 Task: Buy 5 Camshaft from Gaskets section under best seller category for shipping address: Holly Thompson, 4771 Agriculture Lane, Homestead, Florida 33030, Cell Number 3052454080. Pay from credit card ending with 2005, CVV 3321
Action: Mouse moved to (34, 80)
Screenshot: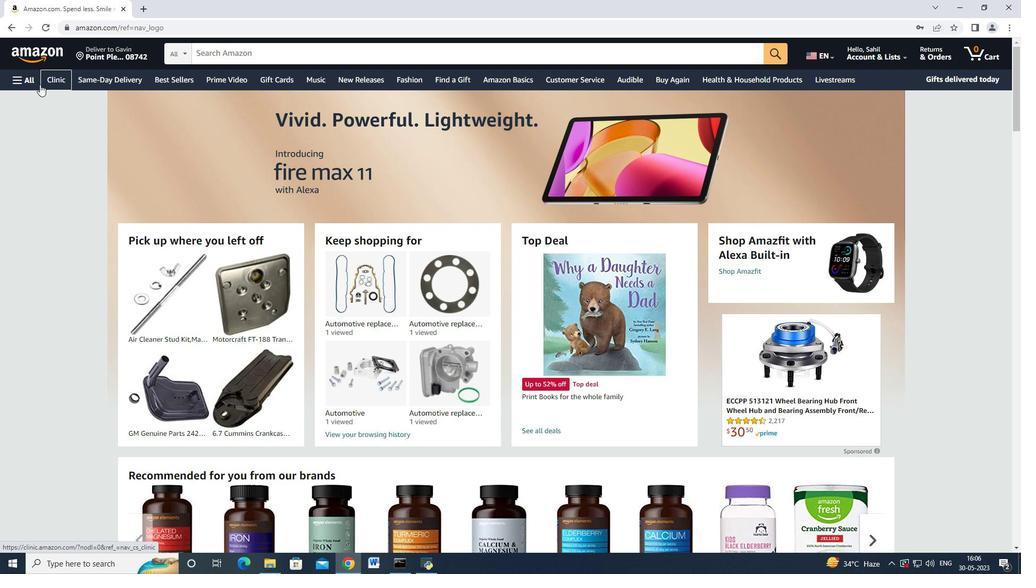 
Action: Mouse pressed left at (34, 80)
Screenshot: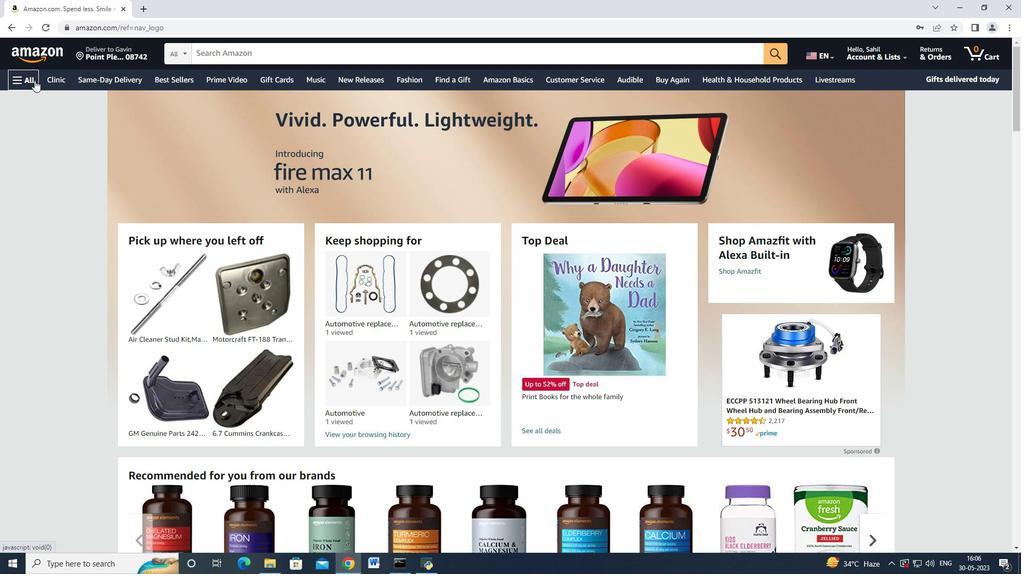 
Action: Mouse moved to (55, 138)
Screenshot: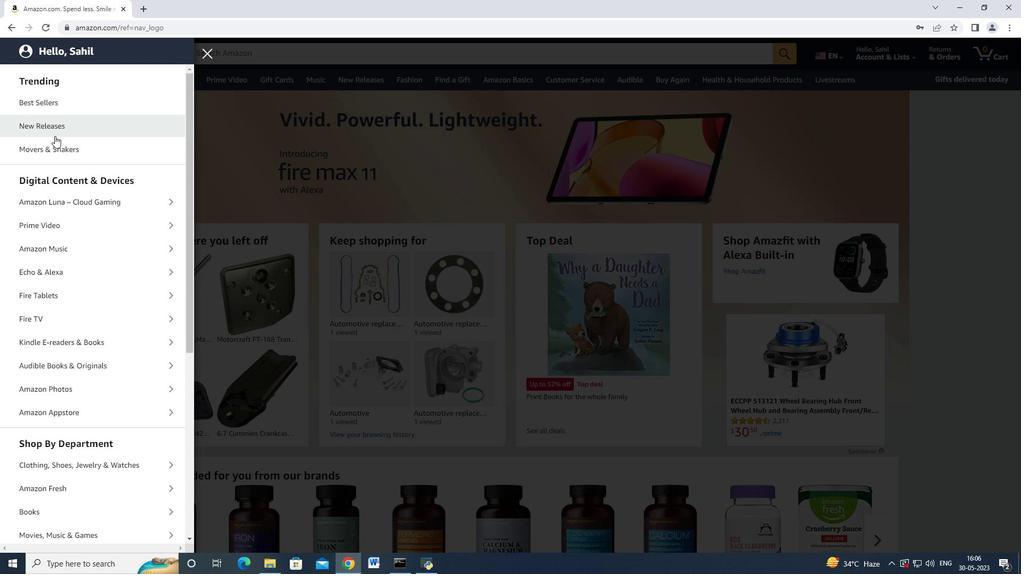 
Action: Mouse scrolled (55, 137) with delta (0, 0)
Screenshot: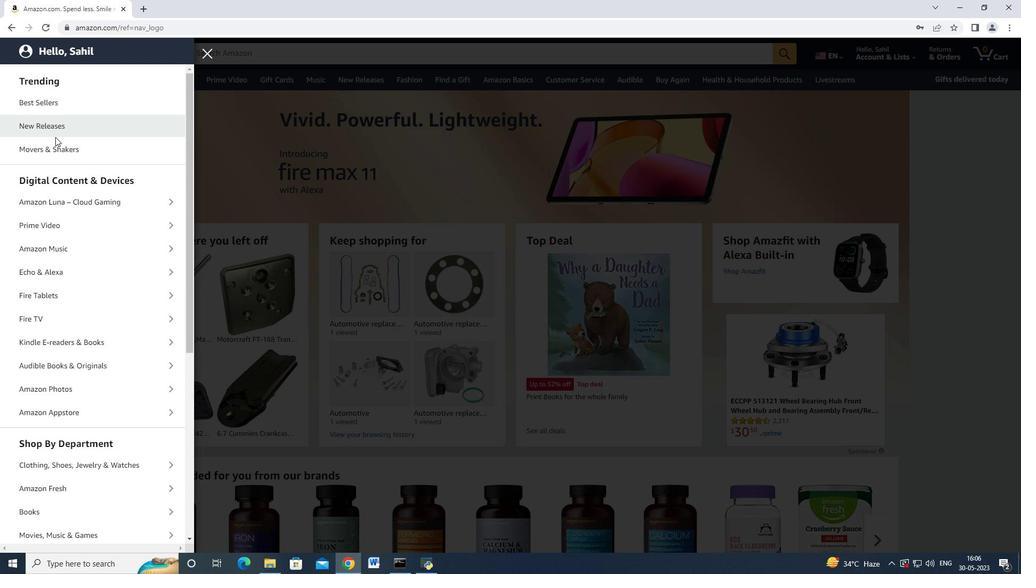 
Action: Mouse scrolled (55, 137) with delta (0, 0)
Screenshot: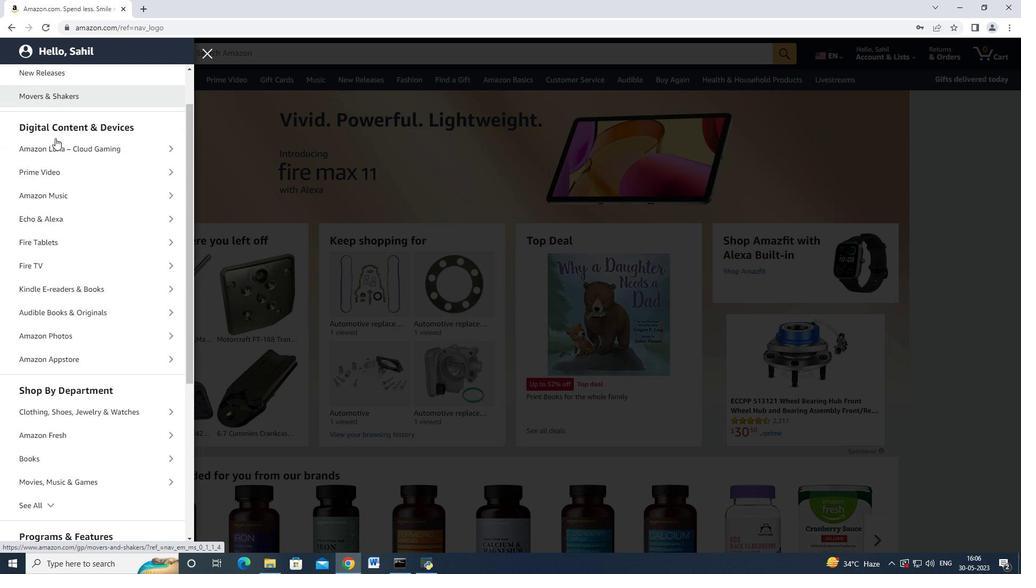 
Action: Mouse moved to (63, 406)
Screenshot: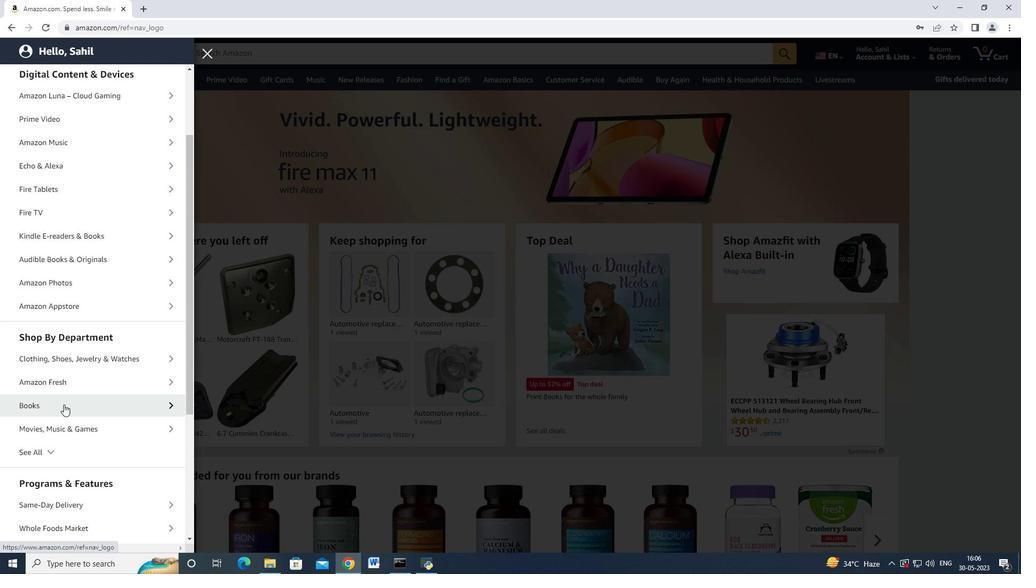
Action: Mouse scrolled (63, 405) with delta (0, 0)
Screenshot: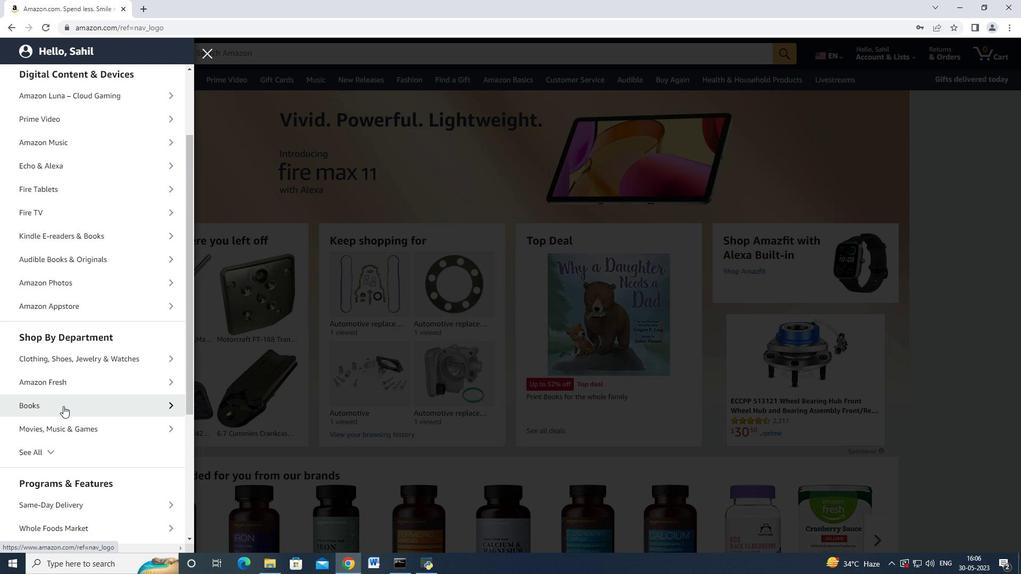 
Action: Mouse moved to (57, 402)
Screenshot: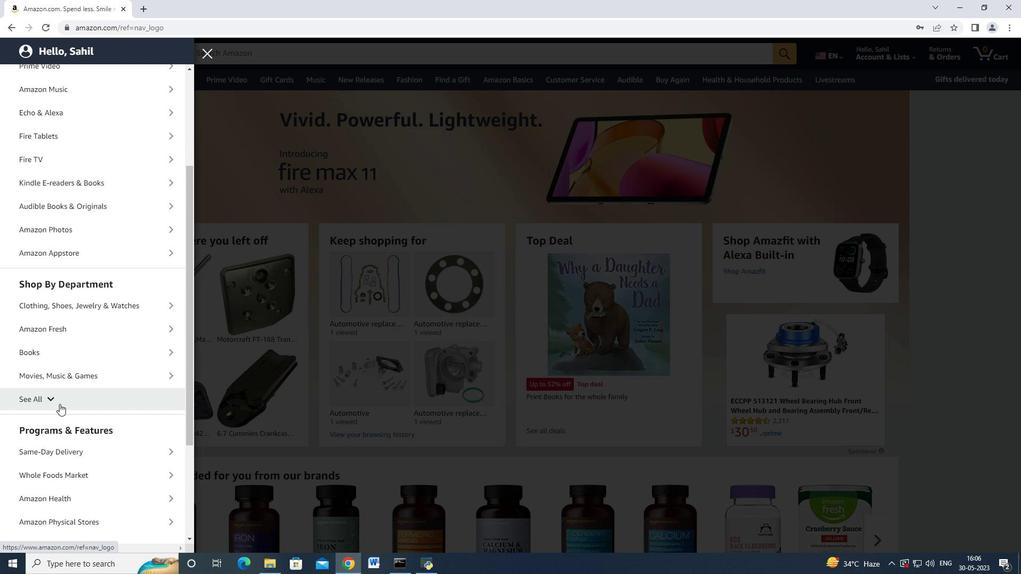 
Action: Mouse pressed left at (57, 402)
Screenshot: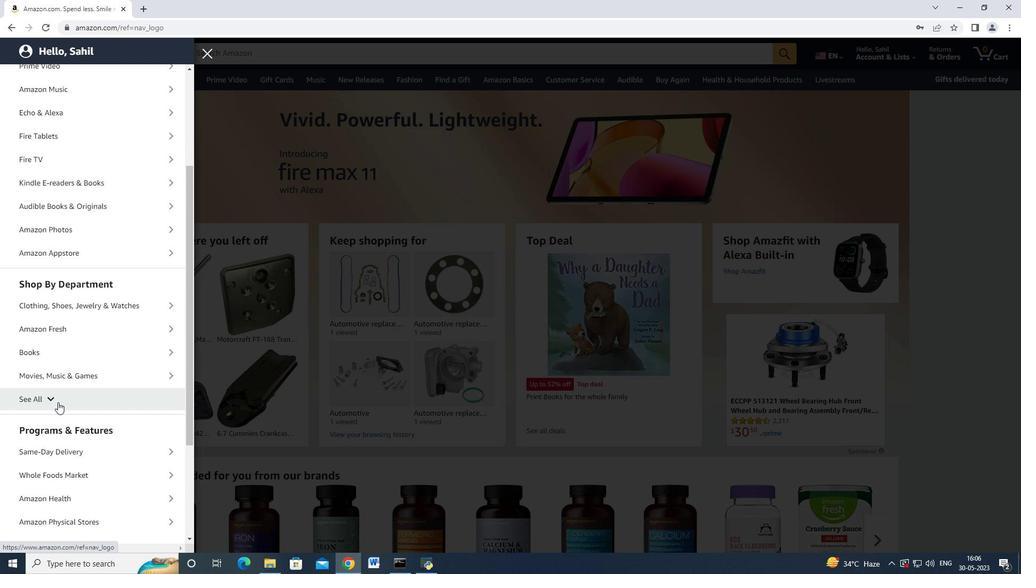 
Action: Mouse moved to (60, 400)
Screenshot: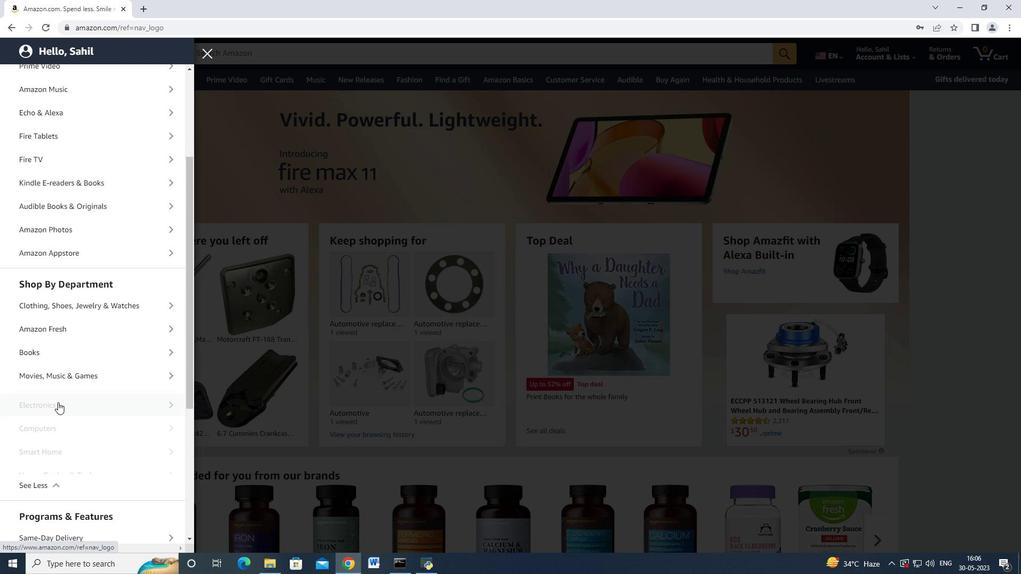 
Action: Mouse scrolled (60, 400) with delta (0, 0)
Screenshot: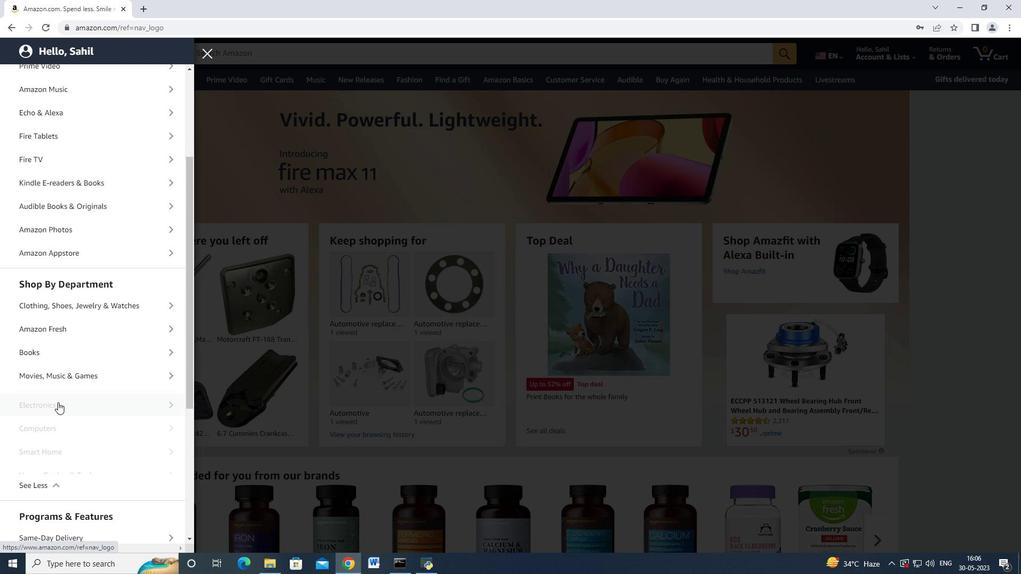 
Action: Mouse scrolled (60, 400) with delta (0, 0)
Screenshot: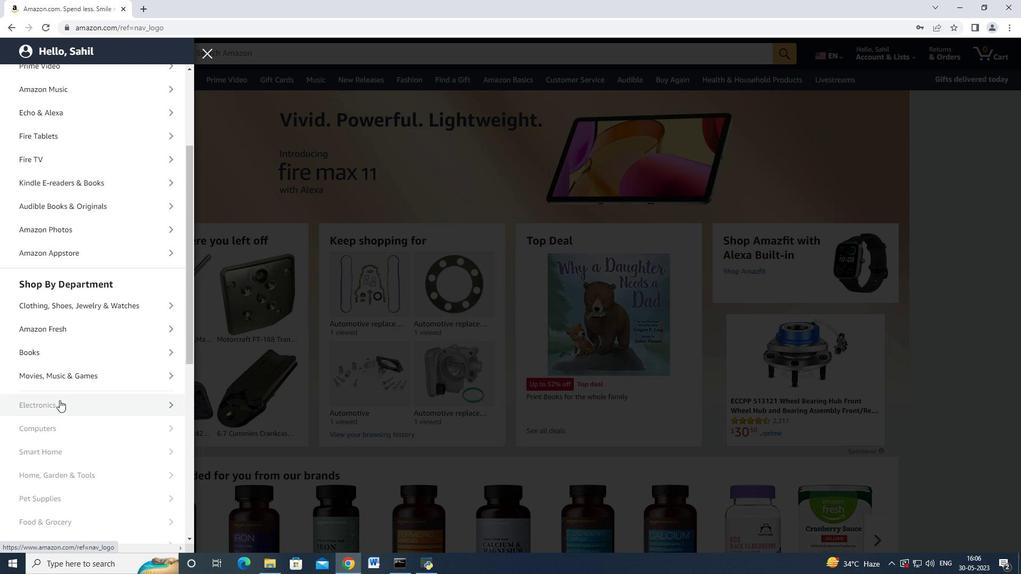 
Action: Mouse scrolled (60, 400) with delta (0, 0)
Screenshot: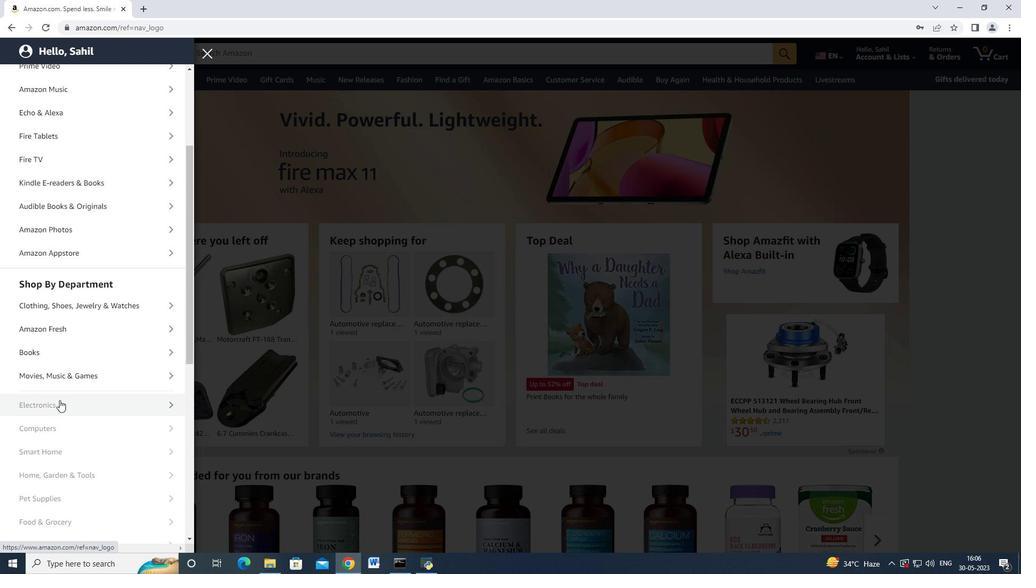 
Action: Mouse scrolled (60, 400) with delta (0, 0)
Screenshot: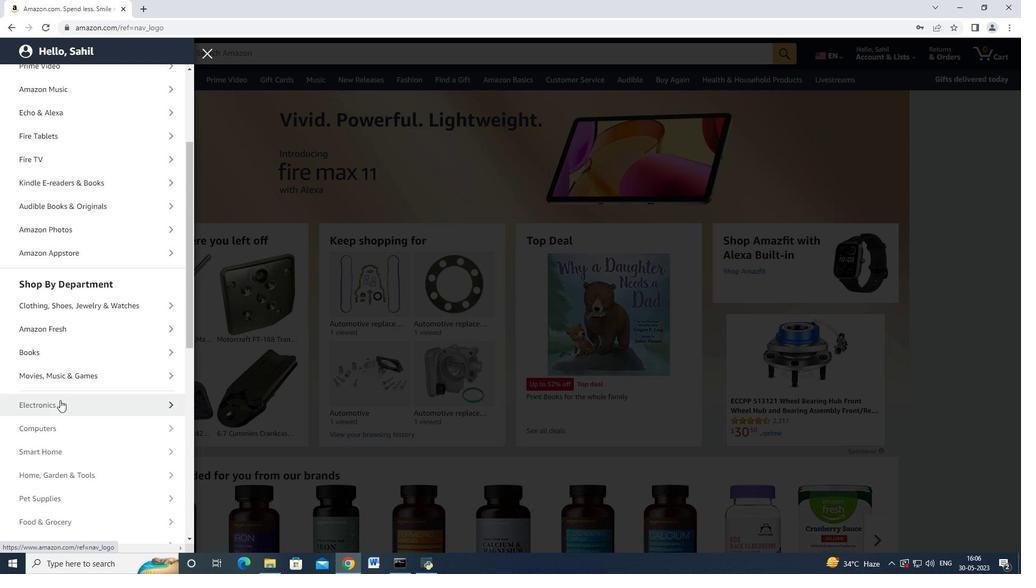 
Action: Mouse moved to (66, 381)
Screenshot: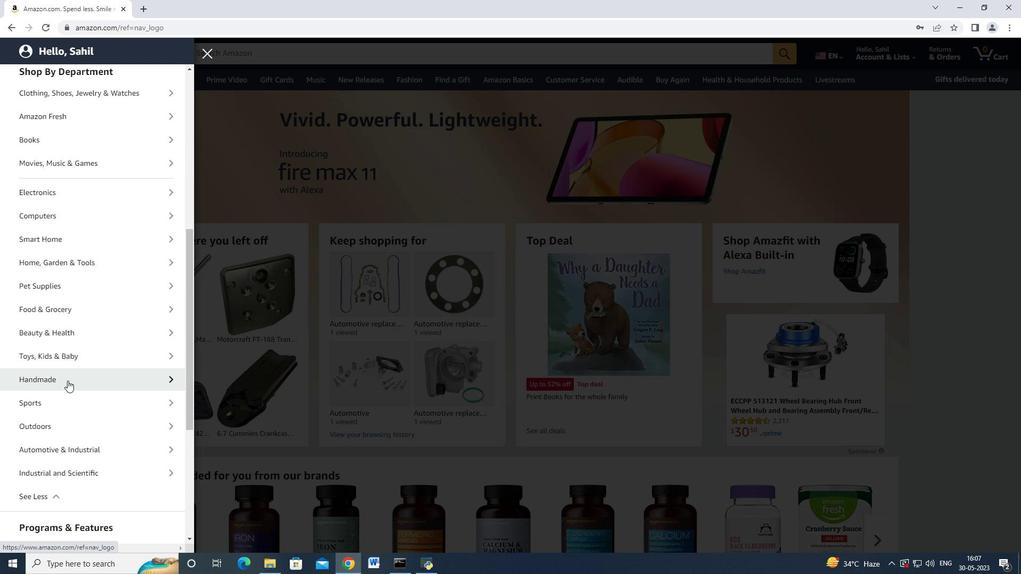 
Action: Mouse scrolled (66, 381) with delta (0, 0)
Screenshot: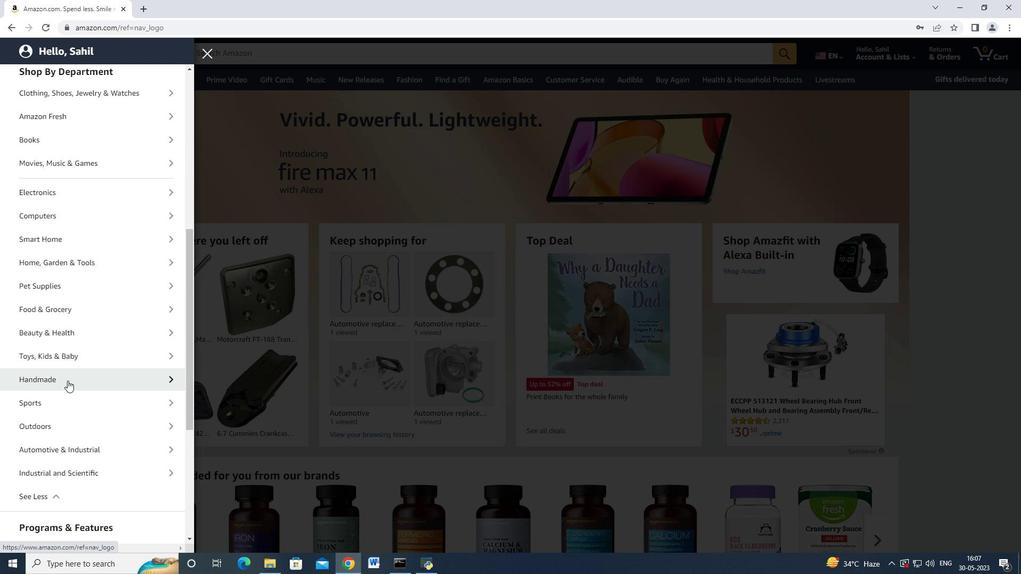 
Action: Mouse scrolled (66, 381) with delta (0, 0)
Screenshot: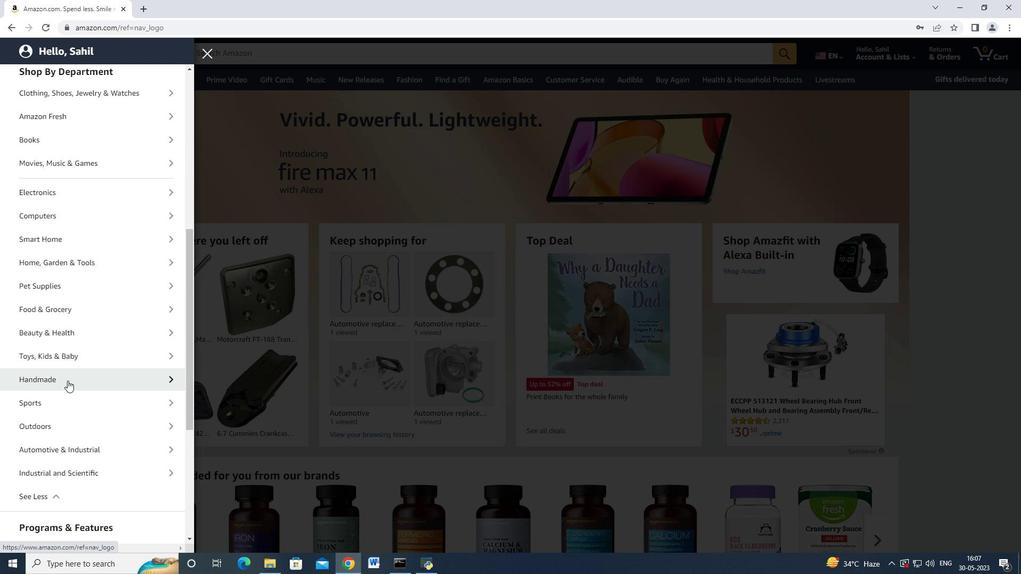 
Action: Mouse moved to (83, 350)
Screenshot: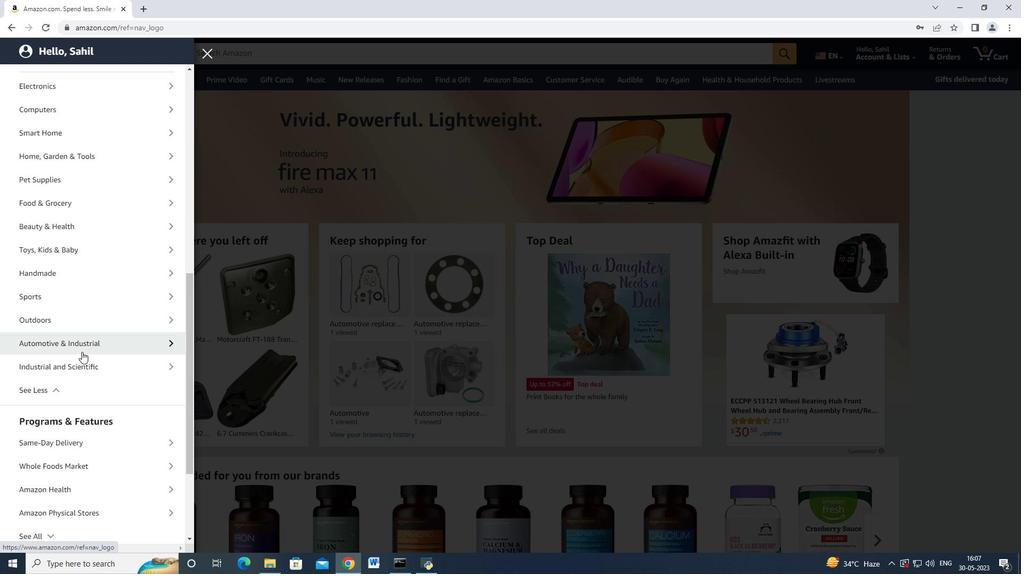 
Action: Mouse pressed left at (83, 350)
Screenshot: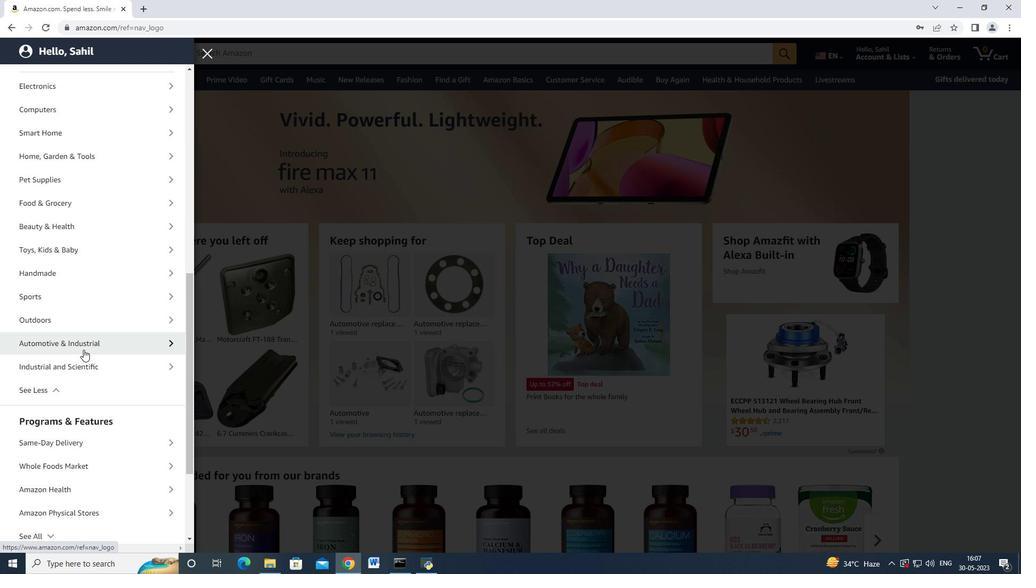 
Action: Mouse moved to (101, 134)
Screenshot: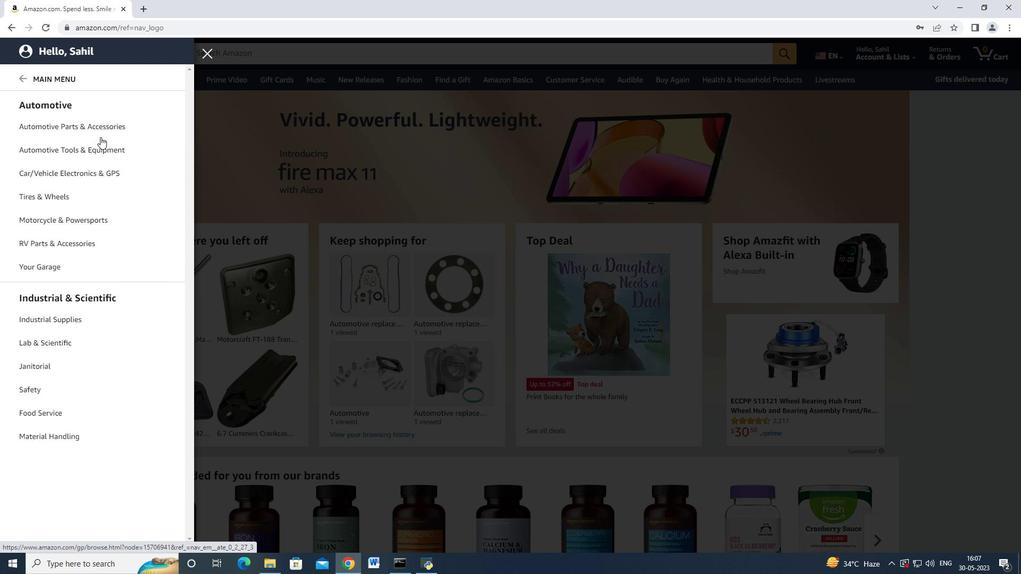 
Action: Mouse pressed left at (101, 134)
Screenshot: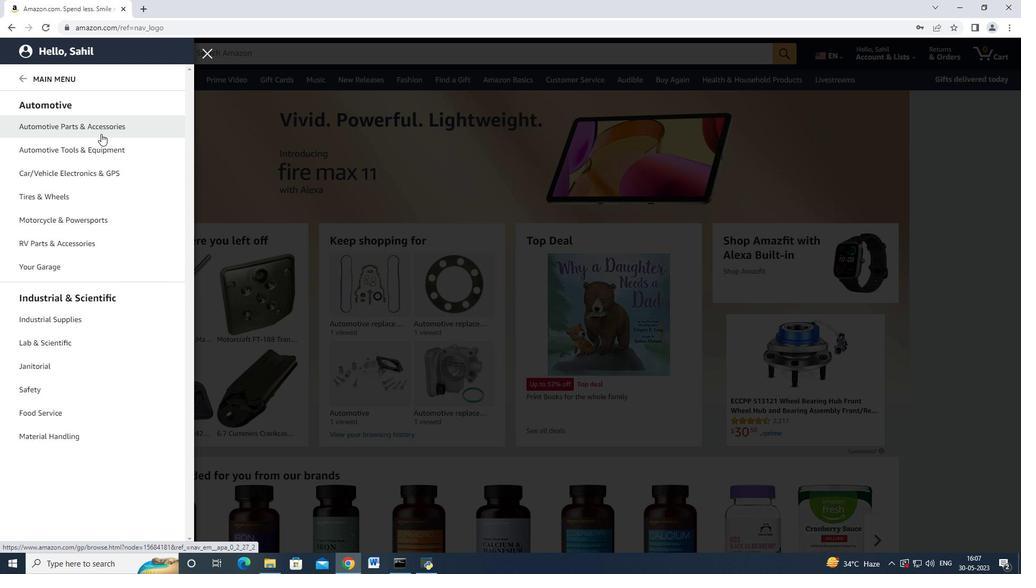 
Action: Mouse moved to (175, 102)
Screenshot: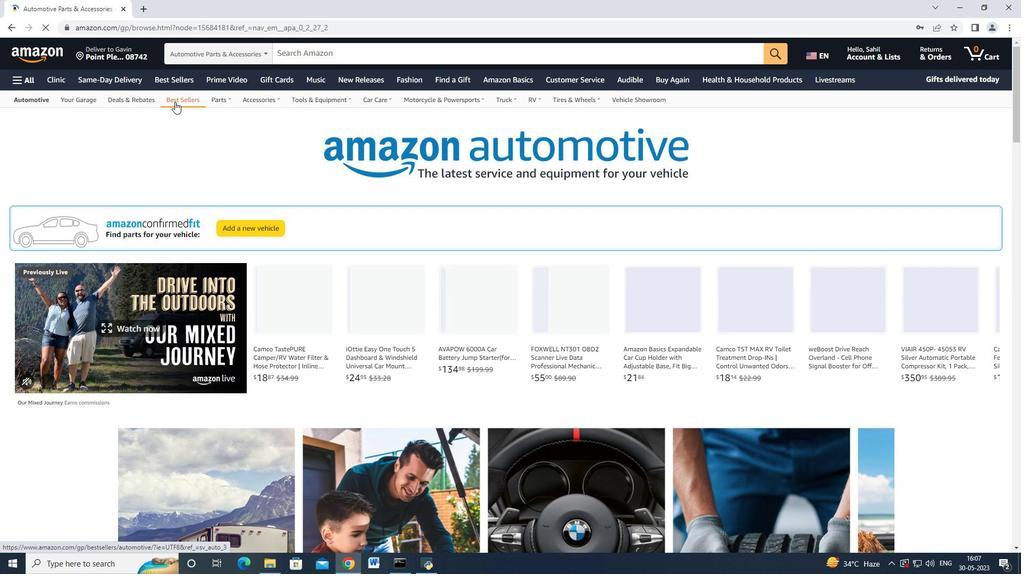 
Action: Mouse pressed left at (175, 102)
Screenshot: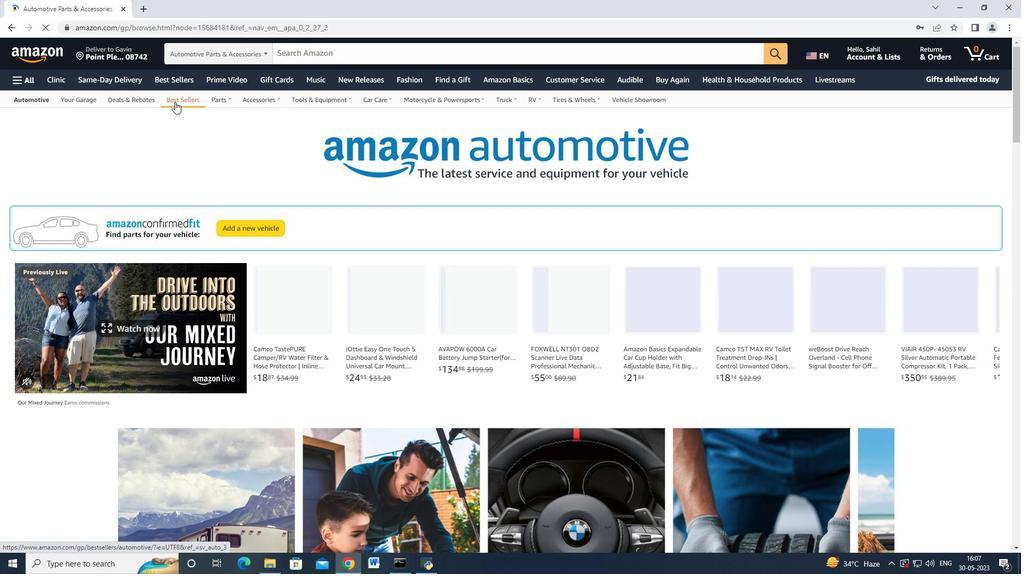 
Action: Mouse moved to (82, 343)
Screenshot: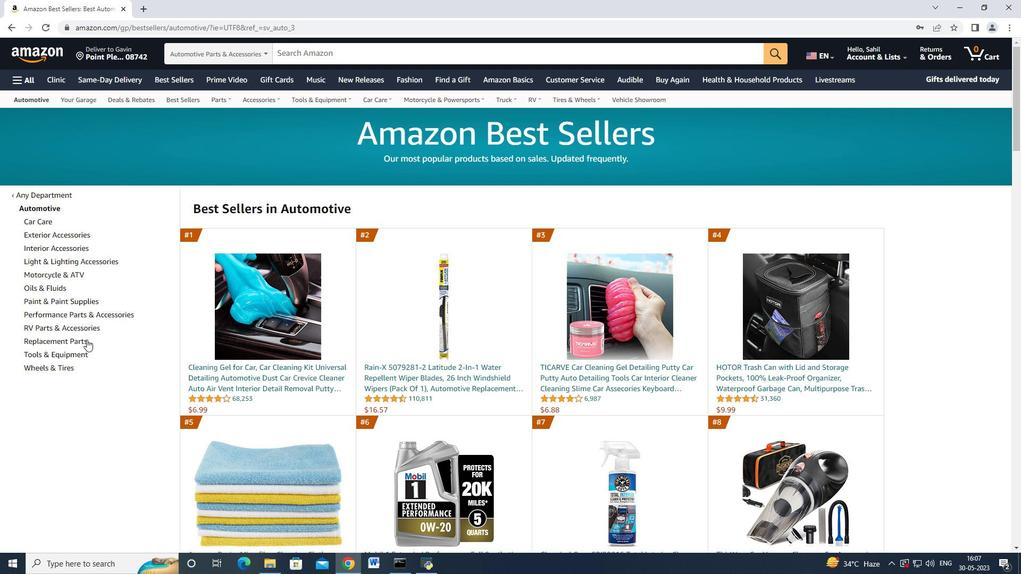 
Action: Mouse pressed left at (82, 343)
Screenshot: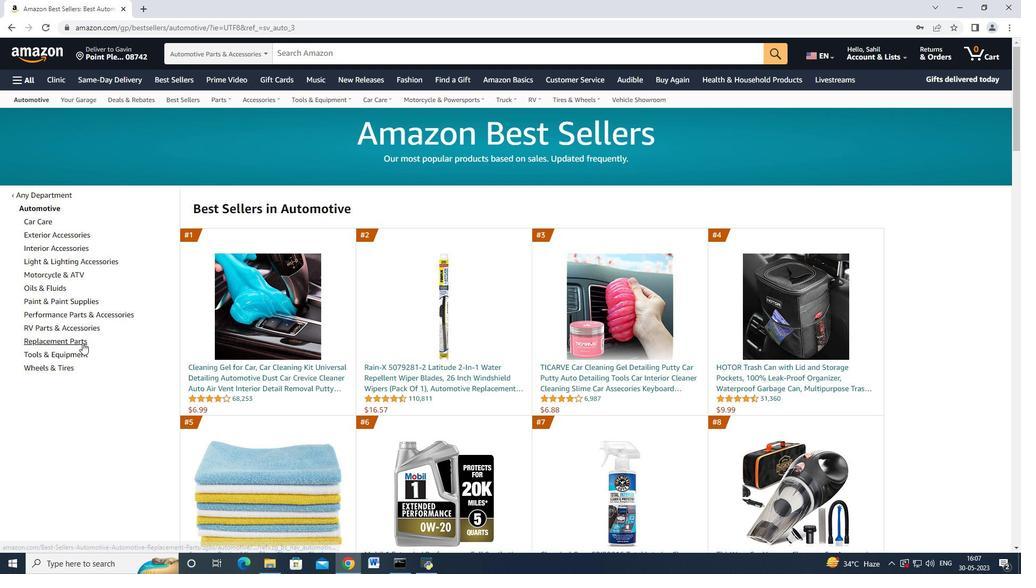 
Action: Mouse moved to (212, 270)
Screenshot: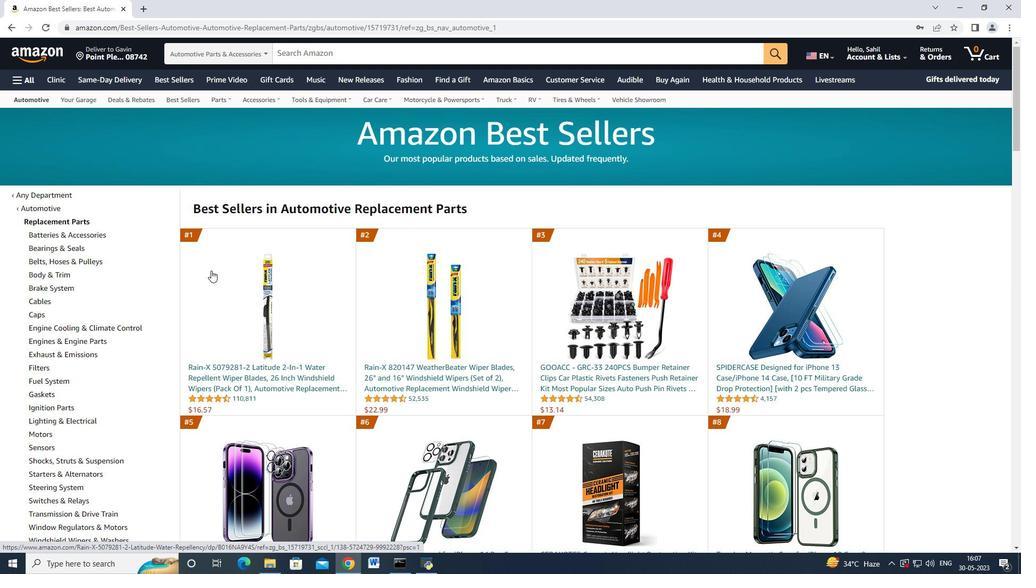 
Action: Mouse scrolled (212, 270) with delta (0, 0)
Screenshot: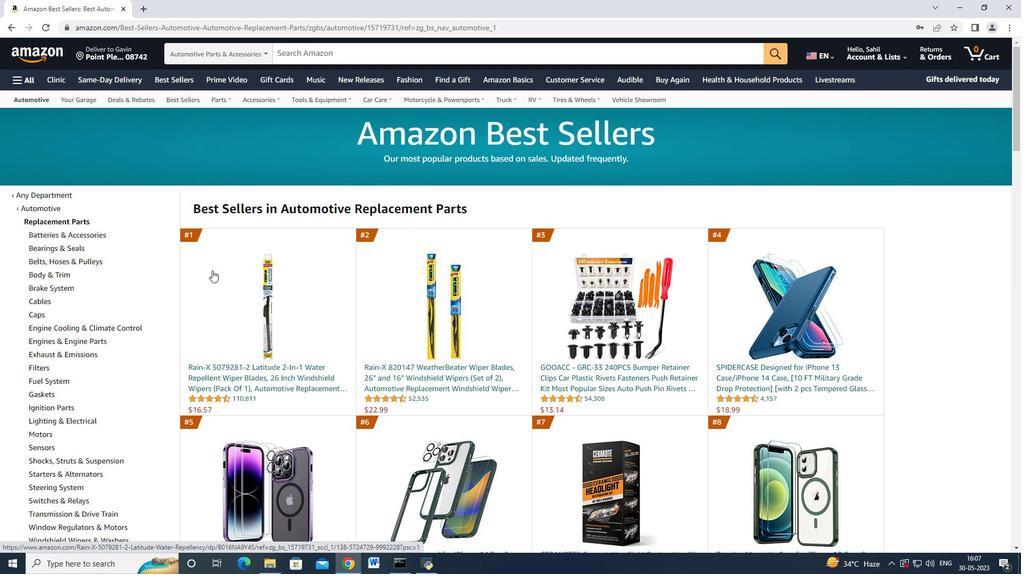 
Action: Mouse moved to (103, 327)
Screenshot: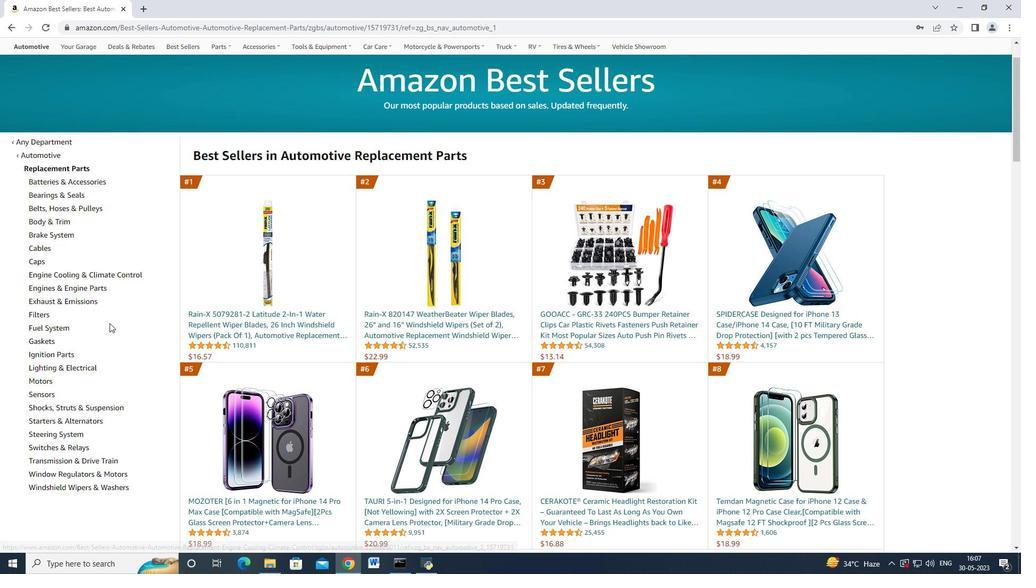 
Action: Mouse scrolled (103, 326) with delta (0, 0)
Screenshot: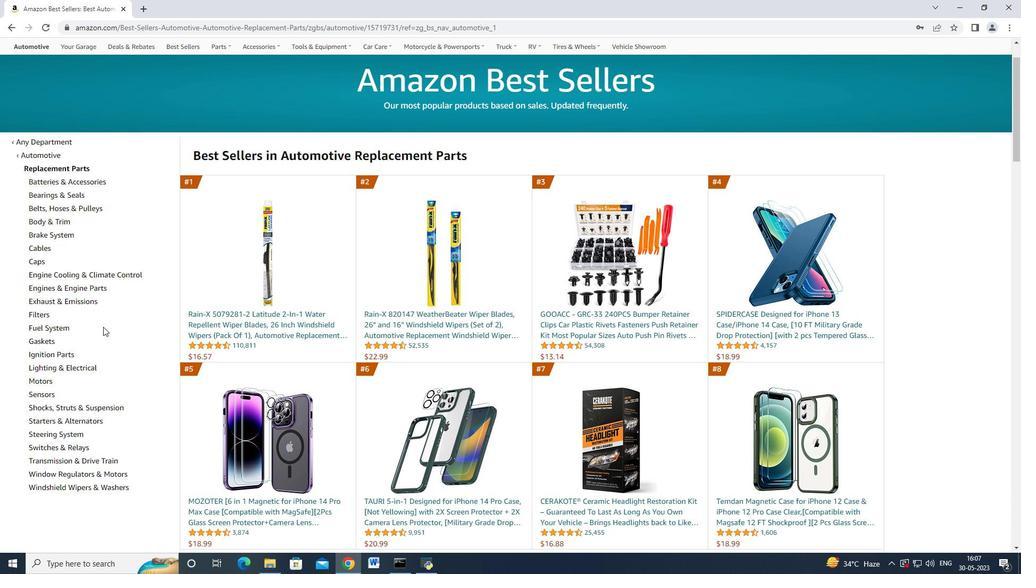 
Action: Mouse moved to (50, 288)
Screenshot: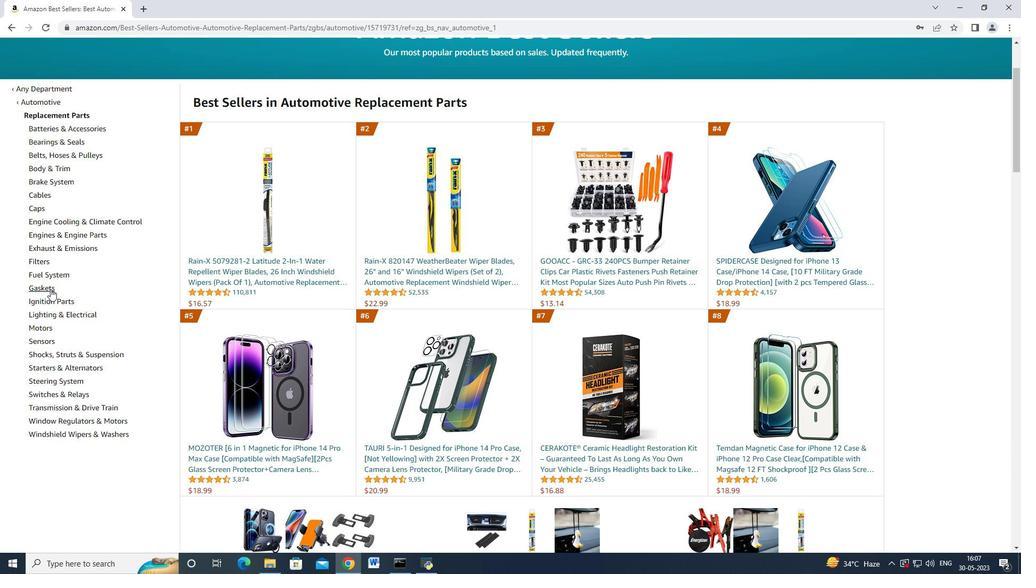 
Action: Mouse pressed left at (50, 288)
Screenshot: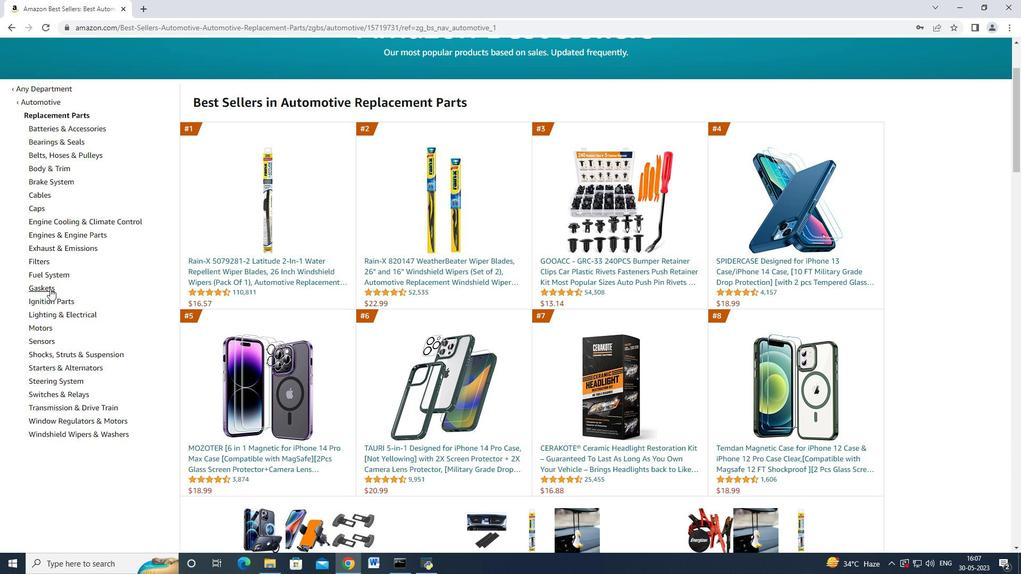 
Action: Mouse moved to (60, 289)
Screenshot: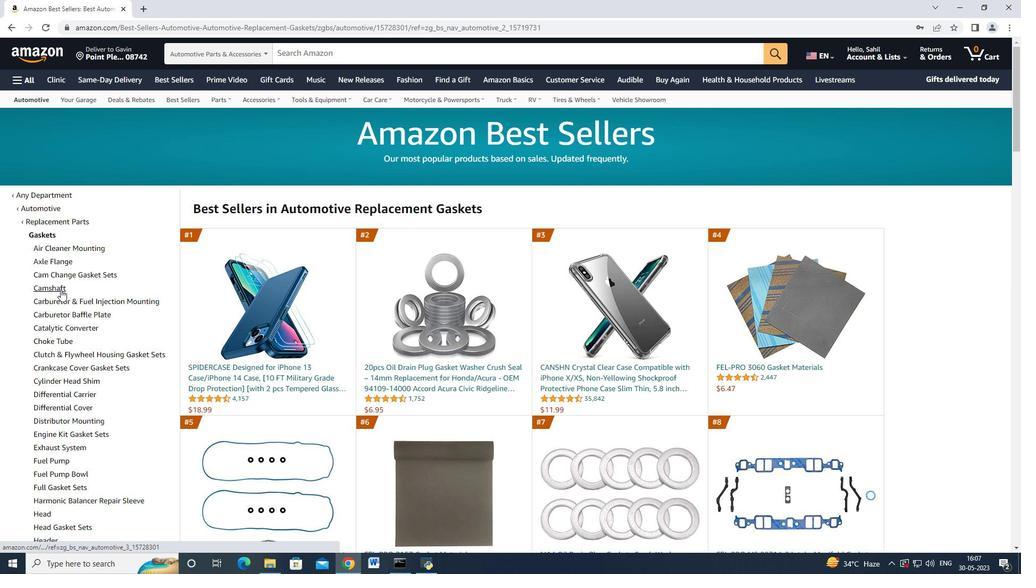 
Action: Mouse pressed left at (60, 289)
Screenshot: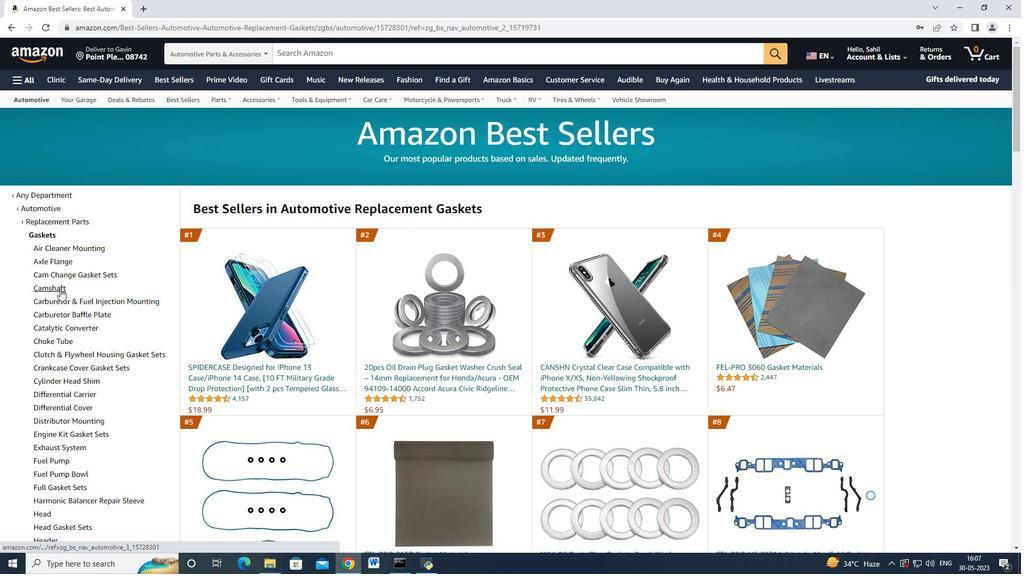 
Action: Mouse moved to (253, 368)
Screenshot: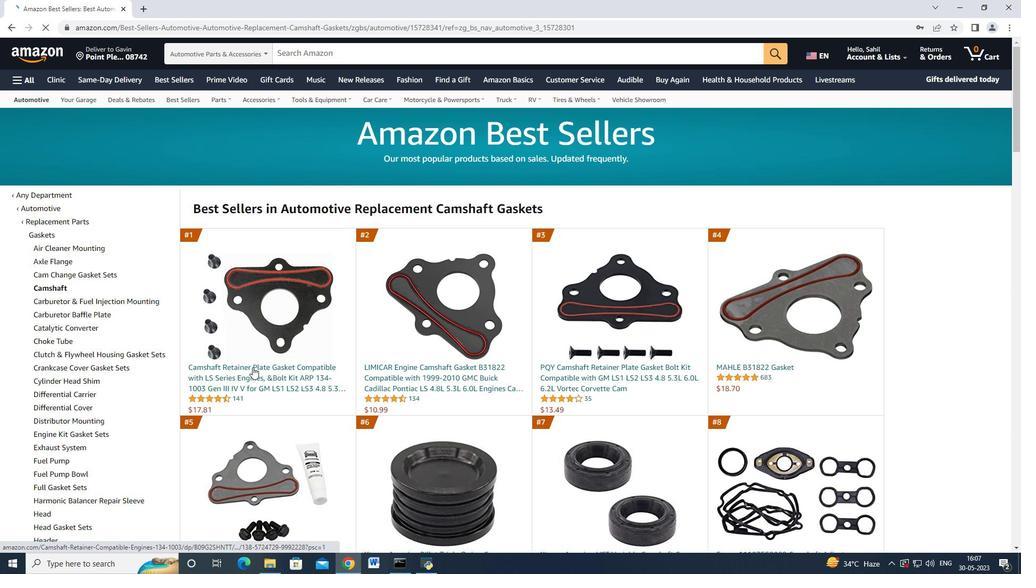 
Action: Mouse pressed left at (253, 368)
Screenshot: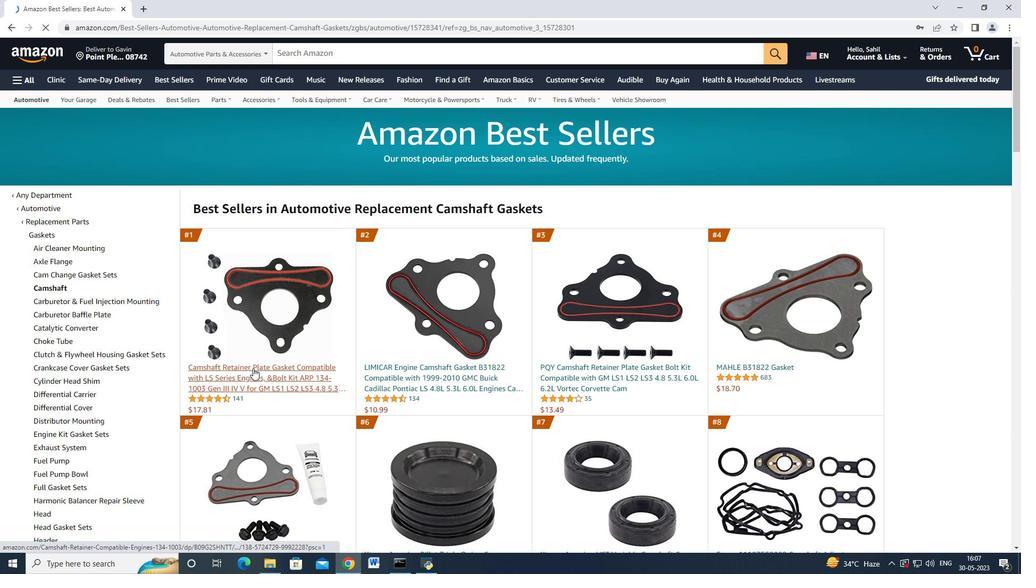 
Action: Mouse moved to (457, 349)
Screenshot: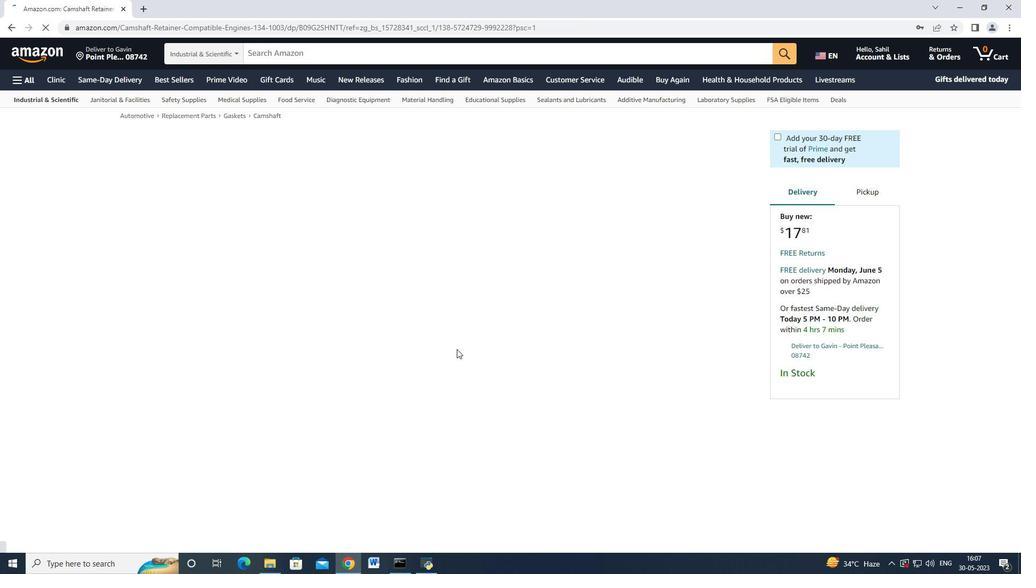 
Action: Mouse scrolled (457, 348) with delta (0, 0)
Screenshot: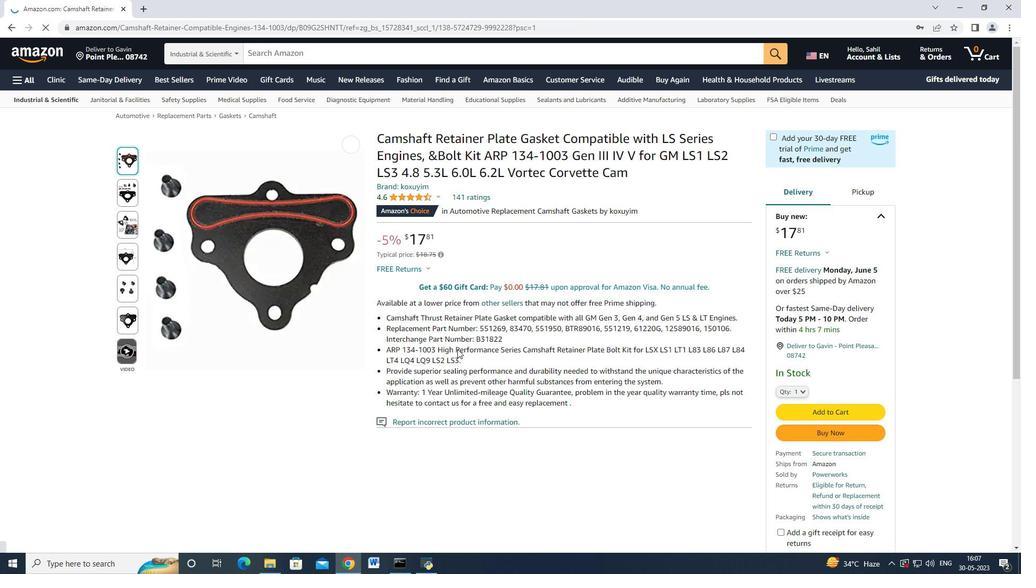 
Action: Mouse scrolled (457, 348) with delta (0, 0)
Screenshot: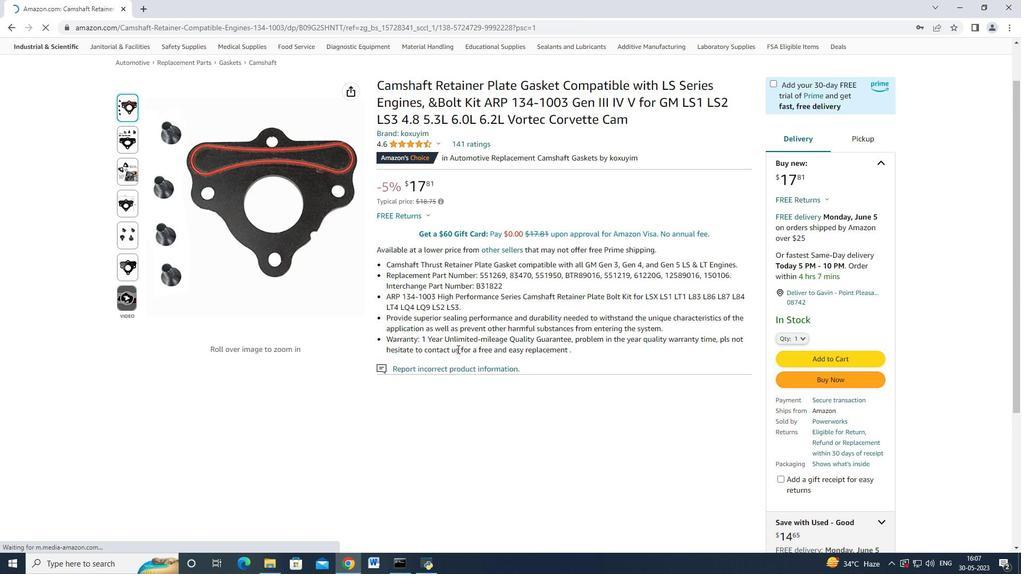 
Action: Mouse moved to (814, 327)
Screenshot: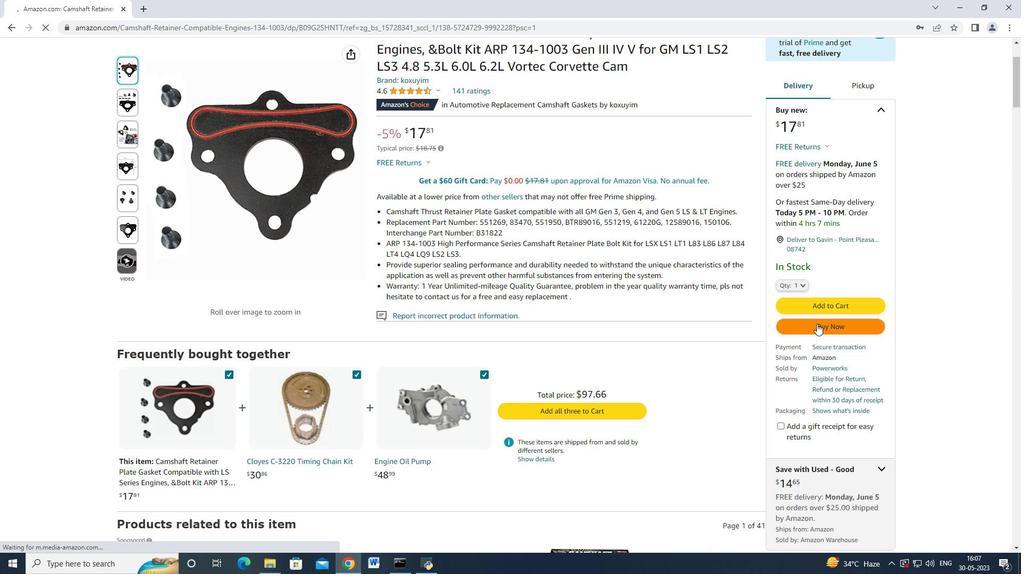 
Action: Mouse pressed left at (814, 327)
Screenshot: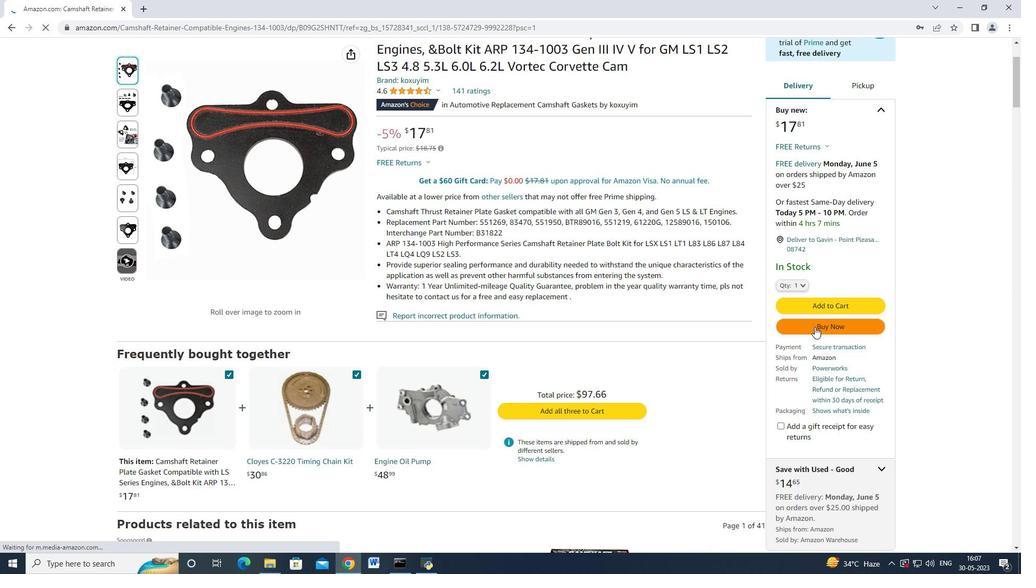 
Action: Mouse moved to (747, 329)
Screenshot: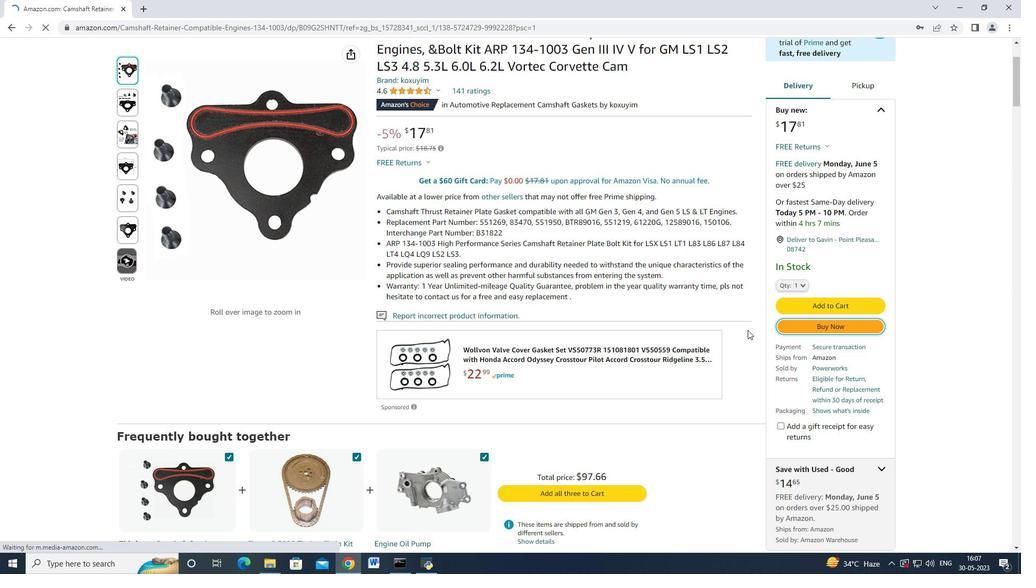 
Action: Mouse scrolled (747, 330) with delta (0, 0)
Screenshot: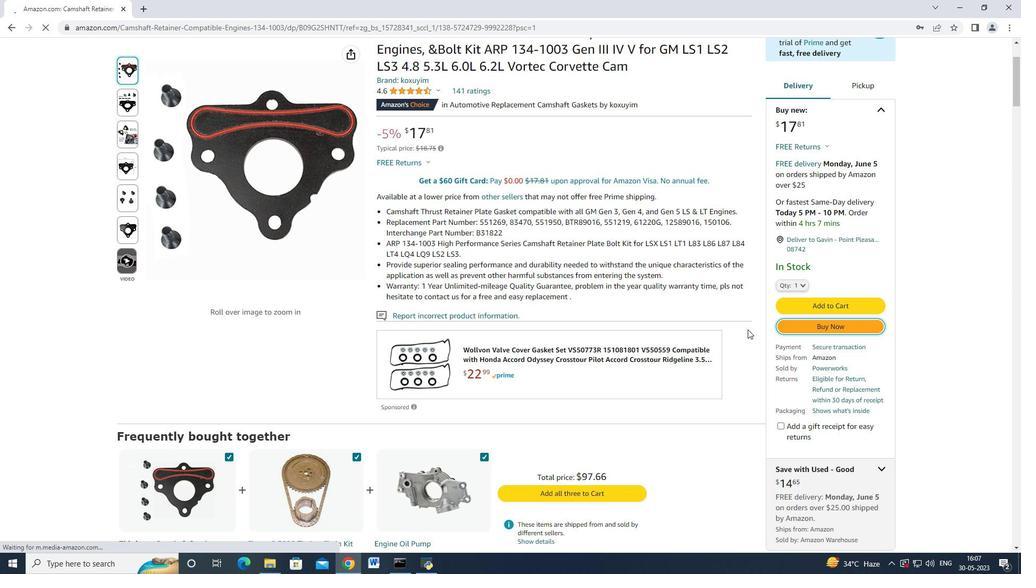 
Action: Mouse scrolled (747, 330) with delta (0, 0)
Screenshot: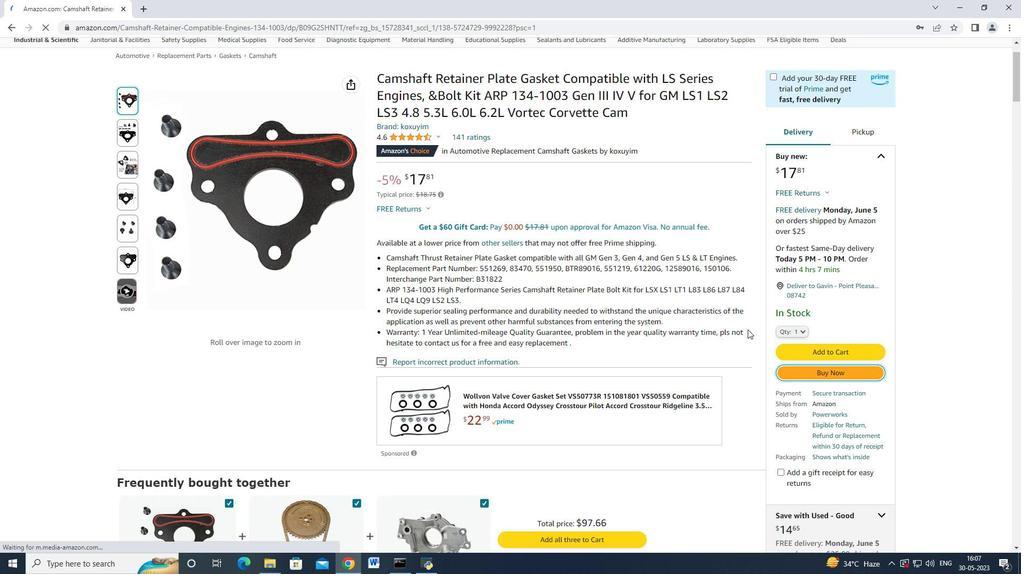 
Action: Mouse scrolled (747, 330) with delta (0, 0)
Screenshot: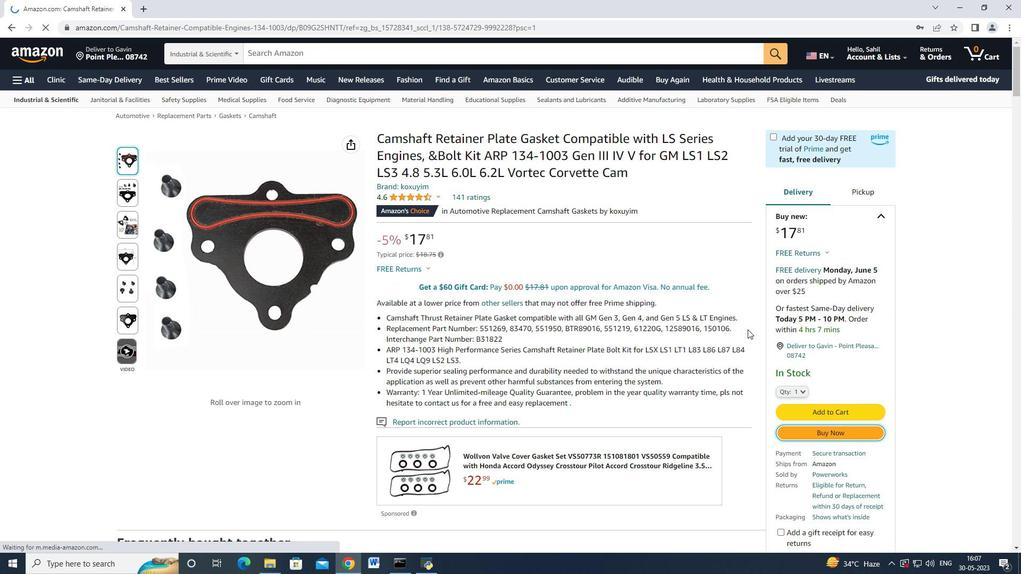 
Action: Mouse scrolled (747, 329) with delta (0, 0)
Screenshot: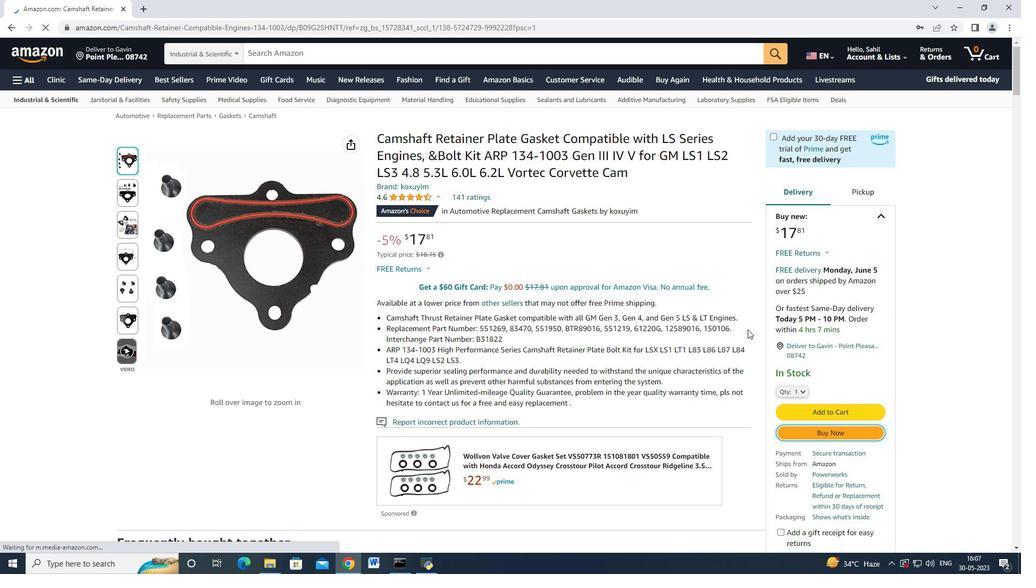 
Action: Mouse moved to (617, 89)
Screenshot: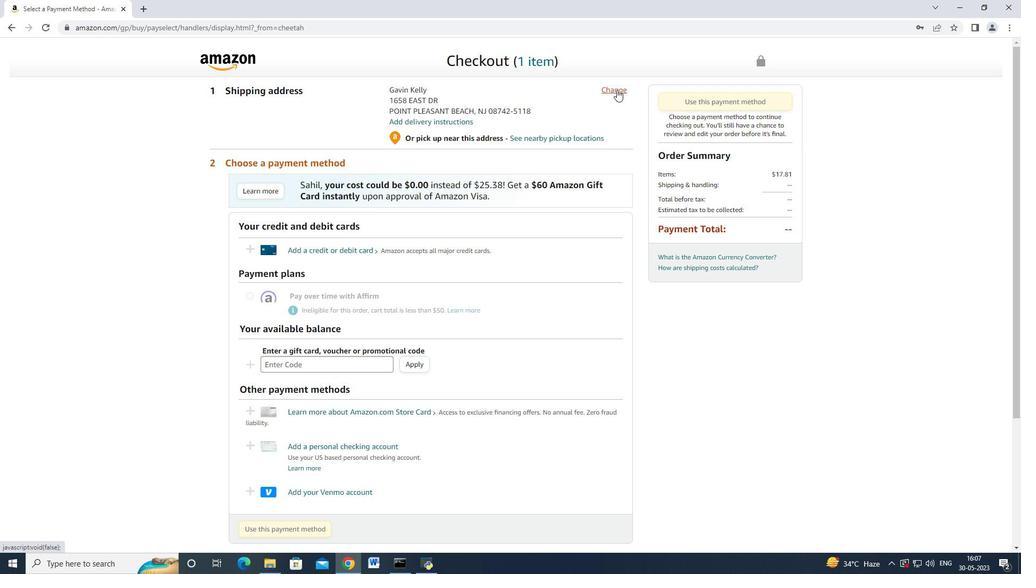 
Action: Mouse pressed left at (617, 89)
Screenshot: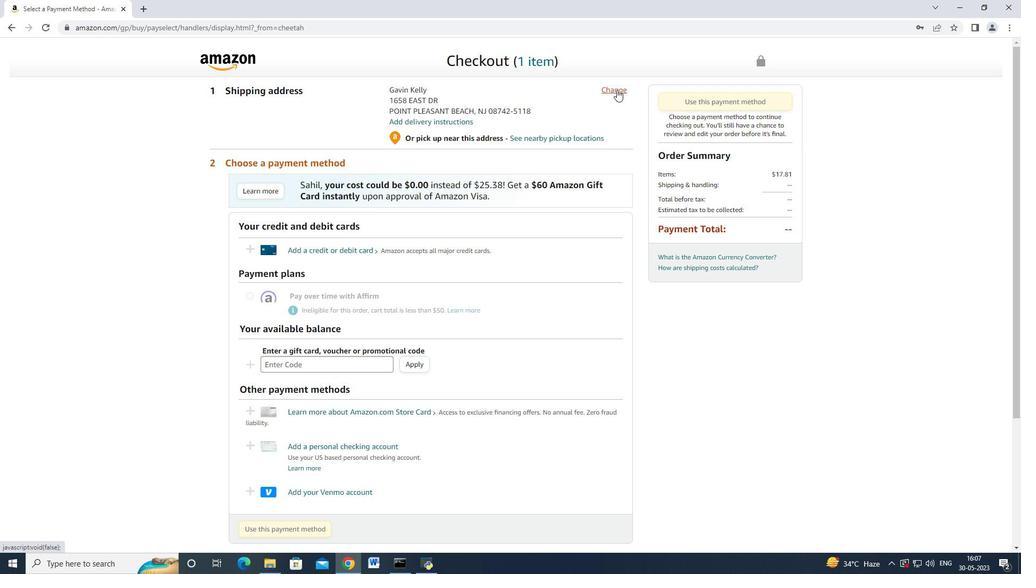 
Action: Mouse moved to (479, 192)
Screenshot: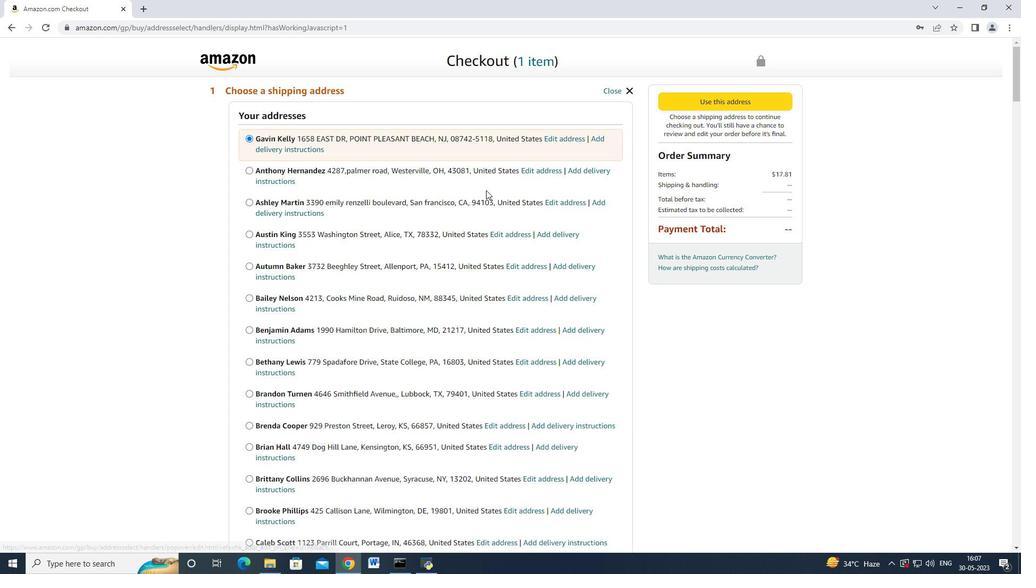 
Action: Mouse scrolled (479, 192) with delta (0, 0)
Screenshot: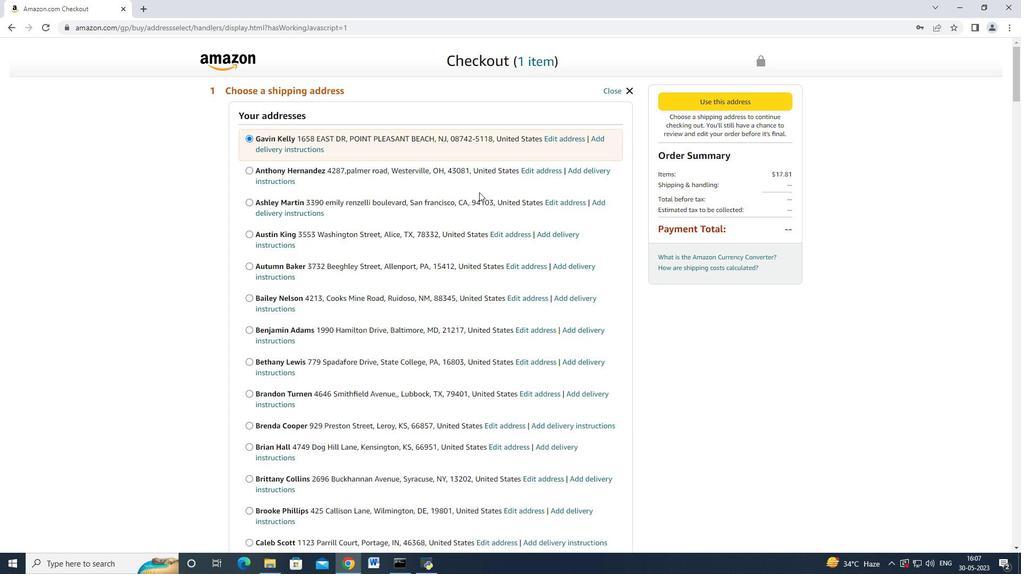 
Action: Mouse scrolled (479, 192) with delta (0, 0)
Screenshot: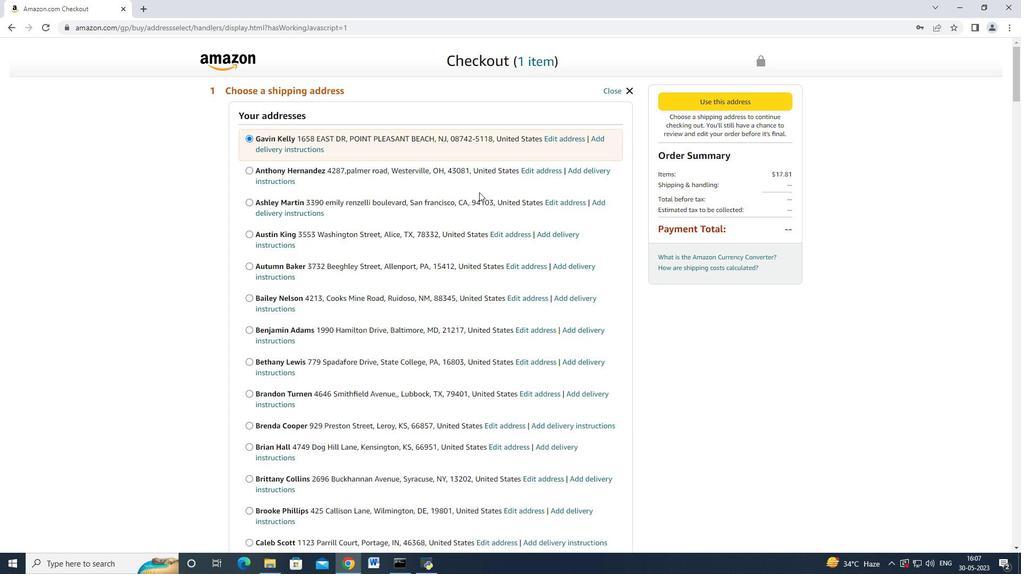 
Action: Mouse scrolled (479, 192) with delta (0, 0)
Screenshot: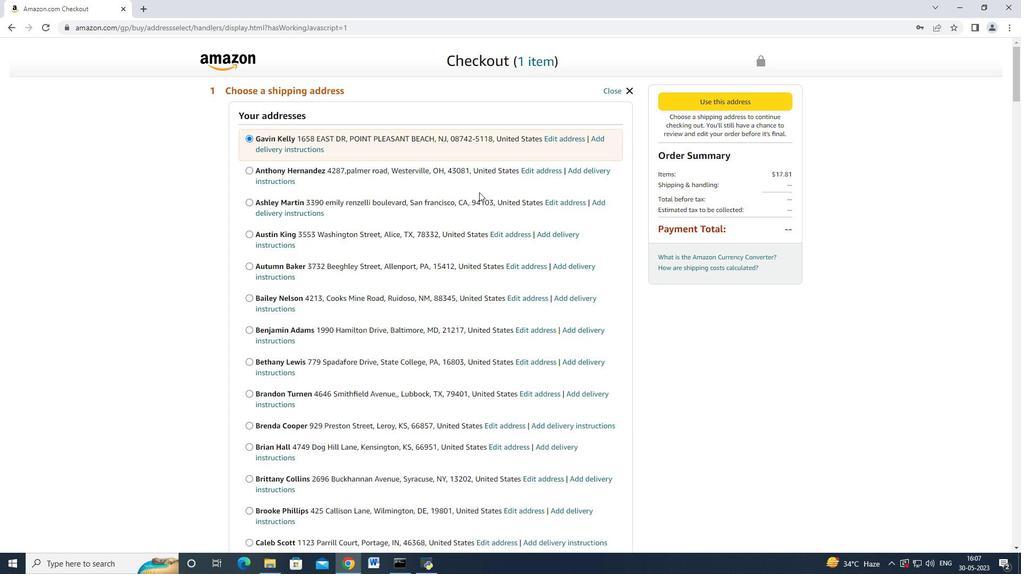 
Action: Mouse scrolled (479, 192) with delta (0, 0)
Screenshot: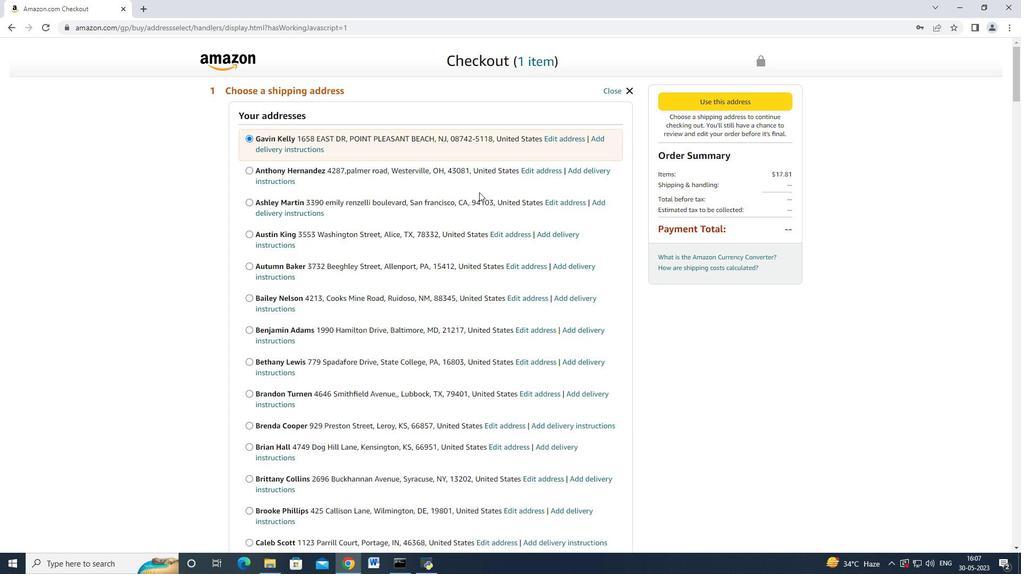 
Action: Mouse moved to (480, 191)
Screenshot: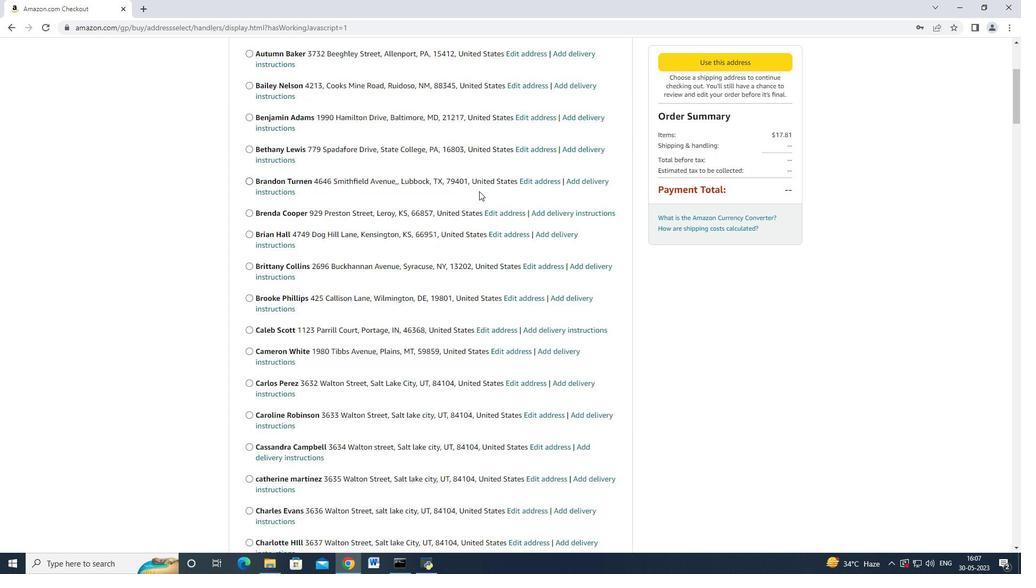 
Action: Mouse scrolled (480, 190) with delta (0, 0)
Screenshot: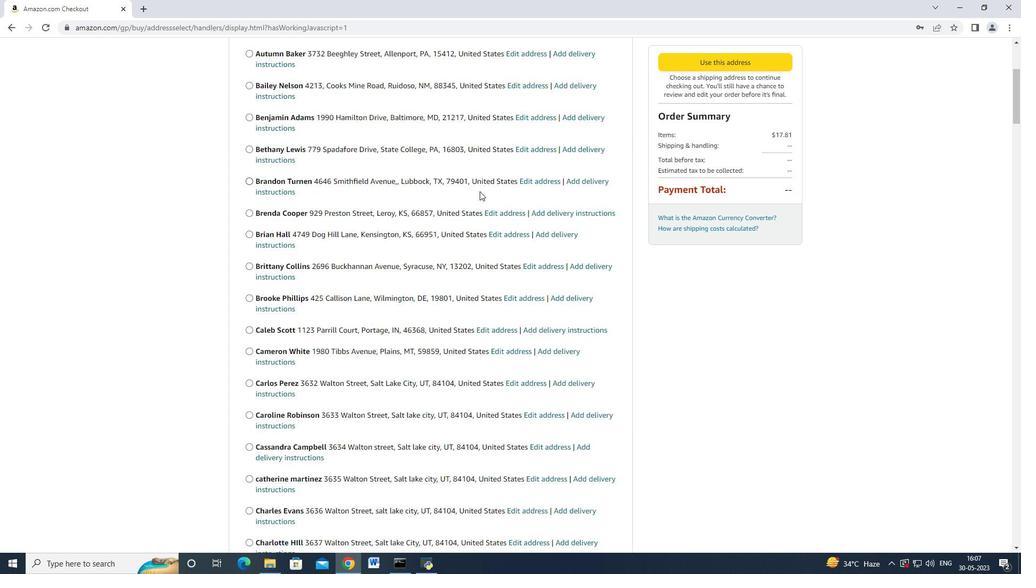 
Action: Mouse moved to (480, 191)
Screenshot: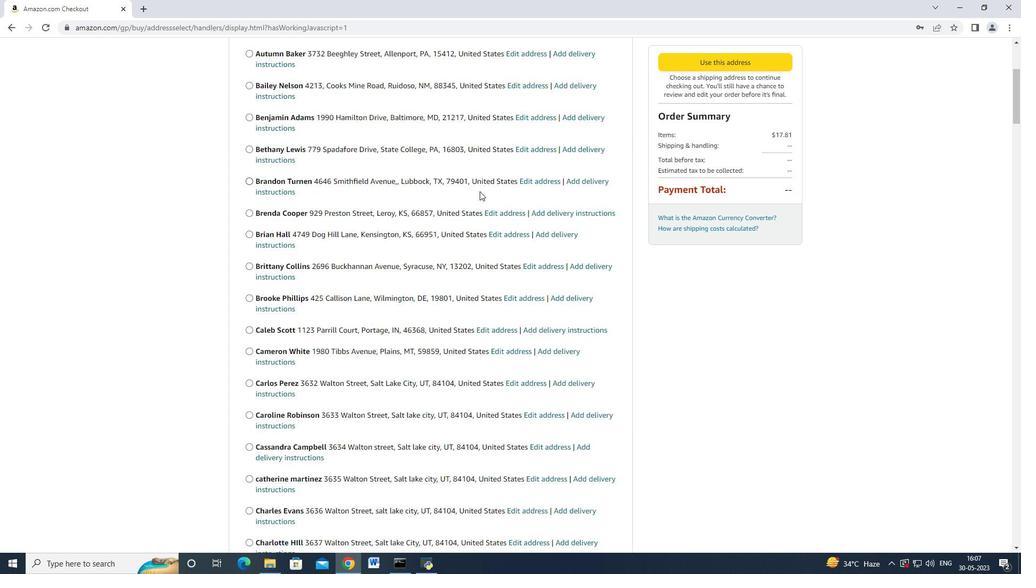 
Action: Mouse scrolled (480, 190) with delta (0, 0)
Screenshot: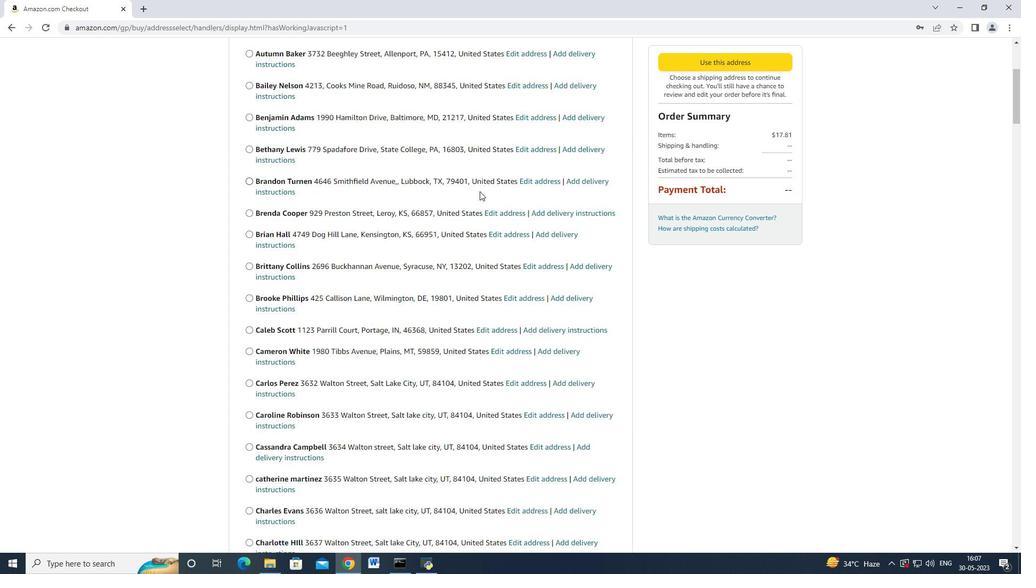
Action: Mouse scrolled (480, 190) with delta (0, 0)
Screenshot: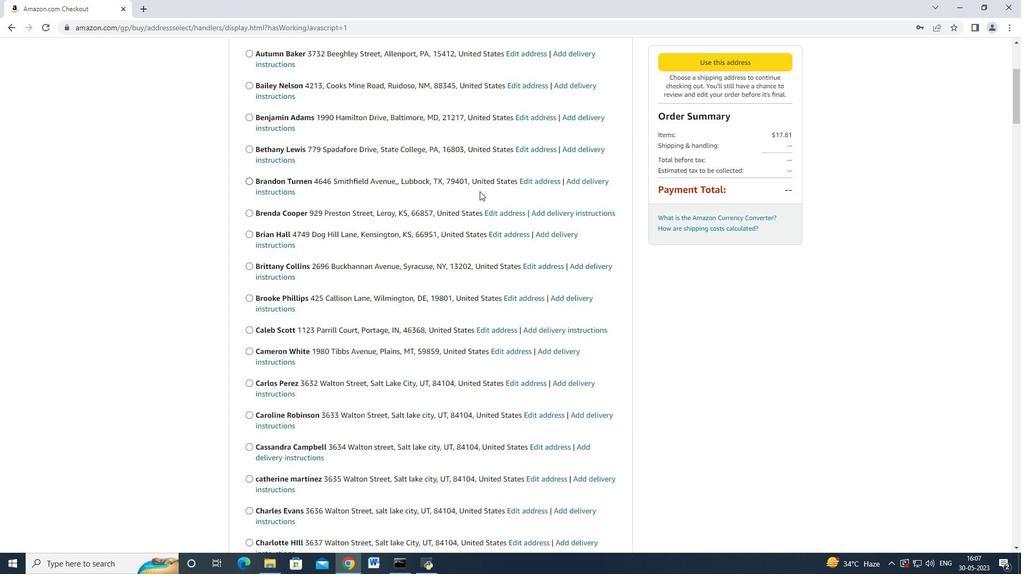 
Action: Mouse scrolled (480, 190) with delta (0, 0)
Screenshot: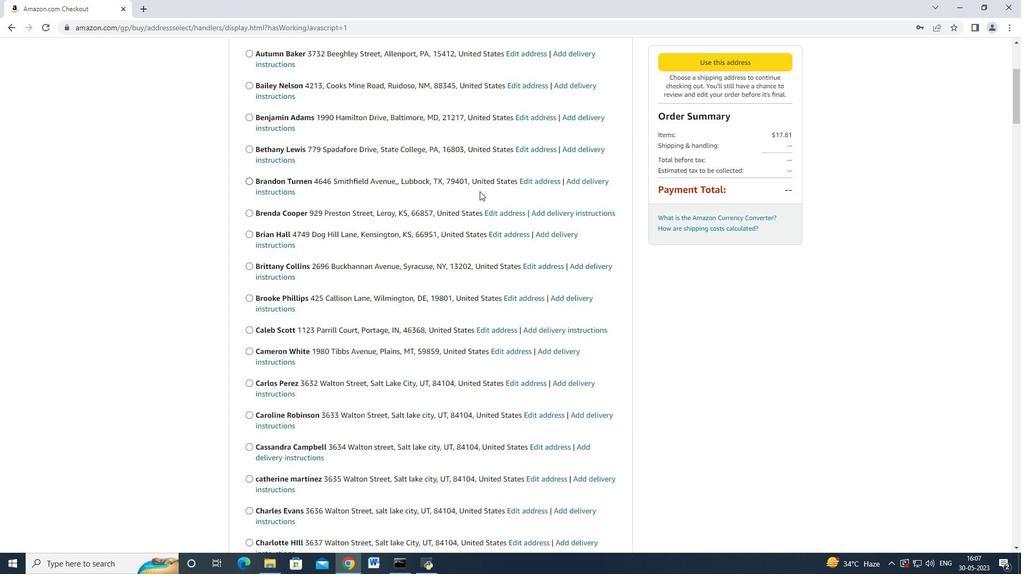 
Action: Mouse scrolled (480, 190) with delta (0, 0)
Screenshot: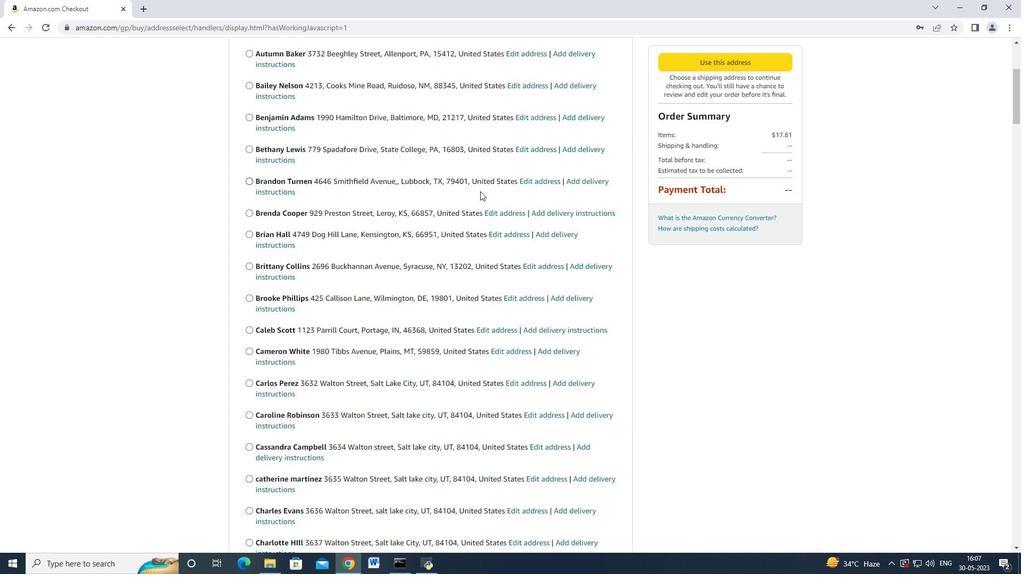 
Action: Mouse moved to (480, 191)
Screenshot: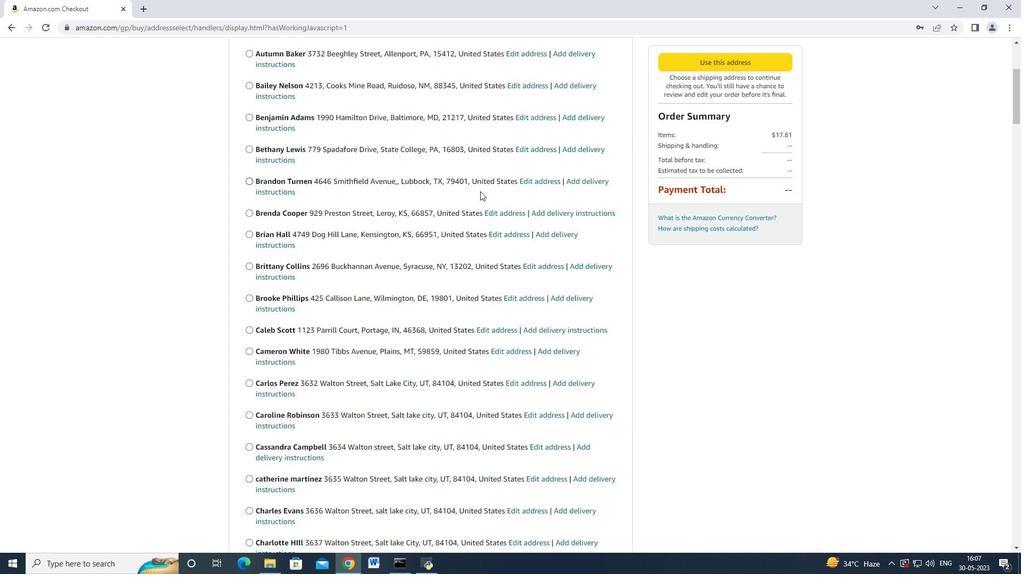 
Action: Mouse scrolled (480, 190) with delta (0, 0)
Screenshot: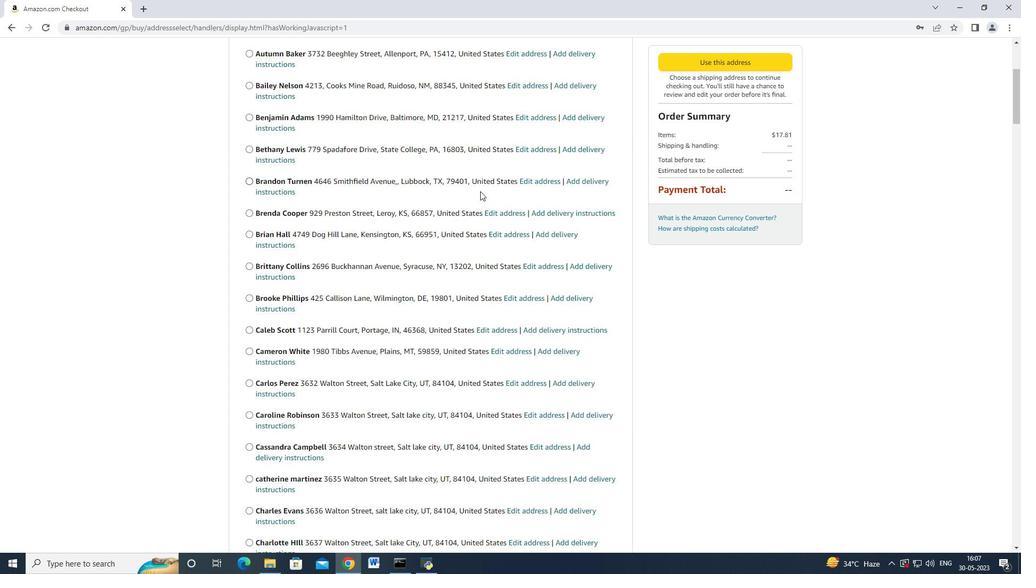 
Action: Mouse moved to (478, 192)
Screenshot: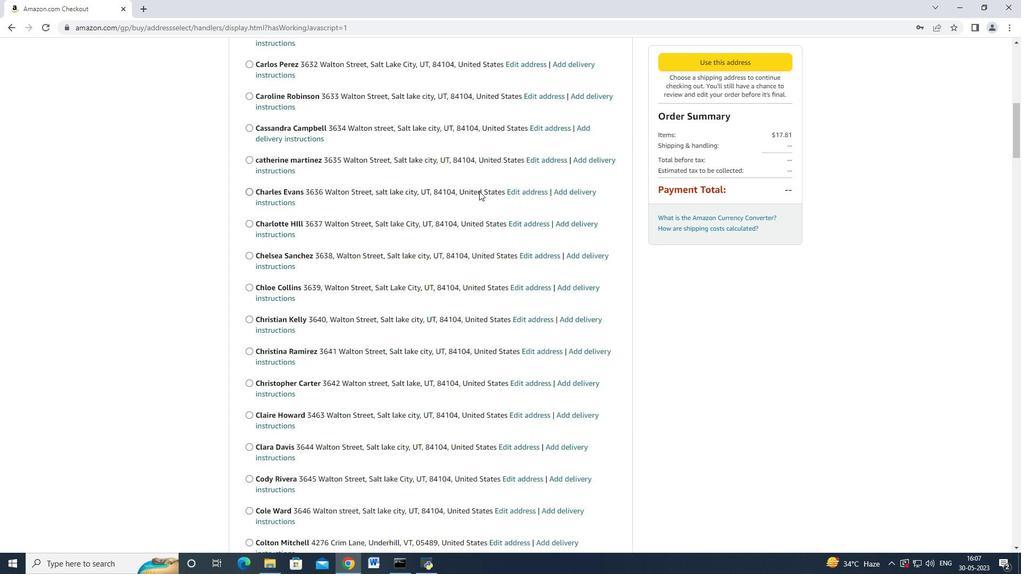 
Action: Mouse scrolled (478, 192) with delta (0, 0)
Screenshot: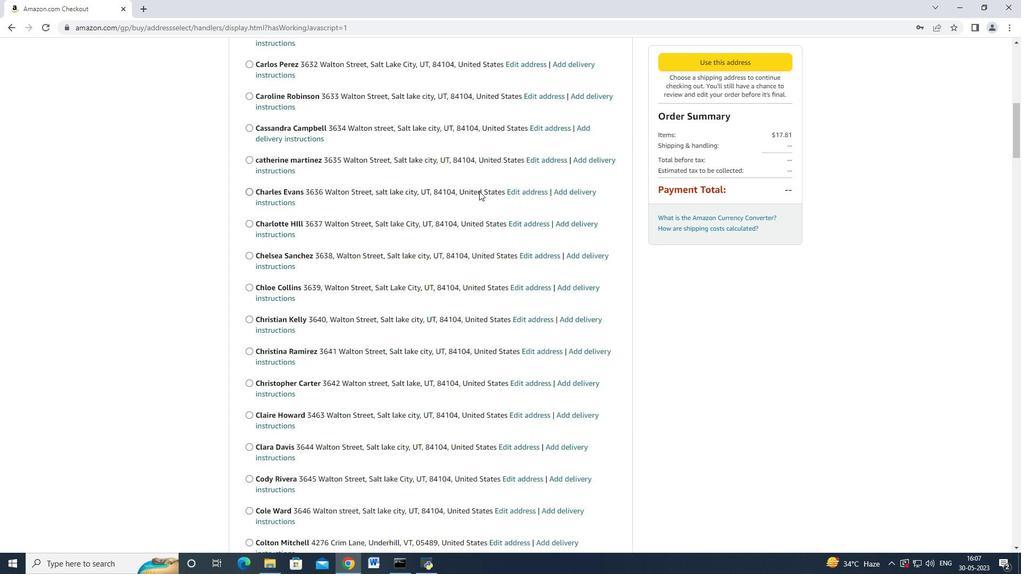 
Action: Mouse moved to (478, 193)
Screenshot: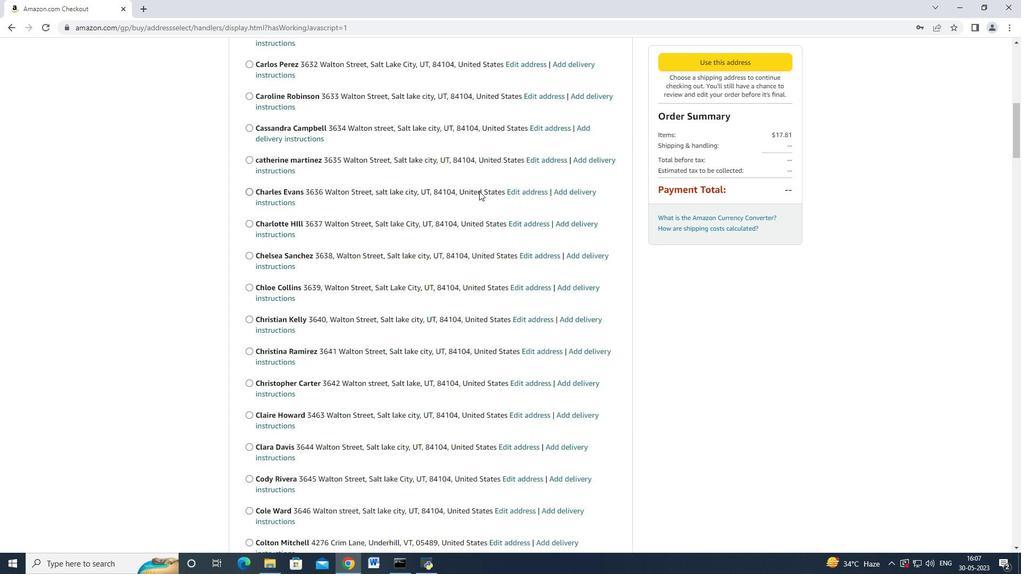 
Action: Mouse scrolled (478, 192) with delta (0, 0)
Screenshot: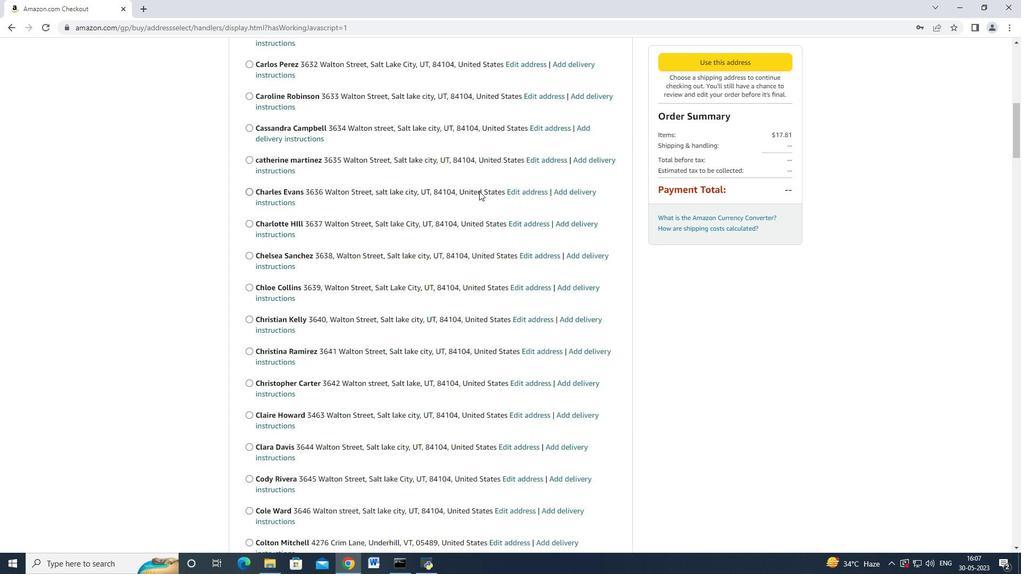 
Action: Mouse scrolled (478, 192) with delta (0, 0)
Screenshot: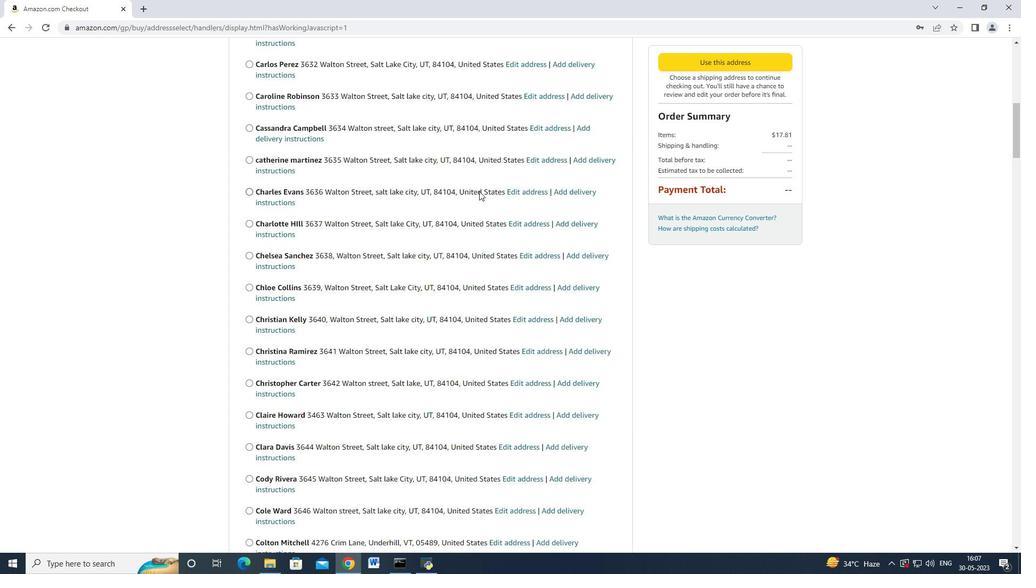 
Action: Mouse moved to (478, 194)
Screenshot: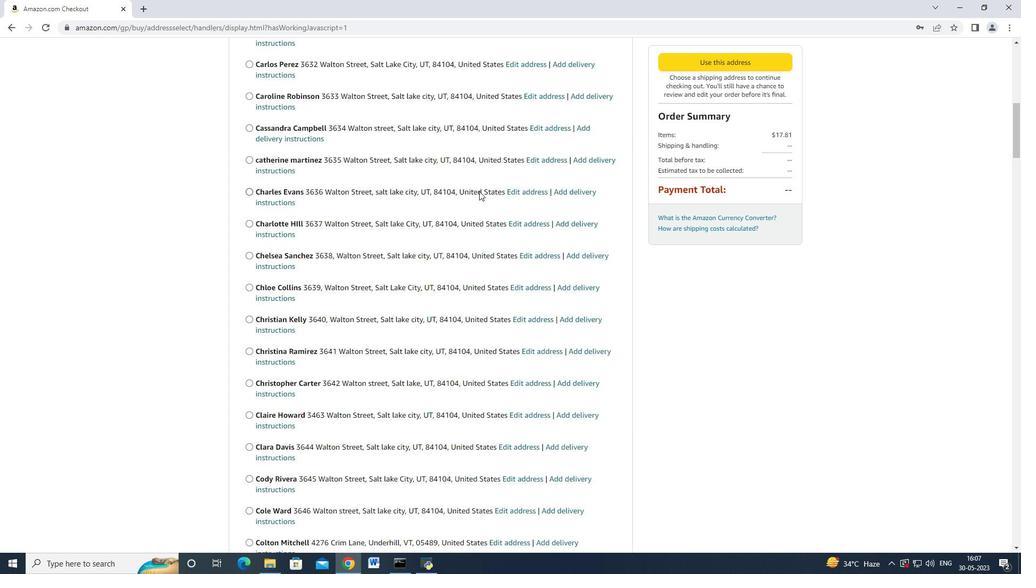 
Action: Mouse scrolled (478, 194) with delta (0, 0)
Screenshot: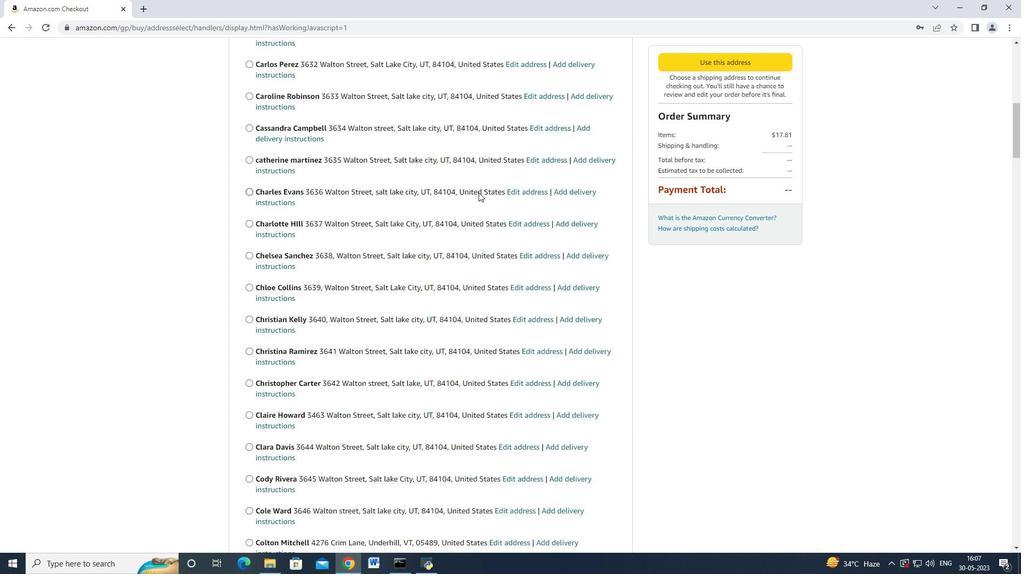 
Action: Mouse moved to (478, 195)
Screenshot: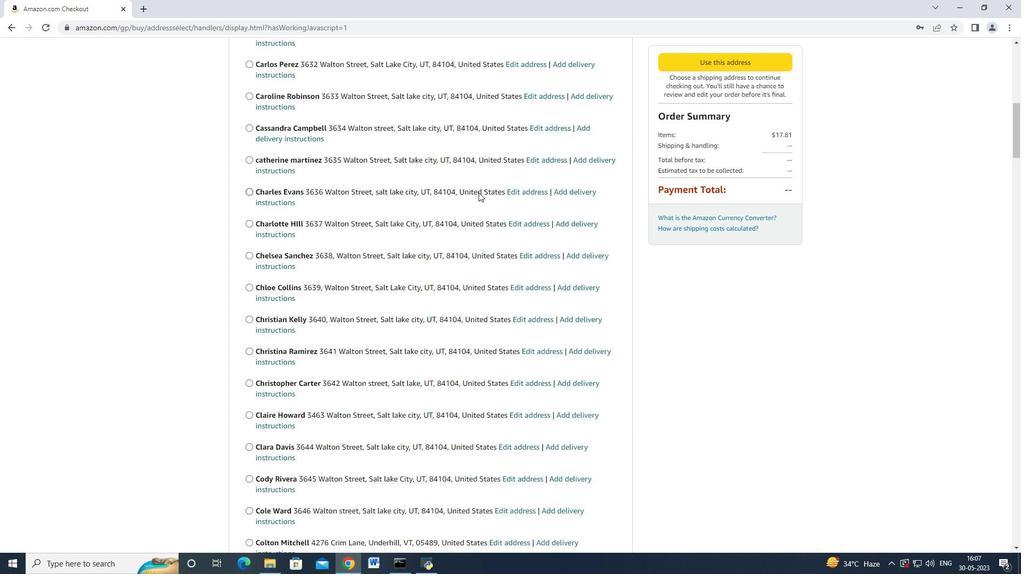 
Action: Mouse scrolled (478, 194) with delta (0, 0)
Screenshot: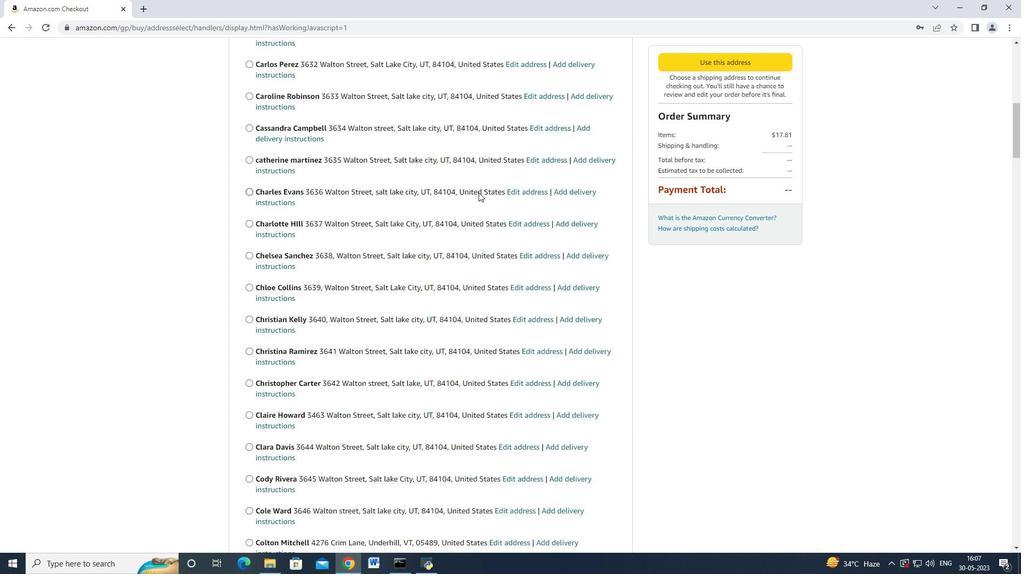 
Action: Mouse moved to (478, 195)
Screenshot: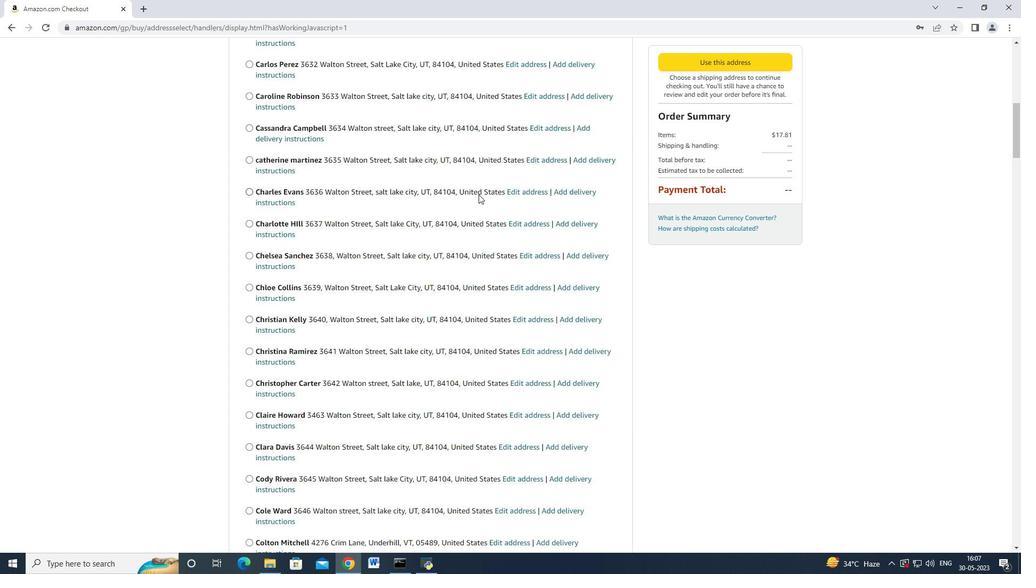 
Action: Mouse scrolled (478, 194) with delta (0, 0)
Screenshot: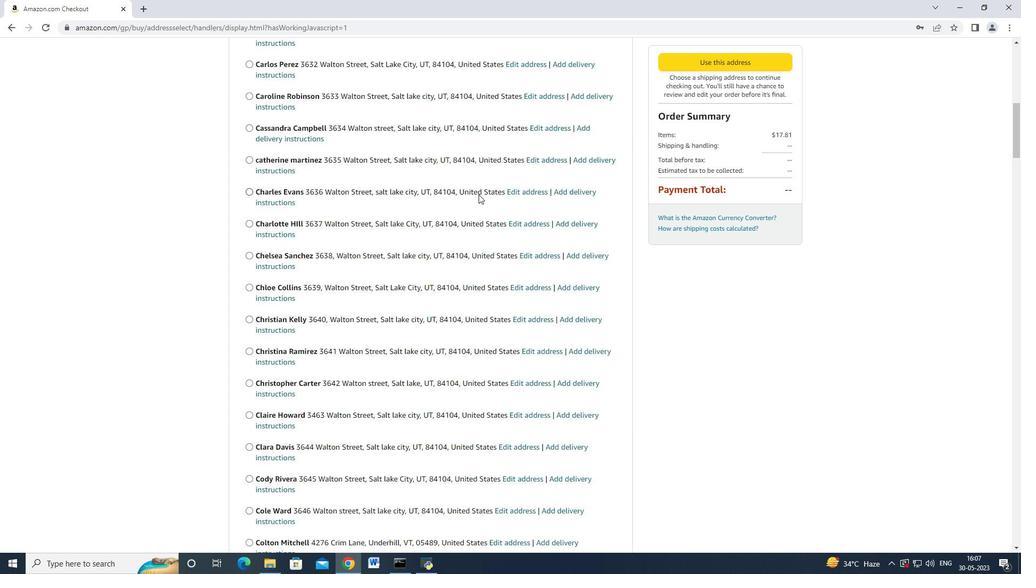 
Action: Mouse moved to (477, 198)
Screenshot: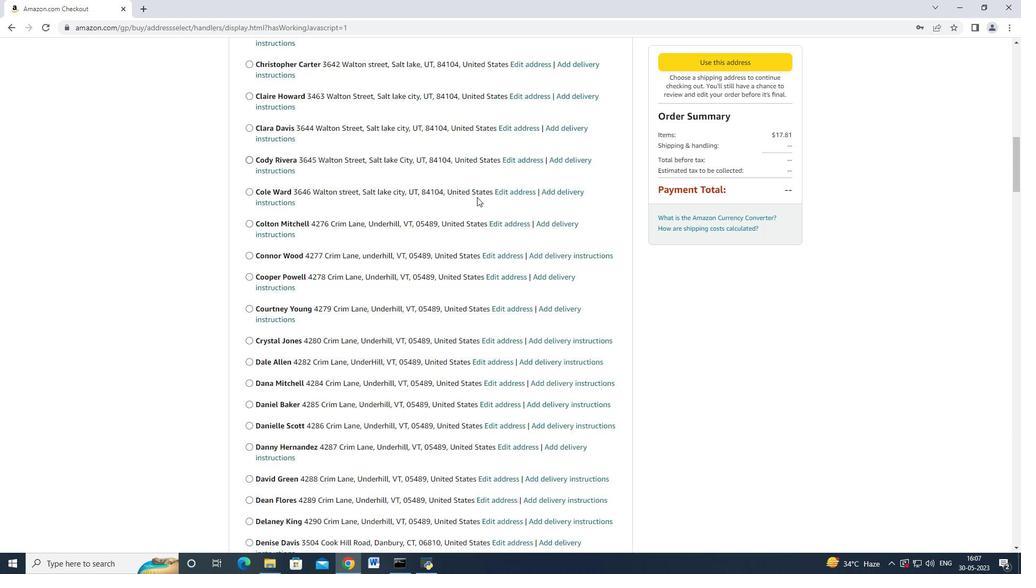 
Action: Mouse scrolled (477, 197) with delta (0, 0)
Screenshot: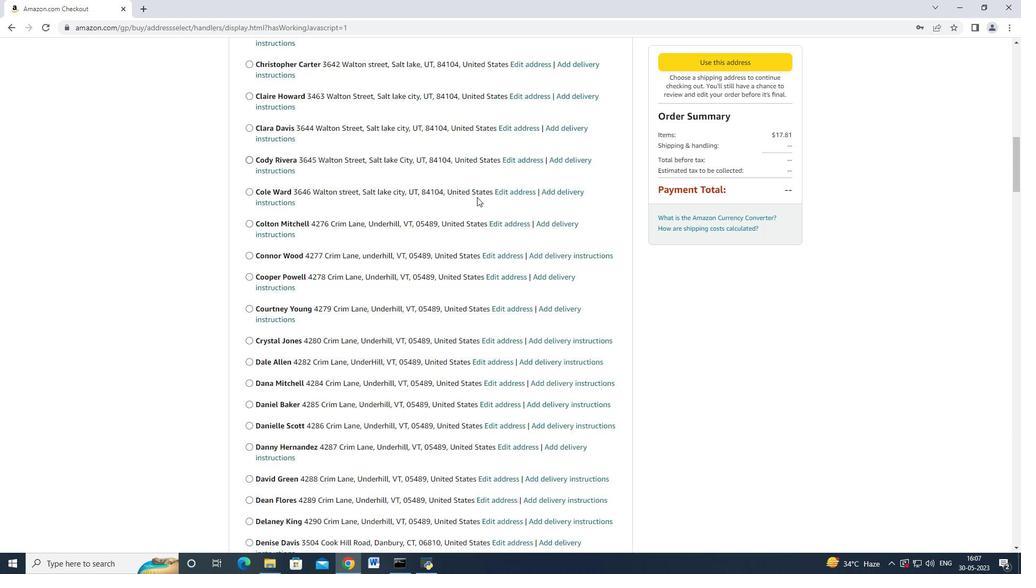 
Action: Mouse moved to (477, 198)
Screenshot: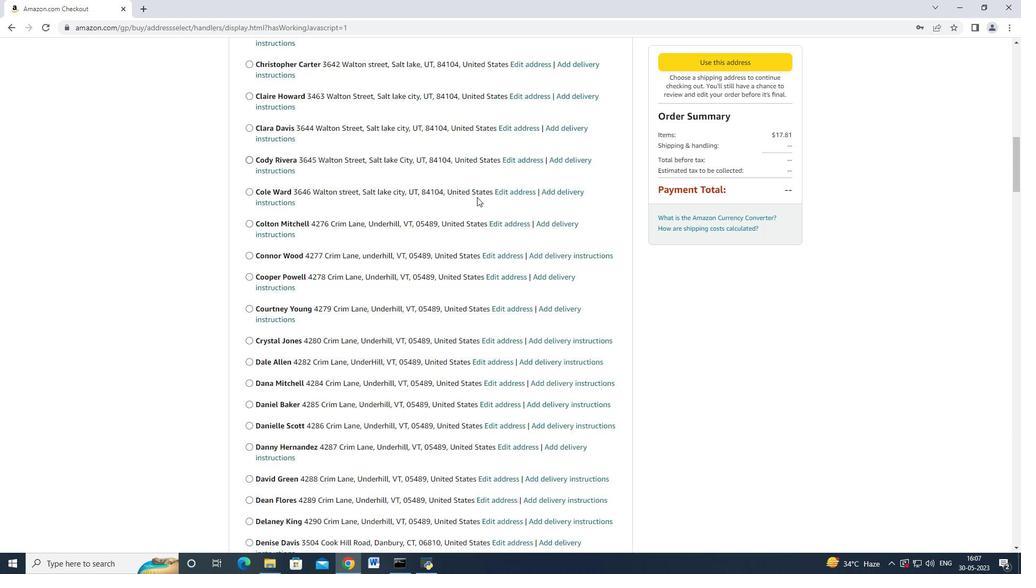 
Action: Mouse scrolled (477, 198) with delta (0, 0)
Screenshot: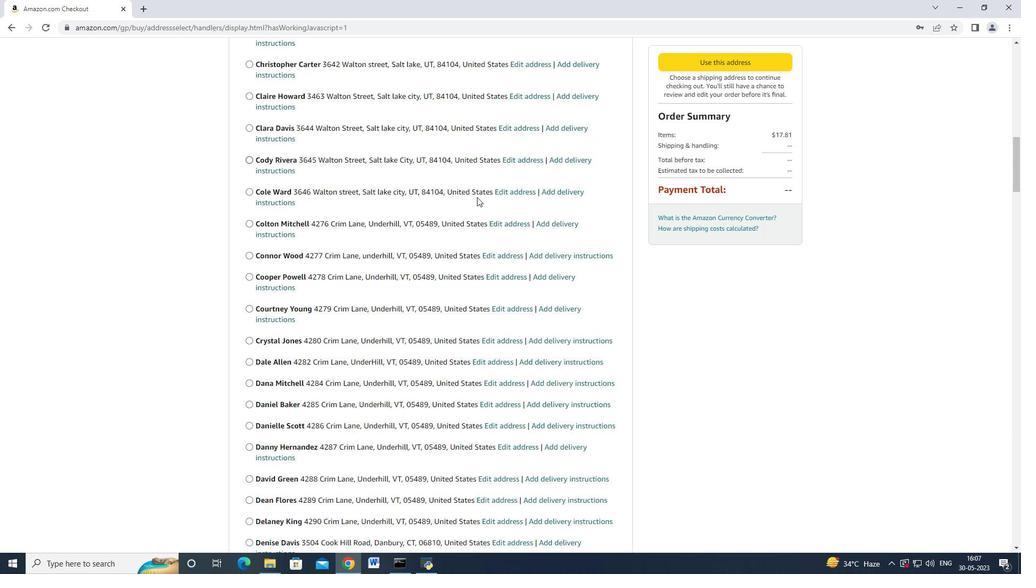 
Action: Mouse scrolled (477, 198) with delta (0, 0)
Screenshot: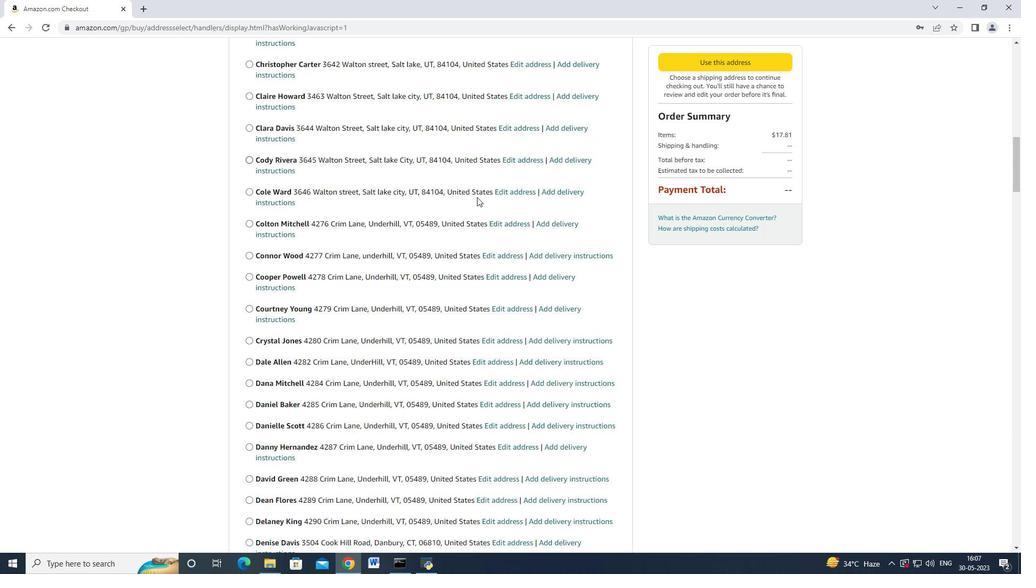 
Action: Mouse scrolled (477, 198) with delta (0, 0)
Screenshot: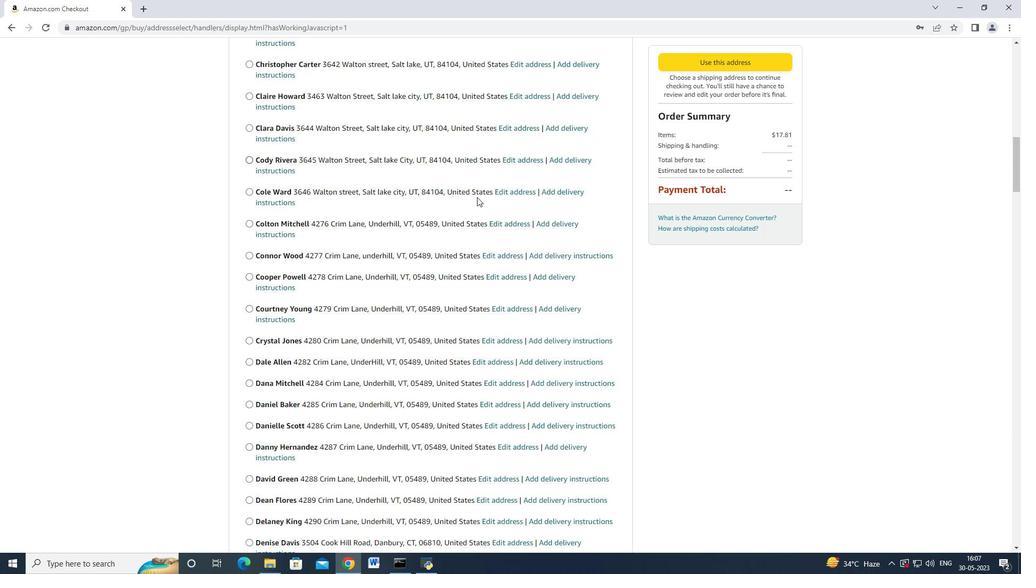 
Action: Mouse scrolled (477, 198) with delta (0, 0)
Screenshot: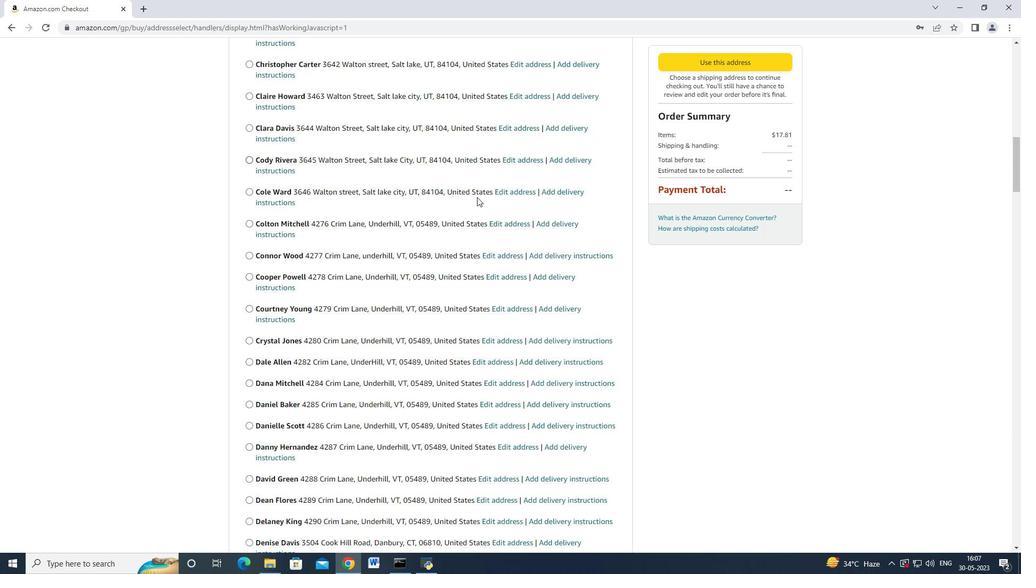 
Action: Mouse scrolled (477, 198) with delta (0, 0)
Screenshot: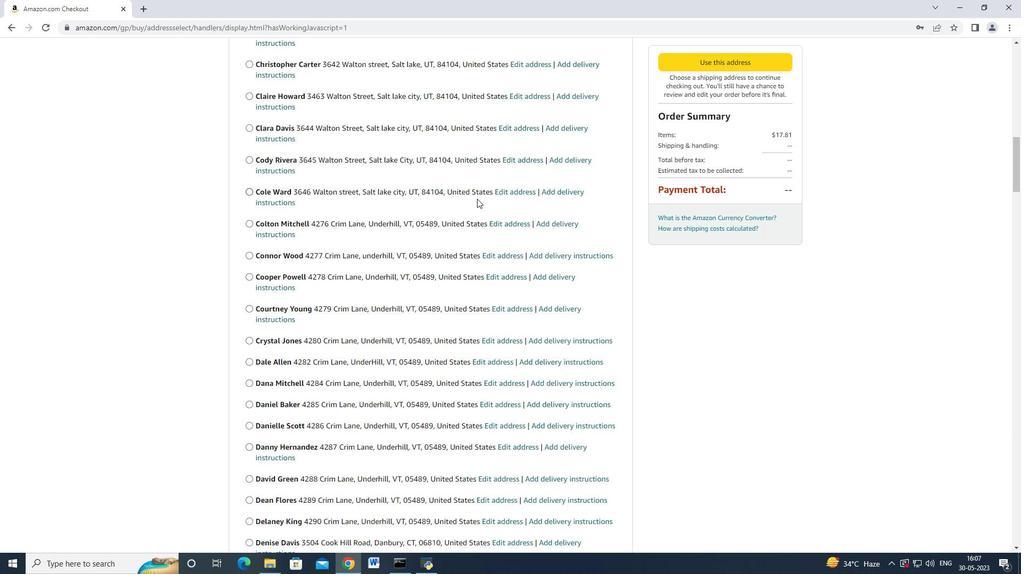 
Action: Mouse moved to (472, 202)
Screenshot: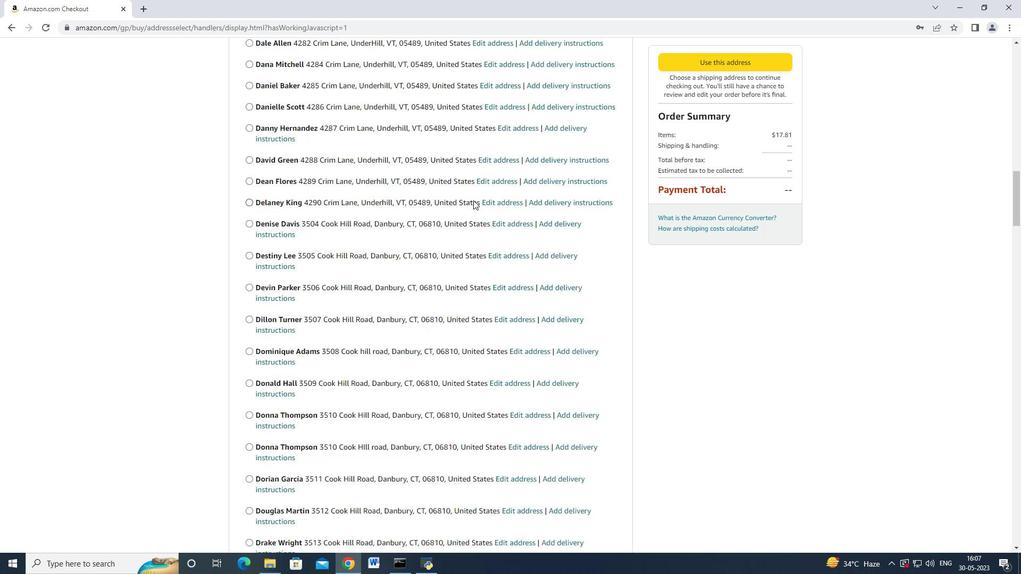 
Action: Mouse scrolled (472, 201) with delta (0, 0)
Screenshot: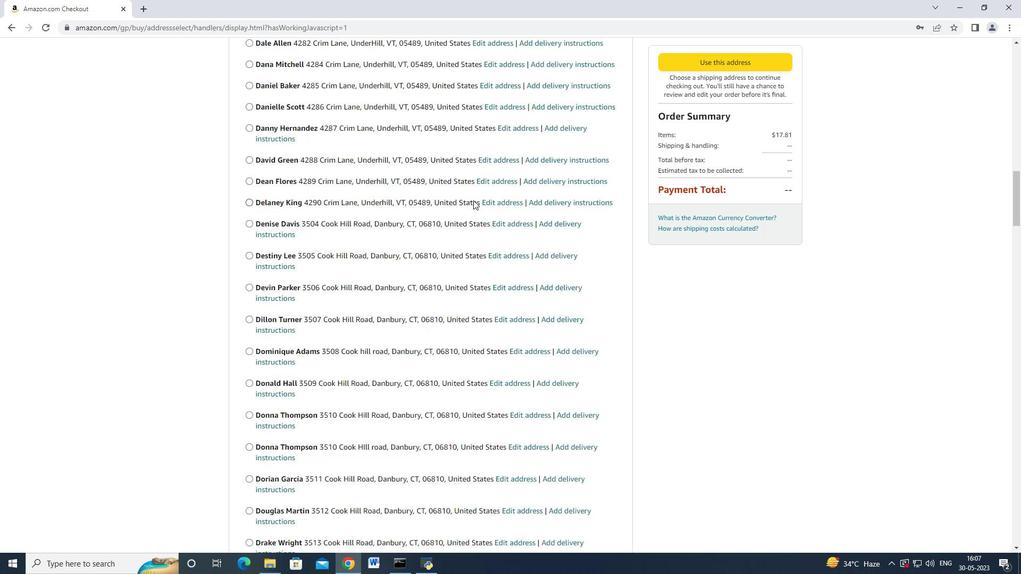 
Action: Mouse moved to (472, 202)
Screenshot: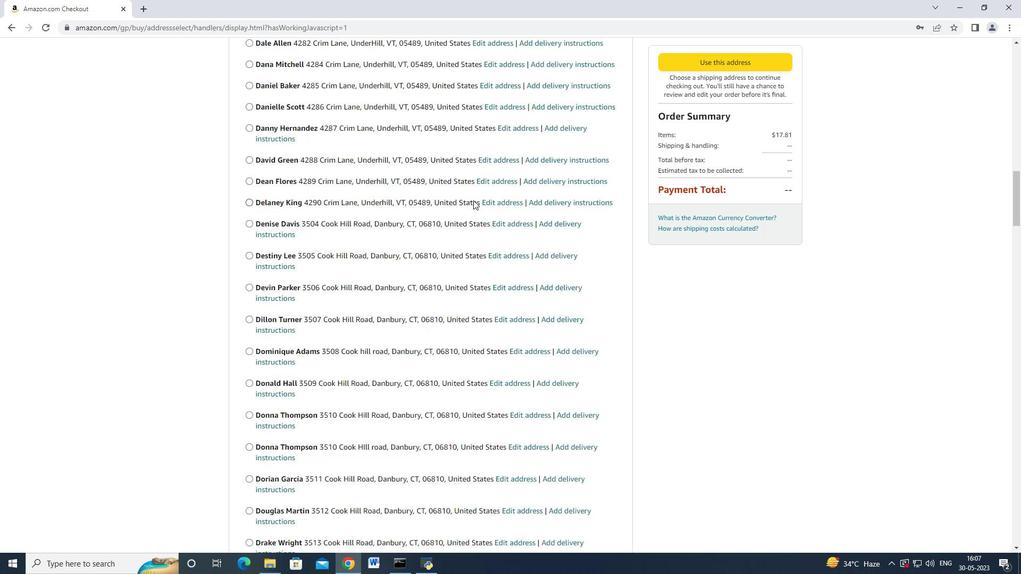 
Action: Mouse scrolled (472, 201) with delta (0, 0)
Screenshot: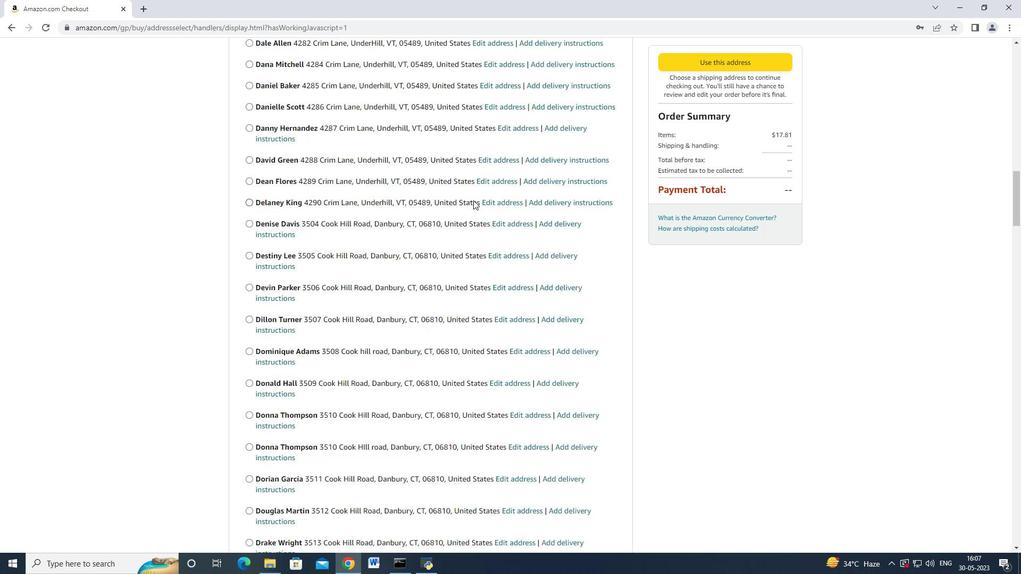 
Action: Mouse scrolled (472, 201) with delta (0, 0)
Screenshot: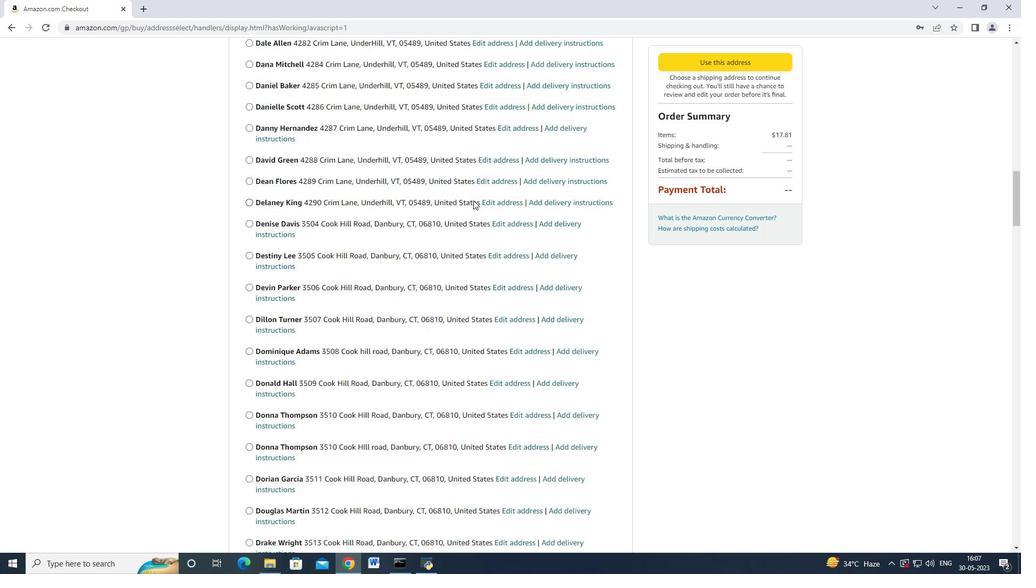 
Action: Mouse moved to (472, 202)
Screenshot: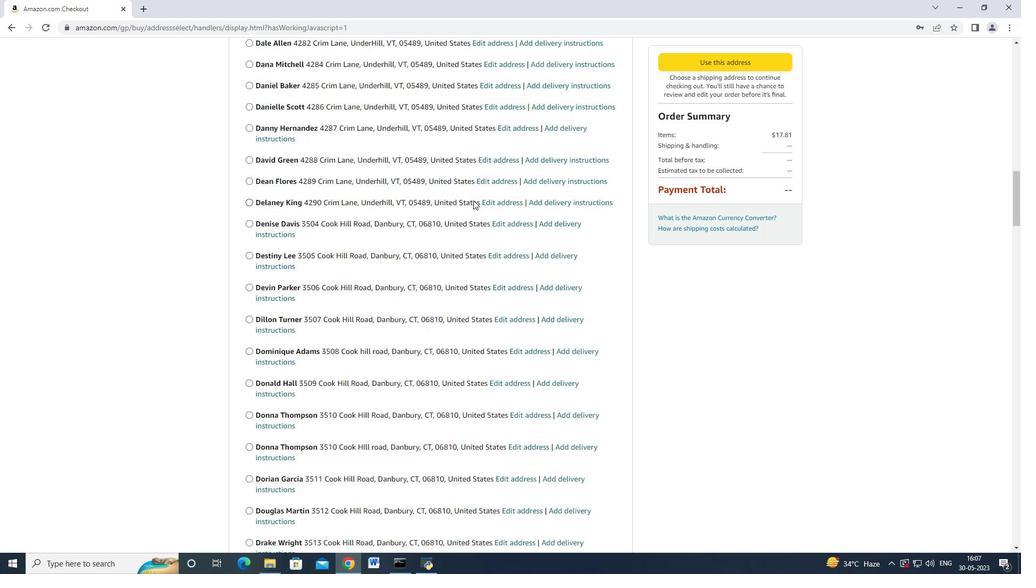 
Action: Mouse scrolled (472, 201) with delta (0, 0)
Screenshot: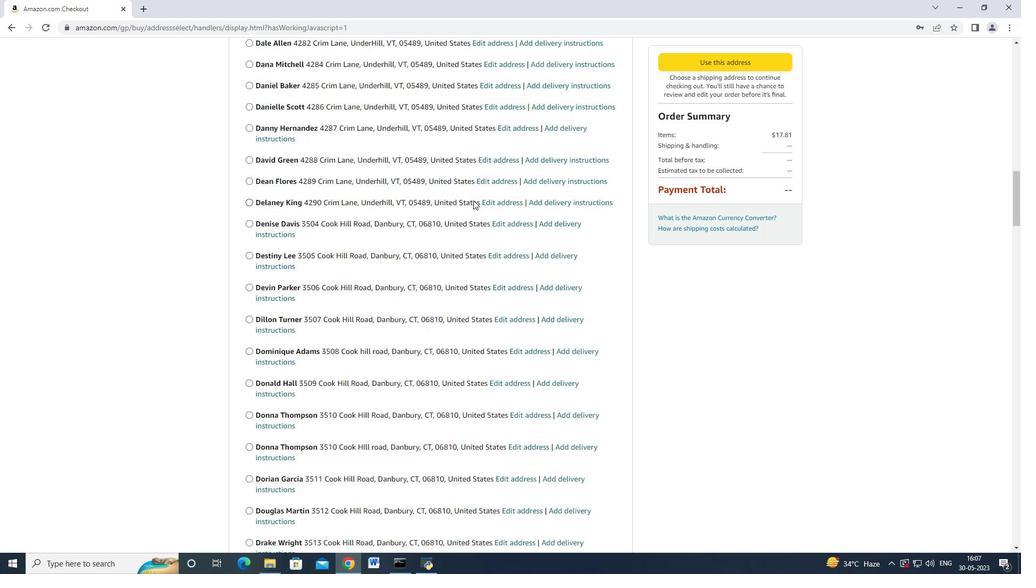 
Action: Mouse moved to (472, 202)
Screenshot: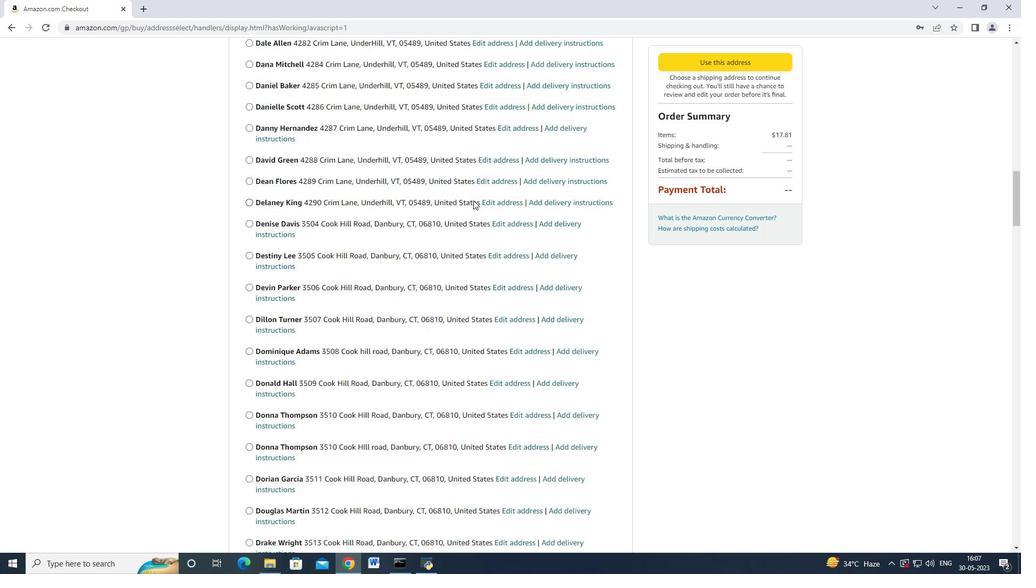 
Action: Mouse scrolled (472, 202) with delta (0, 0)
Screenshot: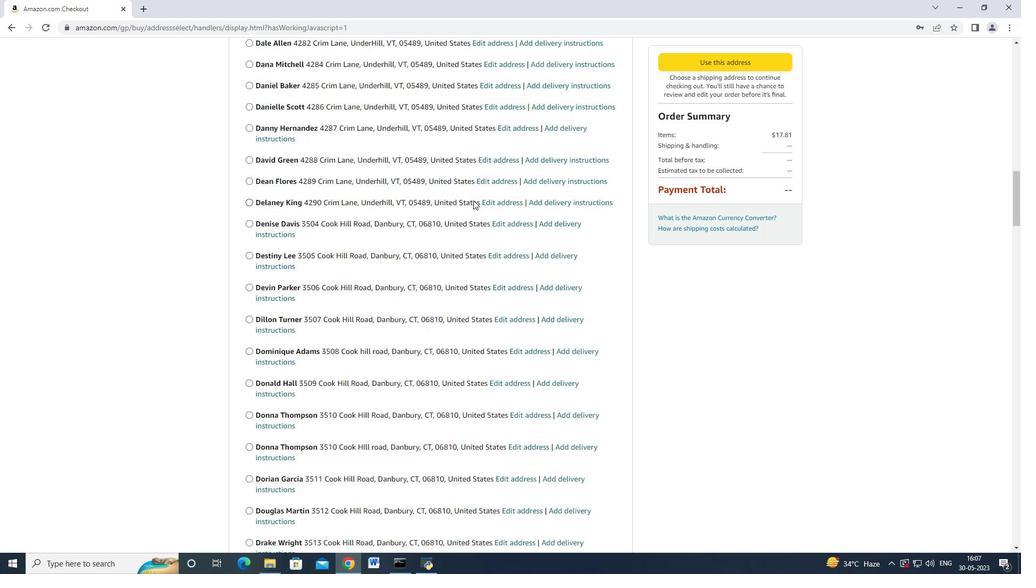 
Action: Mouse moved to (471, 202)
Screenshot: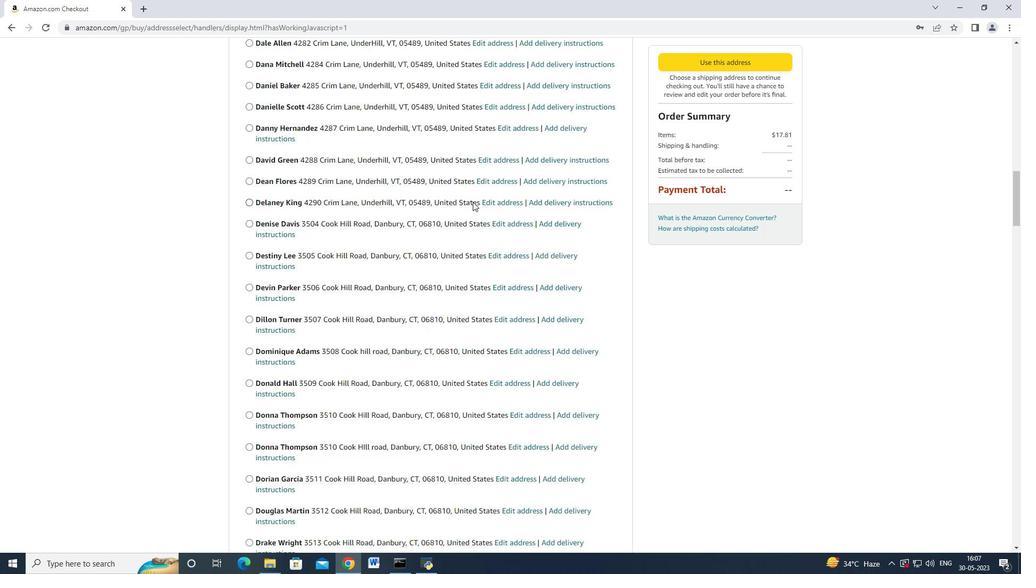 
Action: Mouse scrolled (472, 202) with delta (0, 0)
Screenshot: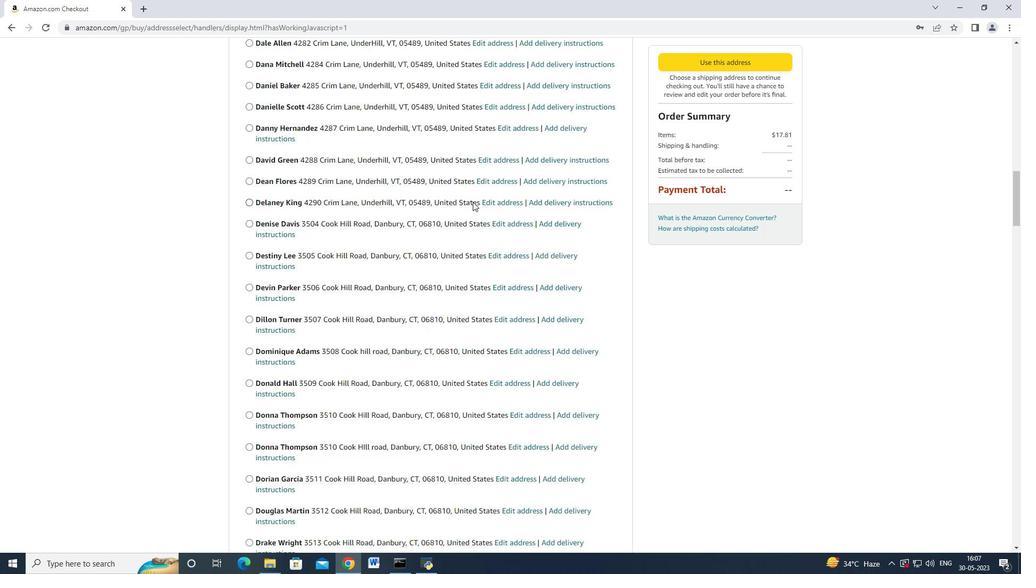 
Action: Mouse moved to (467, 206)
Screenshot: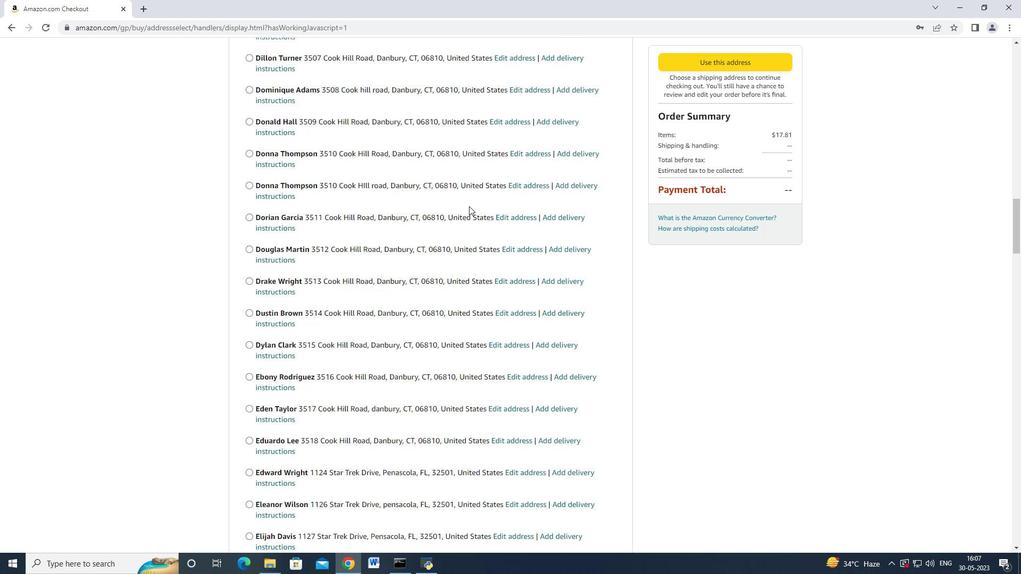 
Action: Mouse scrolled (467, 206) with delta (0, 0)
Screenshot: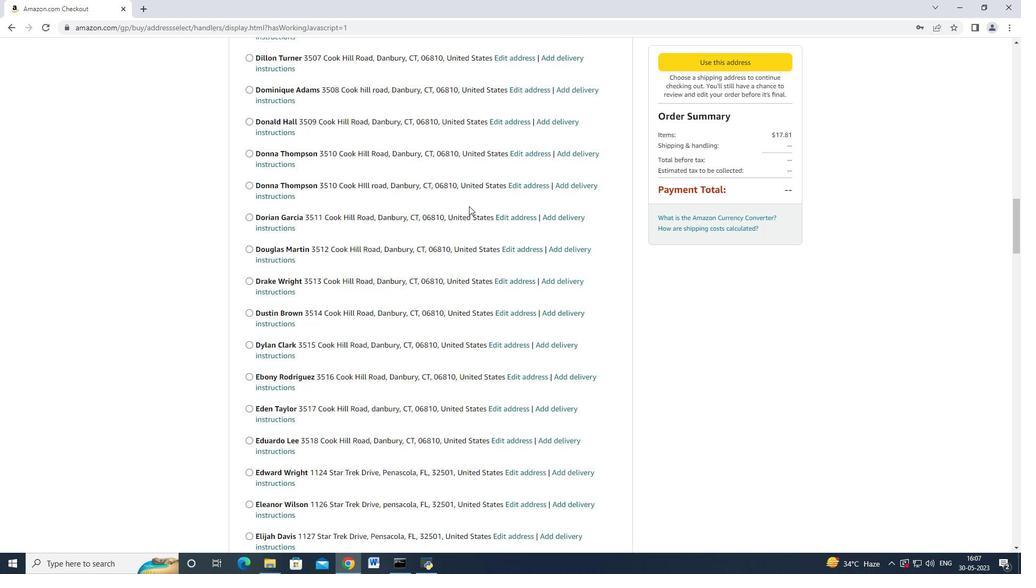 
Action: Mouse moved to (465, 210)
Screenshot: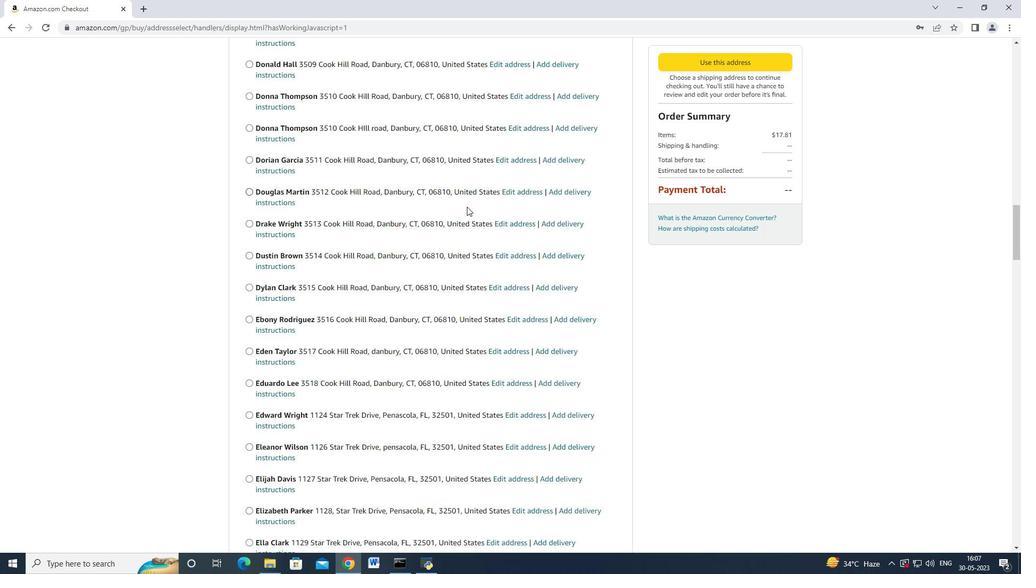 
Action: Mouse scrolled (467, 208) with delta (0, 0)
Screenshot: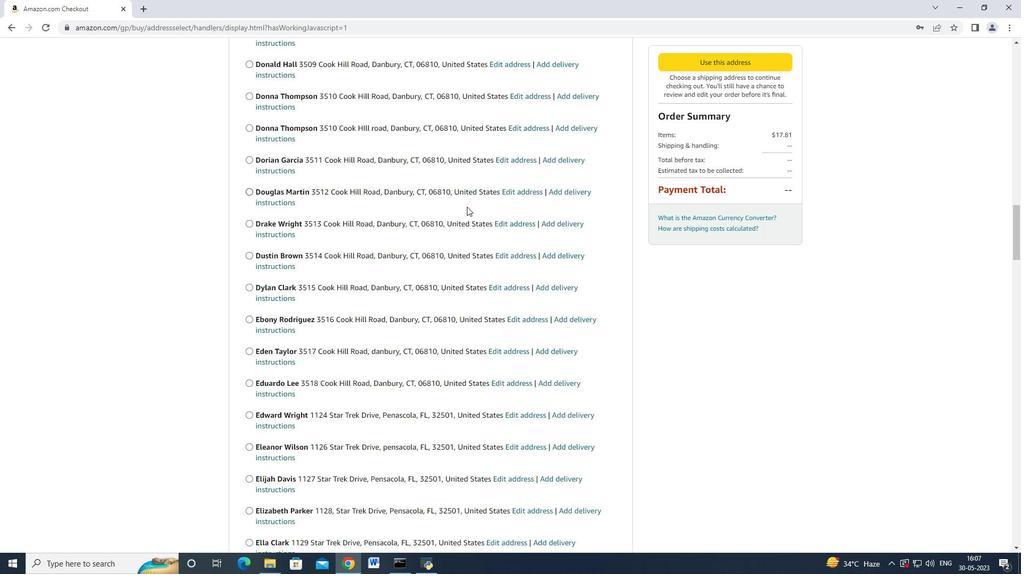 
Action: Mouse moved to (465, 210)
Screenshot: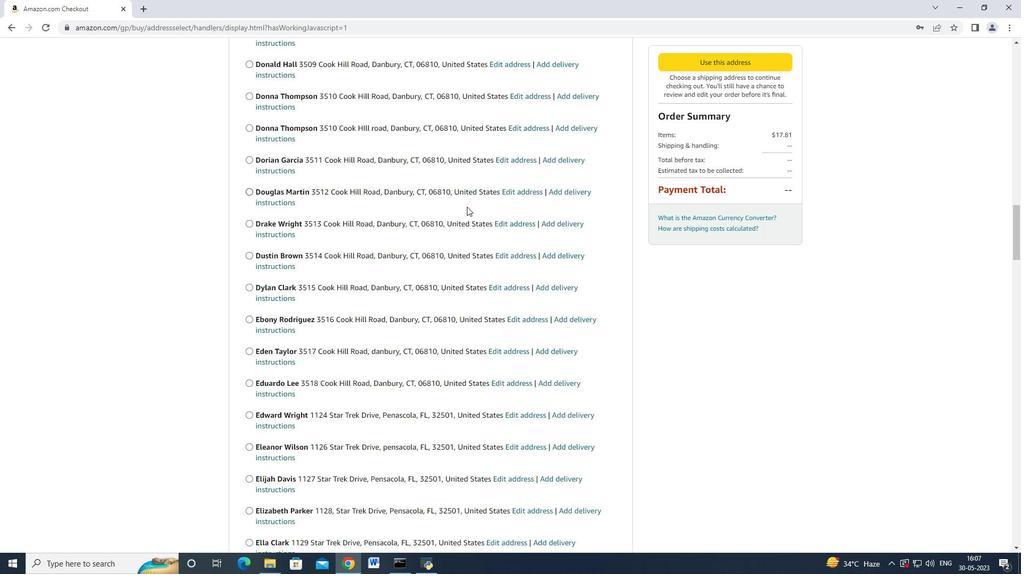 
Action: Mouse scrolled (467, 208) with delta (0, 0)
Screenshot: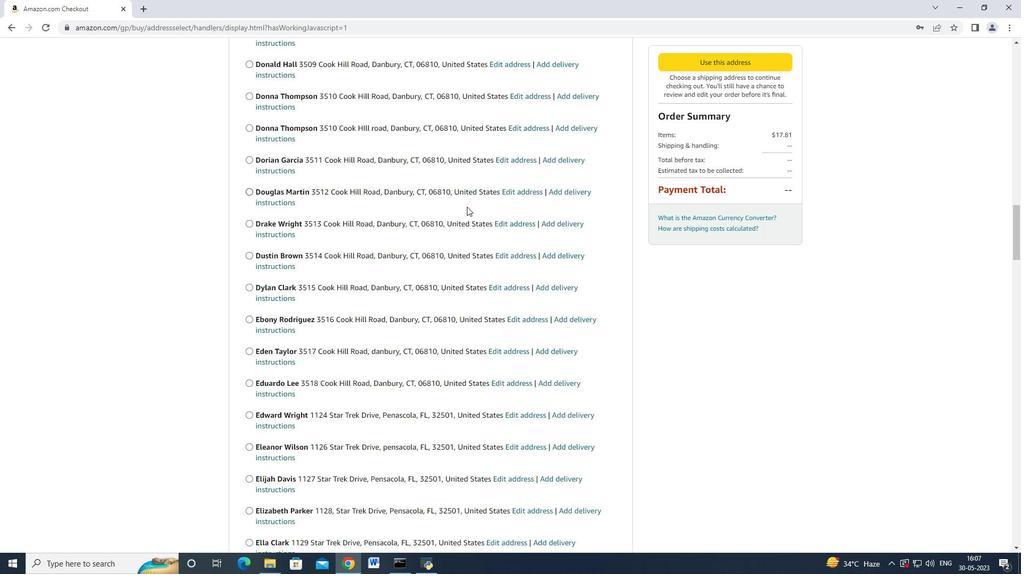 
Action: Mouse moved to (464, 210)
Screenshot: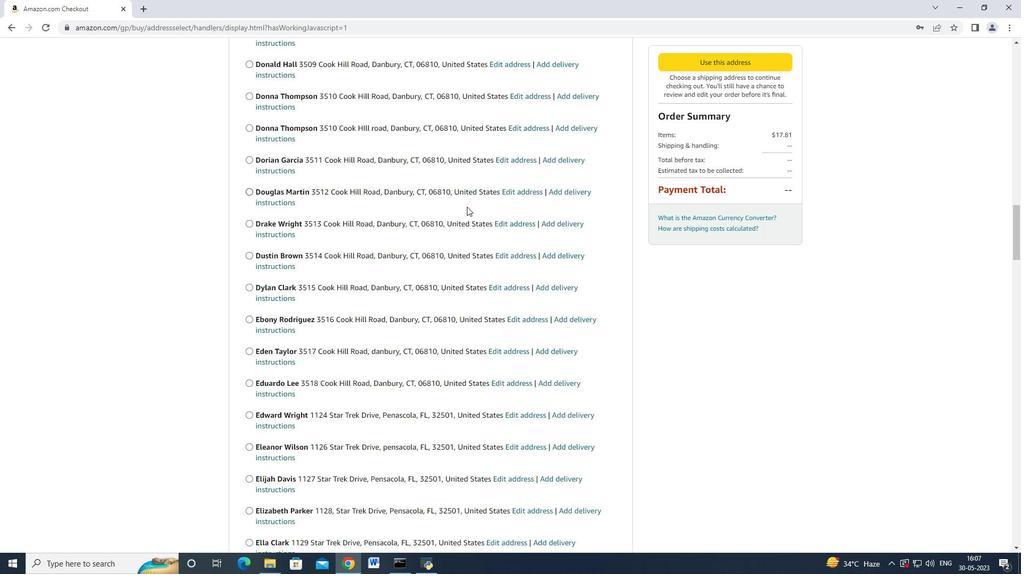 
Action: Mouse scrolled (467, 208) with delta (0, 0)
Screenshot: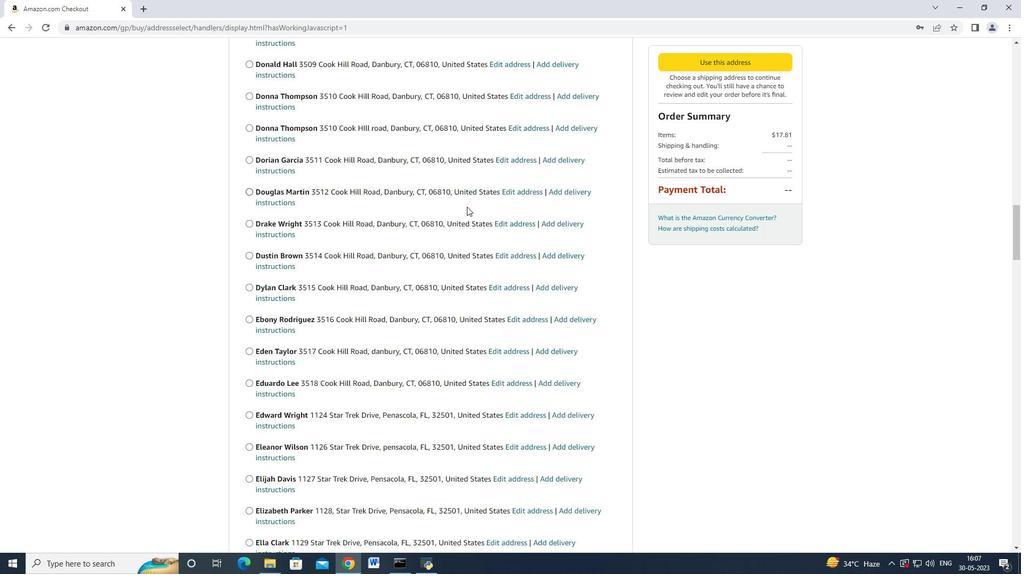 
Action: Mouse moved to (464, 210)
Screenshot: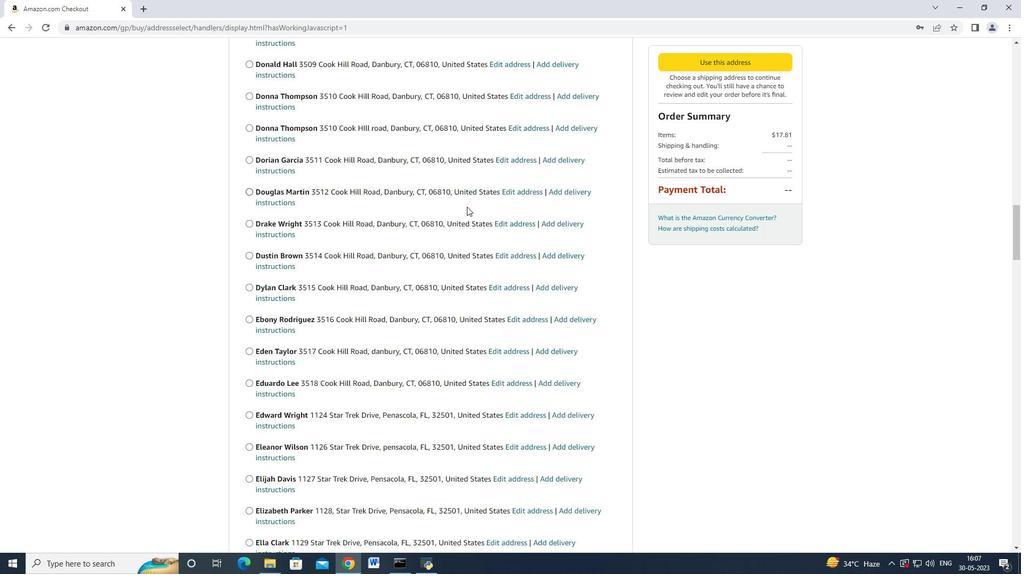 
Action: Mouse scrolled (467, 208) with delta (0, 0)
Screenshot: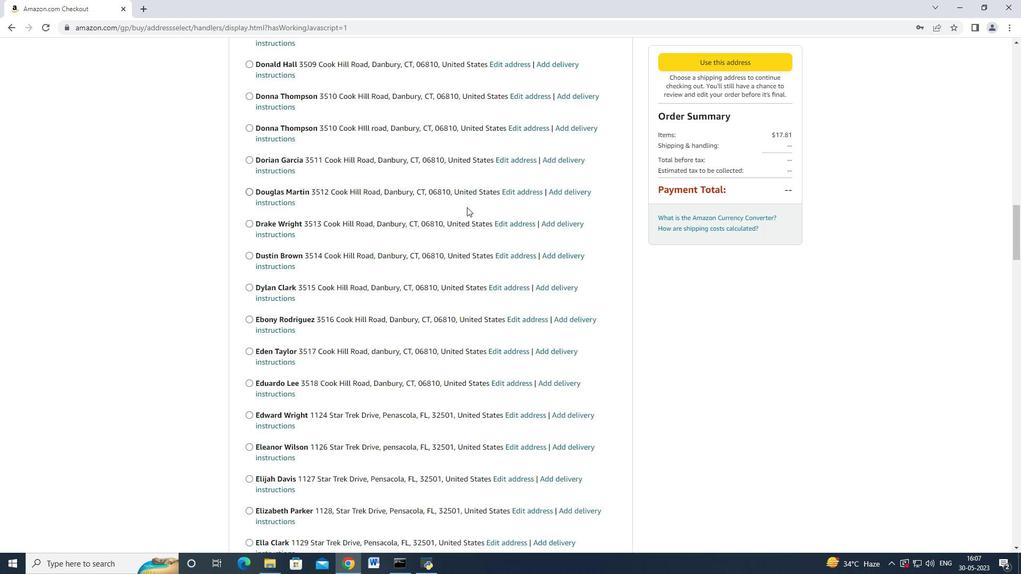 
Action: Mouse moved to (463, 210)
Screenshot: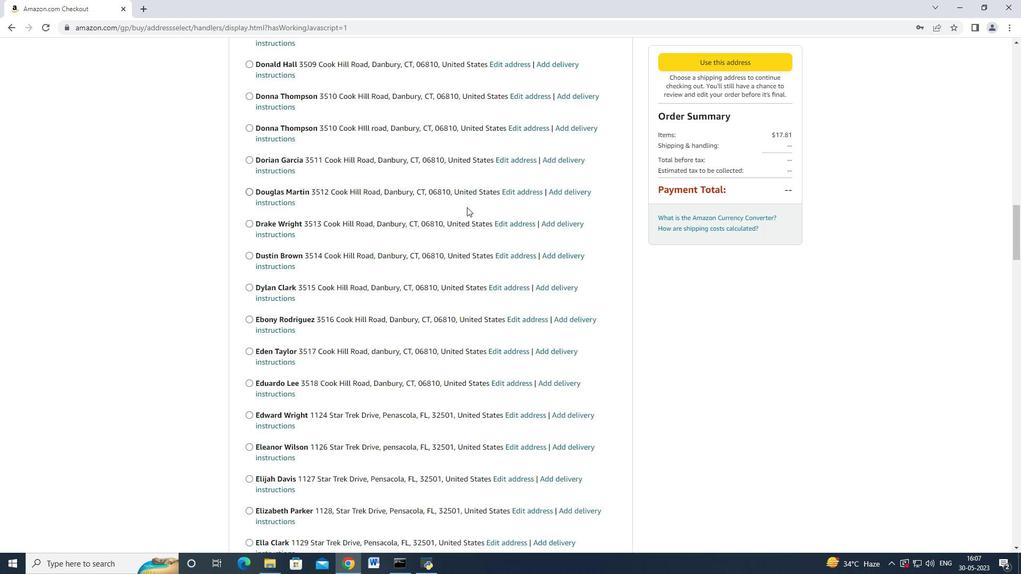 
Action: Mouse scrolled (466, 208) with delta (0, 0)
Screenshot: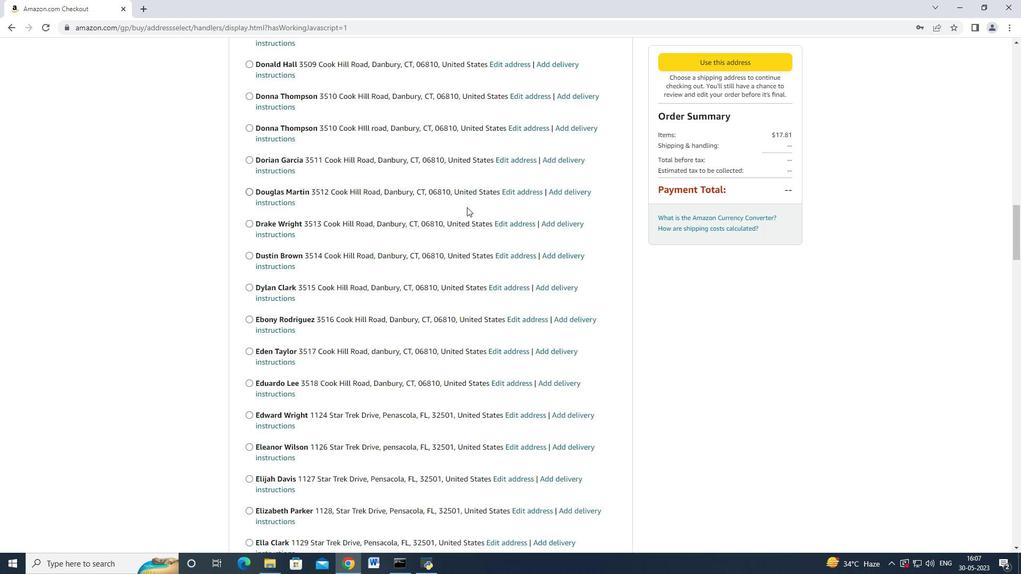 
Action: Mouse moved to (463, 210)
Screenshot: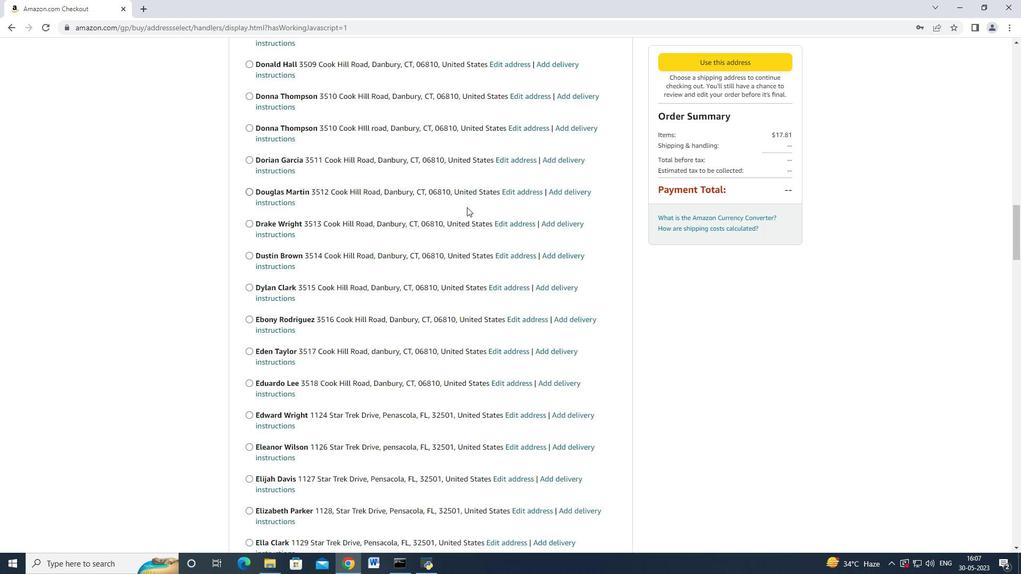 
Action: Mouse scrolled (465, 208) with delta (0, 0)
Screenshot: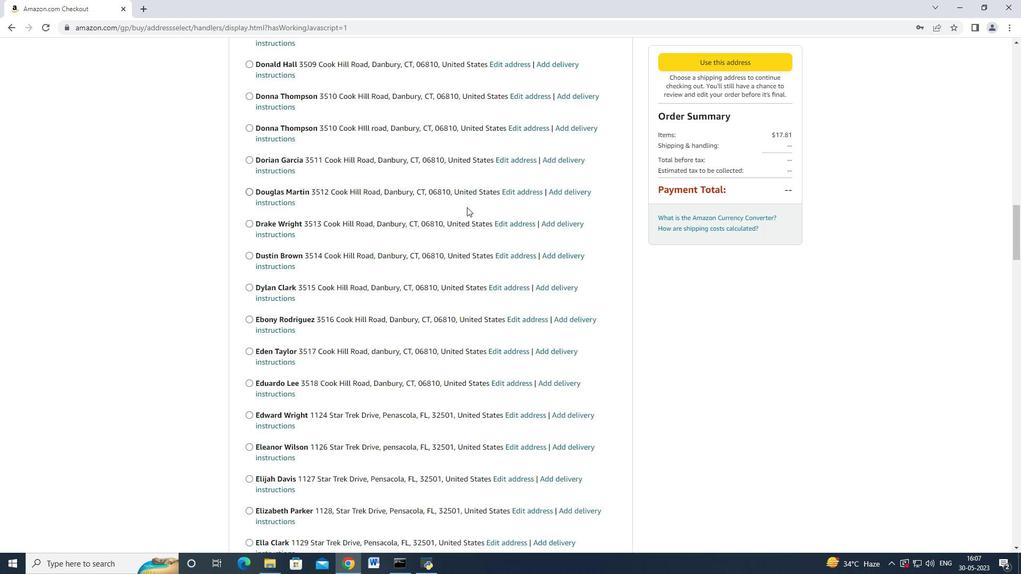 
Action: Mouse moved to (462, 211)
Screenshot: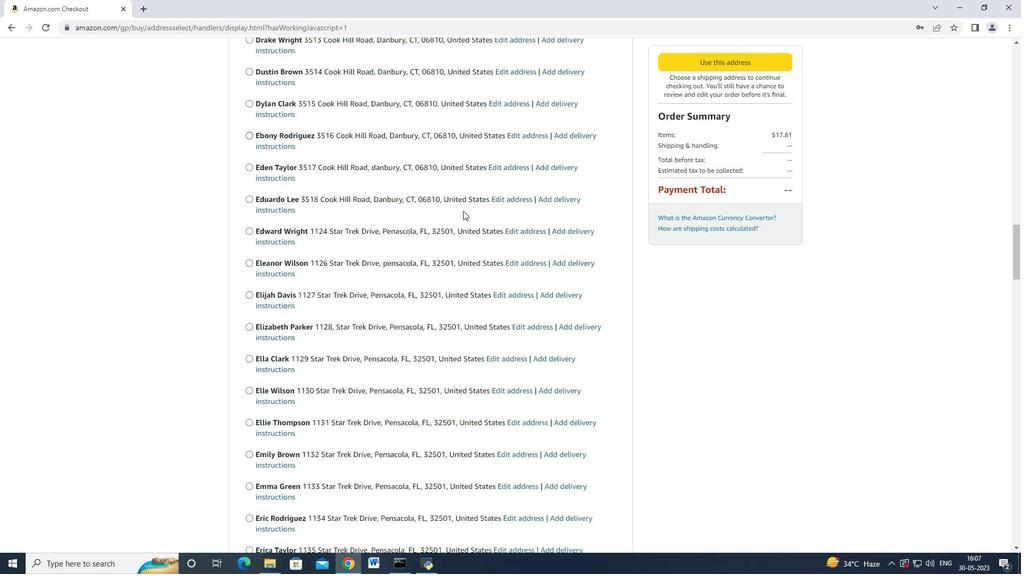 
Action: Mouse scrolled (462, 210) with delta (0, 0)
Screenshot: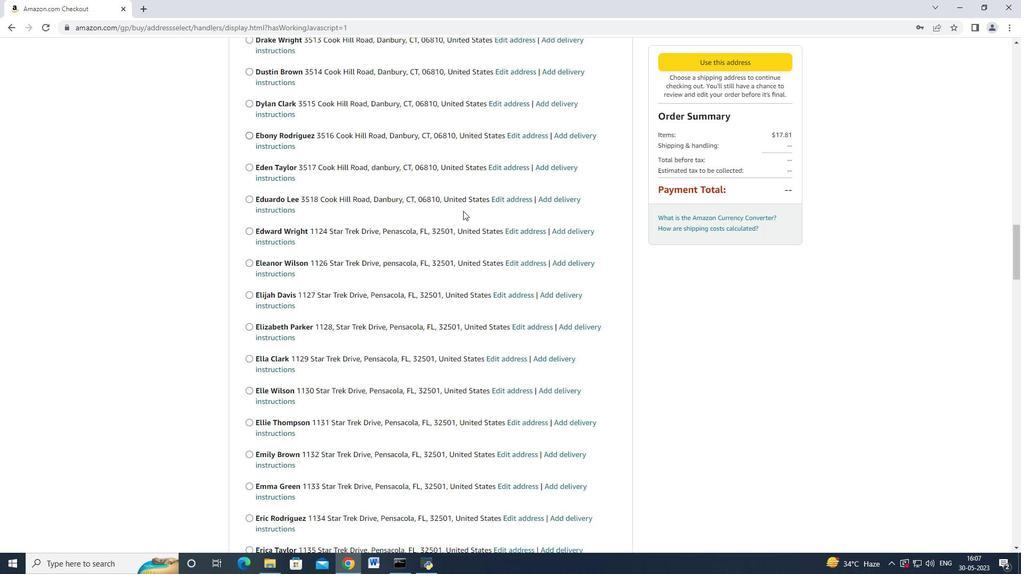 
Action: Mouse moved to (462, 212)
Screenshot: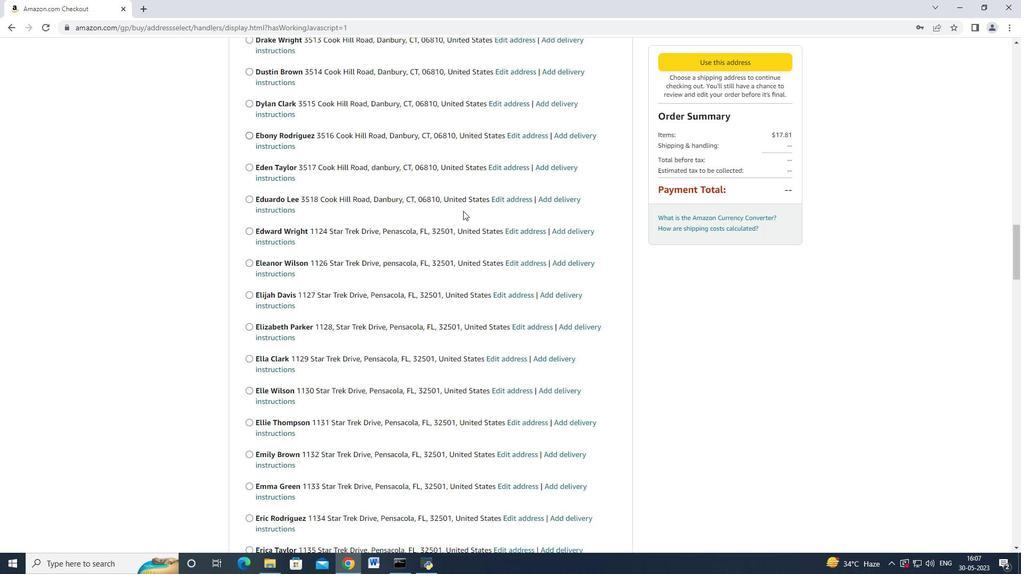 
Action: Mouse scrolled (462, 212) with delta (0, 0)
Screenshot: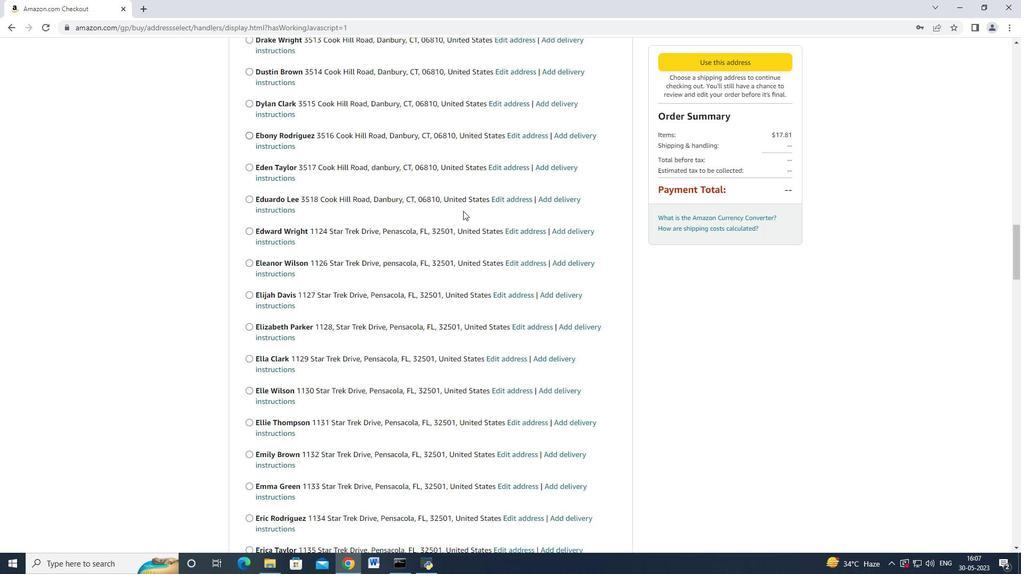 
Action: Mouse scrolled (462, 212) with delta (0, 0)
Screenshot: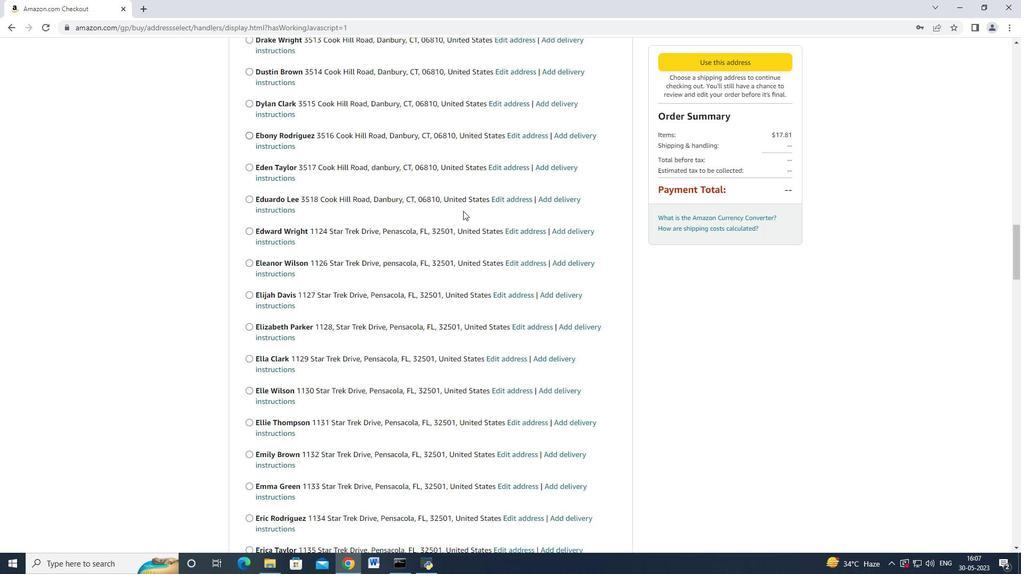 
Action: Mouse scrolled (462, 211) with delta (0, -1)
Screenshot: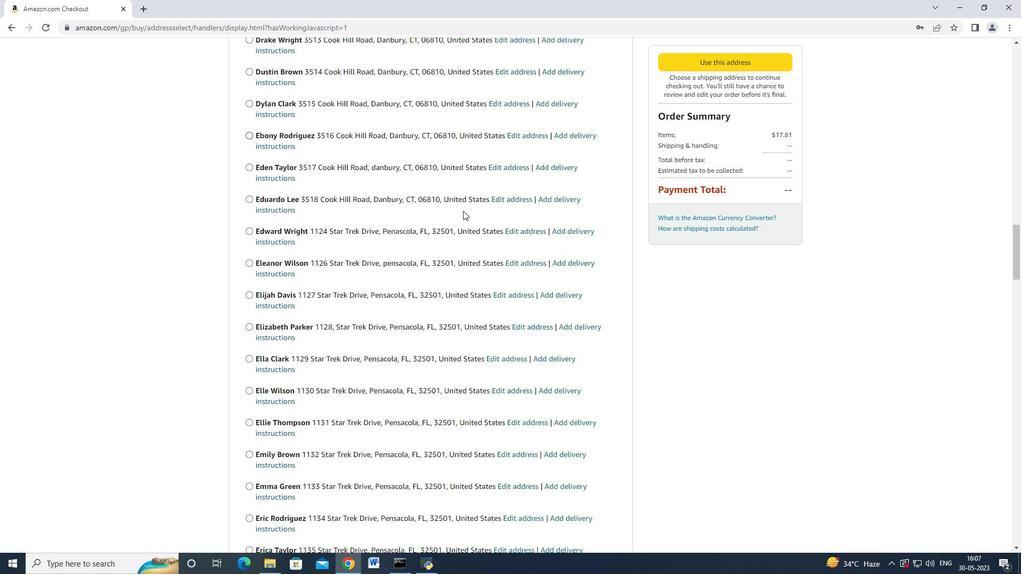 
Action: Mouse moved to (461, 212)
Screenshot: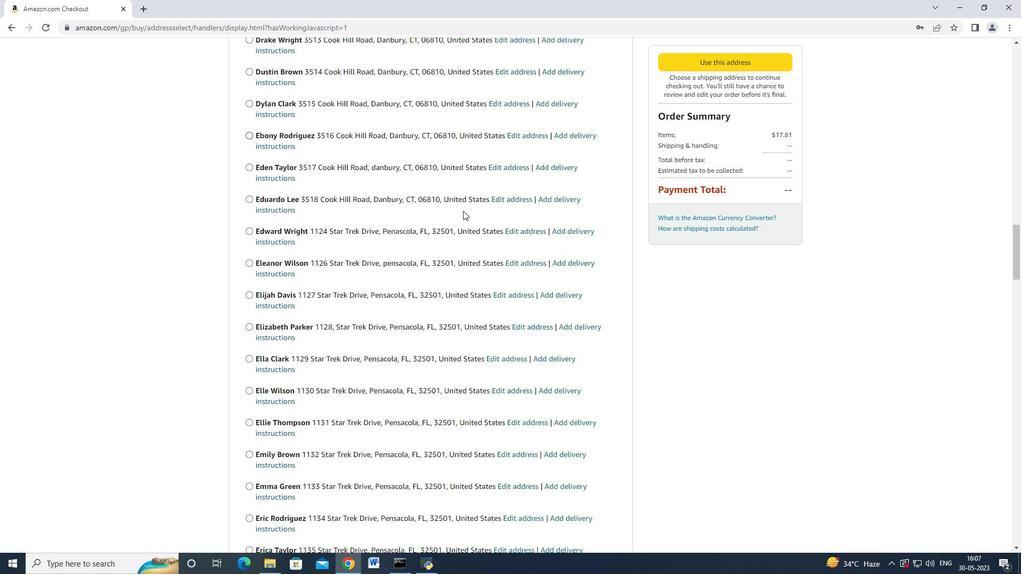 
Action: Mouse scrolled (461, 212) with delta (0, 0)
Screenshot: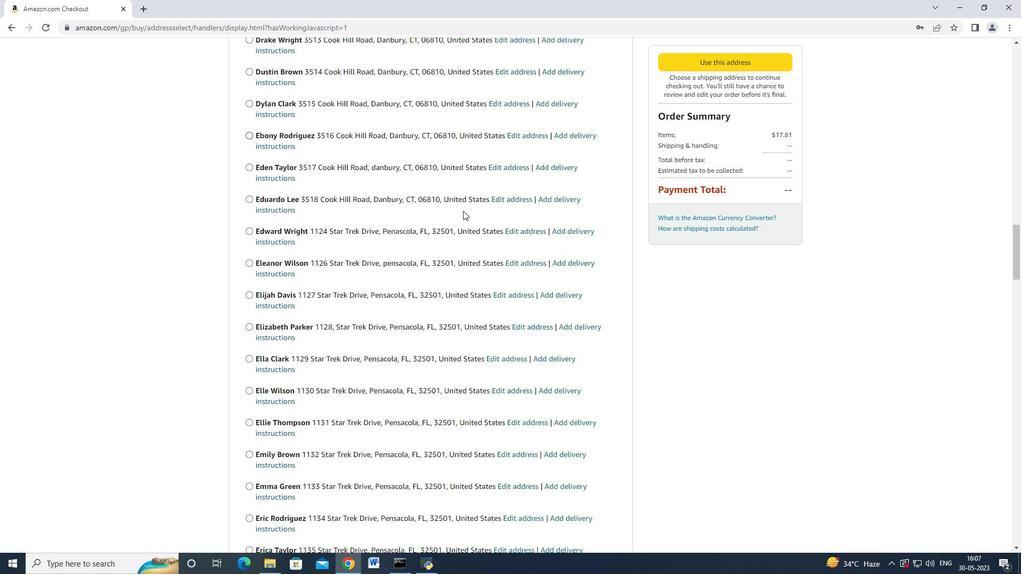
Action: Mouse moved to (460, 212)
Screenshot: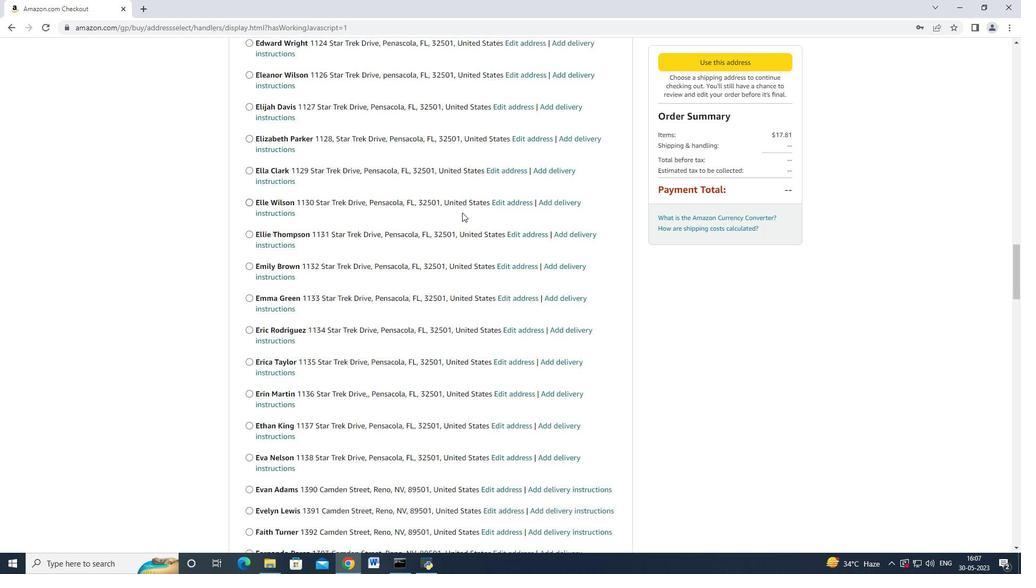 
Action: Mouse scrolled (460, 212) with delta (0, 0)
Screenshot: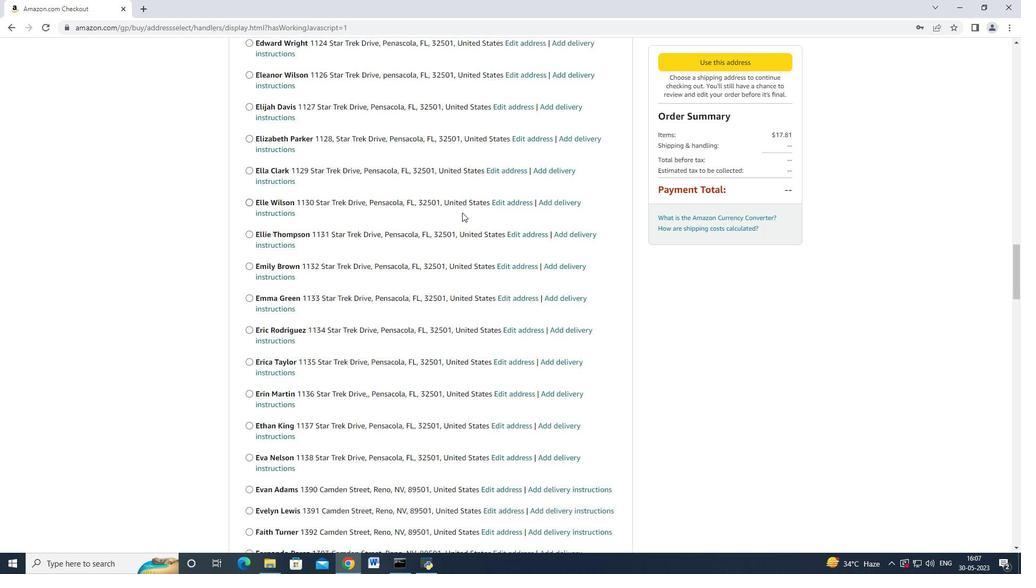 
Action: Mouse moved to (453, 218)
Screenshot: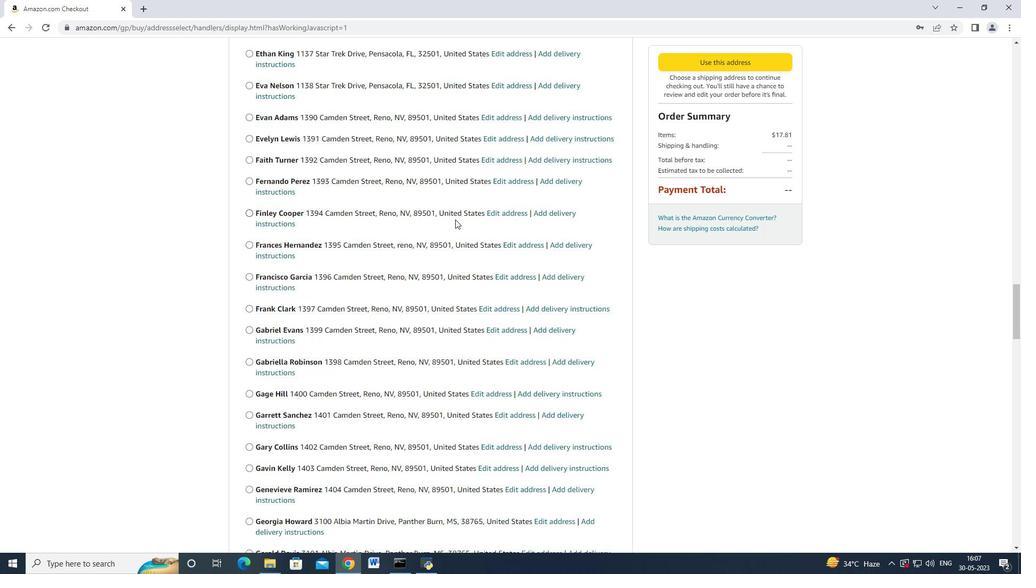 
Action: Mouse scrolled (453, 217) with delta (0, 0)
Screenshot: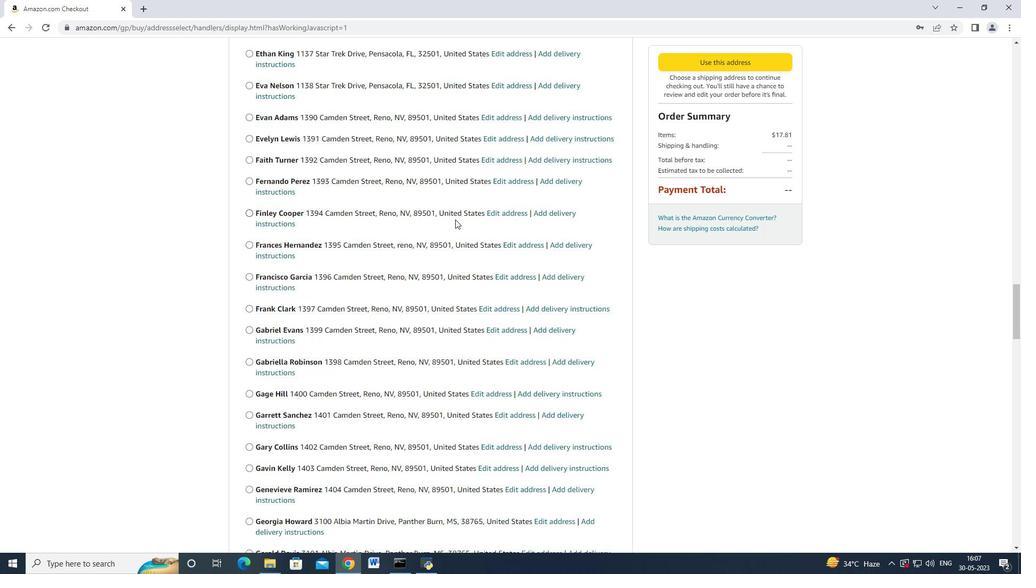 
Action: Mouse moved to (453, 218)
Screenshot: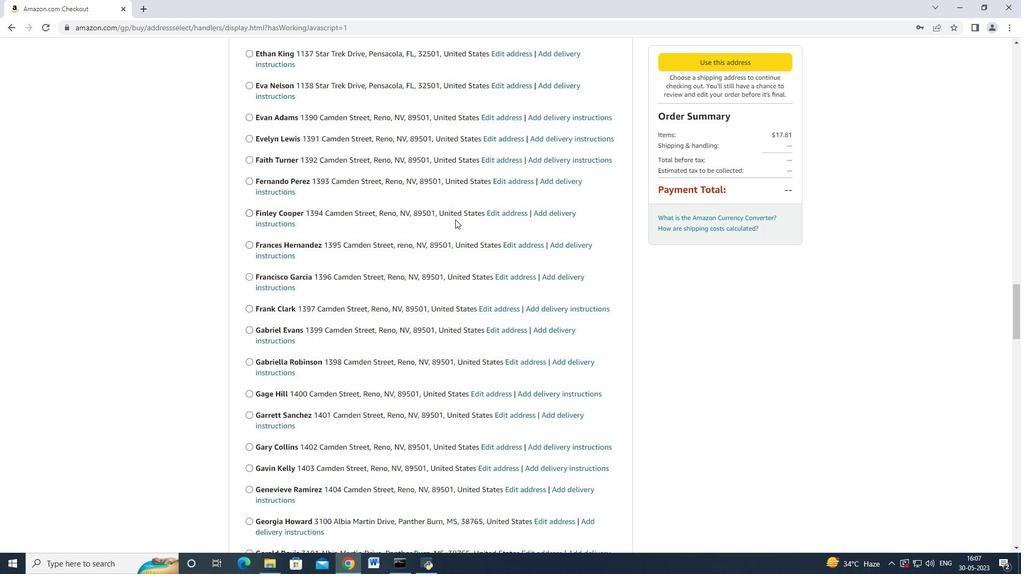 
Action: Mouse scrolled (453, 217) with delta (0, 0)
Screenshot: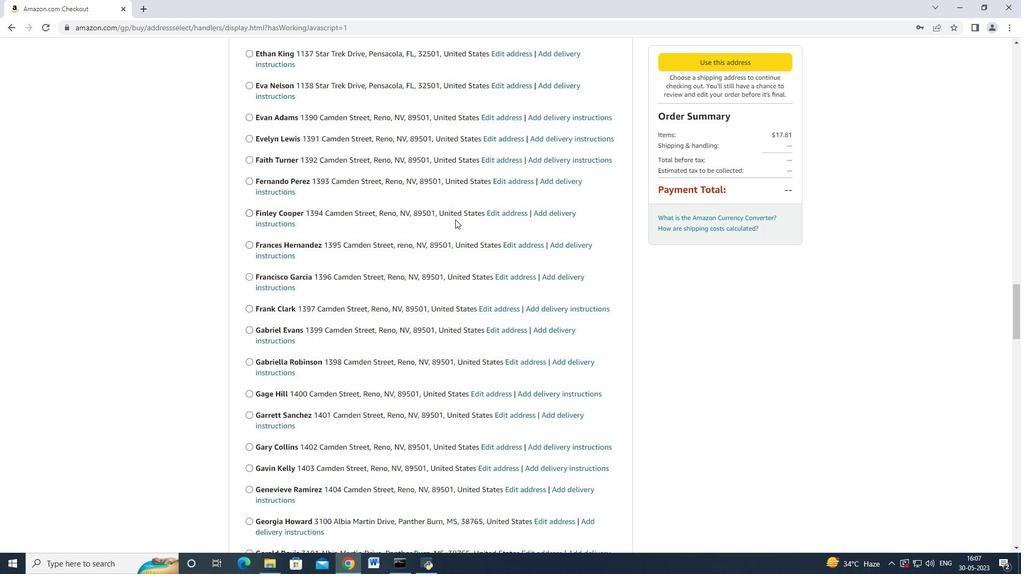 
Action: Mouse scrolled (453, 217) with delta (0, 0)
Screenshot: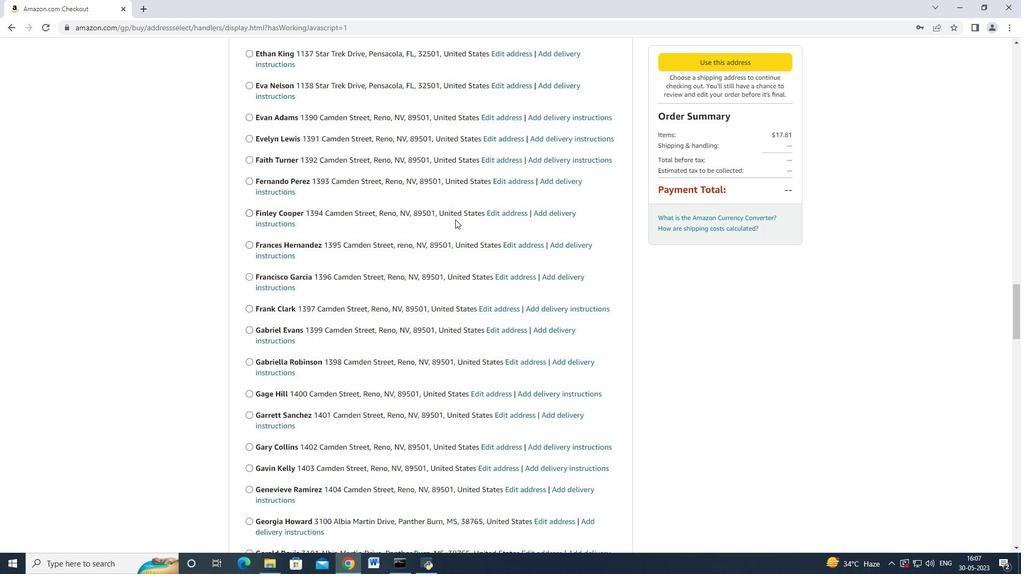 
Action: Mouse scrolled (453, 217) with delta (0, 0)
Screenshot: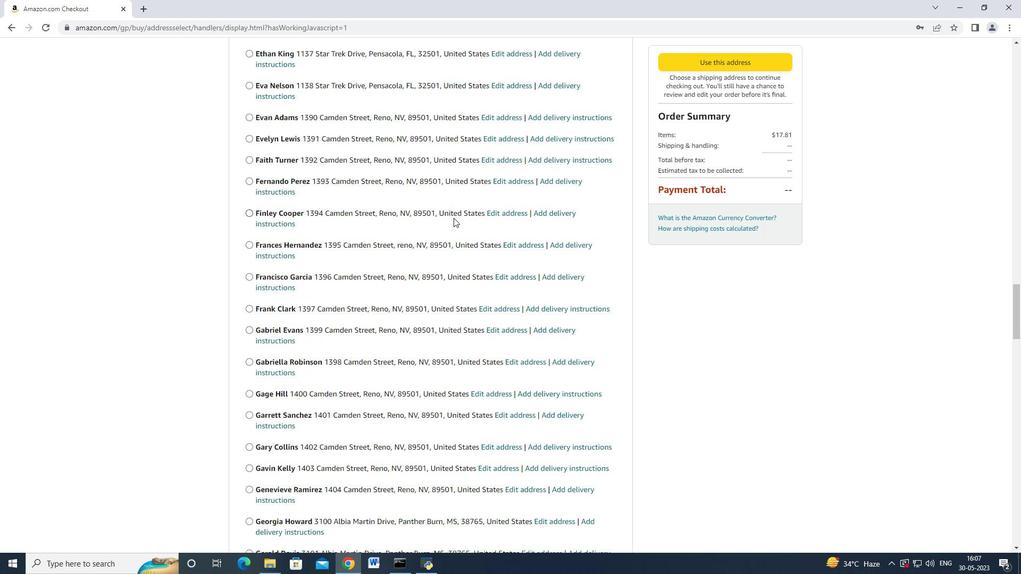 
Action: Mouse scrolled (453, 217) with delta (0, 0)
Screenshot: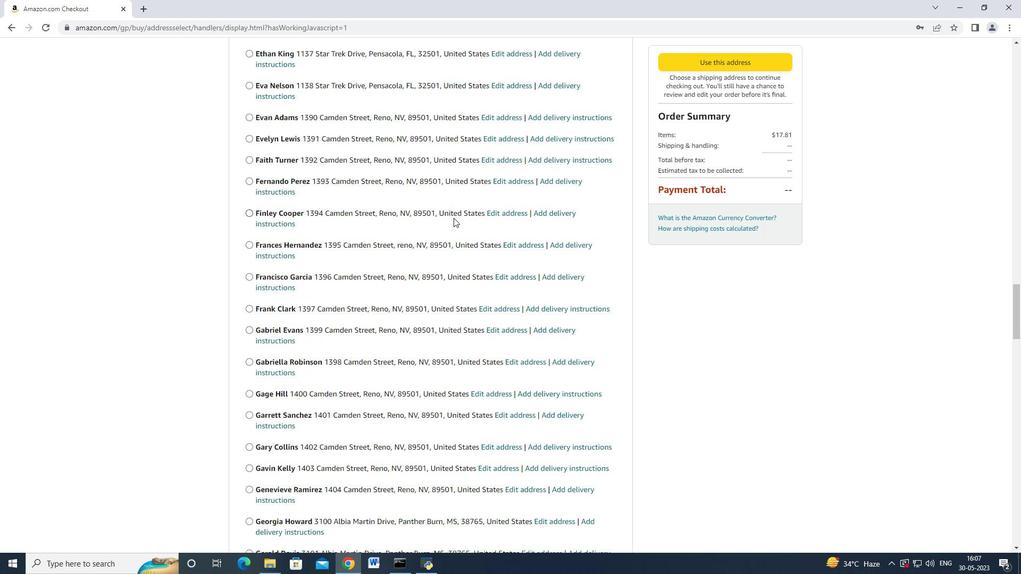 
Action: Mouse scrolled (453, 217) with delta (0, 0)
Screenshot: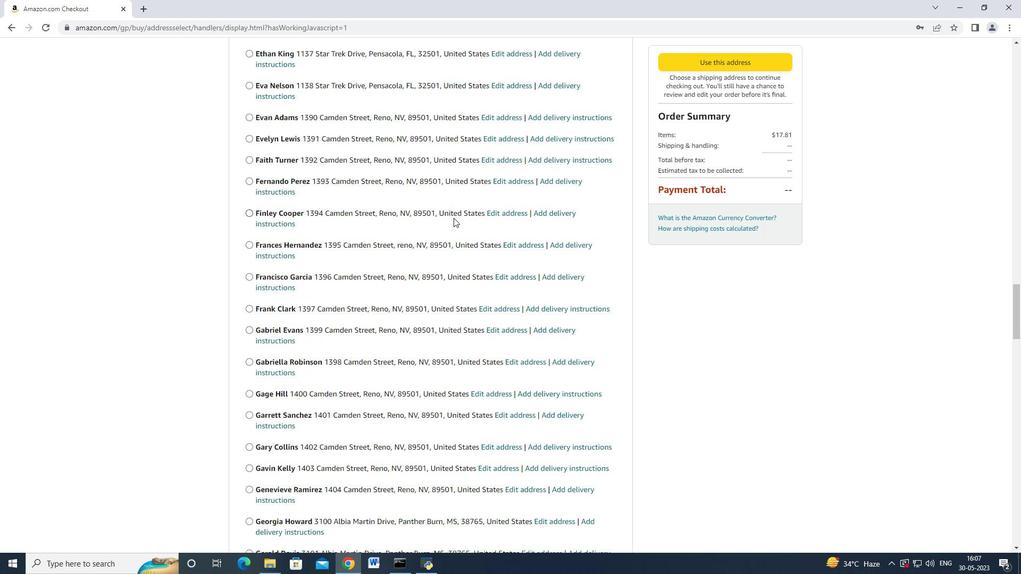 
Action: Mouse moved to (449, 218)
Screenshot: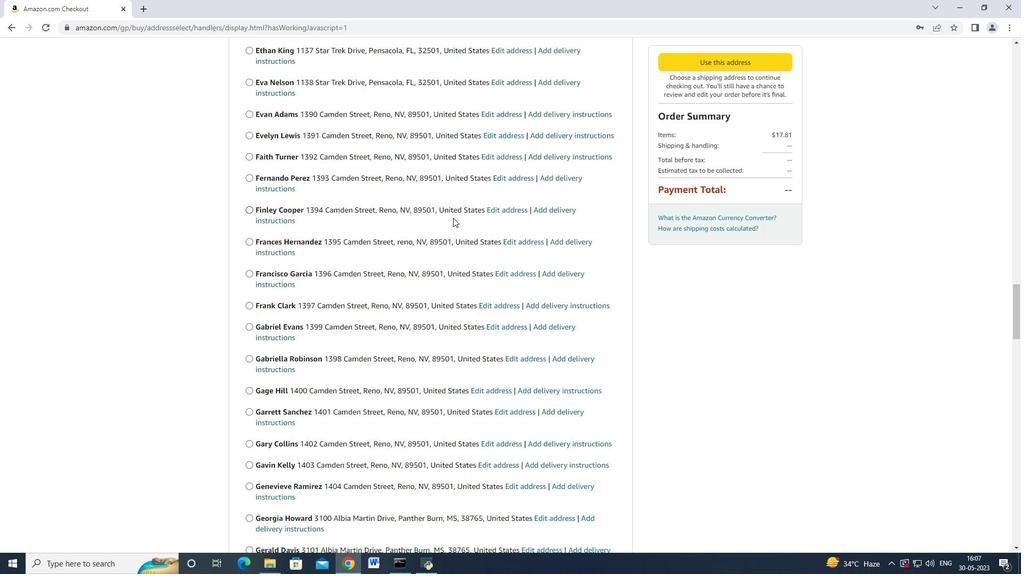 
Action: Mouse scrolled (450, 217) with delta (0, 0)
Screenshot: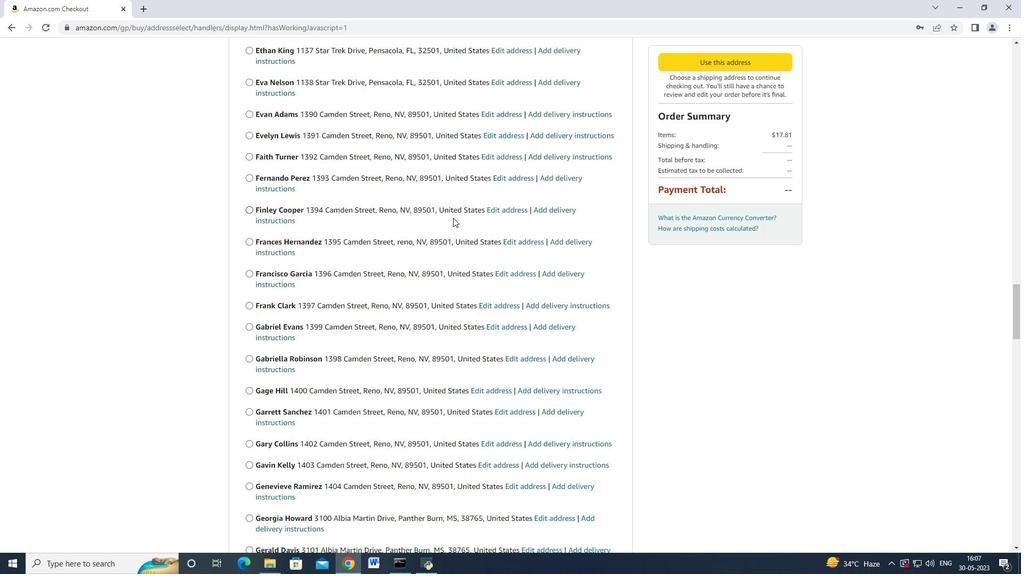 
Action: Mouse moved to (445, 221)
Screenshot: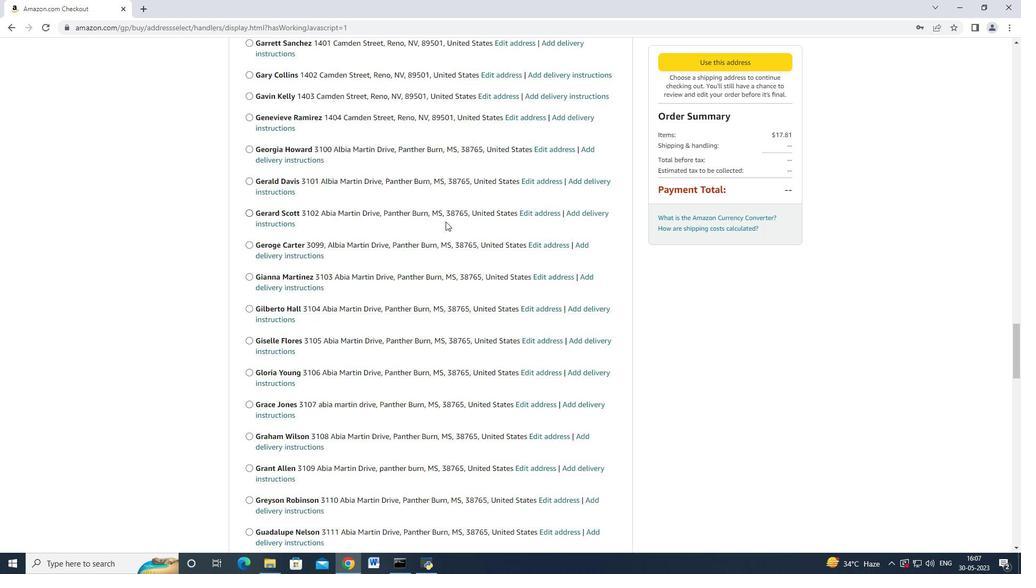 
Action: Mouse scrolled (445, 221) with delta (0, 0)
Screenshot: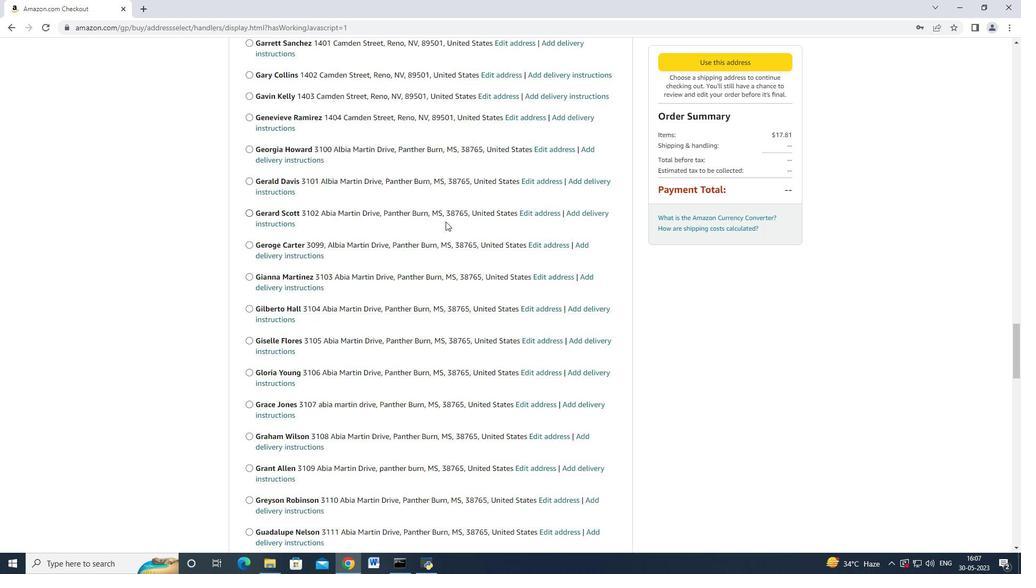 
Action: Mouse moved to (445, 222)
Screenshot: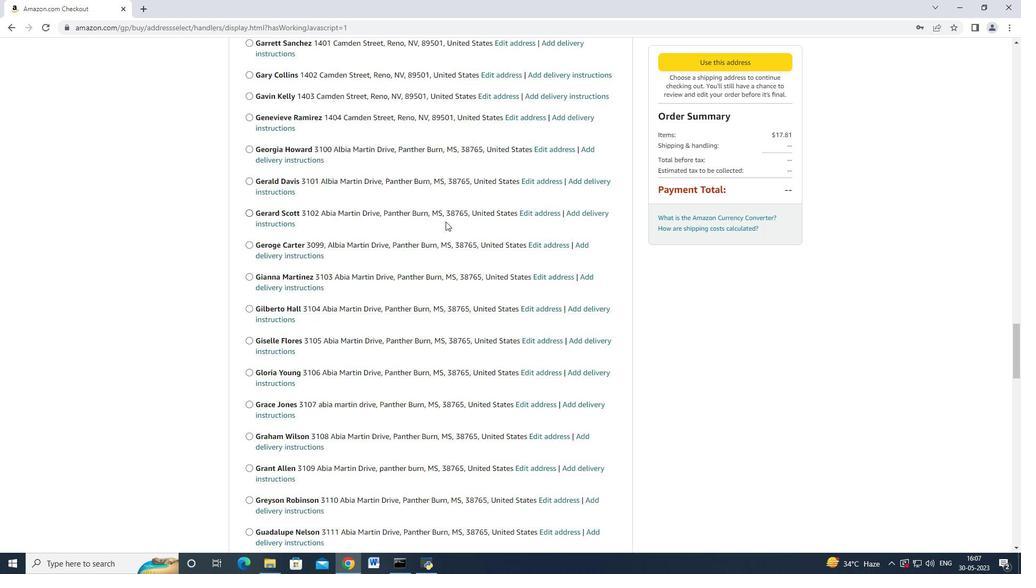 
Action: Mouse scrolled (445, 221) with delta (0, 0)
Screenshot: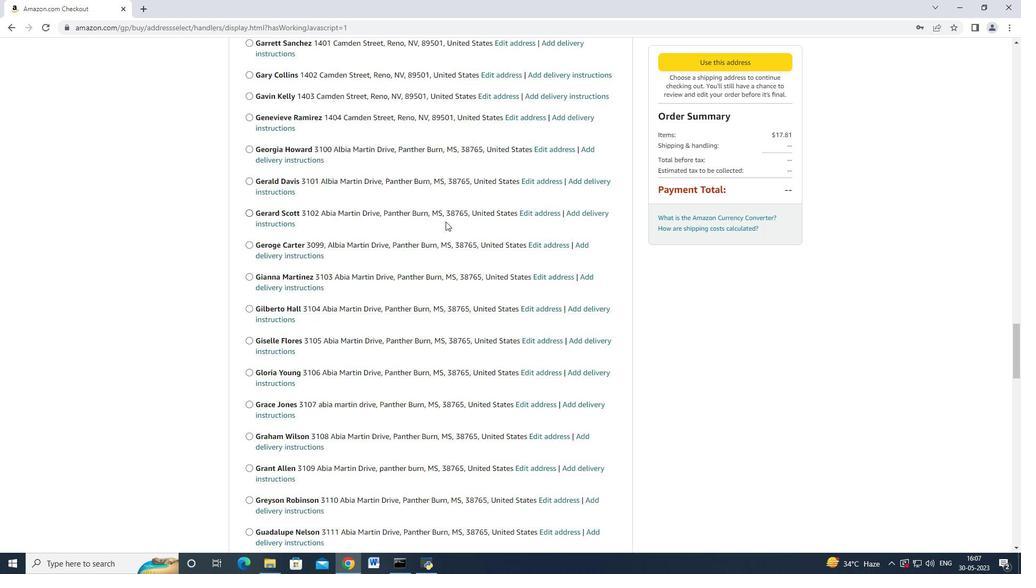 
Action: Mouse scrolled (445, 221) with delta (0, 0)
Screenshot: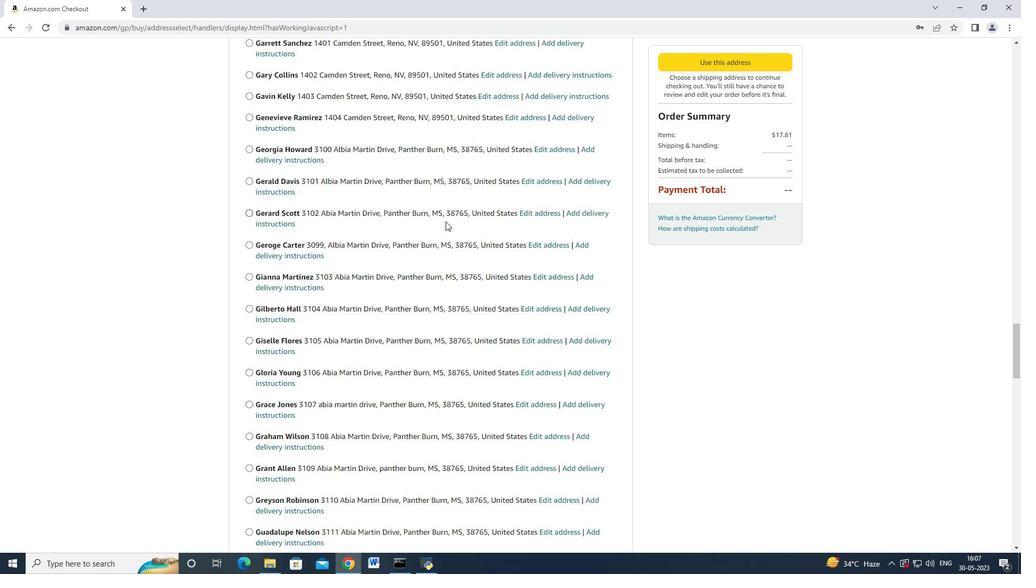 
Action: Mouse scrolled (445, 221) with delta (0, 0)
Screenshot: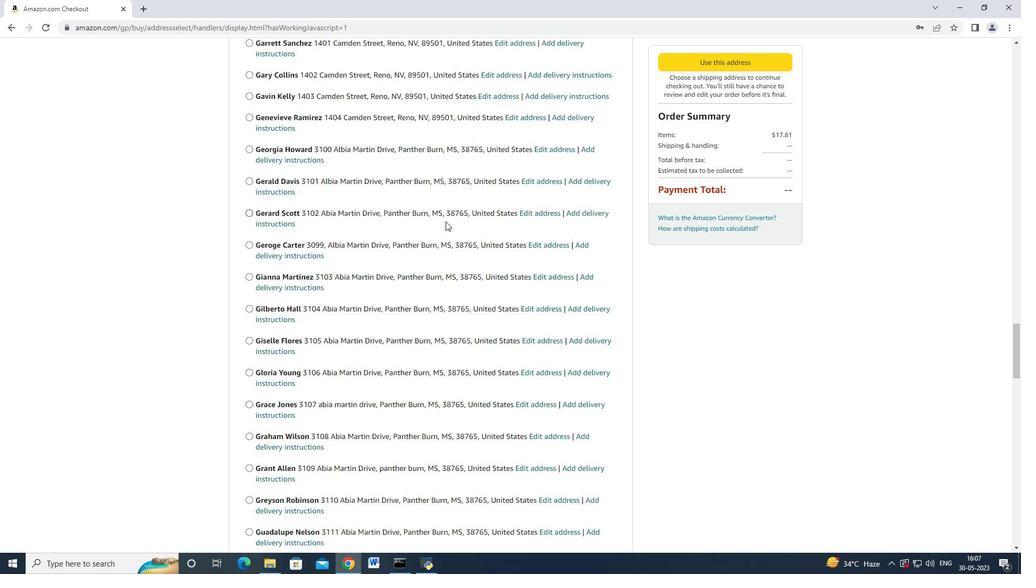 
Action: Mouse scrolled (445, 221) with delta (0, 0)
Screenshot: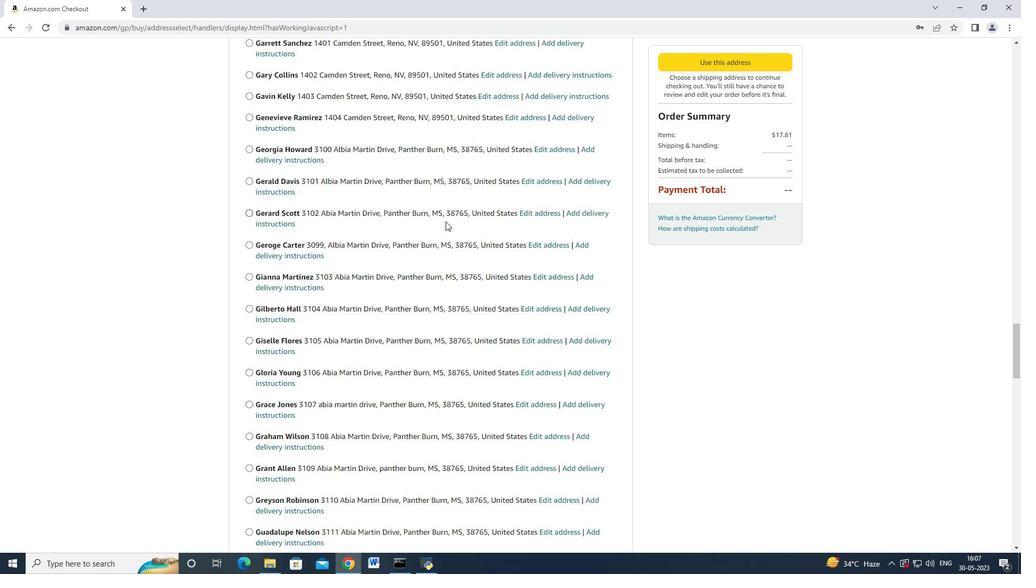 
Action: Mouse scrolled (445, 221) with delta (0, 0)
Screenshot: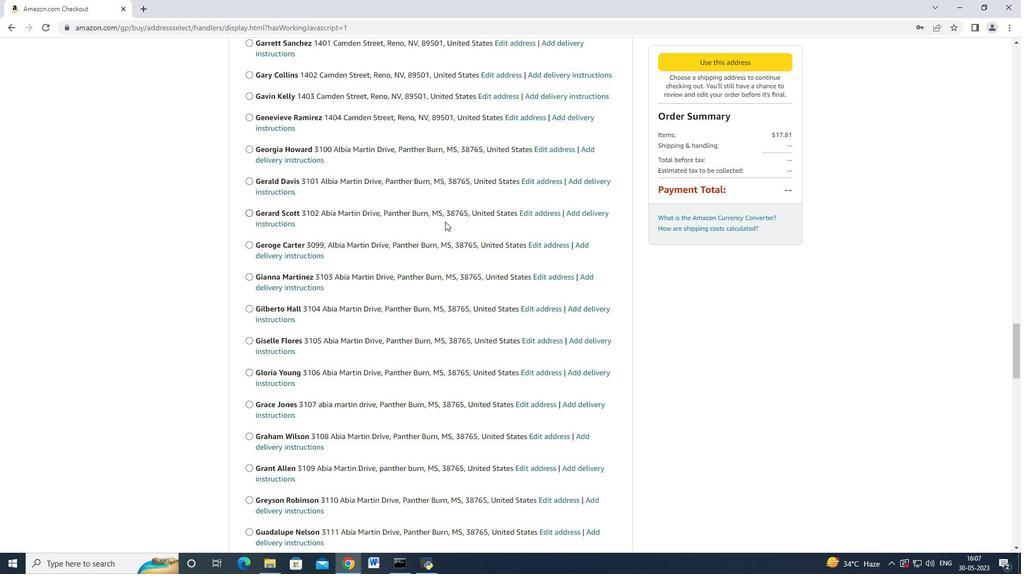 
Action: Mouse moved to (444, 222)
Screenshot: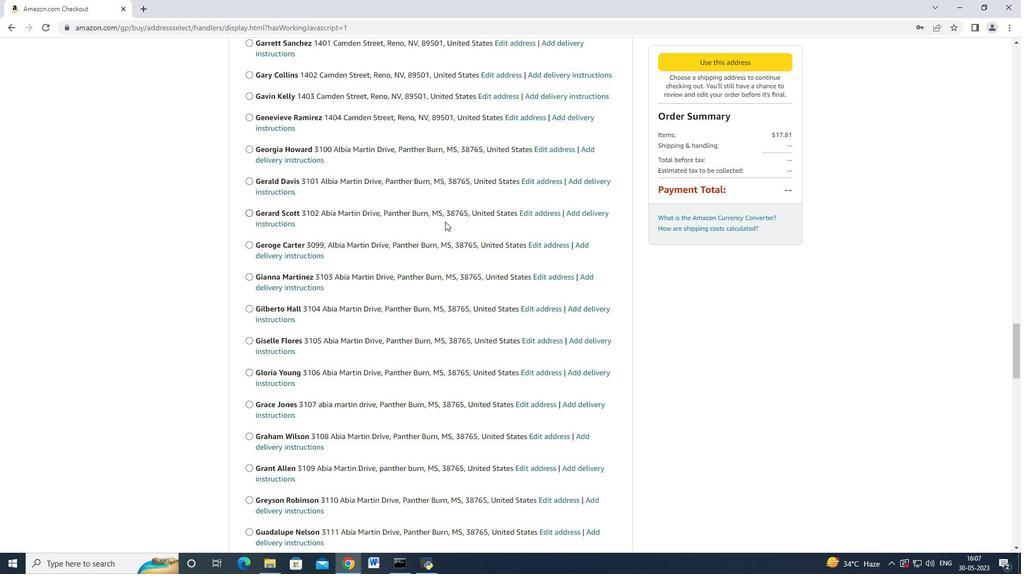 
Action: Mouse scrolled (444, 221) with delta (0, 0)
Screenshot: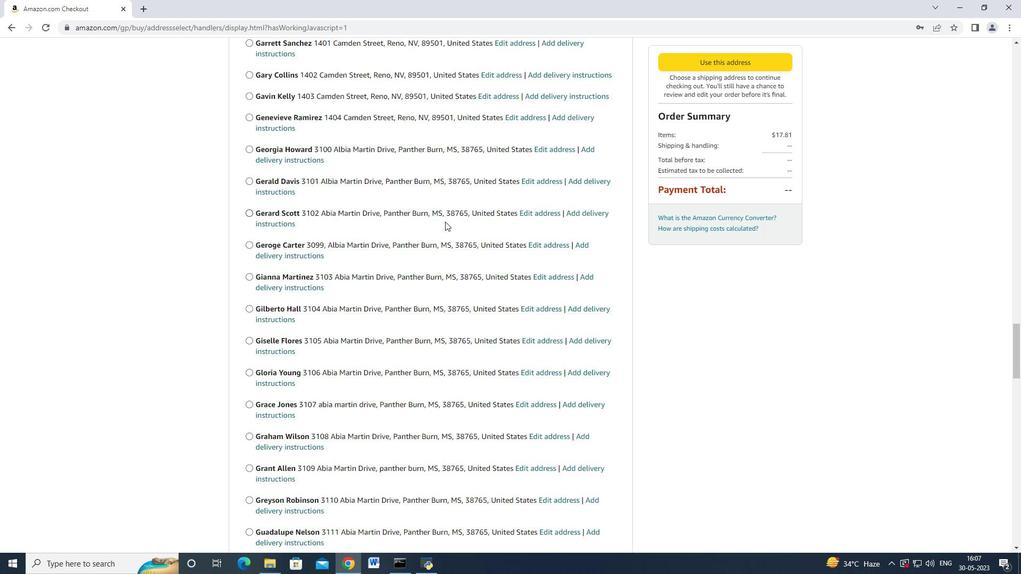 
Action: Mouse moved to (437, 228)
Screenshot: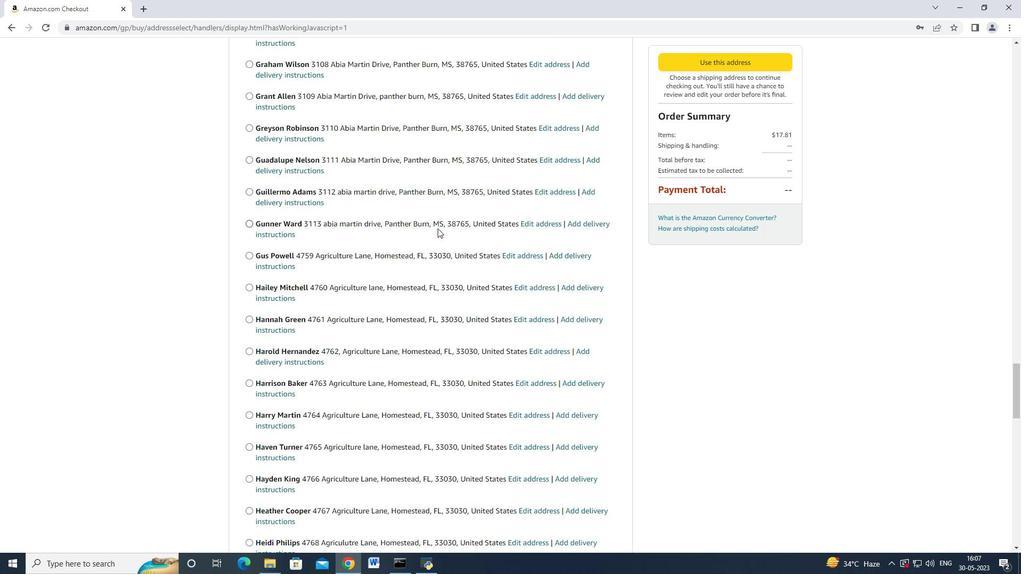 
Action: Mouse scrolled (437, 228) with delta (0, 0)
Screenshot: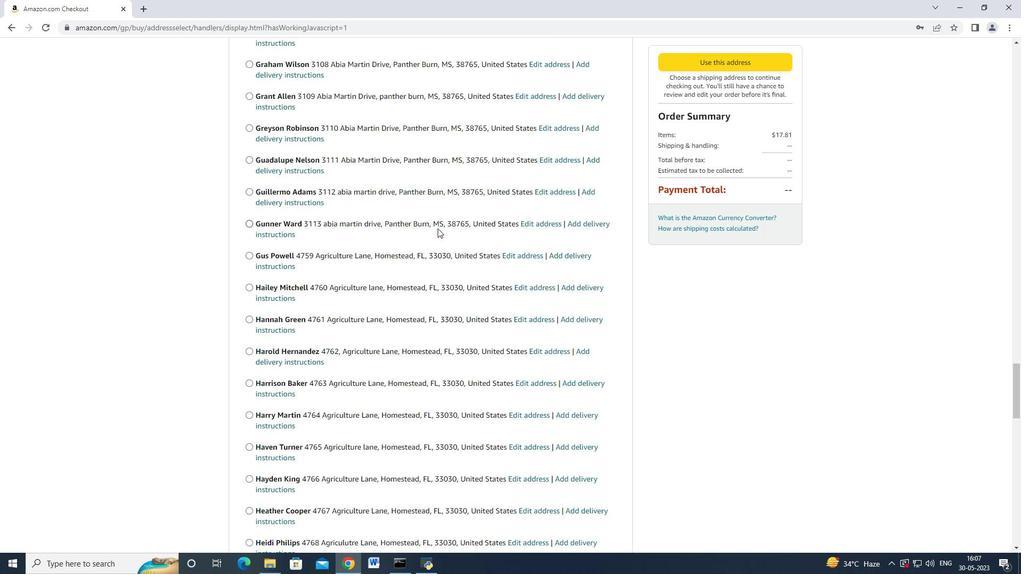 
Action: Mouse moved to (432, 230)
Screenshot: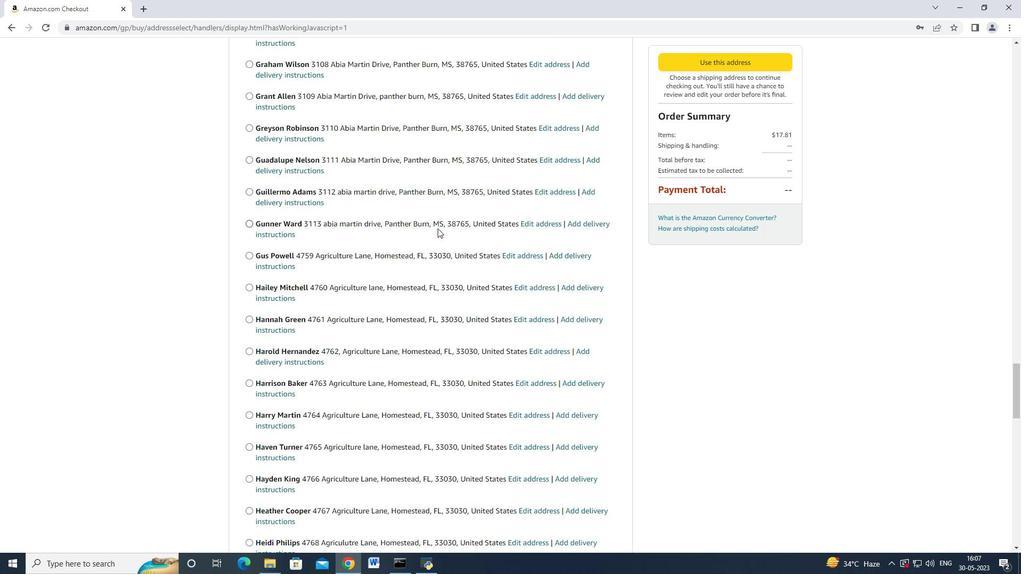
Action: Mouse scrolled (437, 228) with delta (0, 0)
Screenshot: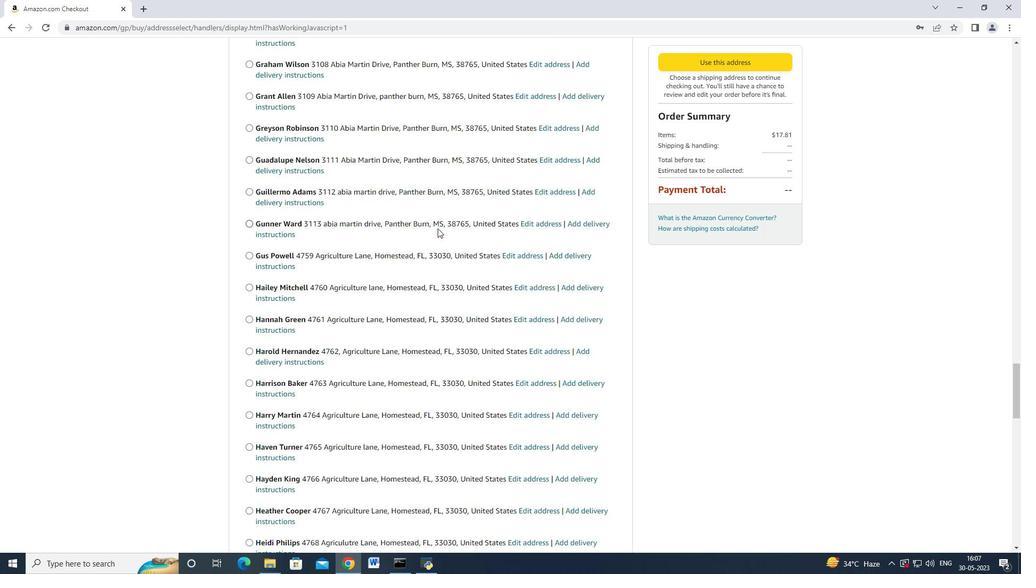 
Action: Mouse moved to (431, 230)
Screenshot: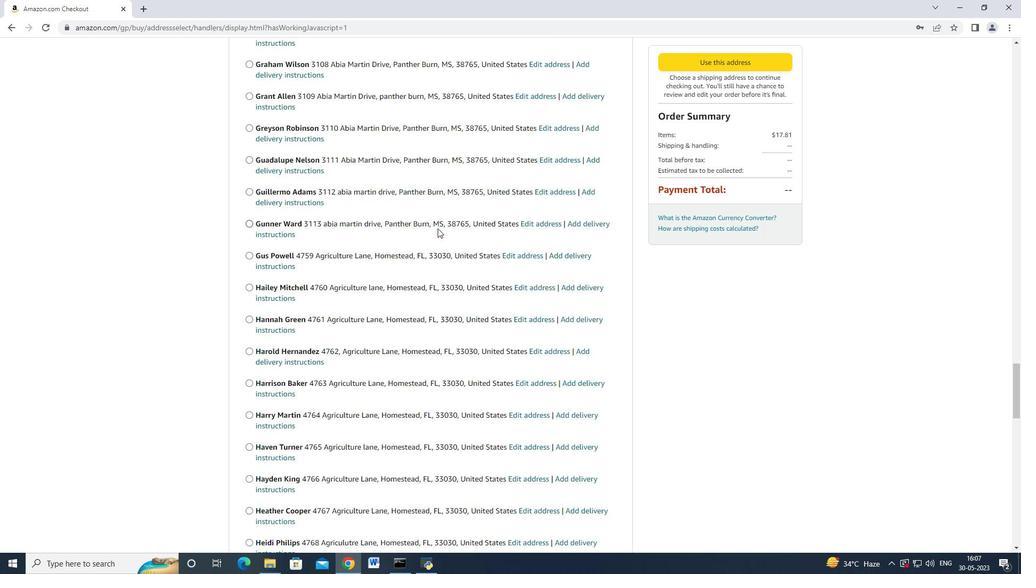 
Action: Mouse scrolled (437, 228) with delta (0, 0)
Screenshot: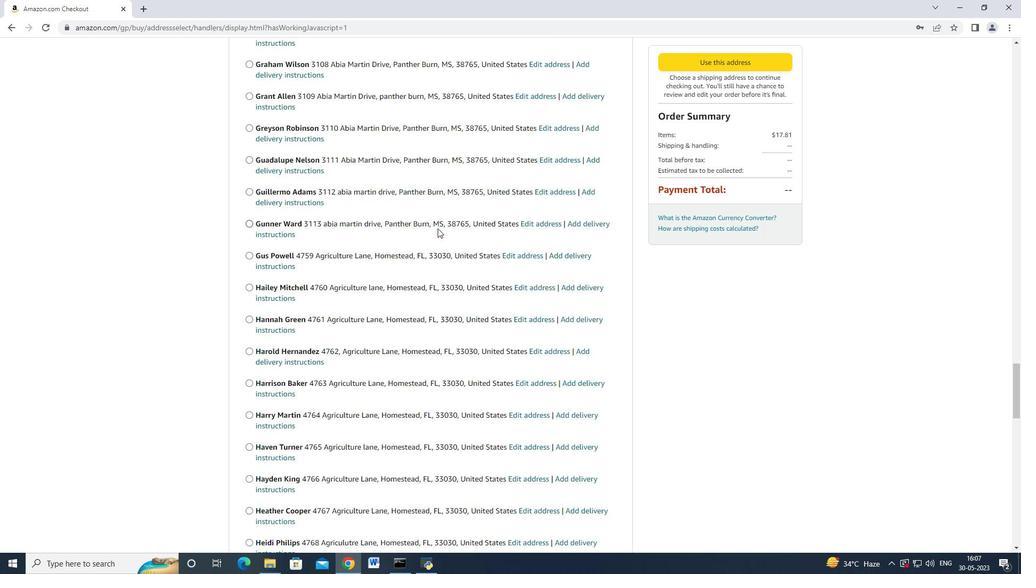 
Action: Mouse moved to (430, 230)
Screenshot: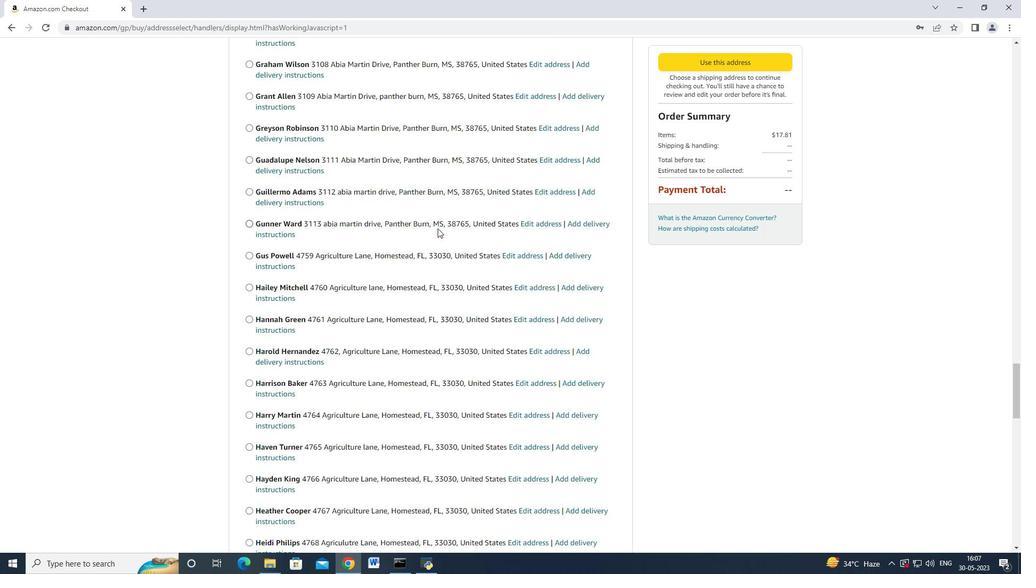 
Action: Mouse scrolled (437, 228) with delta (0, 0)
Screenshot: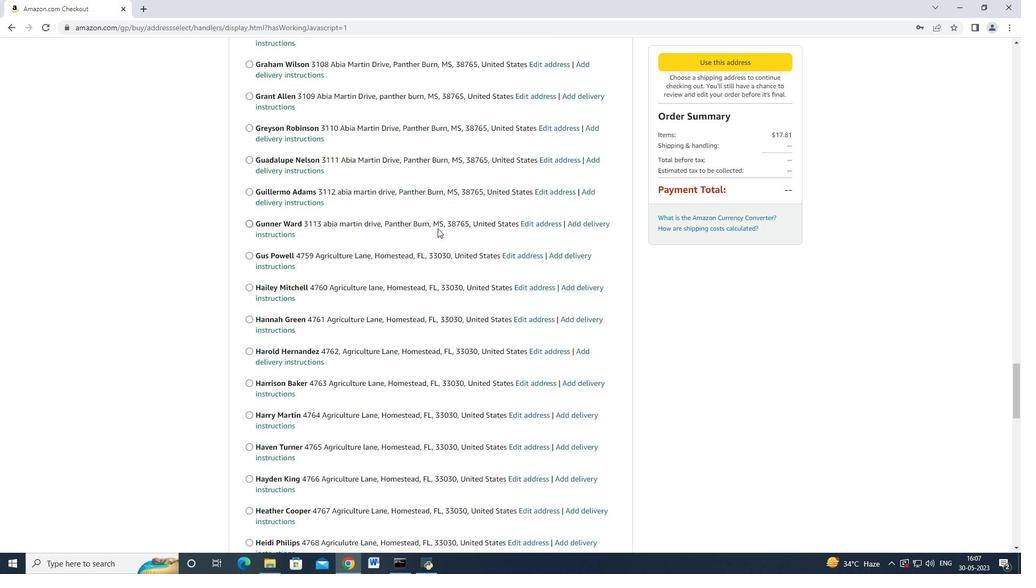 
Action: Mouse moved to (430, 230)
Screenshot: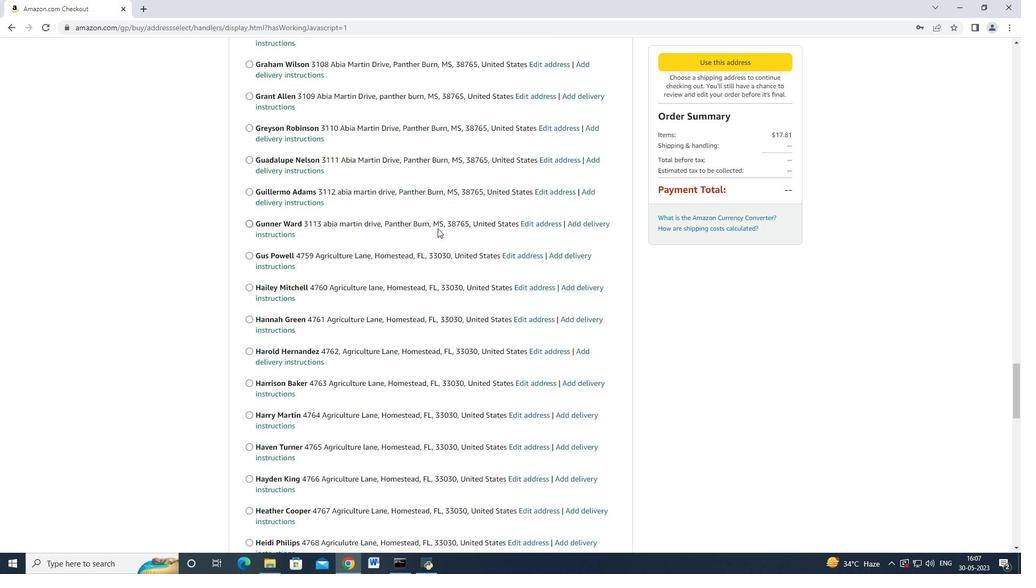
Action: Mouse scrolled (437, 228) with delta (0, 0)
Screenshot: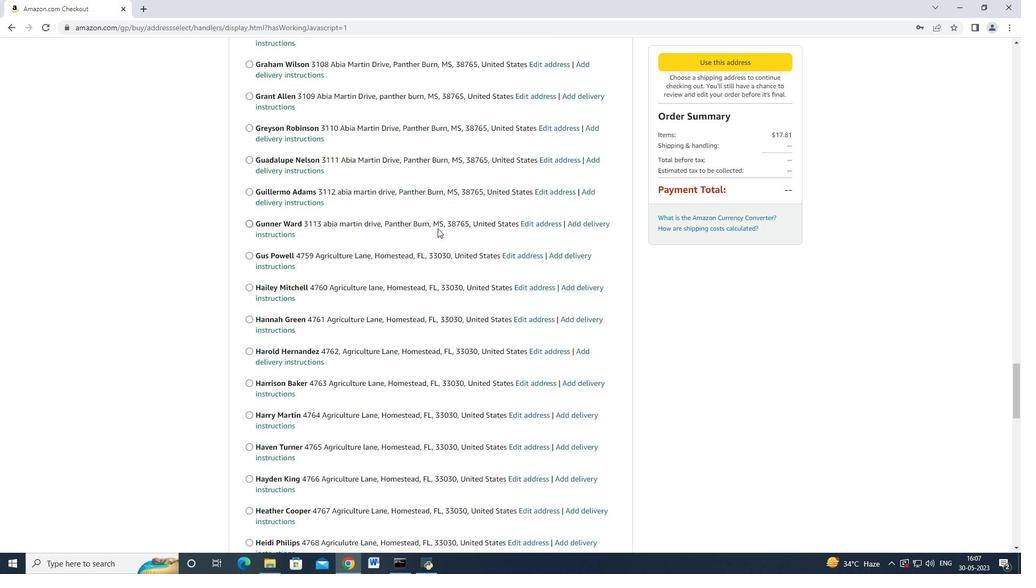 
Action: Mouse moved to (430, 229)
Screenshot: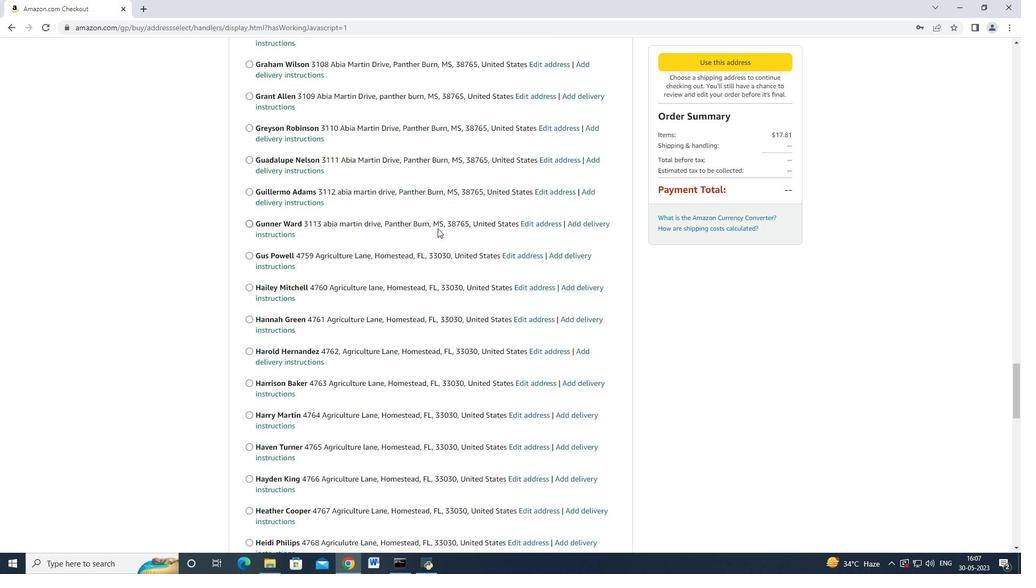 
Action: Mouse scrolled (437, 228) with delta (0, 0)
Screenshot: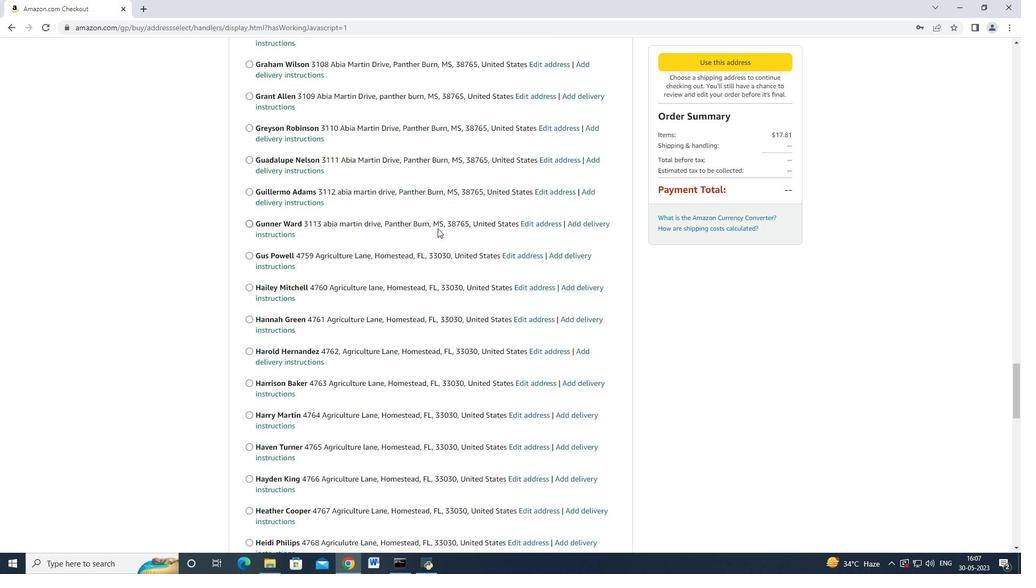 
Action: Mouse moved to (430, 229)
Screenshot: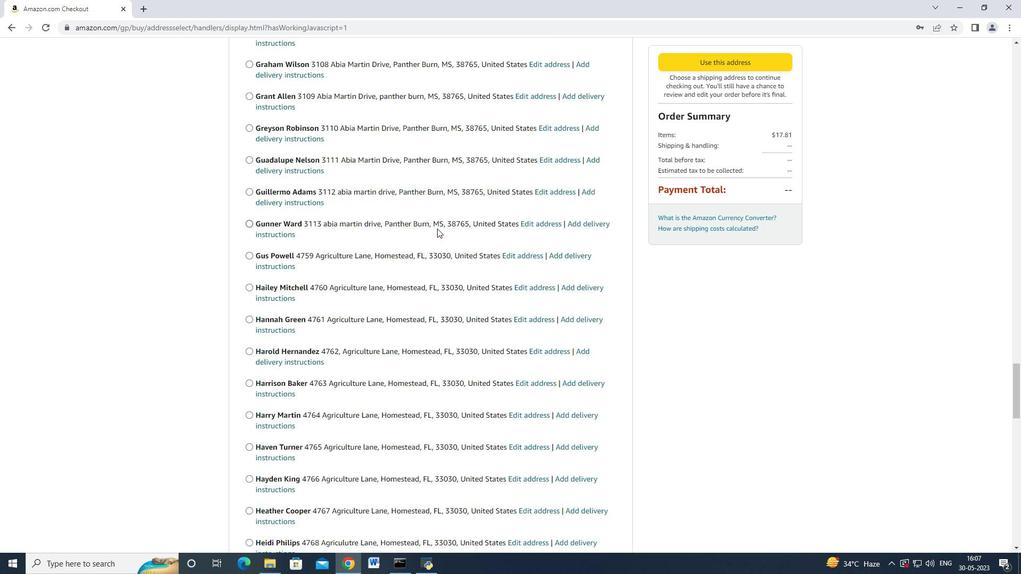 
Action: Mouse scrolled (437, 228) with delta (0, 0)
Screenshot: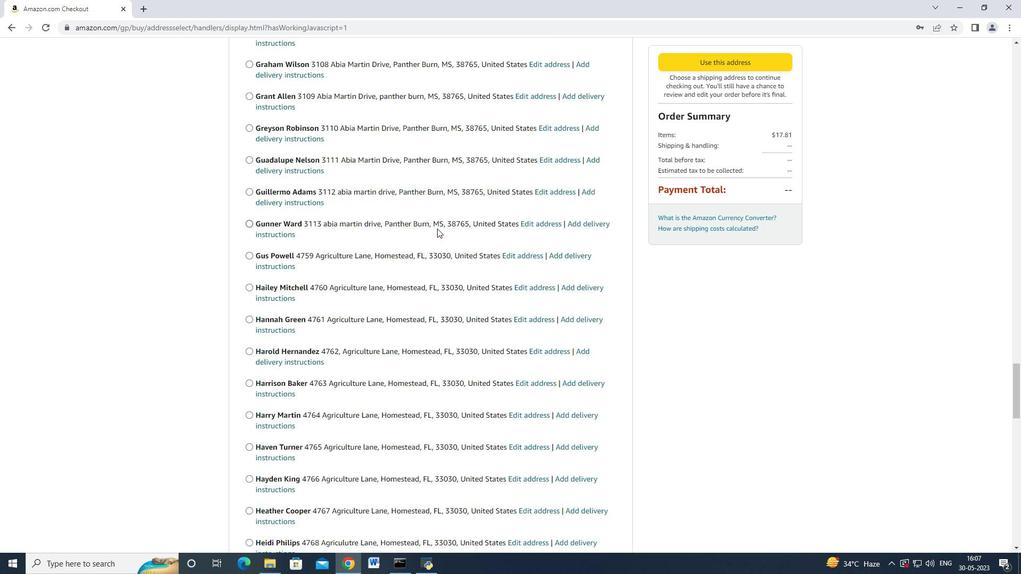 
Action: Mouse moved to (428, 227)
Screenshot: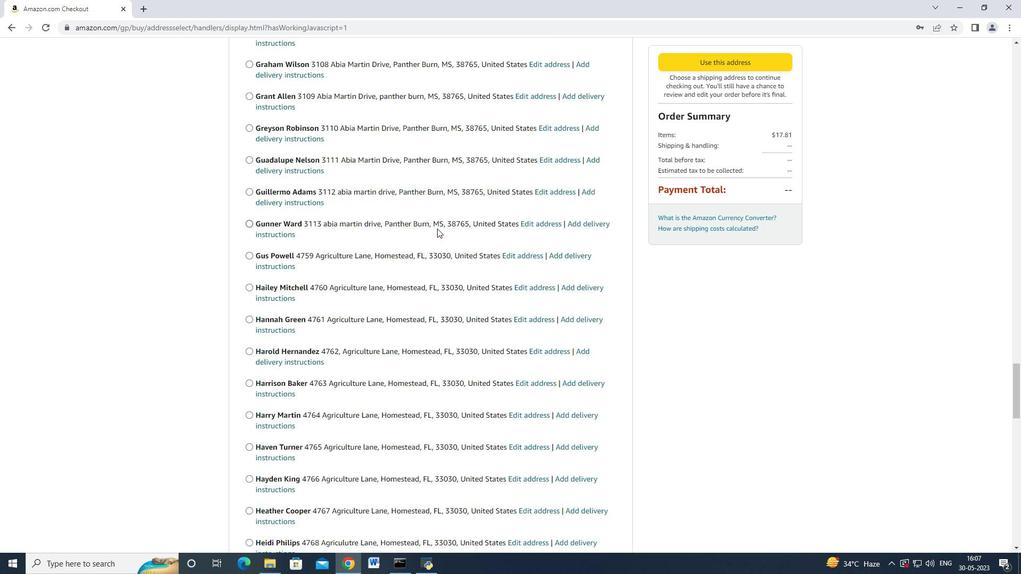 
Action: Mouse scrolled (428, 227) with delta (0, 0)
Screenshot: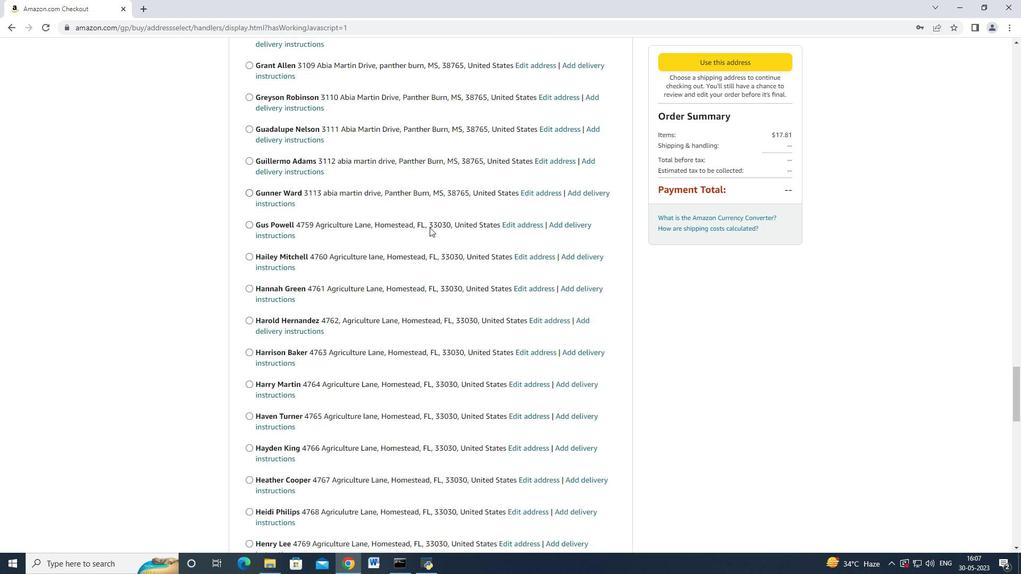 
Action: Mouse moved to (428, 227)
Screenshot: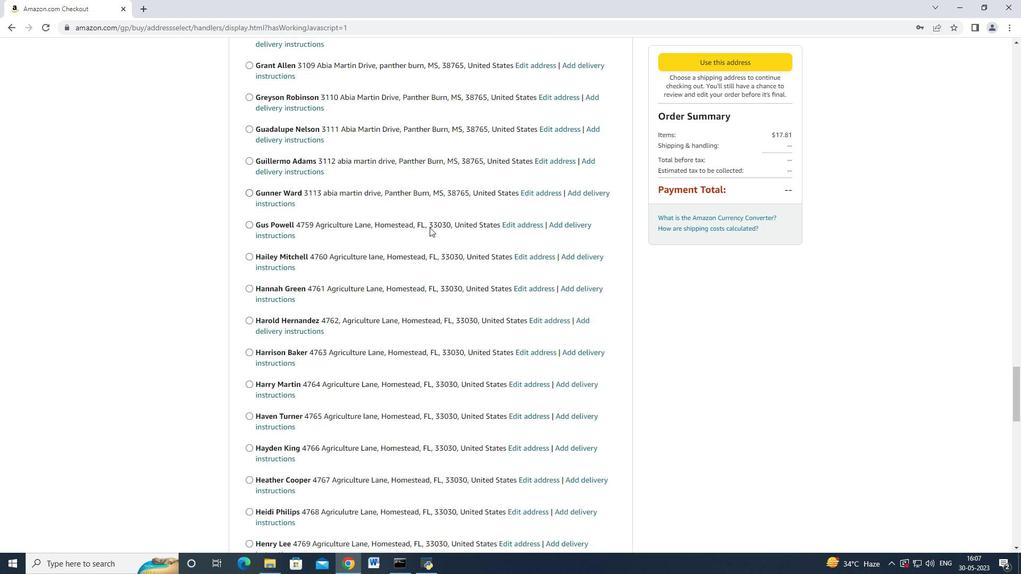 
Action: Mouse scrolled (428, 227) with delta (0, 0)
Screenshot: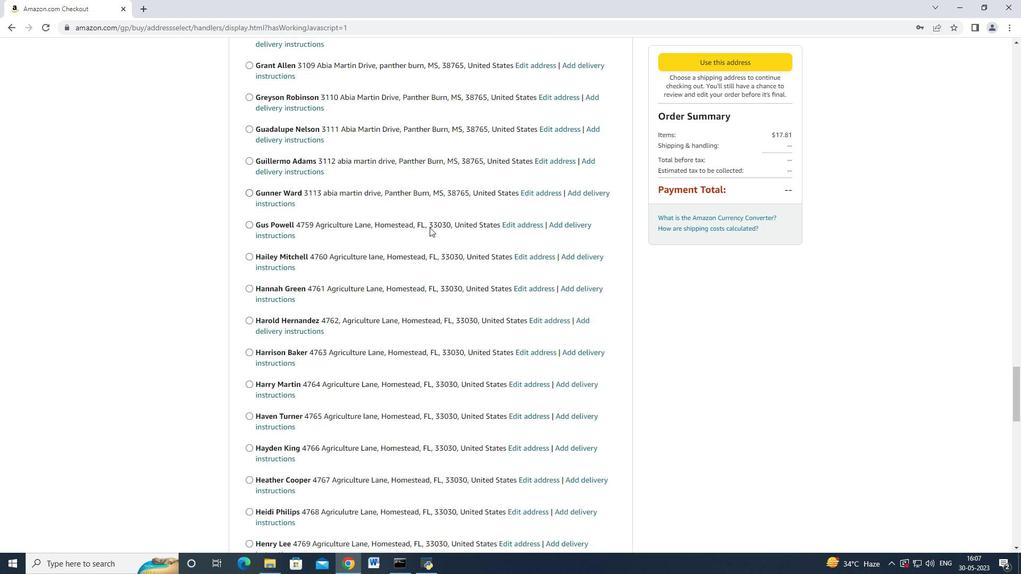 
Action: Mouse scrolled (428, 227) with delta (0, 0)
Screenshot: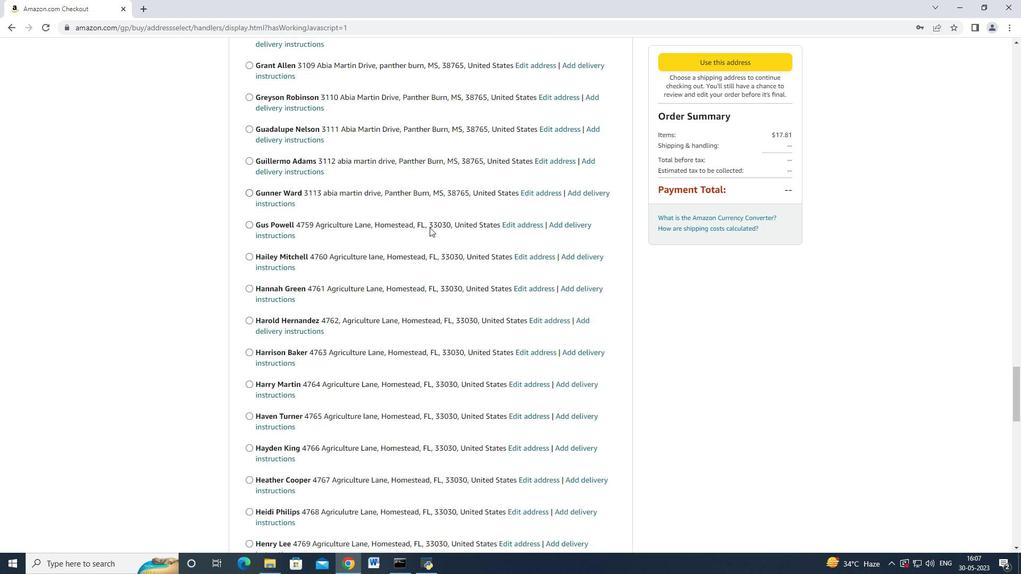 
Action: Mouse scrolled (428, 227) with delta (0, 0)
Screenshot: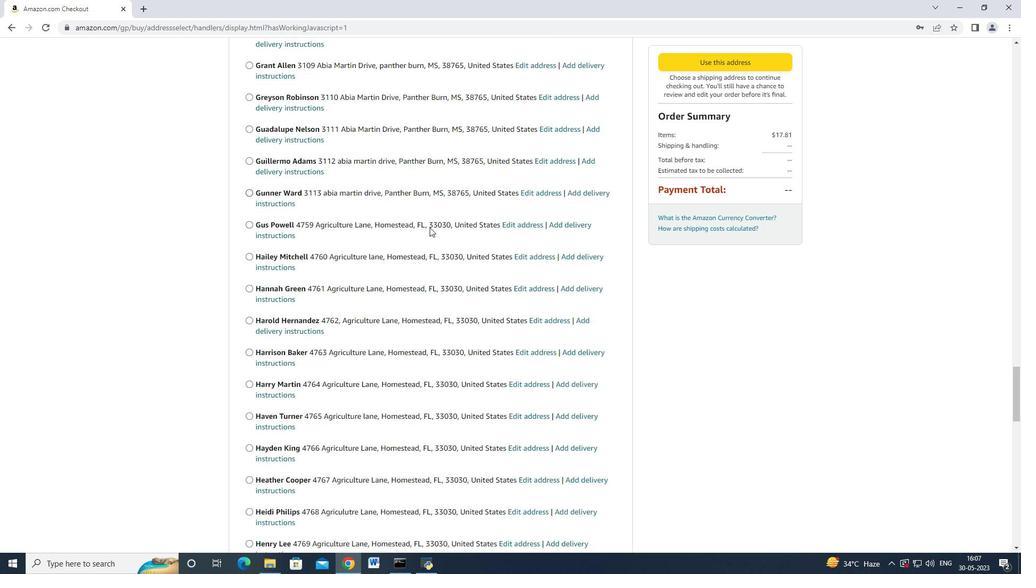 
Action: Mouse scrolled (428, 227) with delta (0, 0)
Screenshot: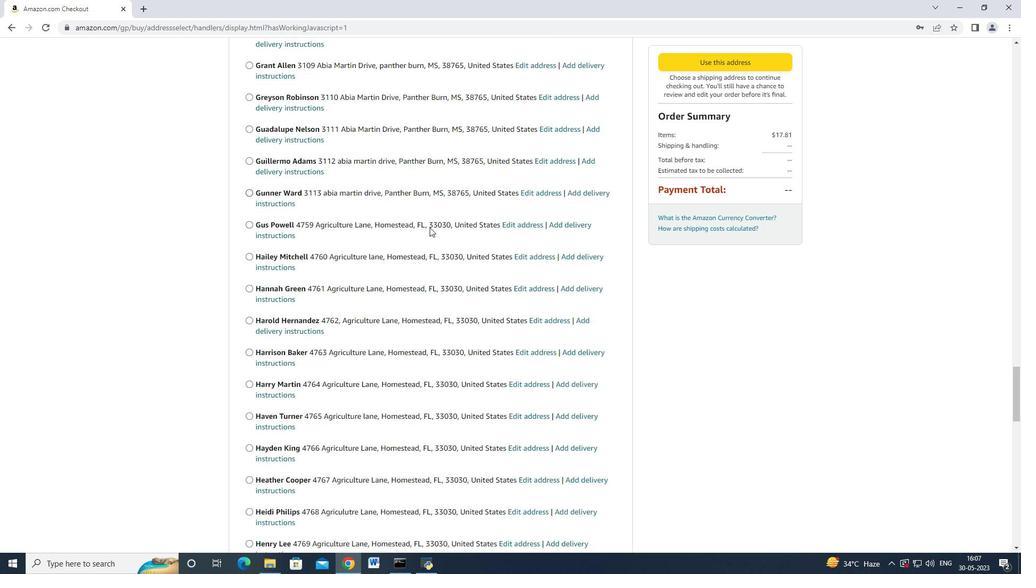 
Action: Mouse moved to (428, 227)
Screenshot: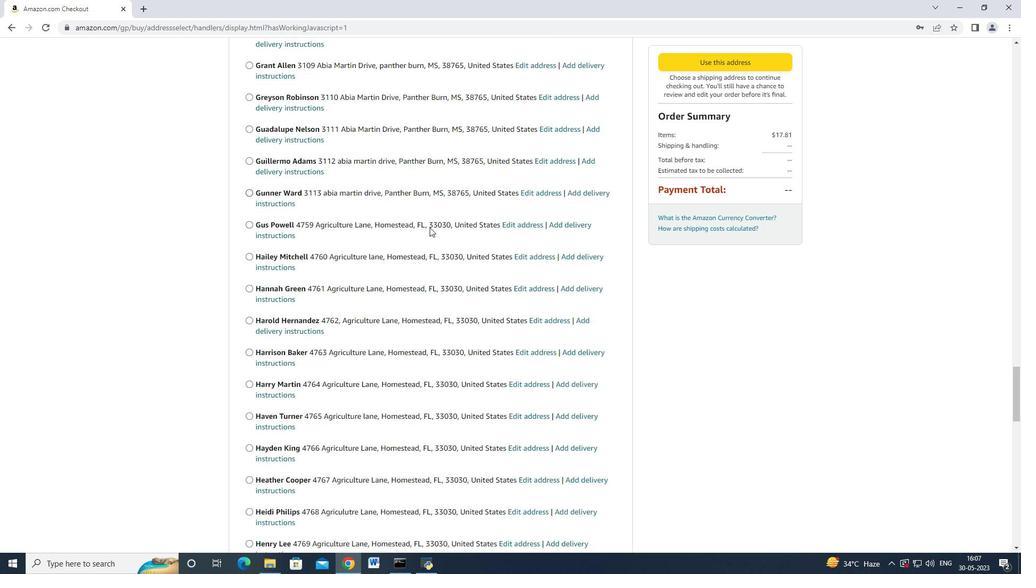 
Action: Mouse scrolled (428, 227) with delta (0, 0)
Screenshot: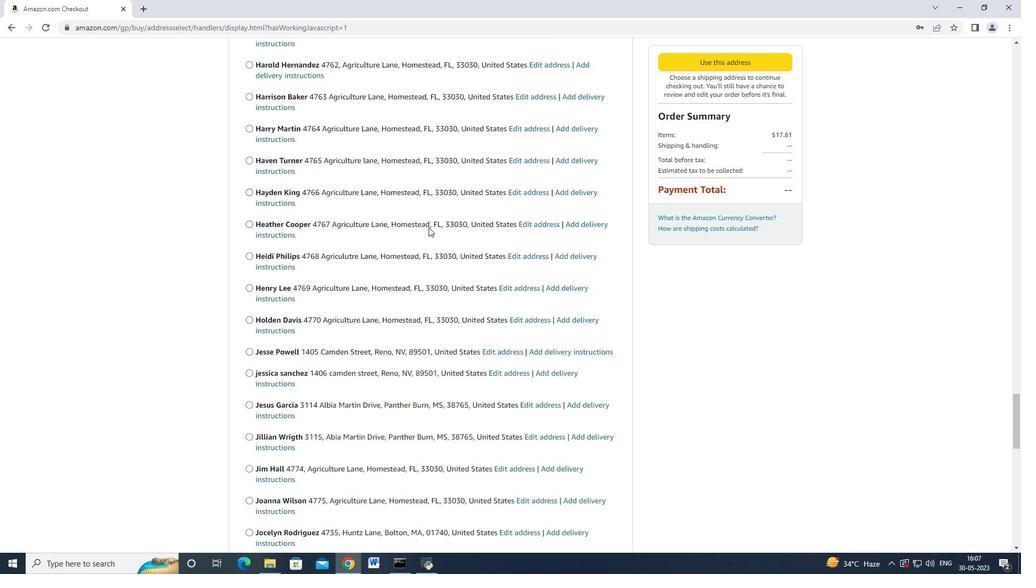 
Action: Mouse scrolled (428, 227) with delta (0, 0)
Screenshot: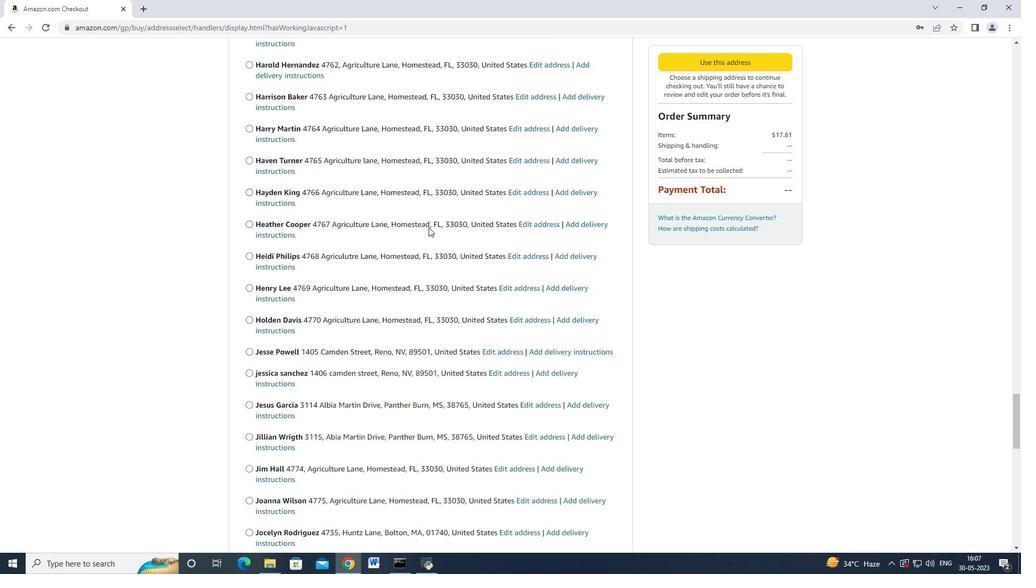 
Action: Mouse moved to (426, 227)
Screenshot: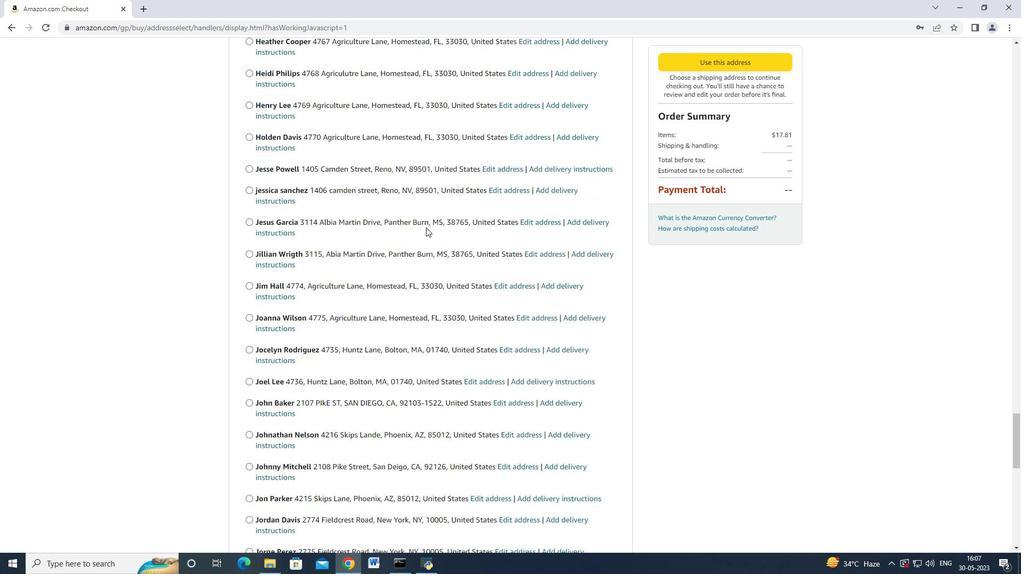 
Action: Mouse scrolled (426, 227) with delta (0, 0)
Screenshot: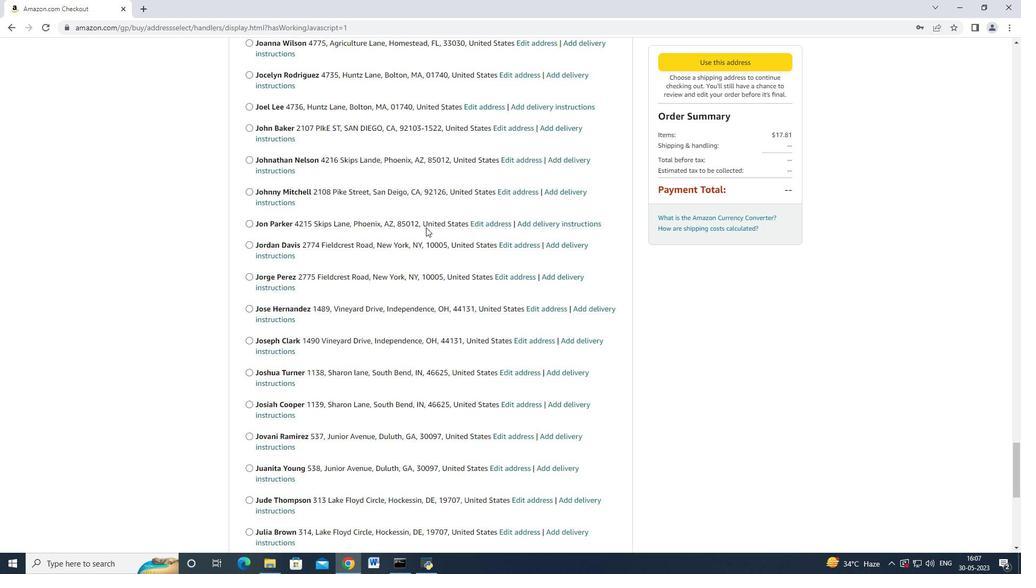
Action: Mouse scrolled (426, 227) with delta (0, 0)
Screenshot: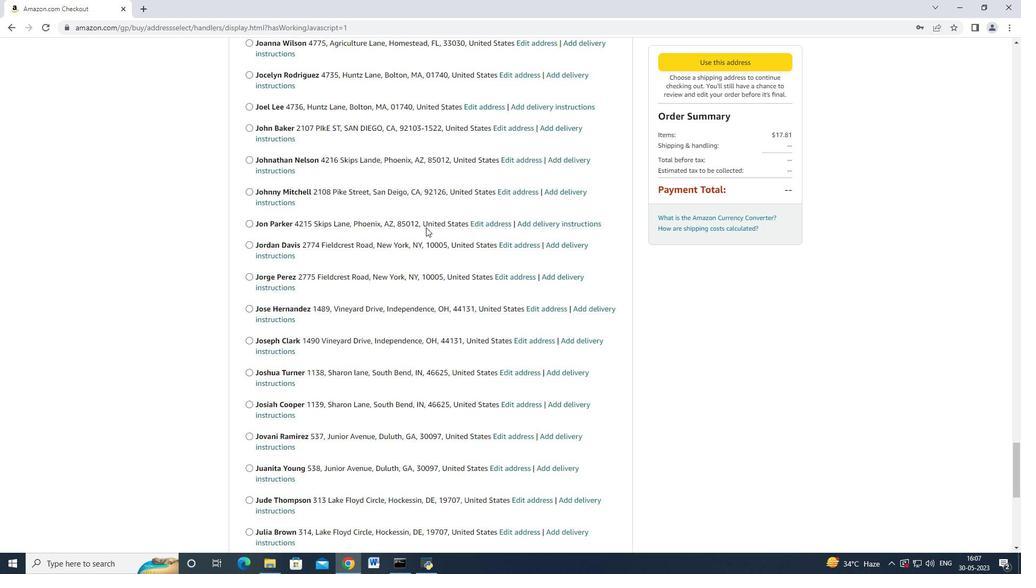 
Action: Mouse scrolled (426, 227) with delta (0, 0)
Screenshot: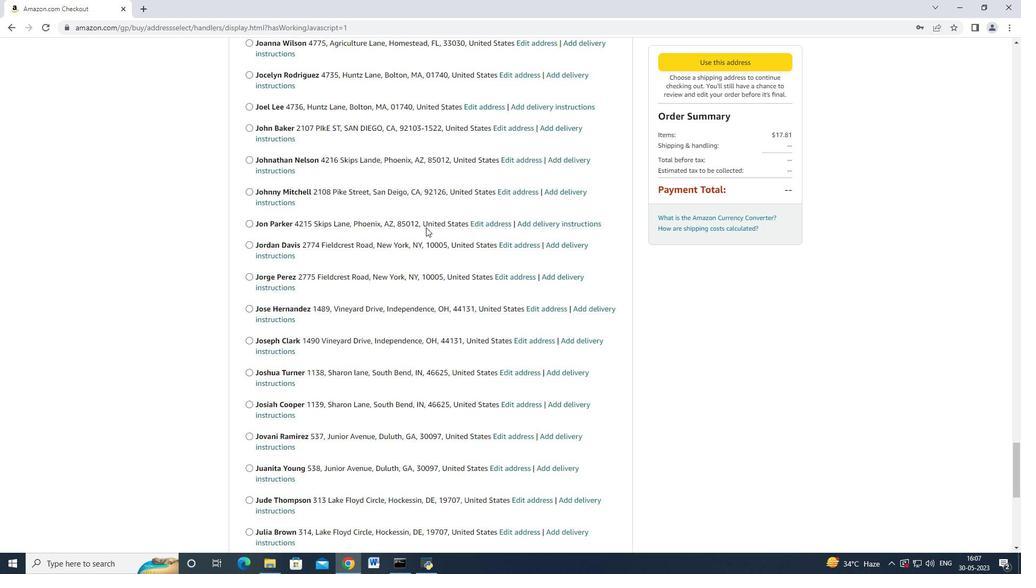 
Action: Mouse moved to (425, 227)
Screenshot: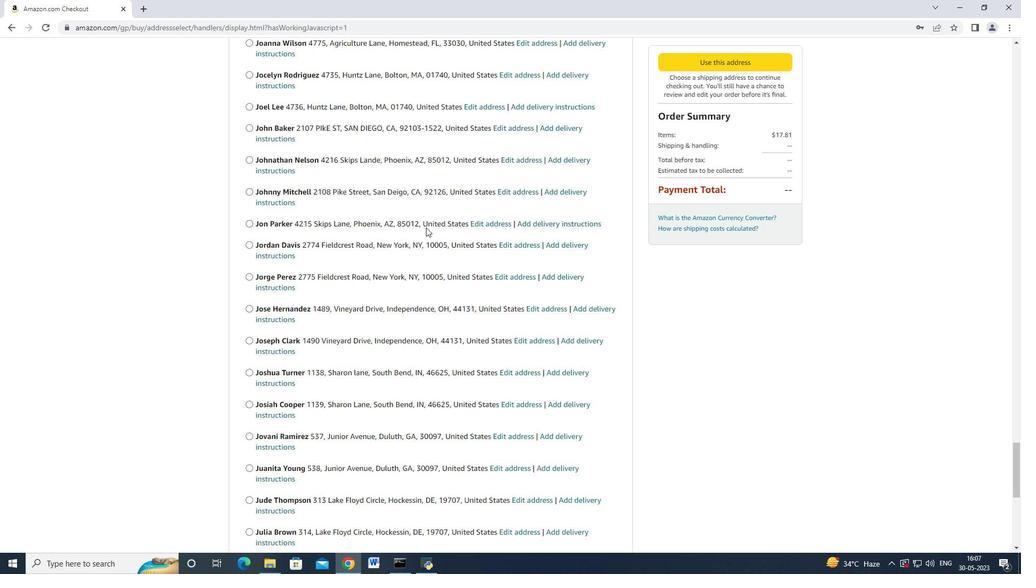 
Action: Mouse scrolled (425, 227) with delta (0, 0)
Screenshot: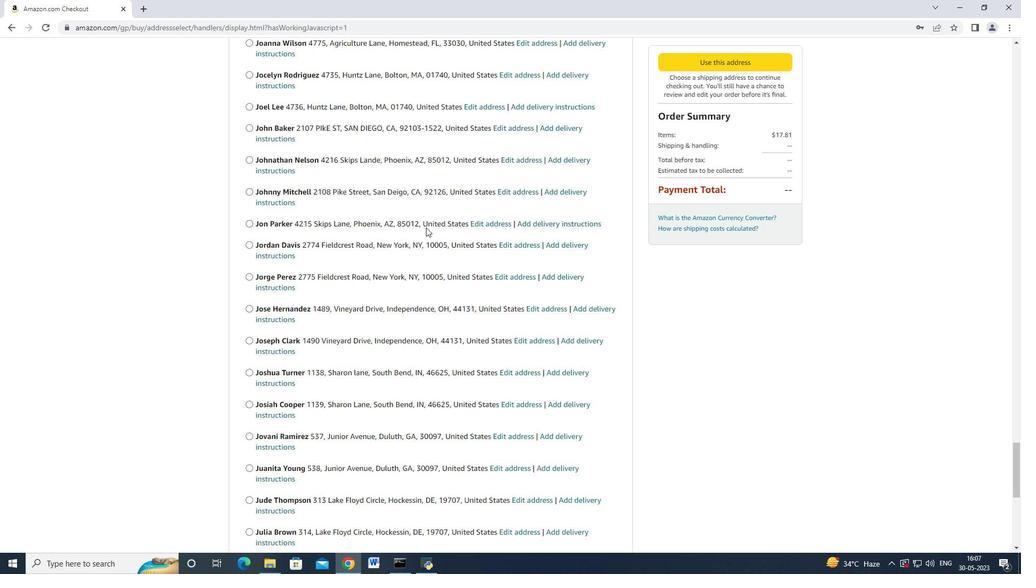 
Action: Mouse scrolled (425, 227) with delta (0, 0)
Screenshot: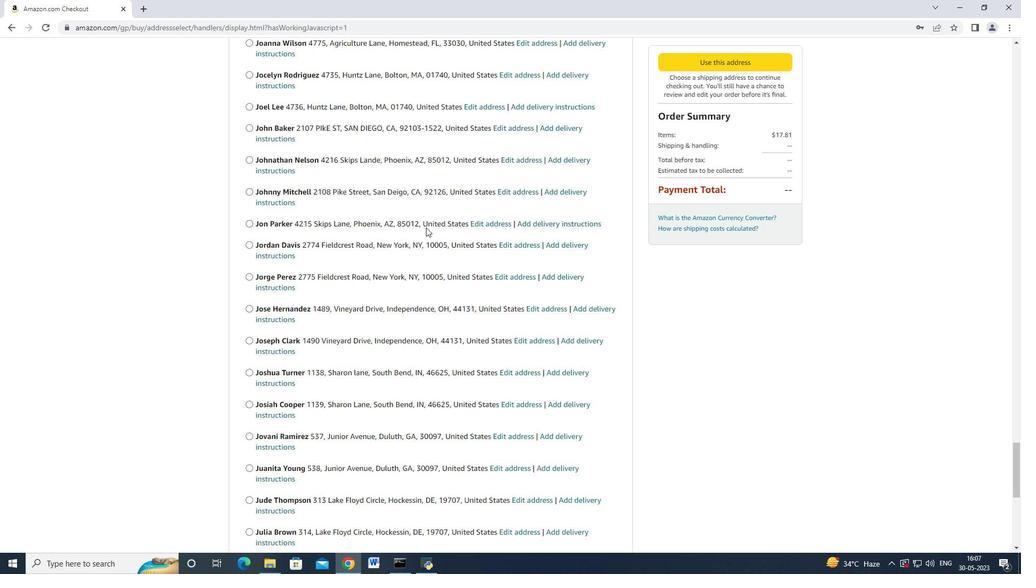 
Action: Mouse scrolled (425, 227) with delta (0, 0)
Screenshot: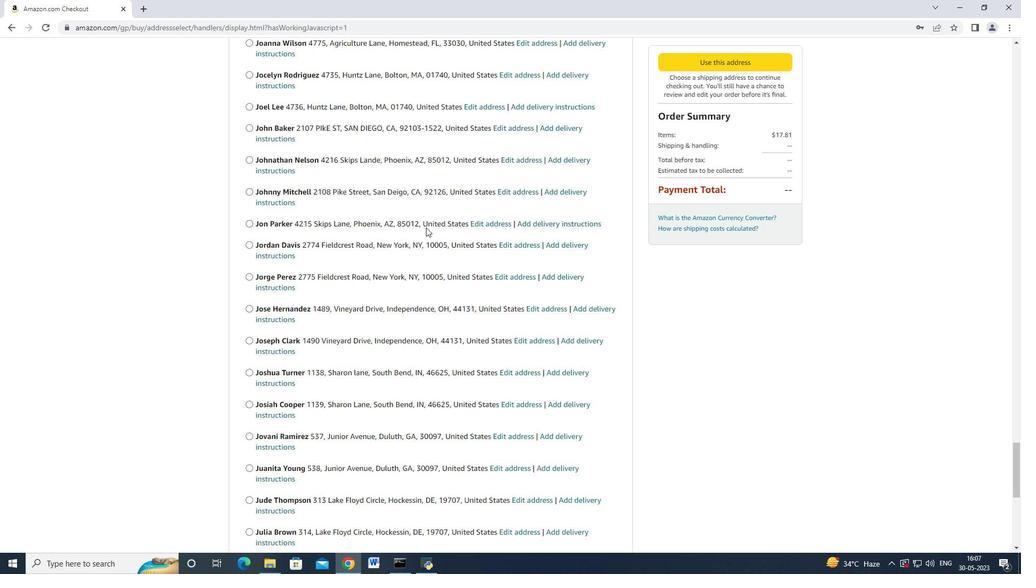 
Action: Mouse scrolled (425, 227) with delta (0, 0)
Screenshot: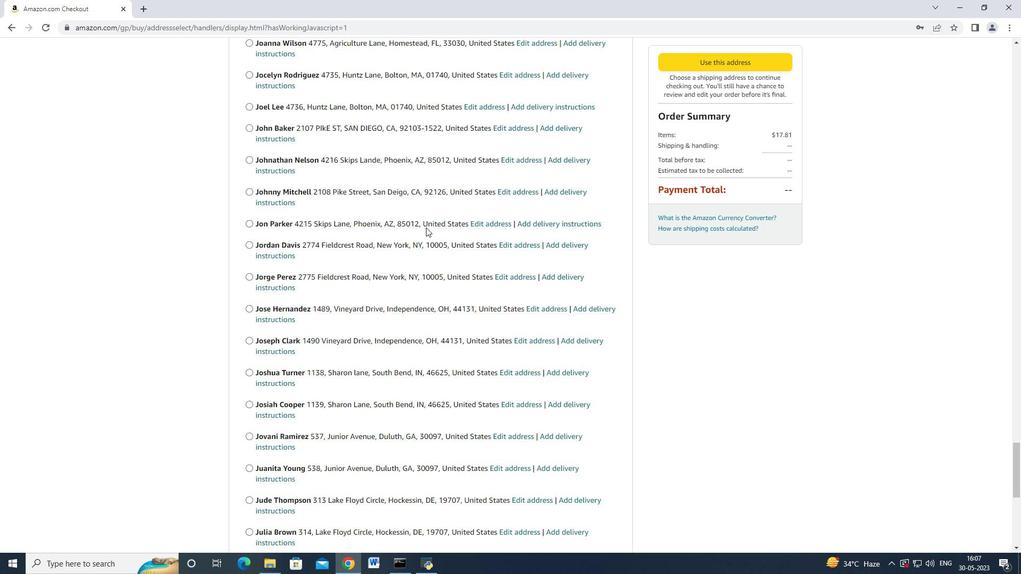 
Action: Mouse moved to (425, 227)
Screenshot: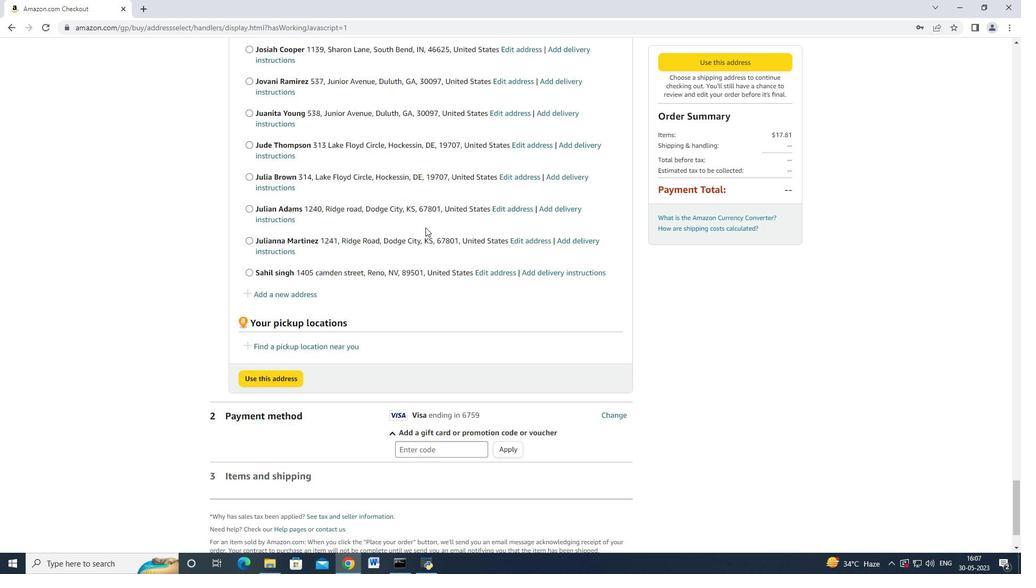 
Action: Mouse scrolled (425, 227) with delta (0, 0)
Screenshot: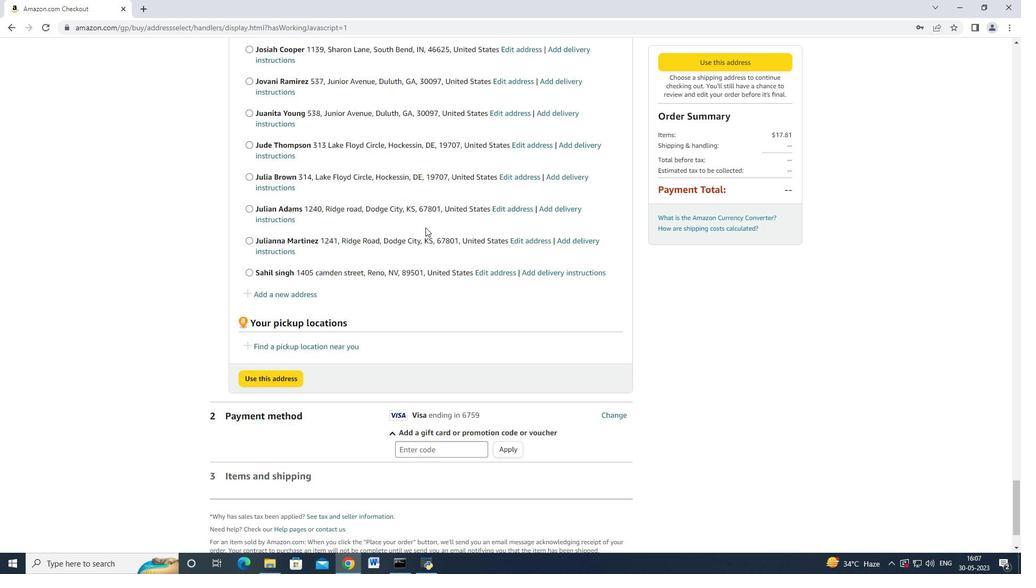 
Action: Mouse scrolled (425, 227) with delta (0, 0)
Screenshot: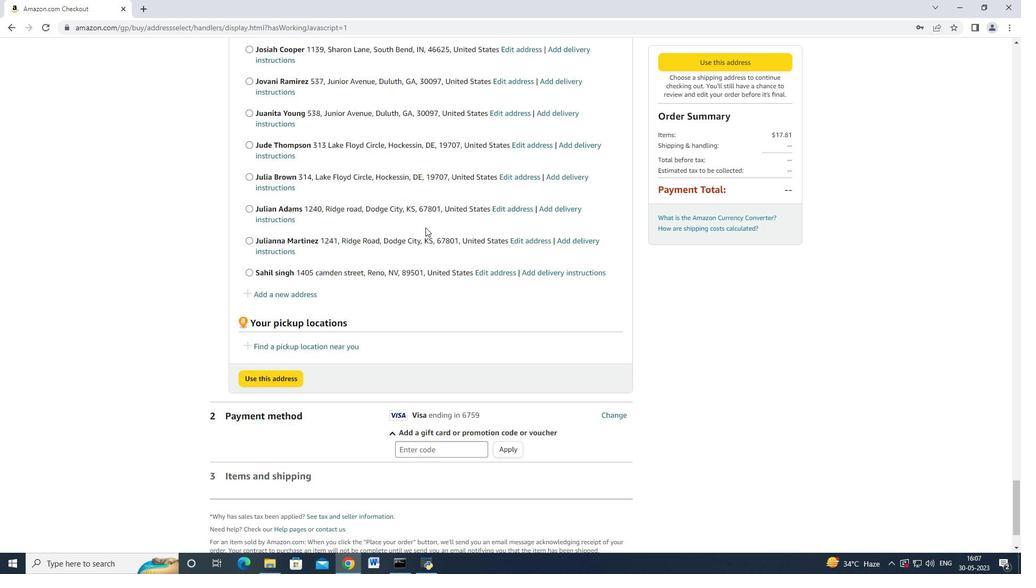 
Action: Mouse scrolled (425, 227) with delta (0, 0)
Screenshot: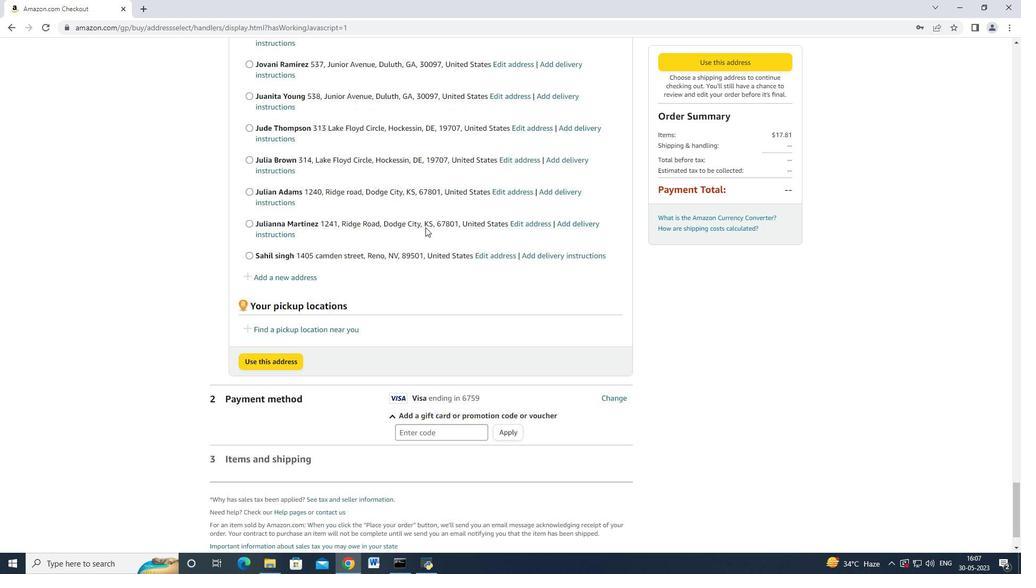 
Action: Mouse scrolled (425, 227) with delta (0, 0)
Screenshot: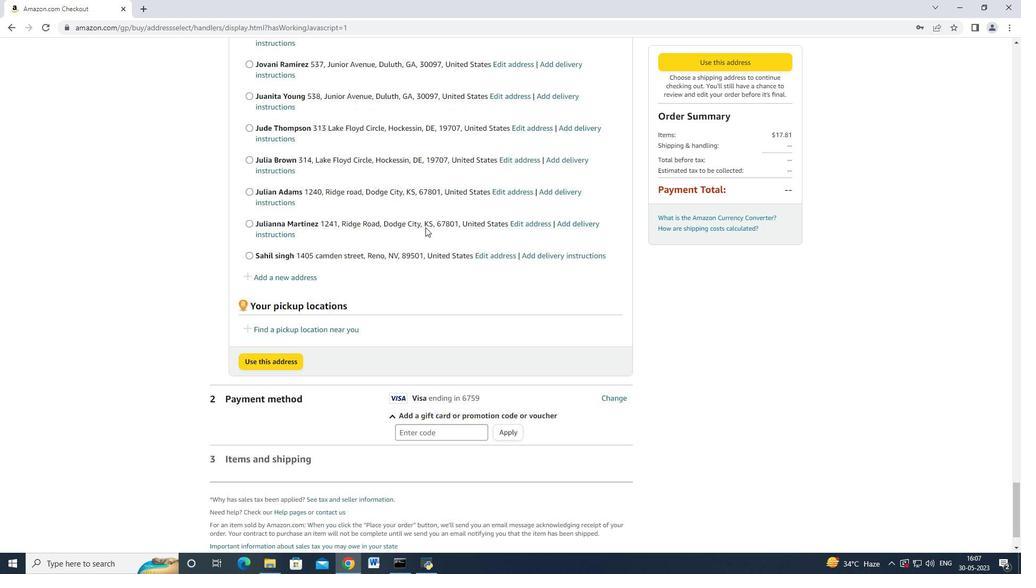 
Action: Mouse moved to (425, 227)
Screenshot: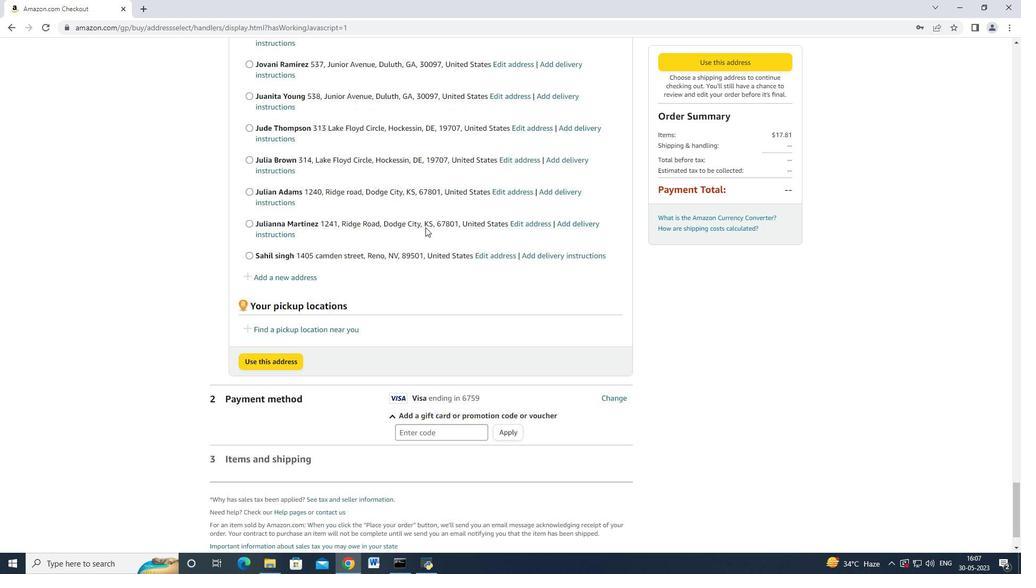 
Action: Mouse scrolled (425, 227) with delta (0, 0)
Screenshot: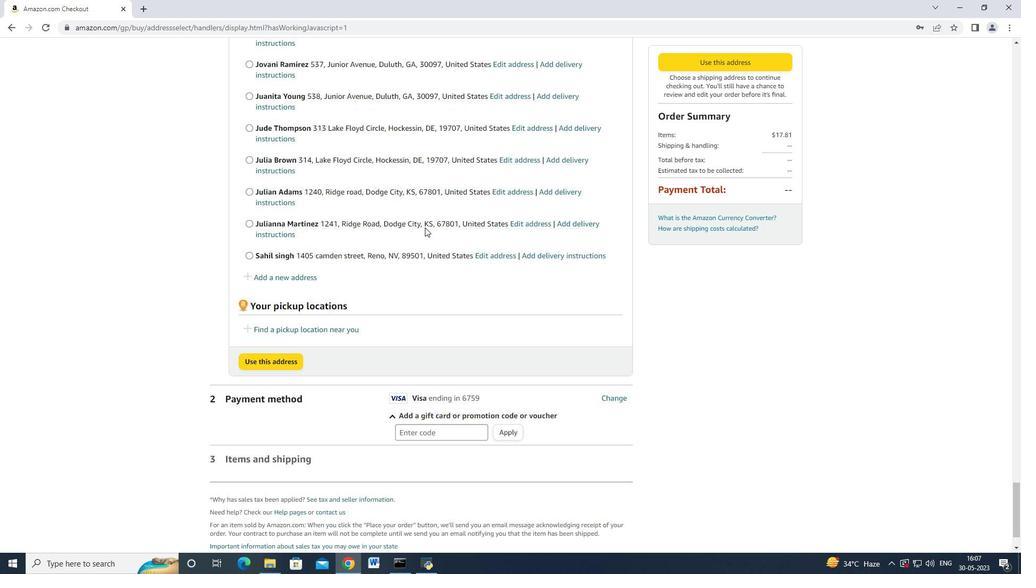 
Action: Mouse moved to (424, 227)
Screenshot: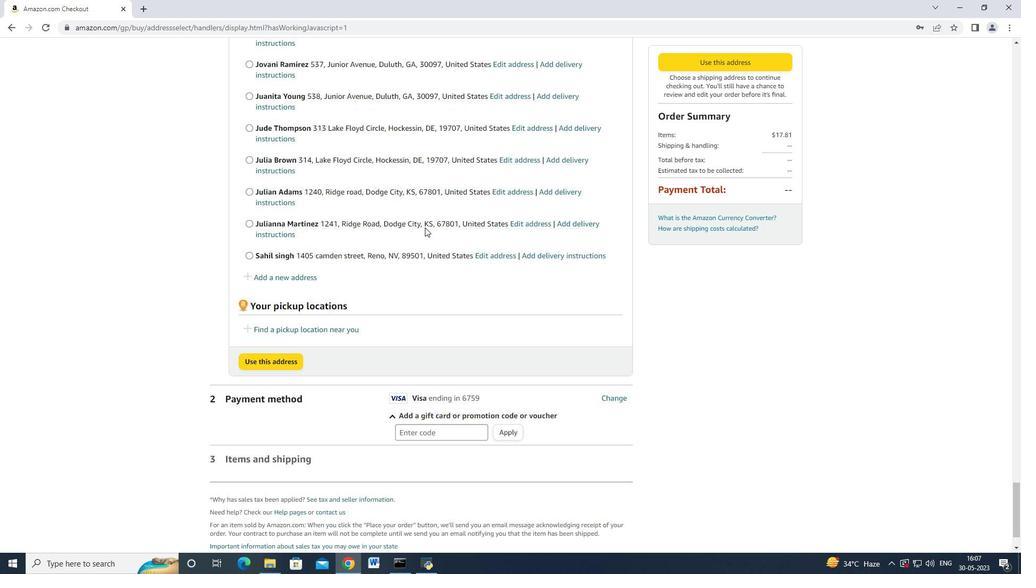 
Action: Mouse scrolled (424, 227) with delta (0, 0)
Screenshot: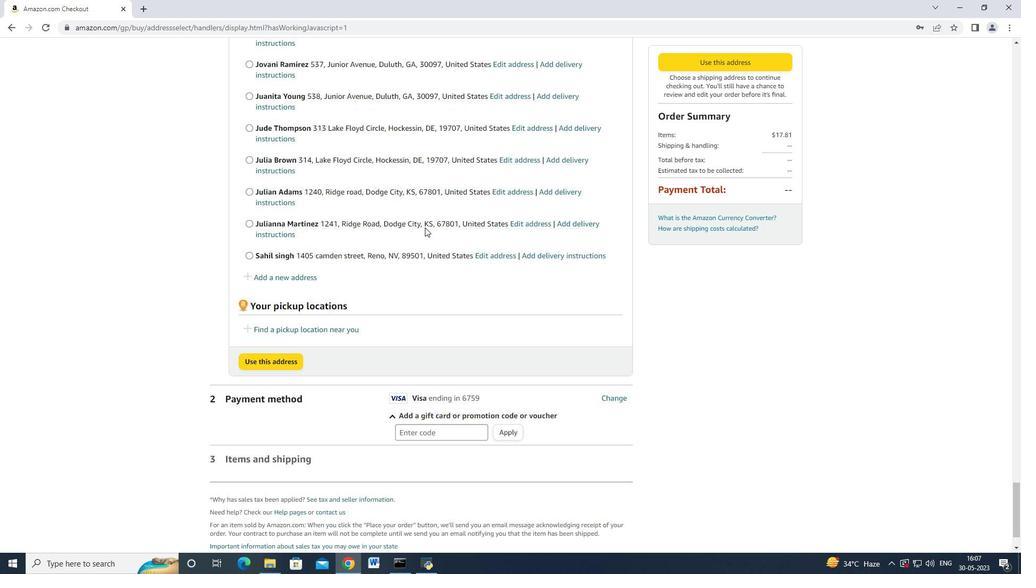 
Action: Mouse moved to (423, 227)
Screenshot: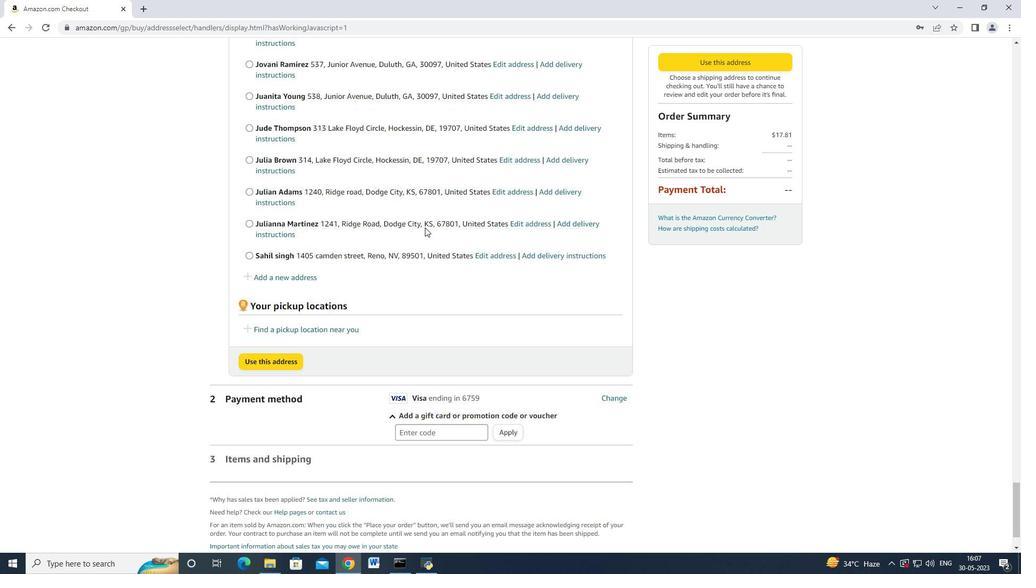 
Action: Mouse scrolled (424, 226) with delta (0, 0)
Screenshot: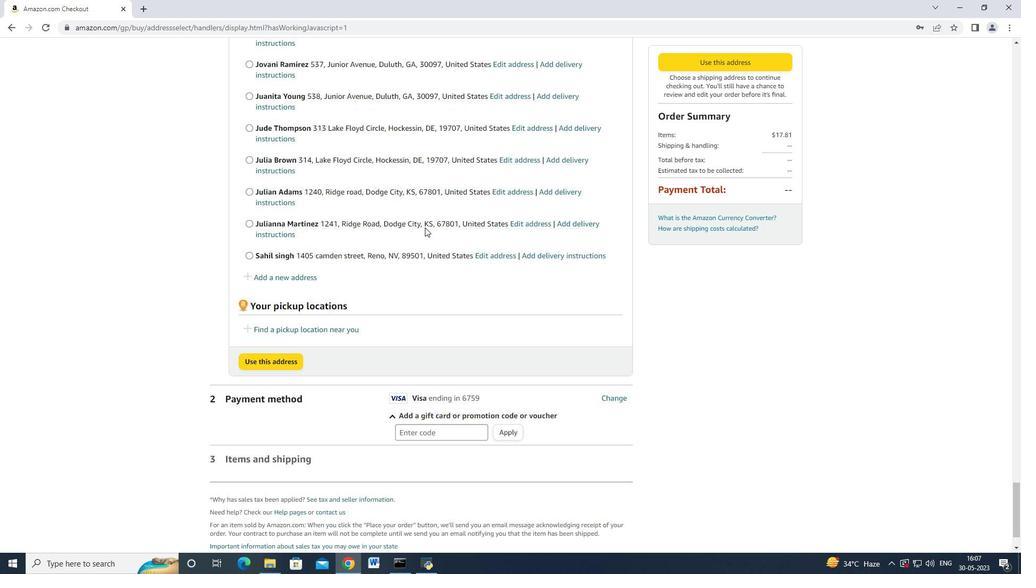 
Action: Mouse moved to (424, 228)
Screenshot: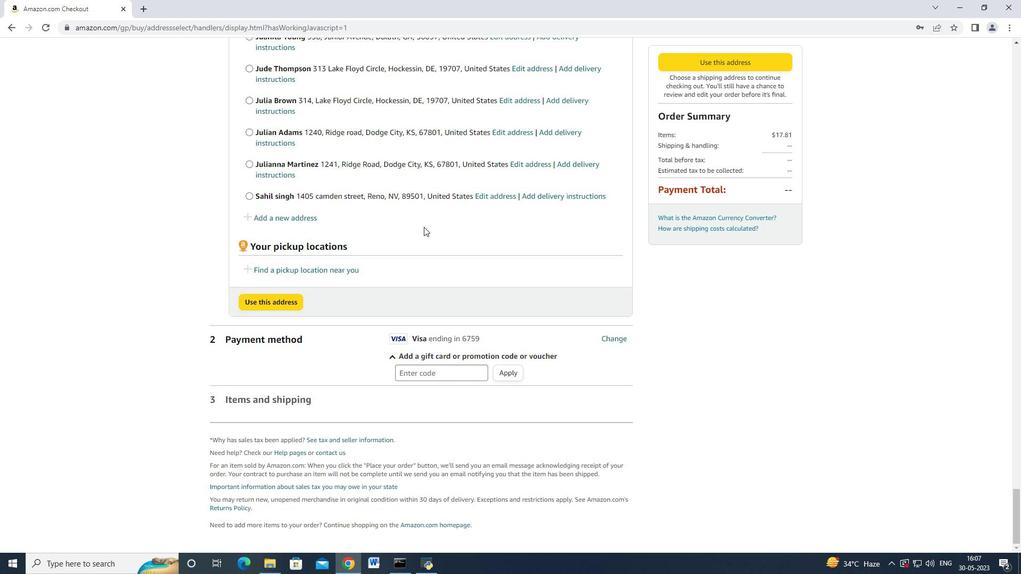 
Action: Mouse scrolled (424, 226) with delta (0, 0)
Screenshot: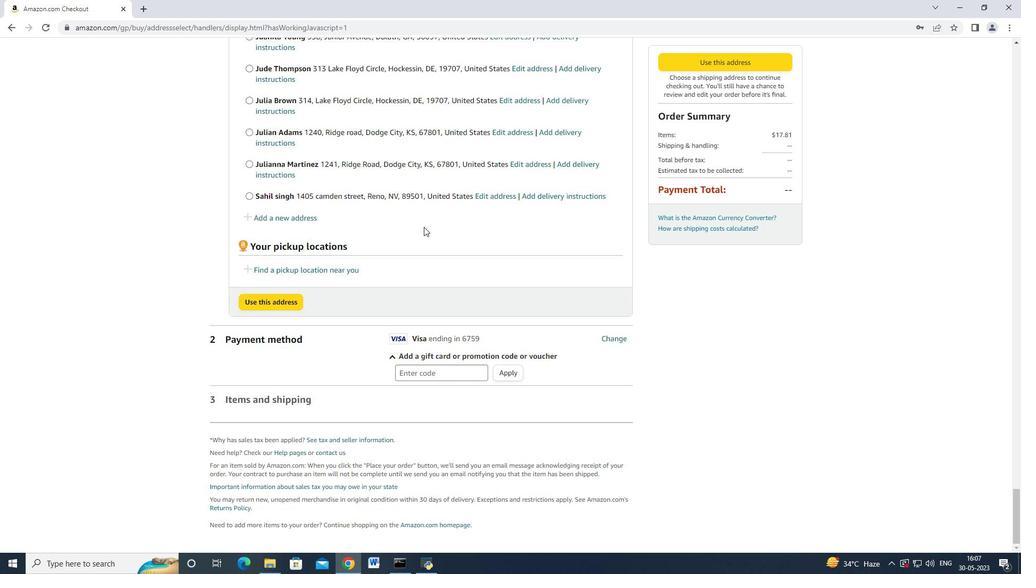 
Action: Mouse scrolled (424, 227) with delta (0, 0)
Screenshot: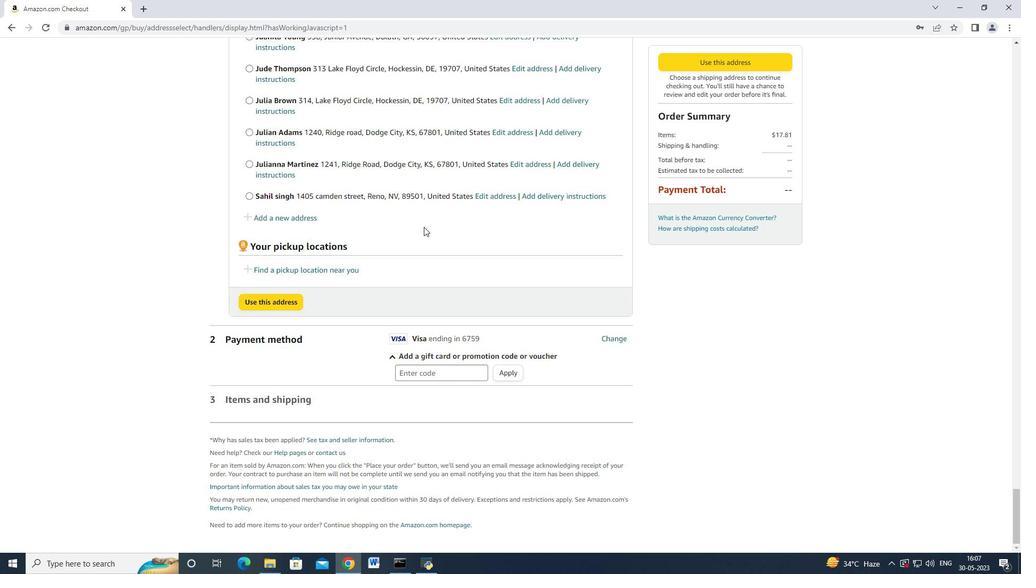 
Action: Mouse scrolled (424, 227) with delta (0, 0)
Screenshot: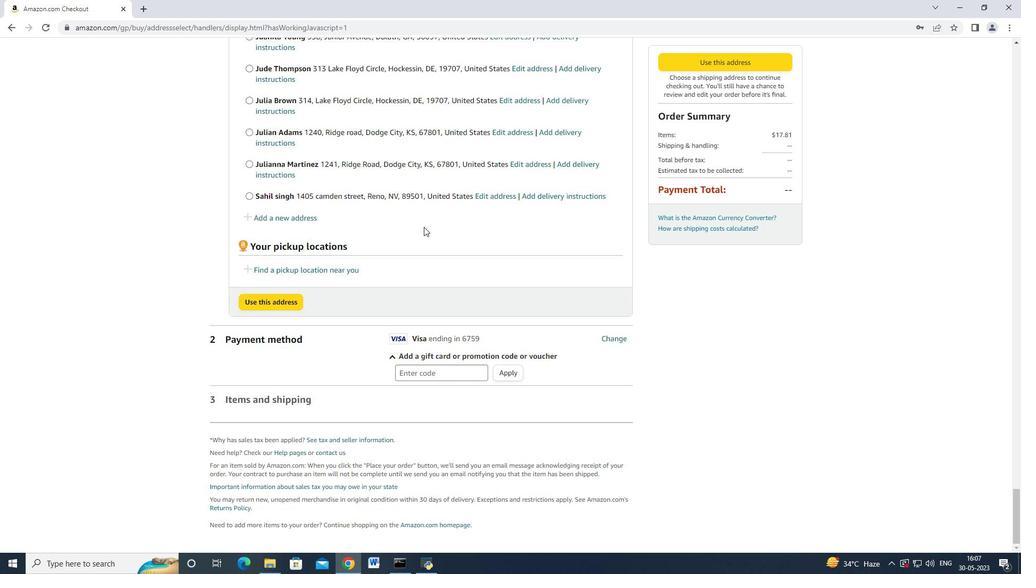 
Action: Mouse scrolled (424, 227) with delta (0, 0)
Screenshot: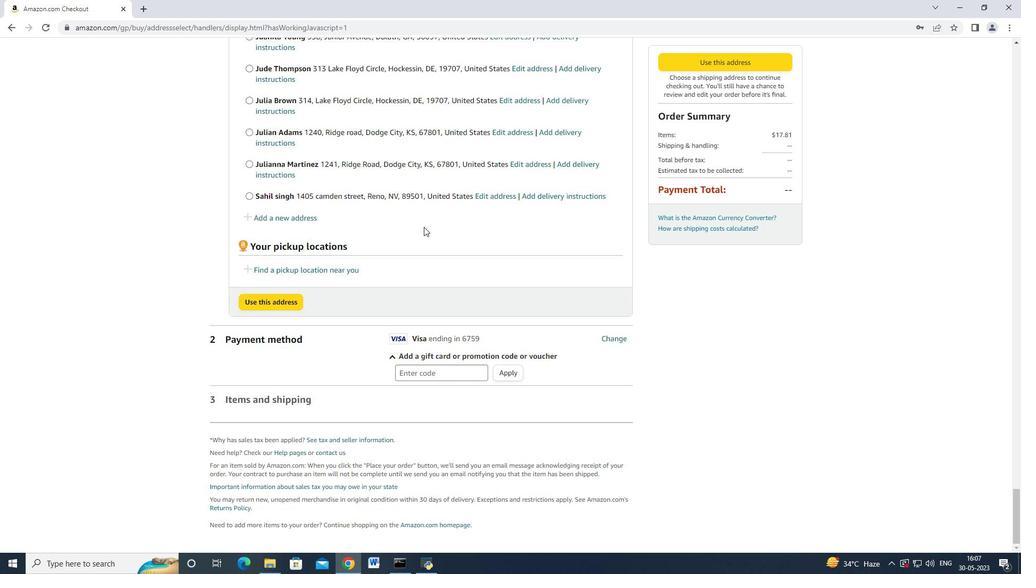 
Action: Mouse scrolled (424, 227) with delta (0, 0)
Screenshot: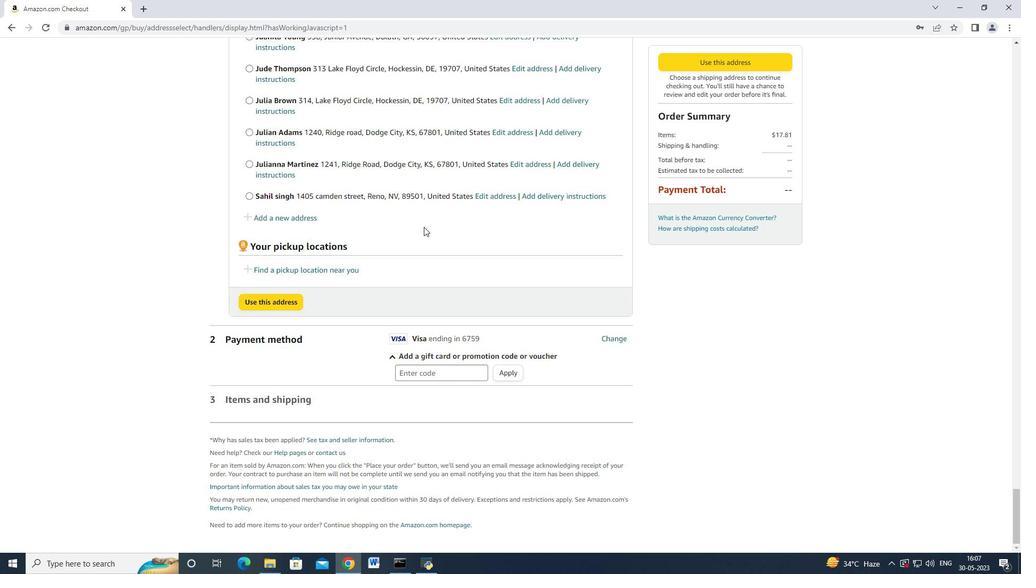 
Action: Mouse scrolled (424, 227) with delta (0, 0)
Screenshot: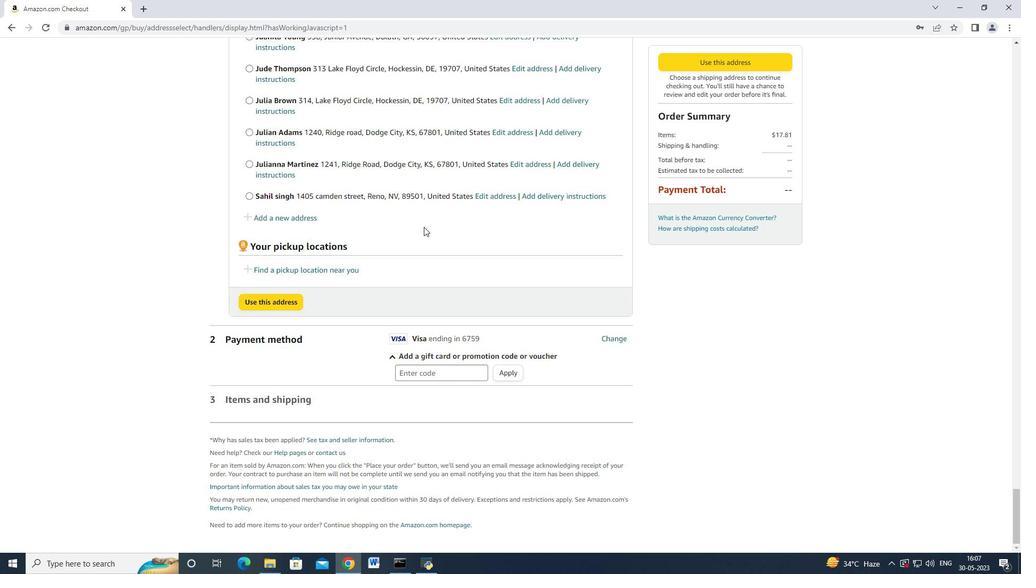 
Action: Mouse scrolled (424, 227) with delta (0, 0)
Screenshot: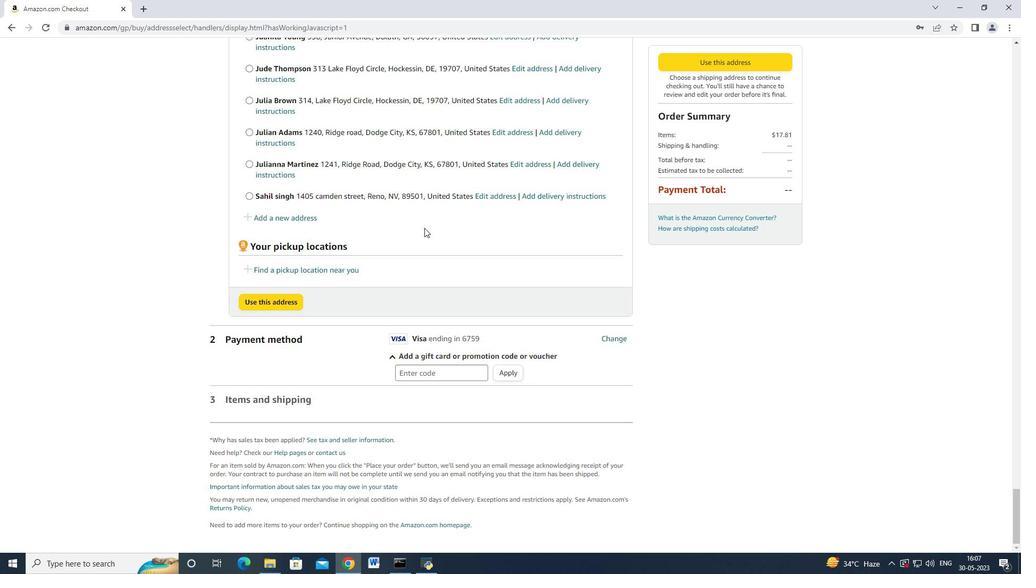 
Action: Mouse scrolled (424, 227) with delta (0, 0)
Screenshot: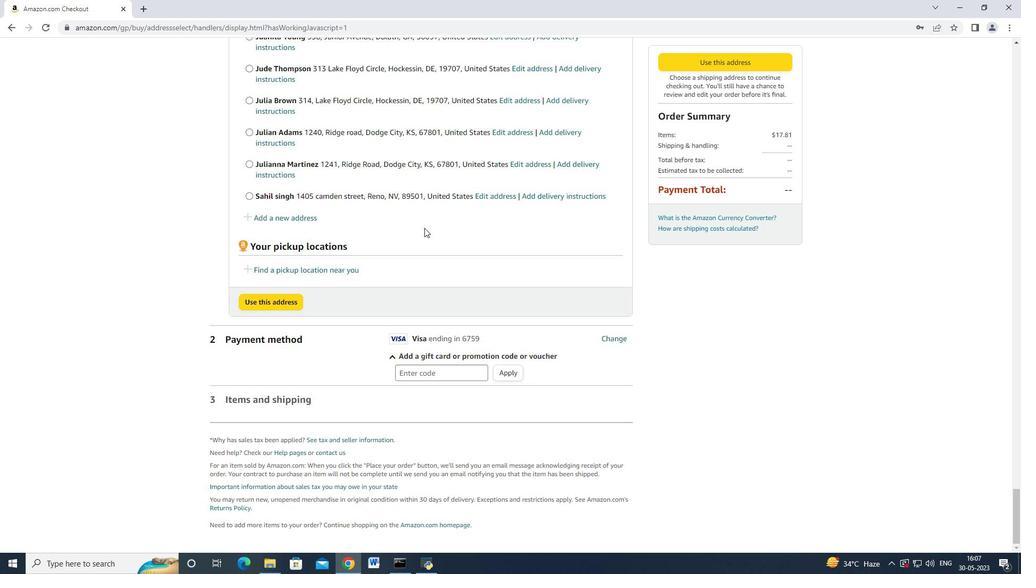 
Action: Mouse scrolled (424, 227) with delta (0, 0)
Screenshot: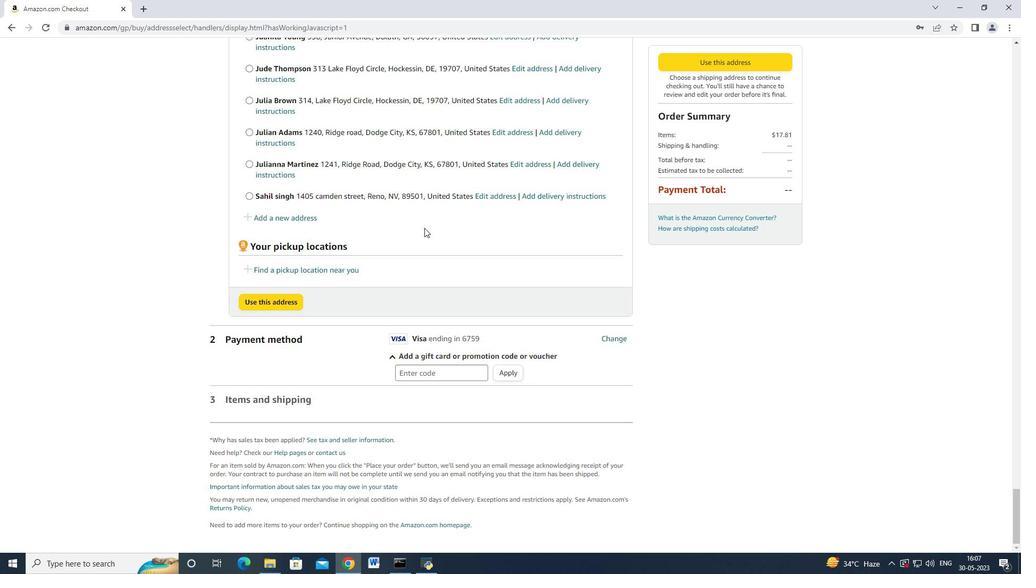 
Action: Mouse scrolled (424, 227) with delta (0, 0)
Screenshot: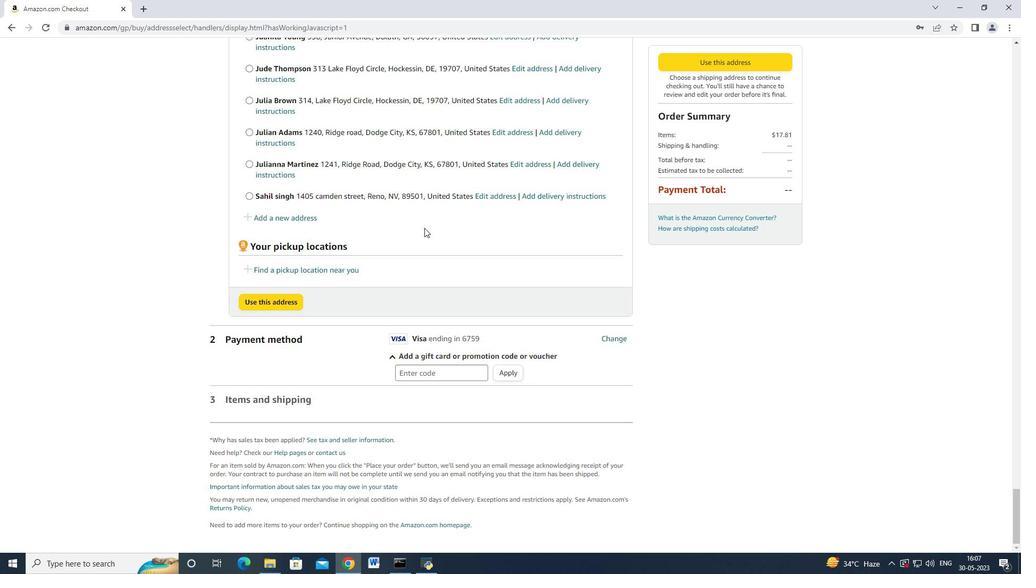 
Action: Mouse moved to (268, 213)
Screenshot: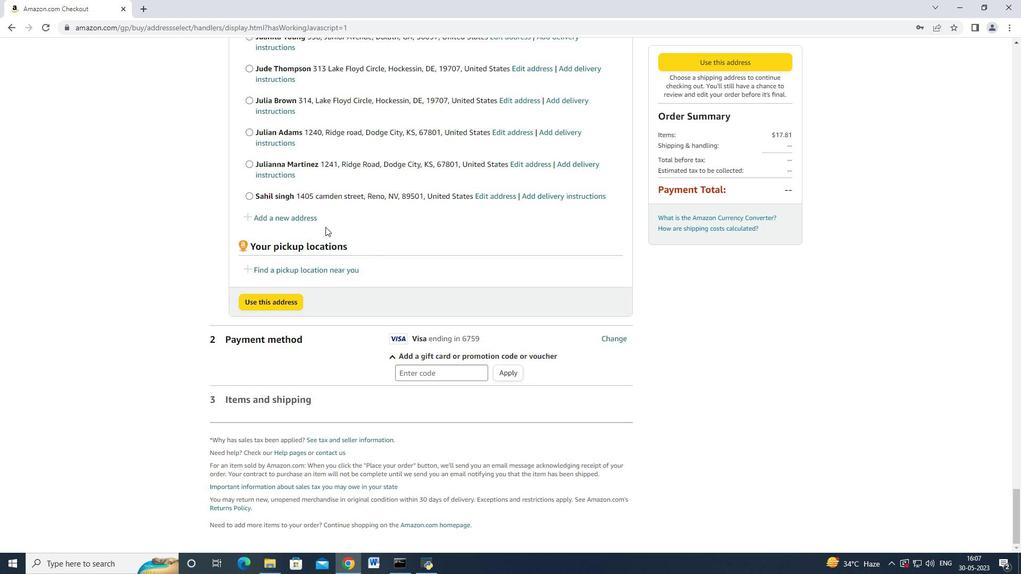 
Action: Mouse pressed left at (268, 213)
Screenshot: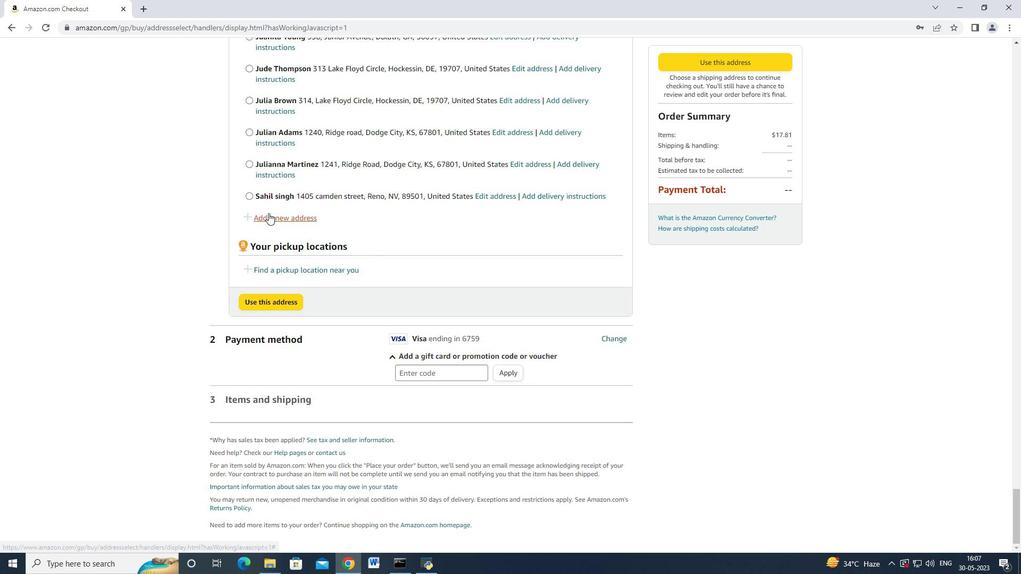 
Action: Mouse moved to (345, 257)
Screenshot: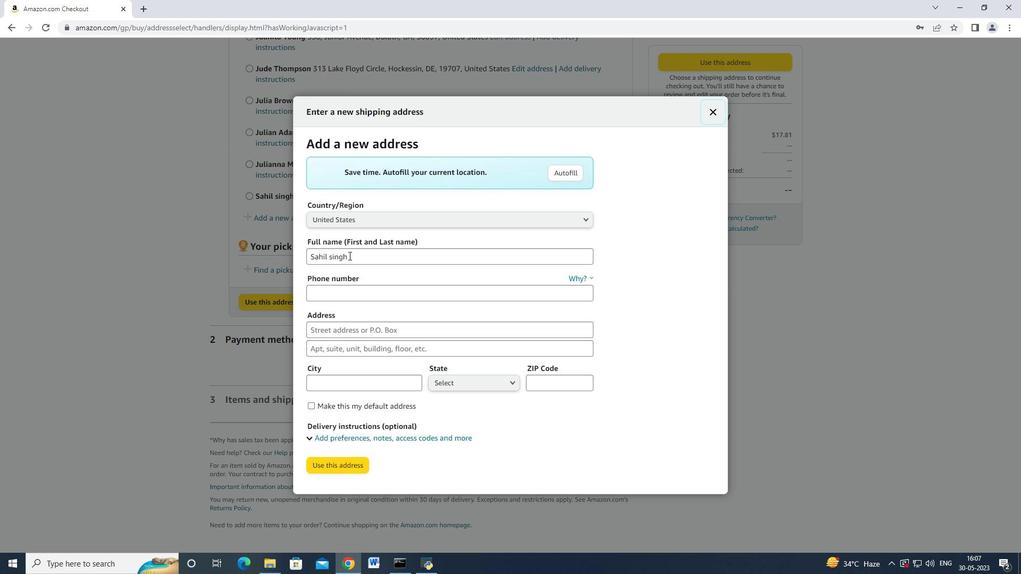 
Action: Mouse pressed left at (345, 257)
Screenshot: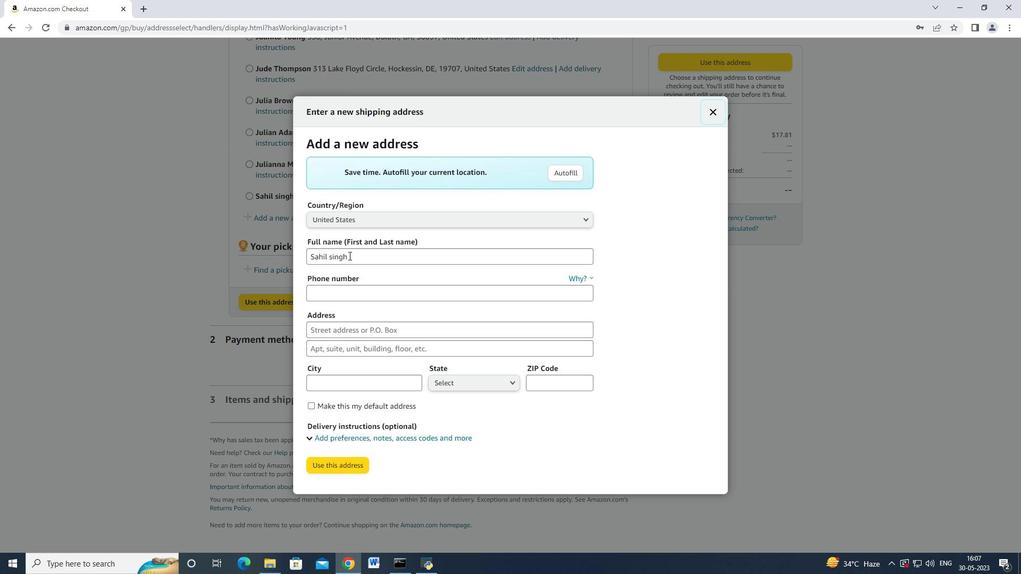 
Action: Mouse moved to (311, 256)
Screenshot: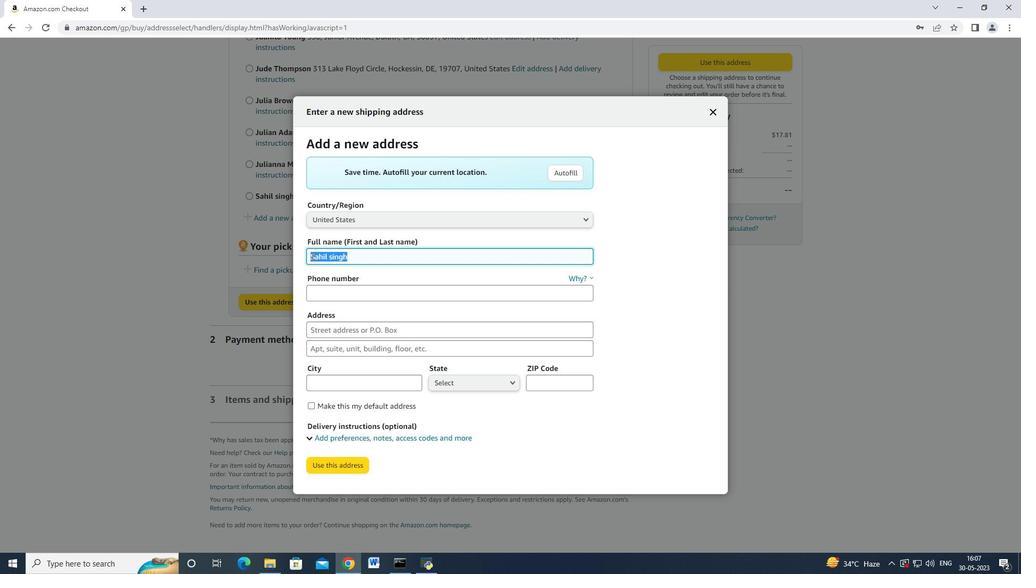 
Action: Key pressed <Key.backspace><Key.shift>Holly<Key.space><Key.shift>Thompson<Key.tab><Key.tab>3052454080<Key.tab>4771<Key.space><Key.shift_r>Agriculture<Key.space><Key.shift>Lane<Key.tab><Key.tab><Key.shift>Homestead<Key.space>
Screenshot: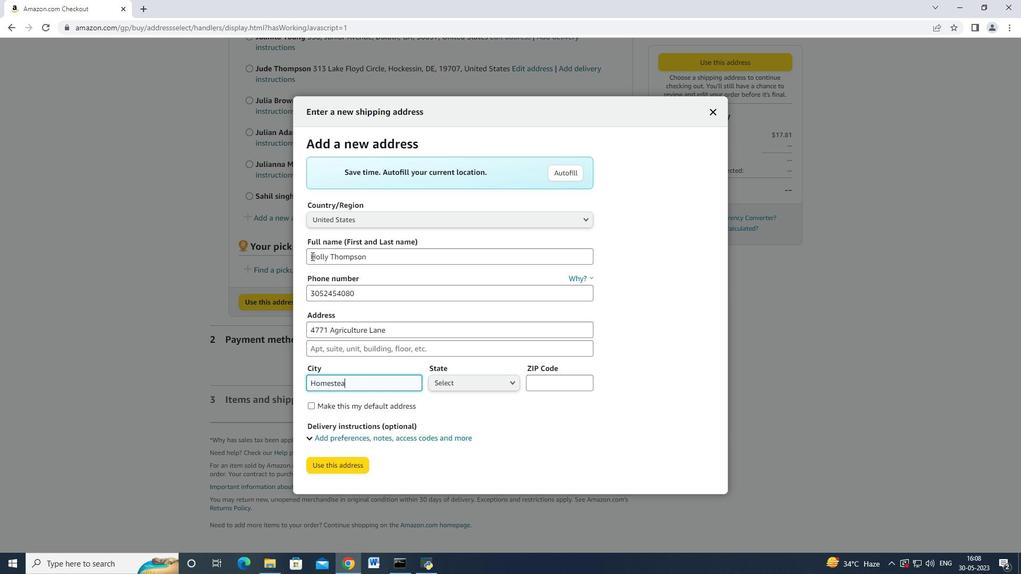 
Action: Mouse moved to (490, 382)
Screenshot: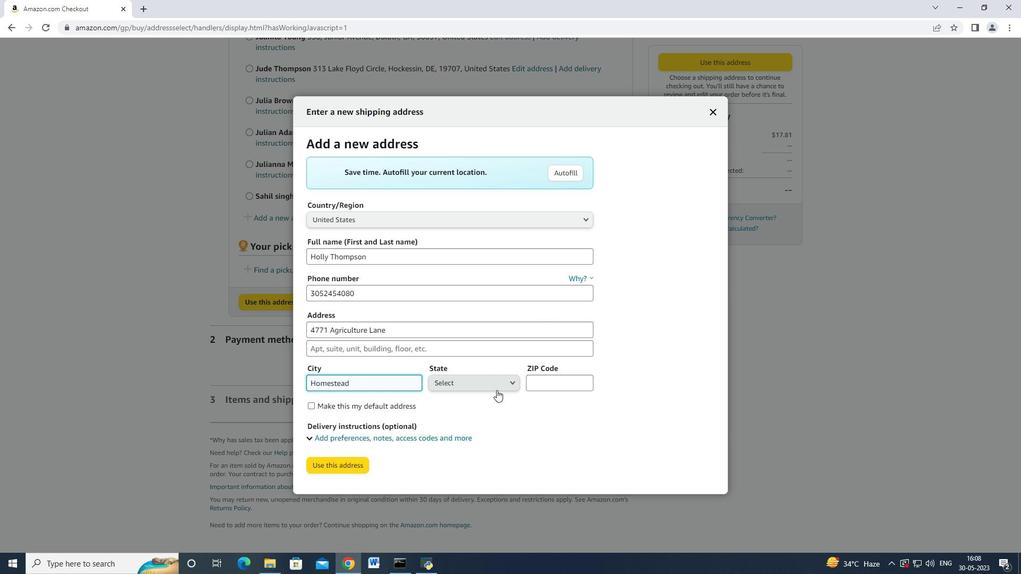 
Action: Mouse pressed left at (490, 382)
Screenshot: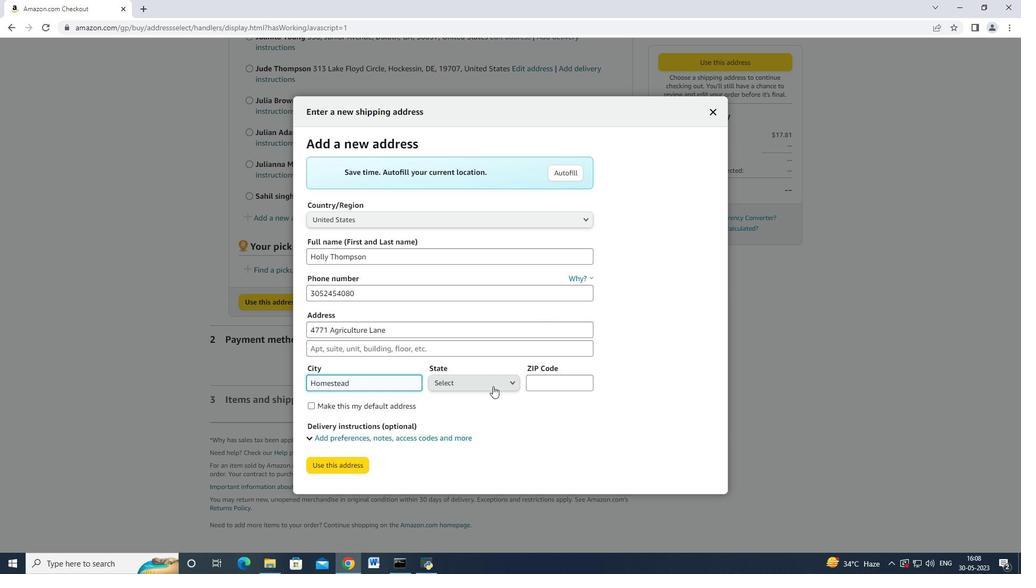 
Action: Mouse moved to (469, 217)
Screenshot: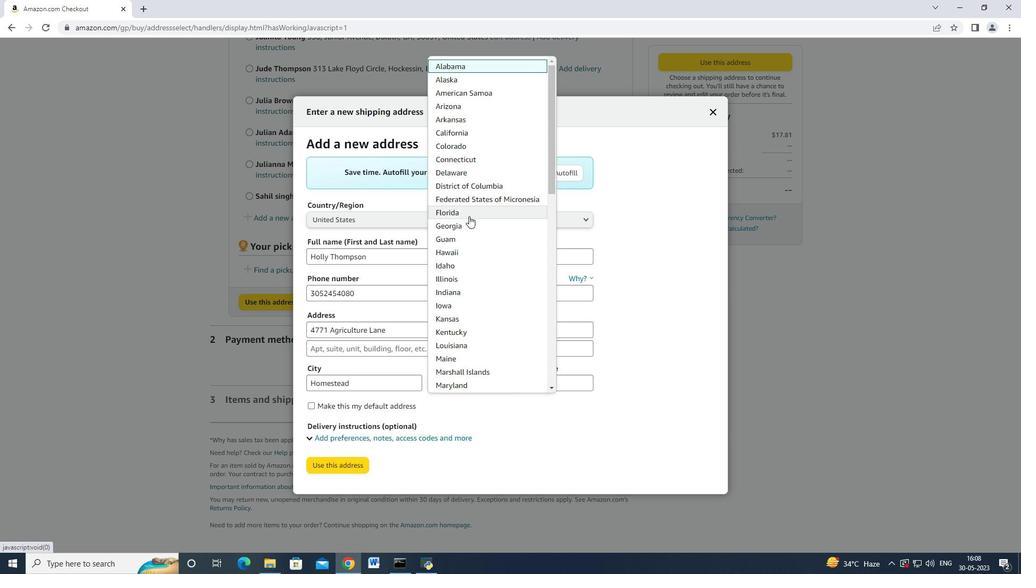 
Action: Mouse pressed left at (469, 217)
Screenshot: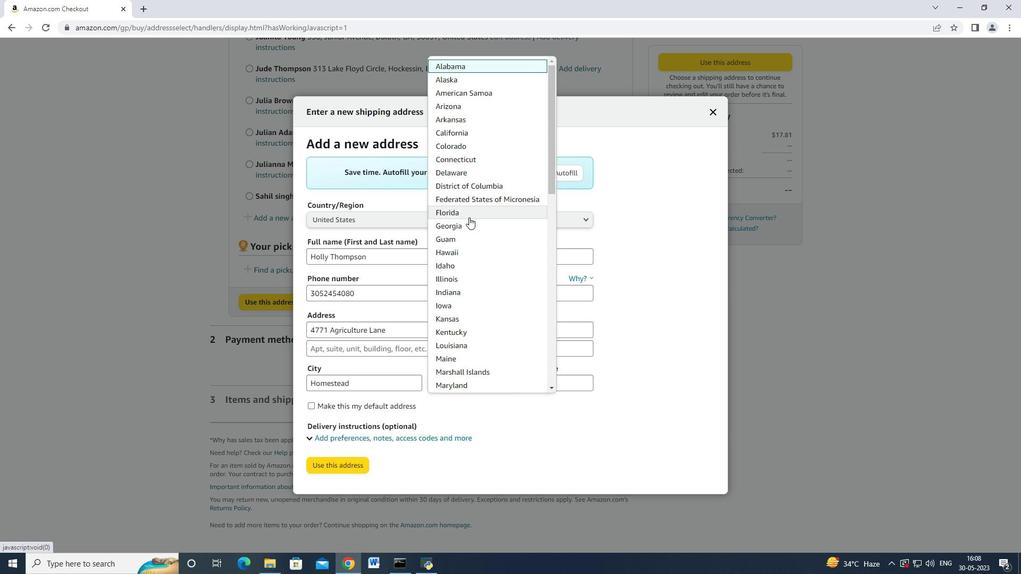 
Action: Mouse moved to (553, 378)
Screenshot: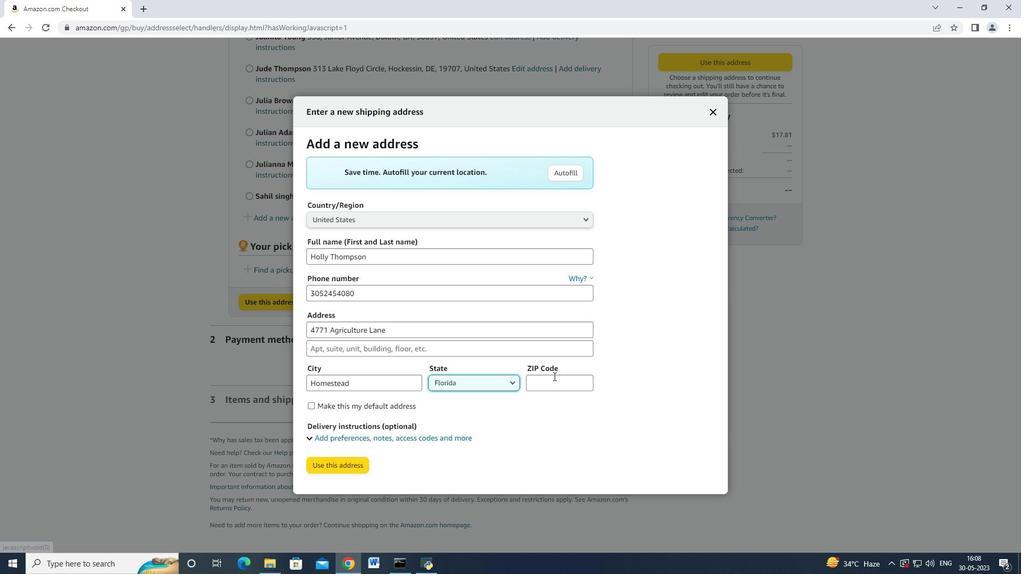 
Action: Mouse pressed left at (553, 378)
Screenshot: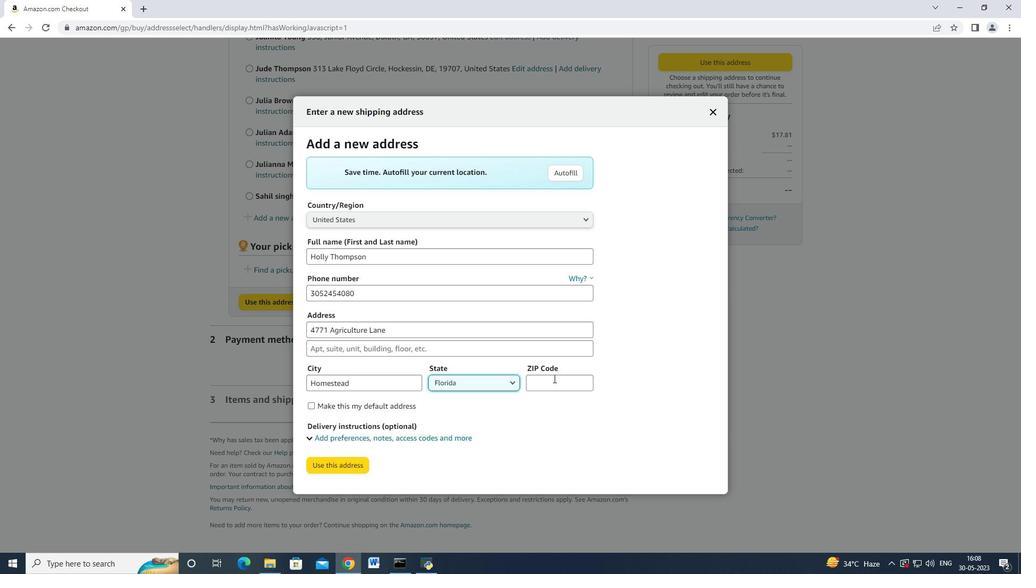 
Action: Key pressed 33030
Screenshot: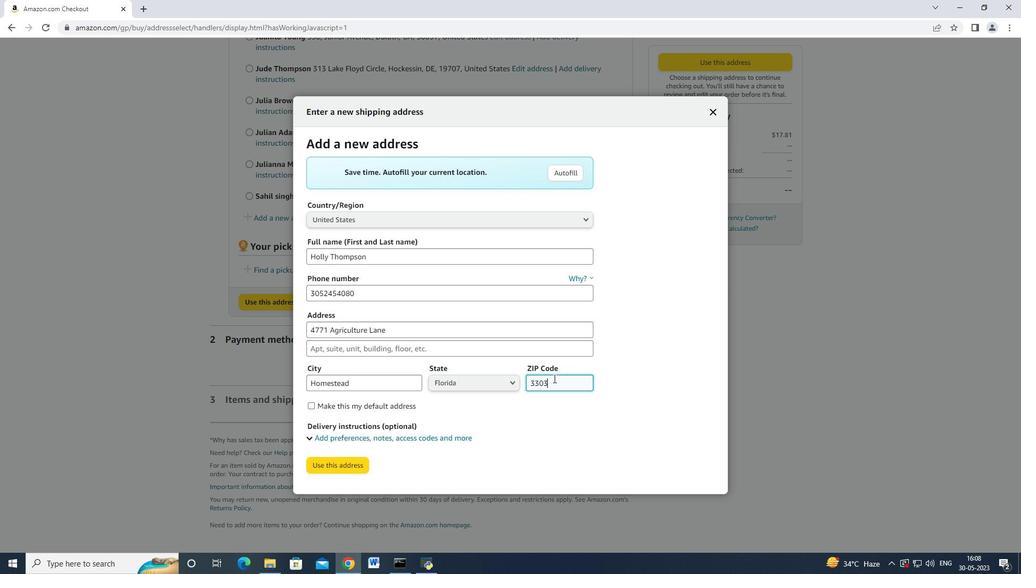 
Action: Mouse moved to (352, 468)
Screenshot: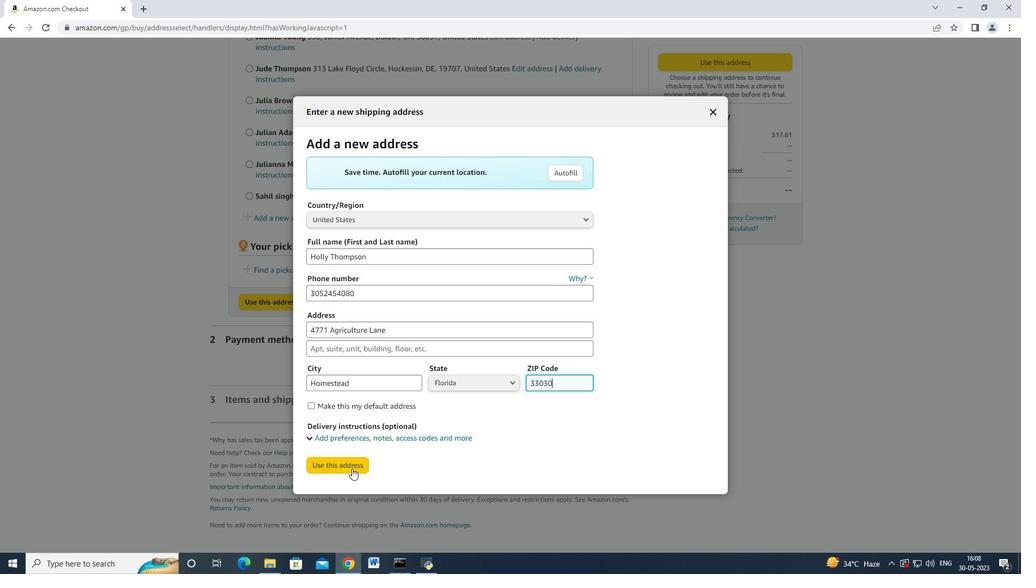 
Action: Mouse pressed left at (352, 468)
Screenshot: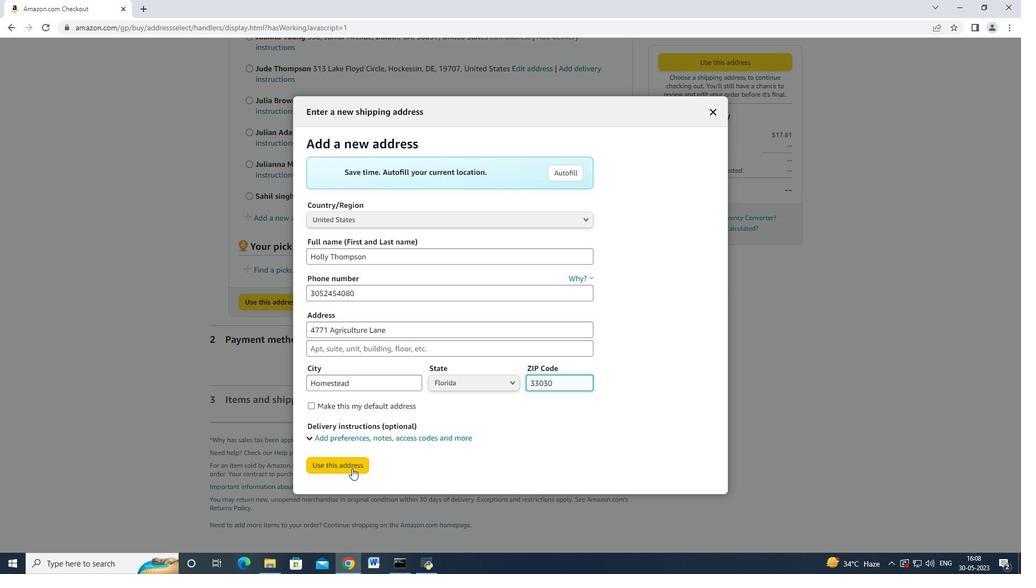 
Action: Mouse moved to (347, 541)
Screenshot: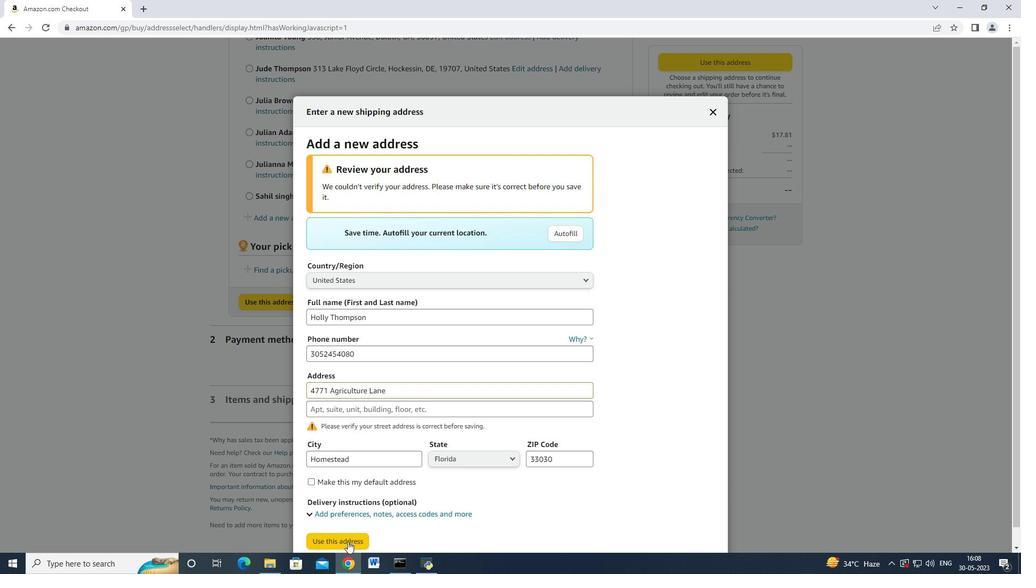 
Action: Mouse pressed left at (347, 541)
Screenshot: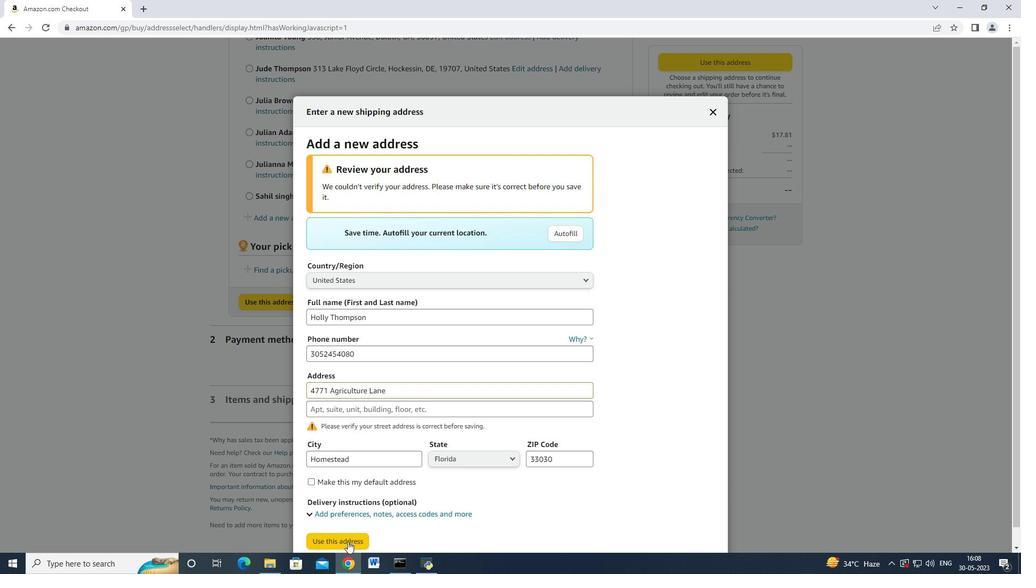 
Action: Mouse moved to (469, 287)
Screenshot: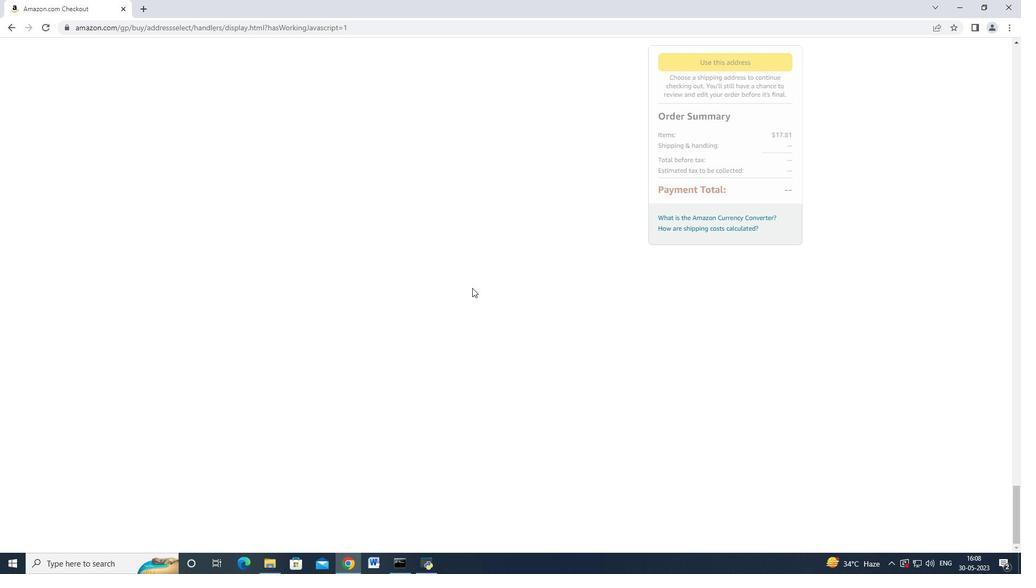 
Action: Mouse scrolled (469, 287) with delta (0, 0)
Screenshot: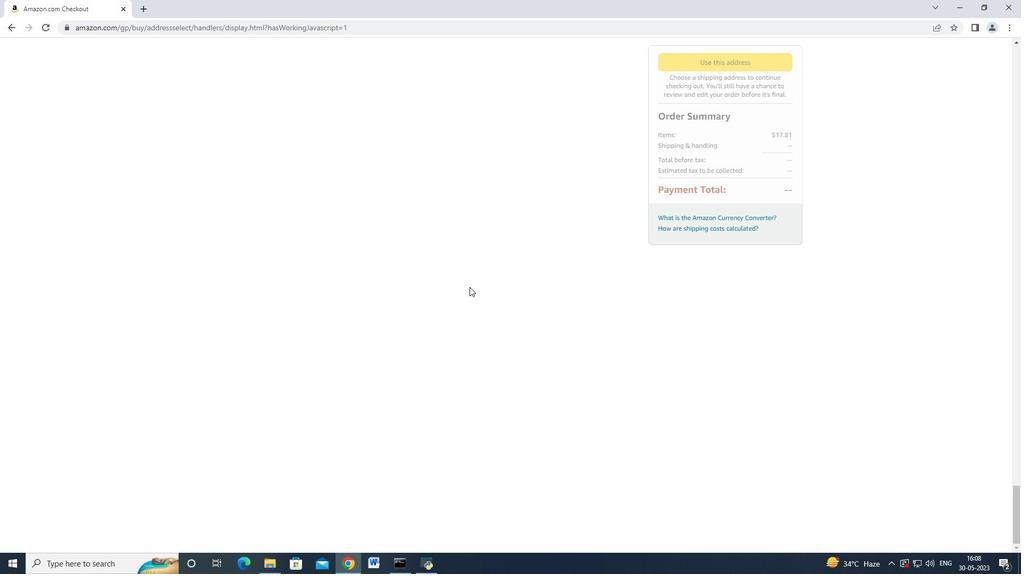 
Action: Mouse scrolled (469, 287) with delta (0, 0)
Screenshot: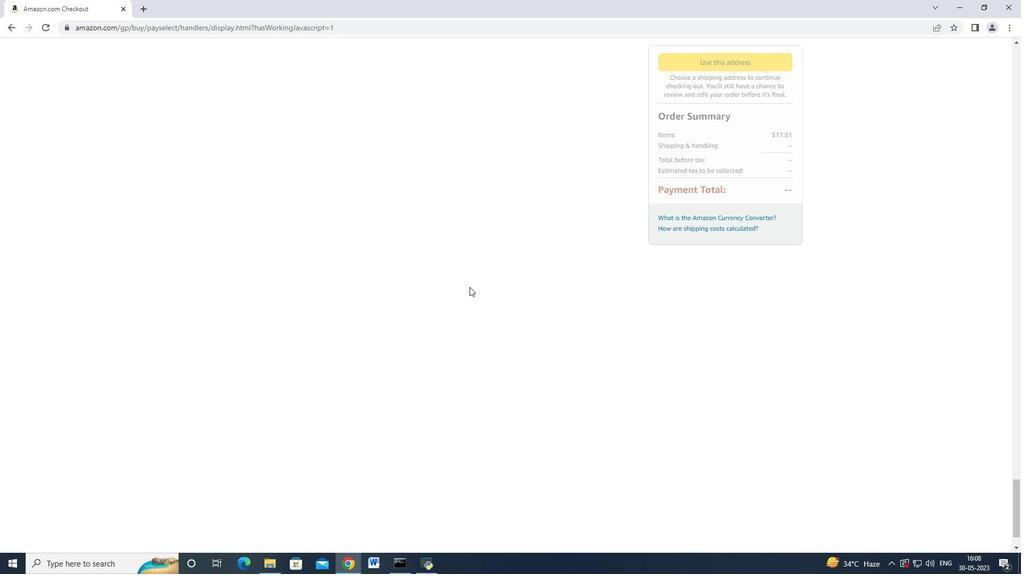 
Action: Mouse moved to (402, 297)
Screenshot: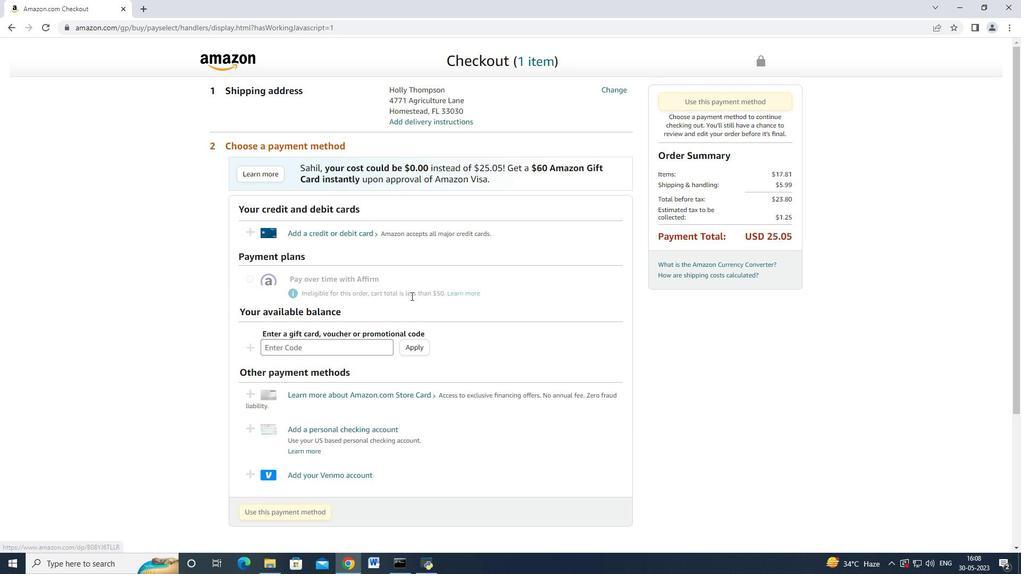 
Action: Mouse scrolled (402, 298) with delta (0, 0)
Screenshot: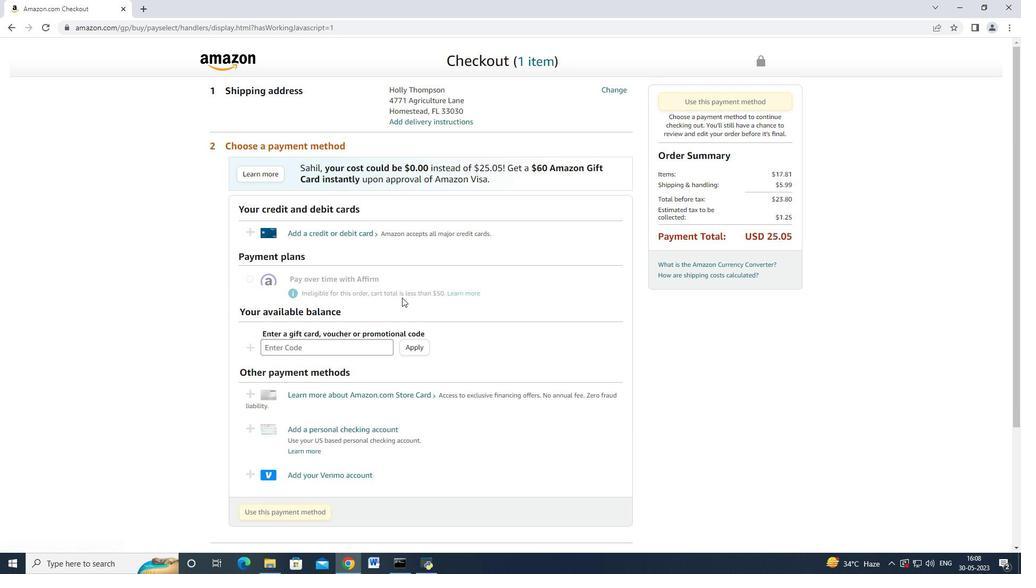 
Action: Mouse scrolled (402, 298) with delta (0, 0)
Screenshot: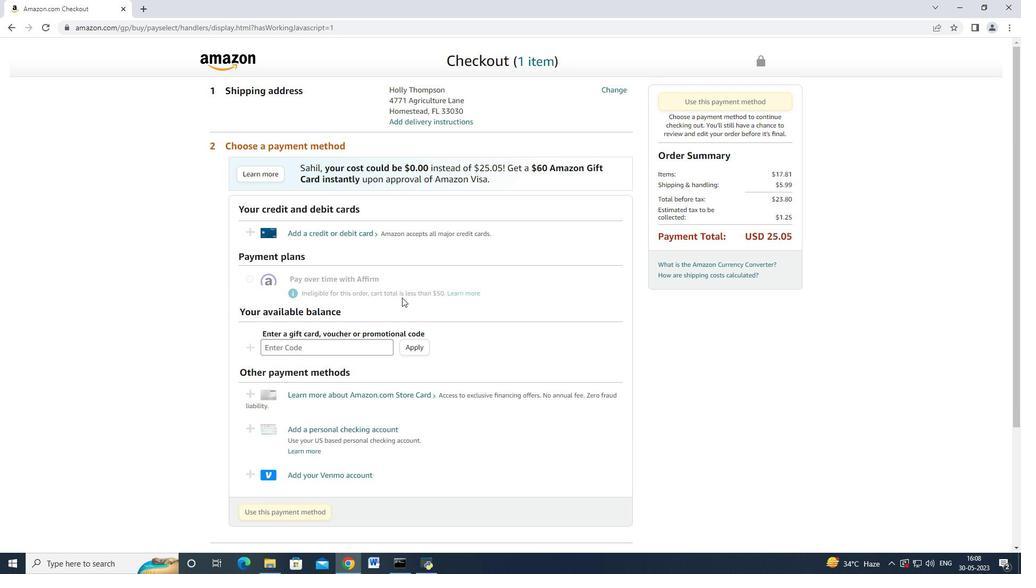 
Action: Mouse scrolled (402, 298) with delta (0, 0)
Screenshot: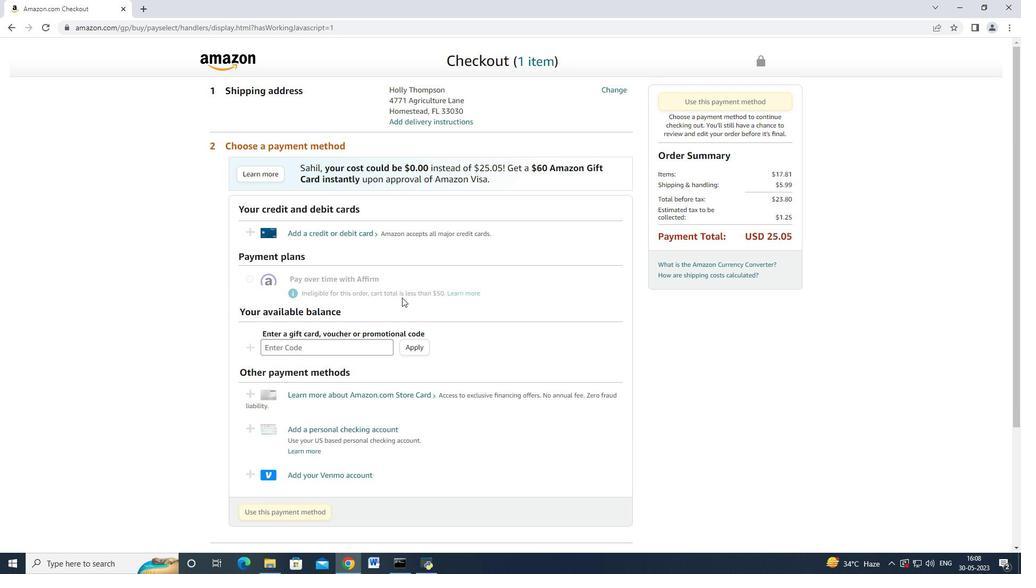 
Action: Mouse scrolled (402, 298) with delta (0, 0)
Screenshot: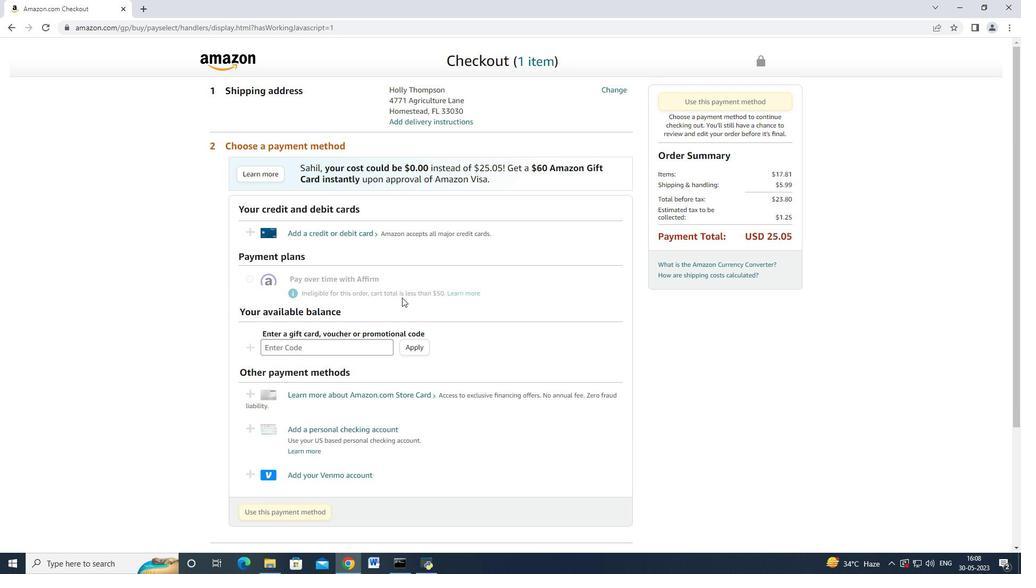 
Action: Mouse moved to (357, 233)
Screenshot: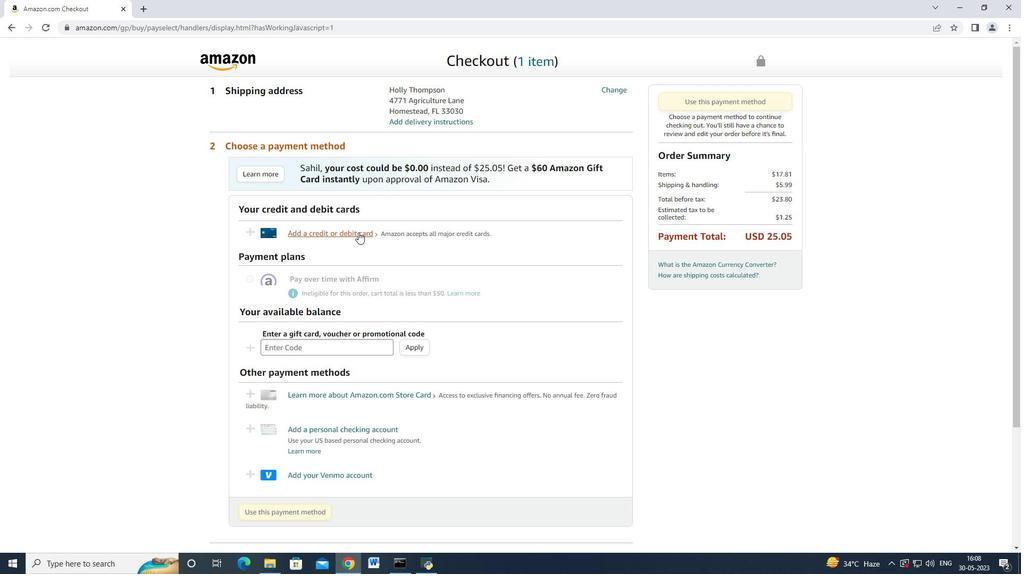 
Action: Mouse pressed left at (357, 233)
Screenshot: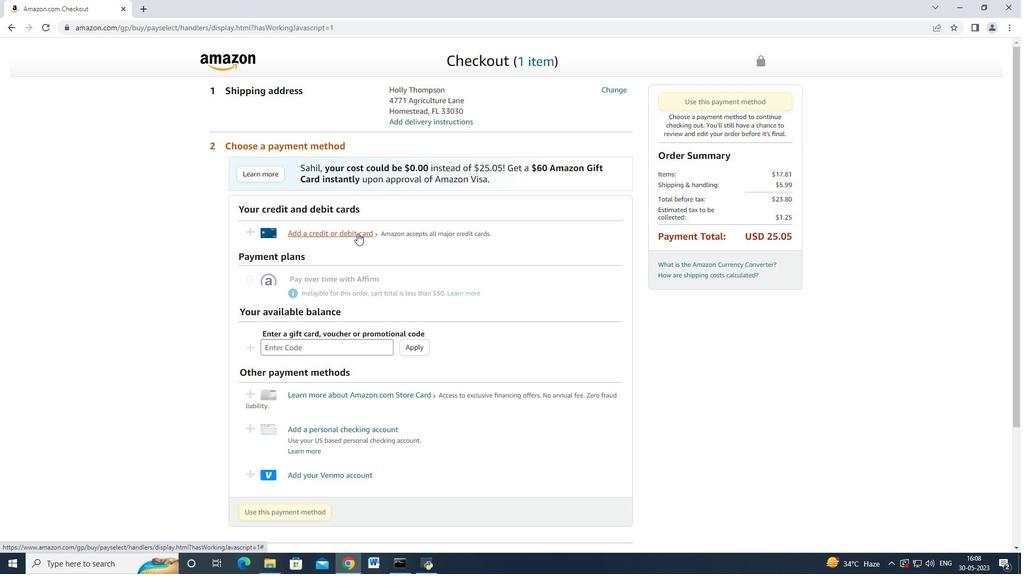 
Action: Mouse moved to (422, 237)
Screenshot: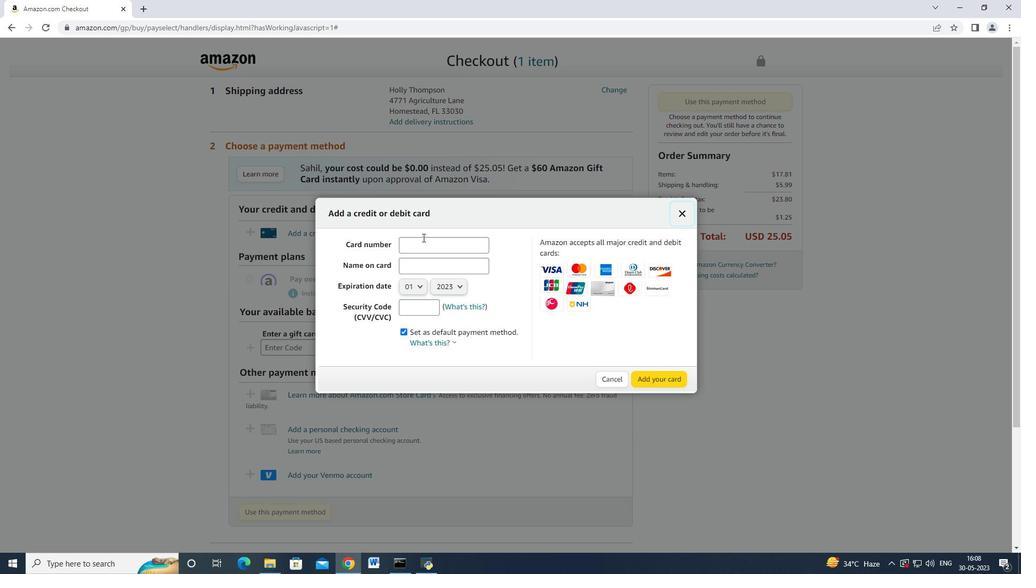 
Action: Mouse pressed left at (422, 237)
Screenshot: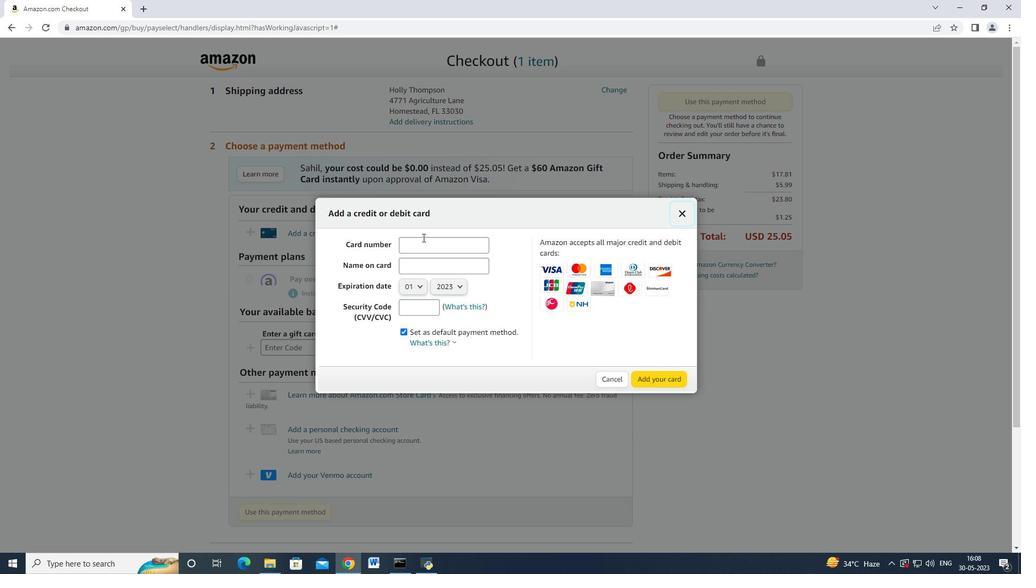 
Action: Mouse moved to (422, 238)
Screenshot: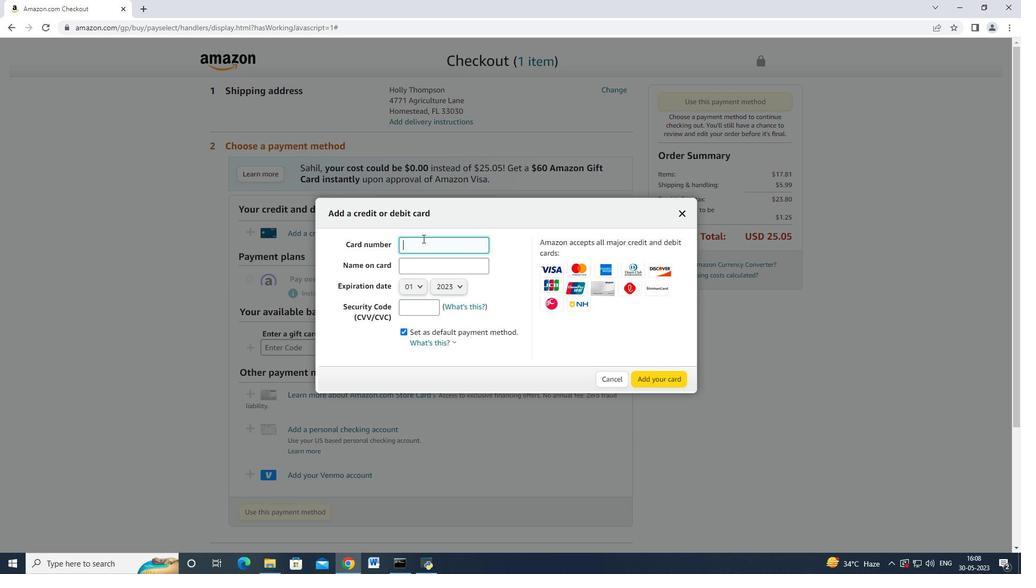 
Action: Key pressed 476266447752005<Key.tab><Key.shift><Key.shift><Key.shift><Key.shift><Key.shift><Key.shift><Key.shift><Key.shift><Key.shift><Key.shift><Key.shift><Key.shift><Key.shift><Key.shift><Key.shift><Key.shift><Key.shift><Key.shift><<Key.backspace><Key.shift>Mark<Key.space><Key.shift_r>Adams<Key.space><Key.tab>
Screenshot: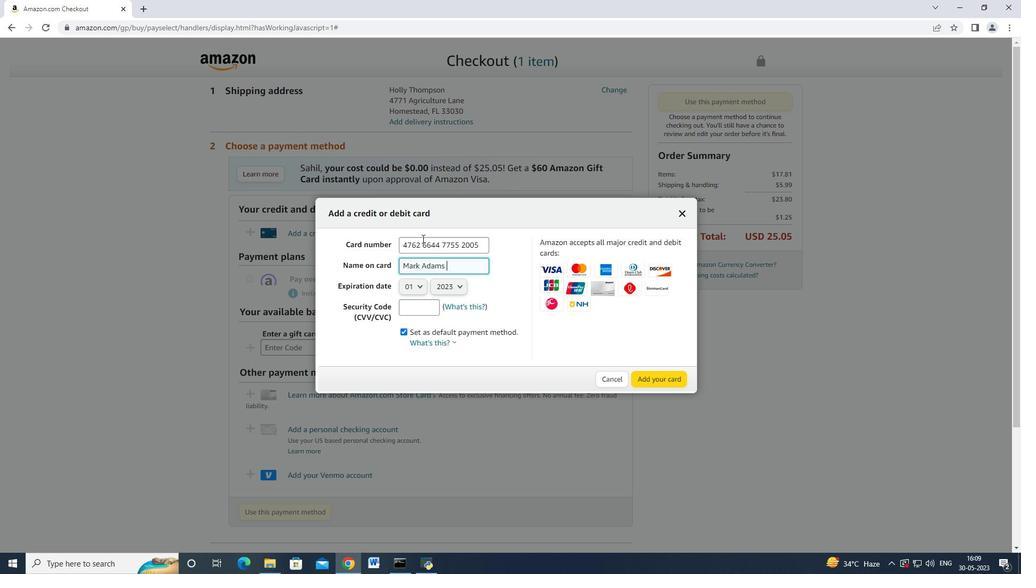 
Action: Mouse moved to (417, 282)
Screenshot: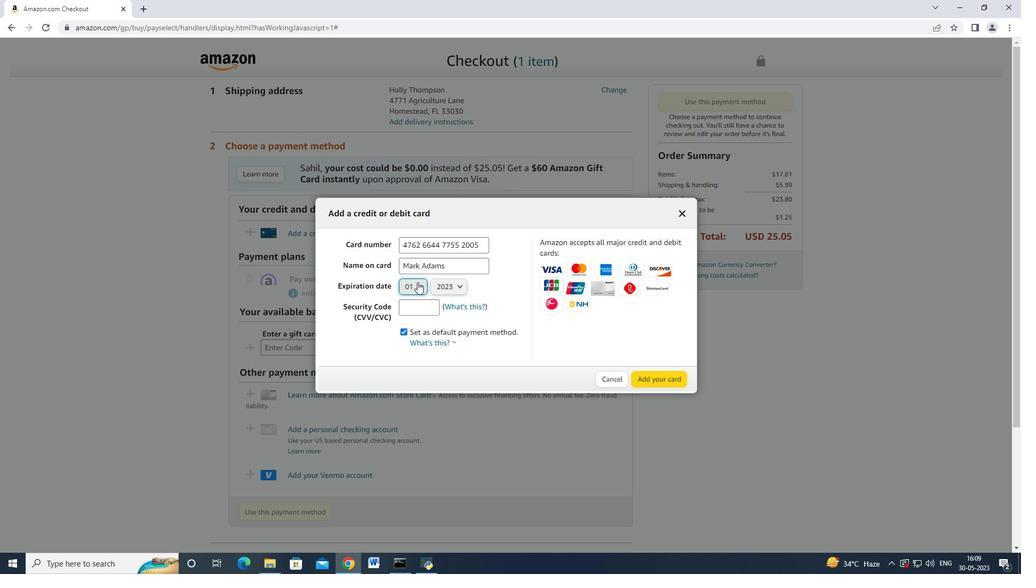 
Action: Mouse pressed left at (417, 282)
Screenshot: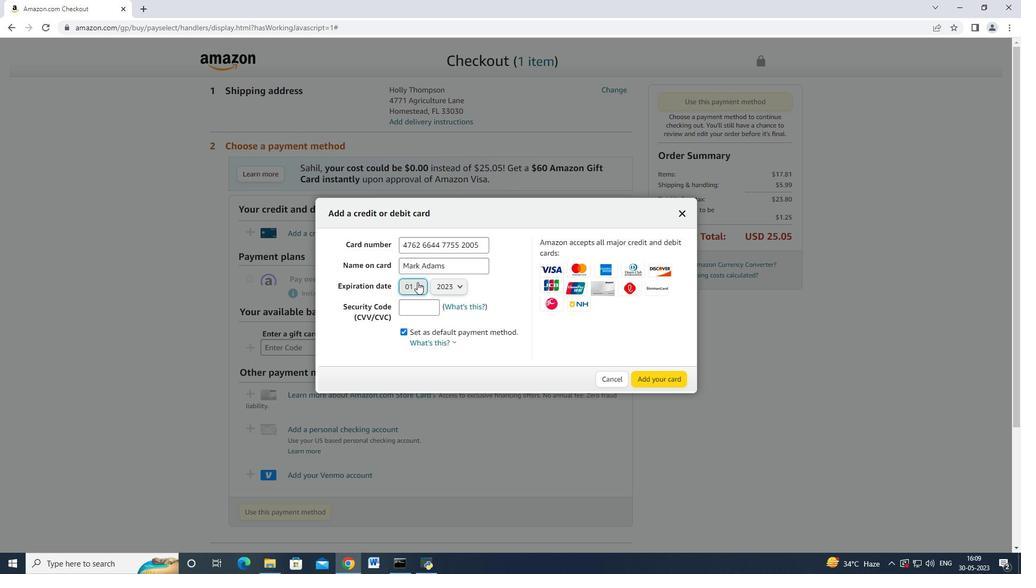 
Action: Mouse moved to (414, 323)
Screenshot: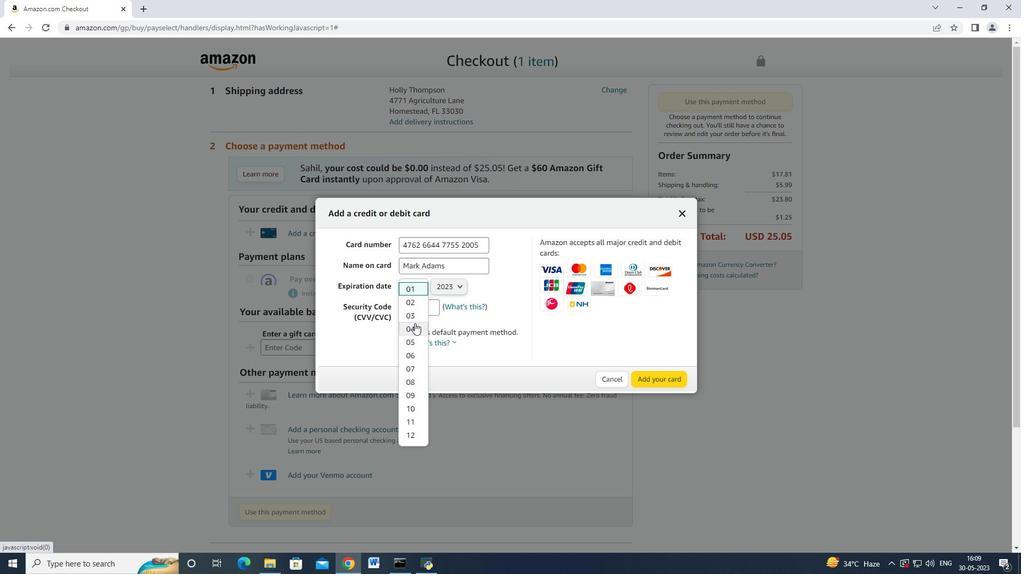 
Action: Mouse pressed left at (414, 323)
Screenshot: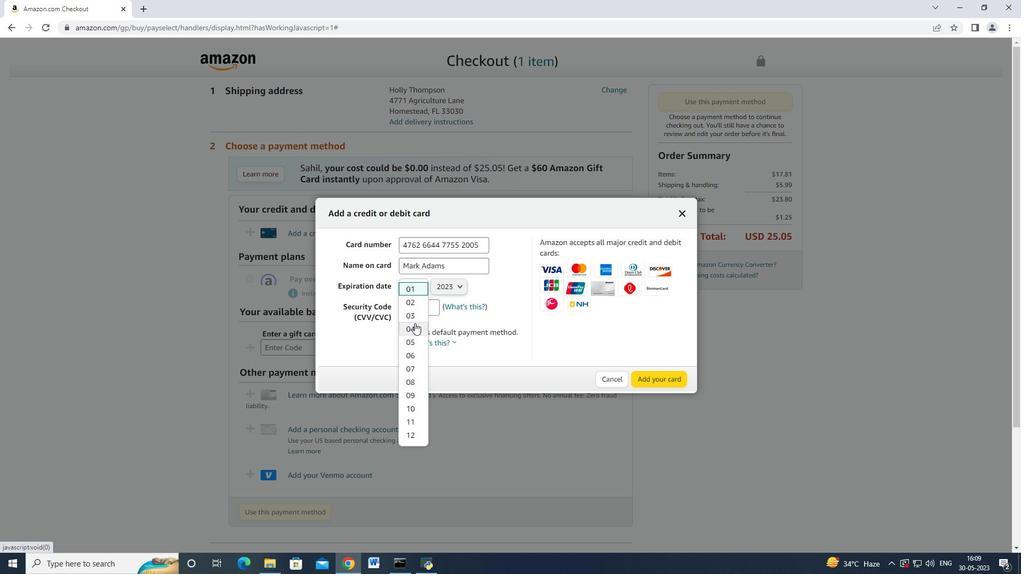 
Action: Mouse moved to (453, 282)
Screenshot: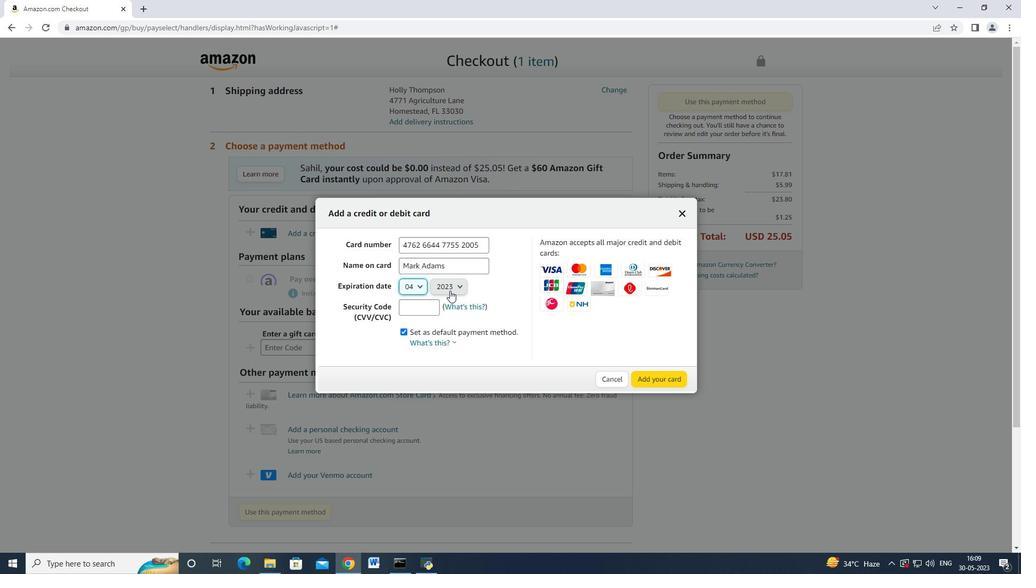 
Action: Mouse pressed left at (453, 282)
Screenshot: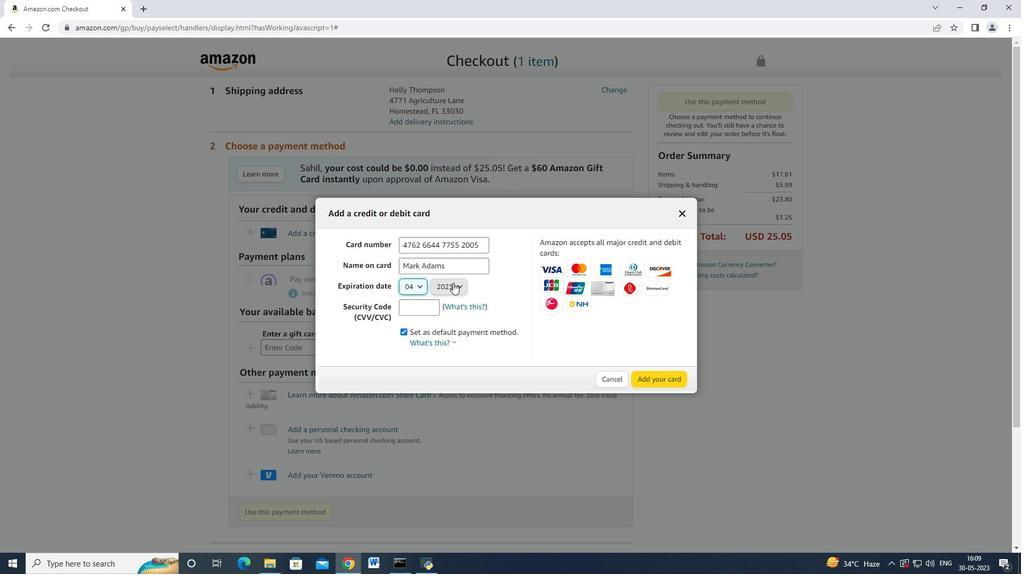
Action: Mouse moved to (449, 318)
Screenshot: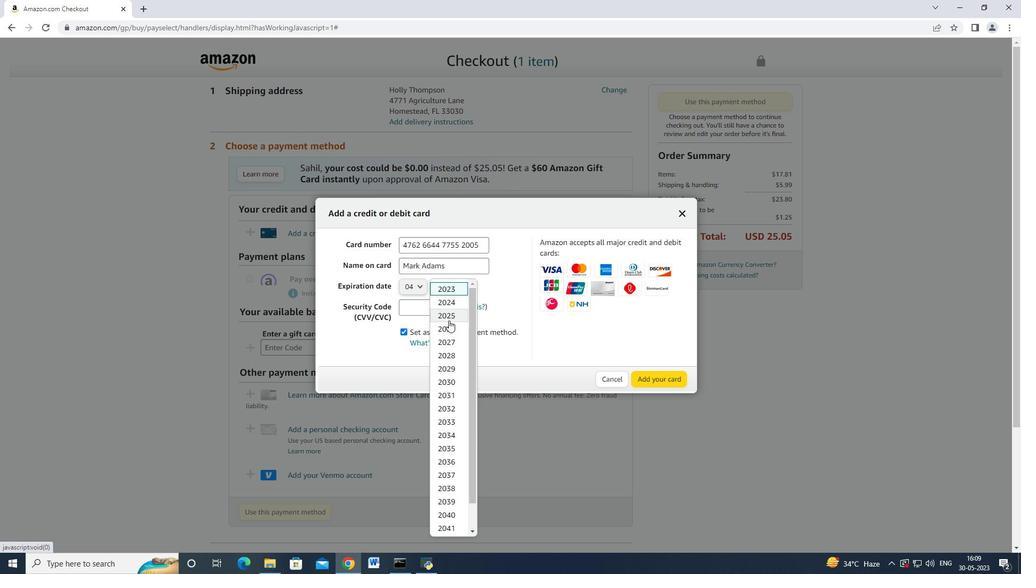 
Action: Mouse pressed left at (449, 318)
Screenshot: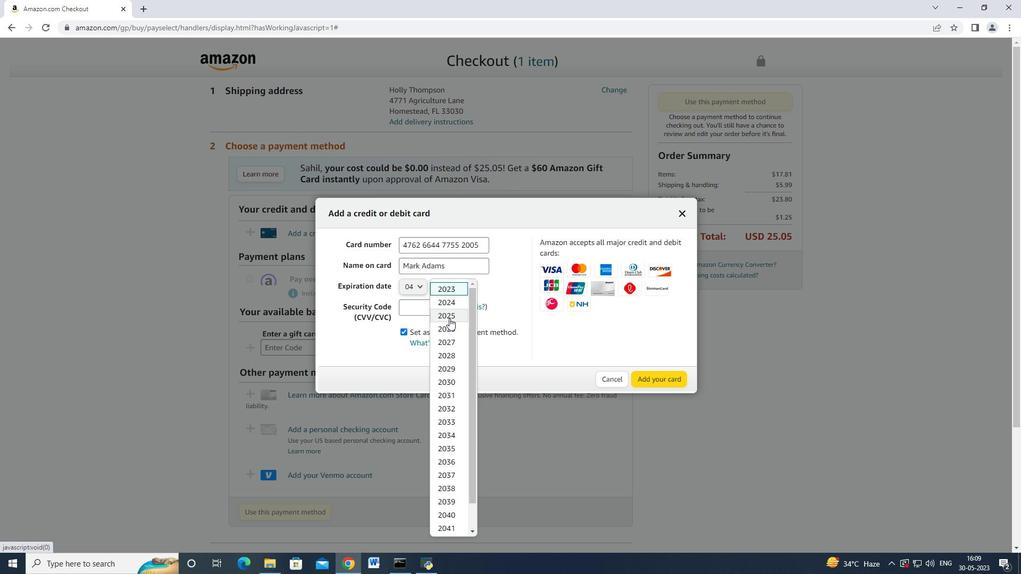 
Action: Mouse moved to (418, 311)
Screenshot: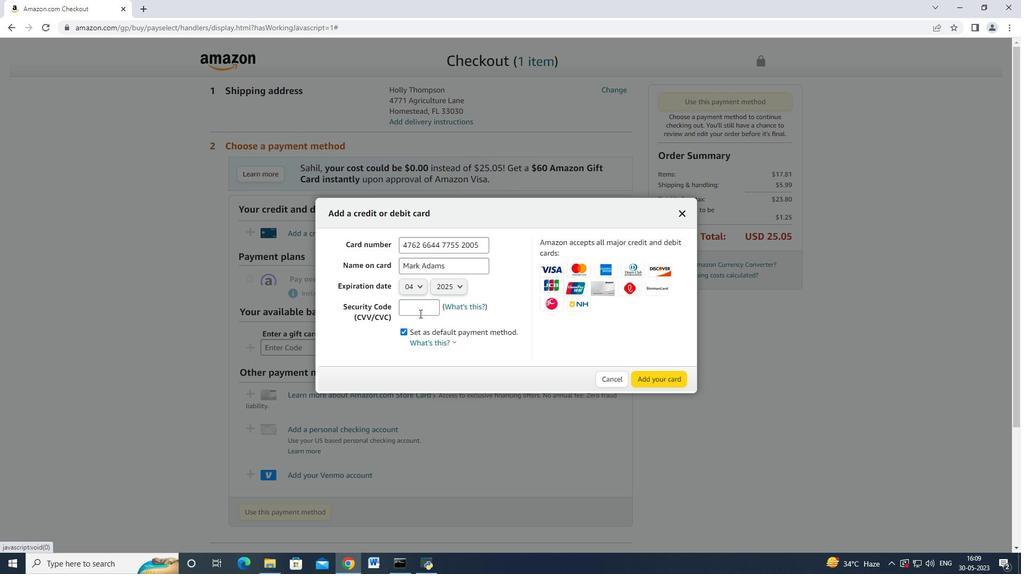 
Action: Mouse pressed left at (418, 311)
Screenshot: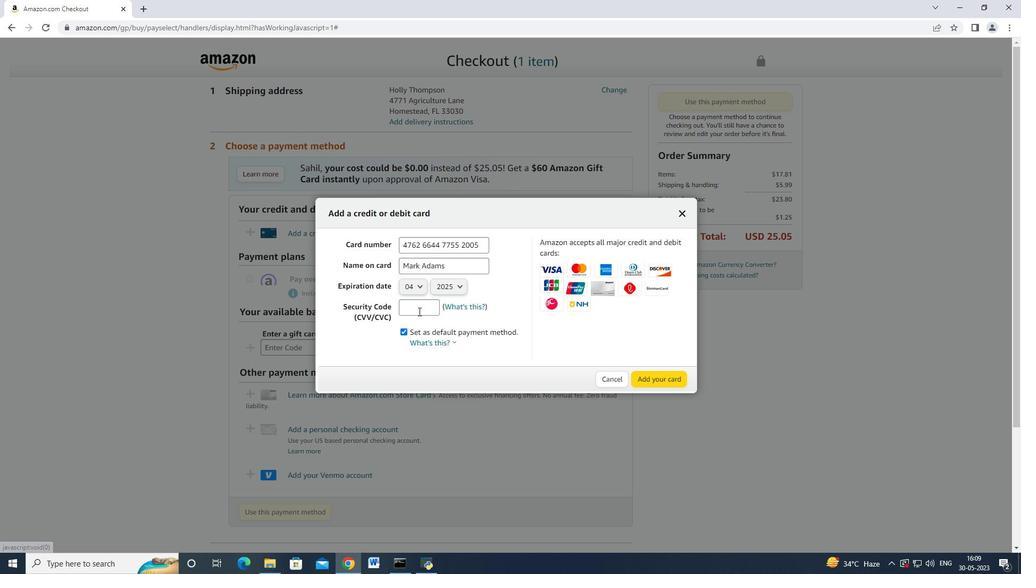 
Action: Mouse moved to (430, 307)
Screenshot: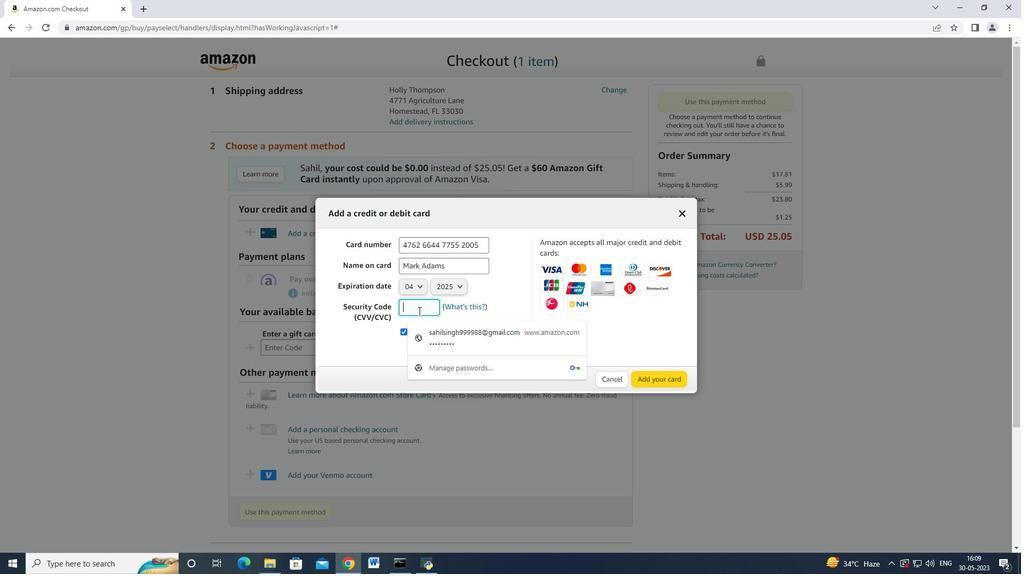 
Action: Key pressed 3321
Screenshot: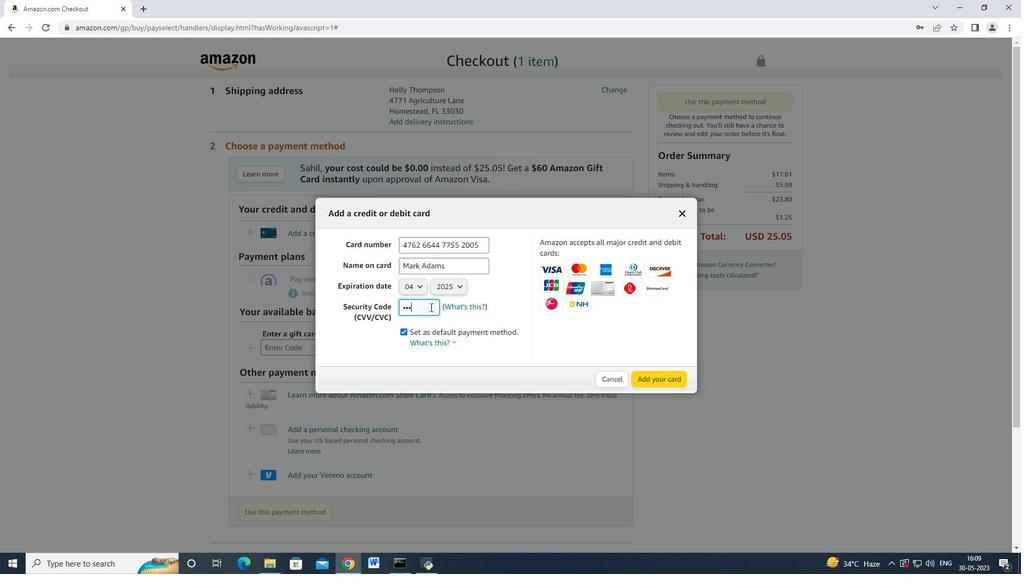 
Action: Mouse moved to (663, 380)
Screenshot: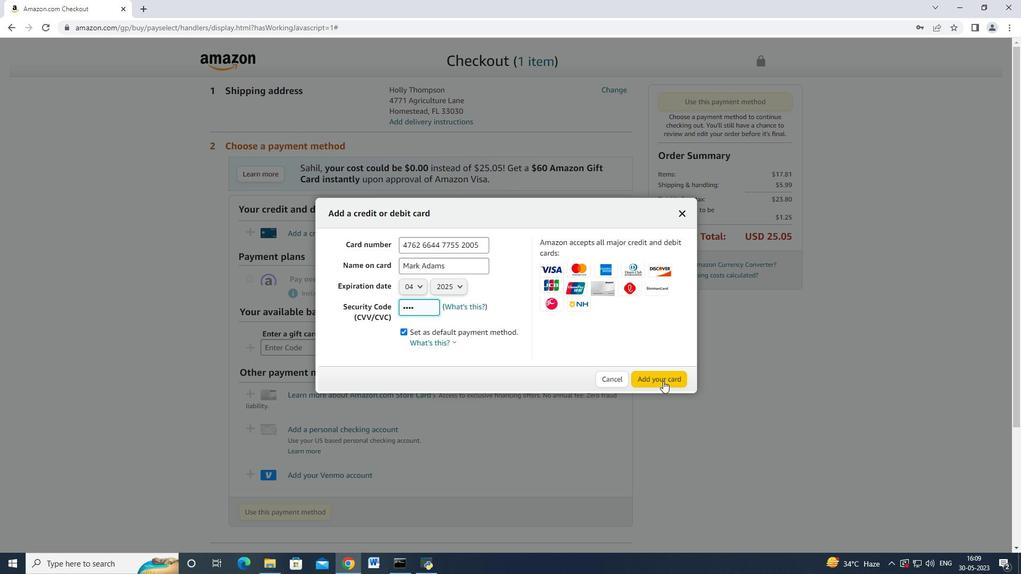
